 Task: Create a "Favorites" album and add top-rated photos from various events.
Action: Mouse moved to (477, 214)
Screenshot: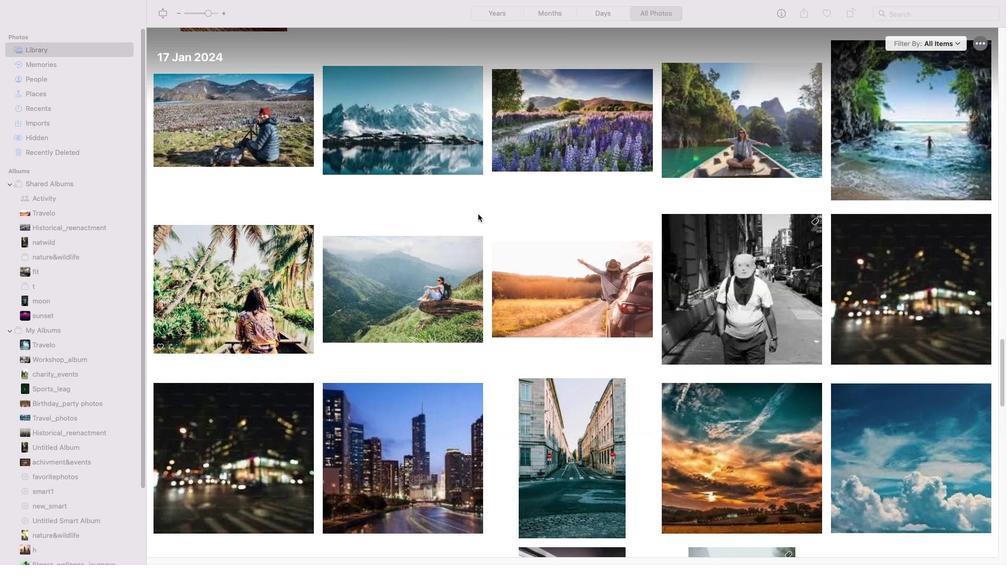 
Action: Mouse pressed left at (477, 214)
Screenshot: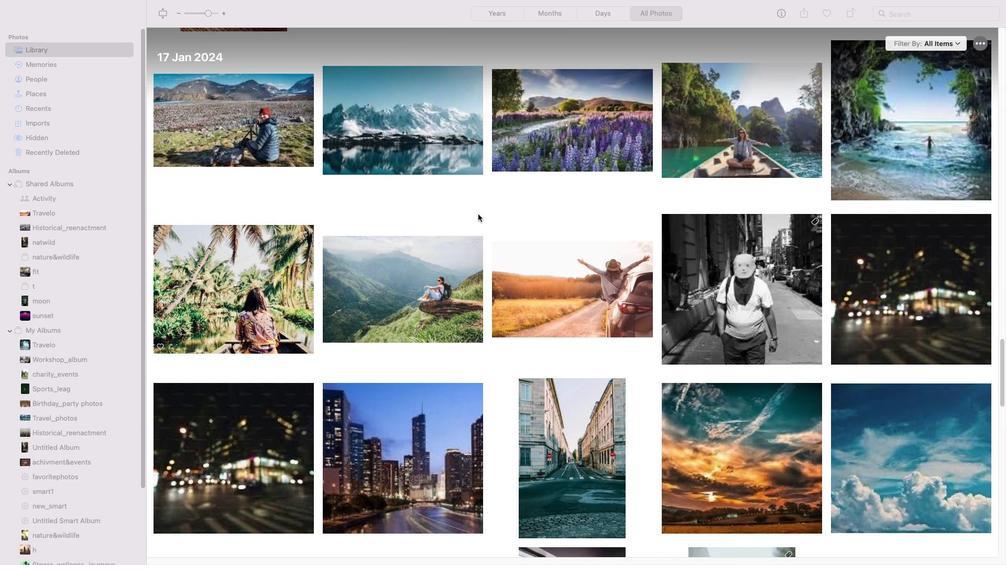 
Action: Mouse moved to (492, 227)
Screenshot: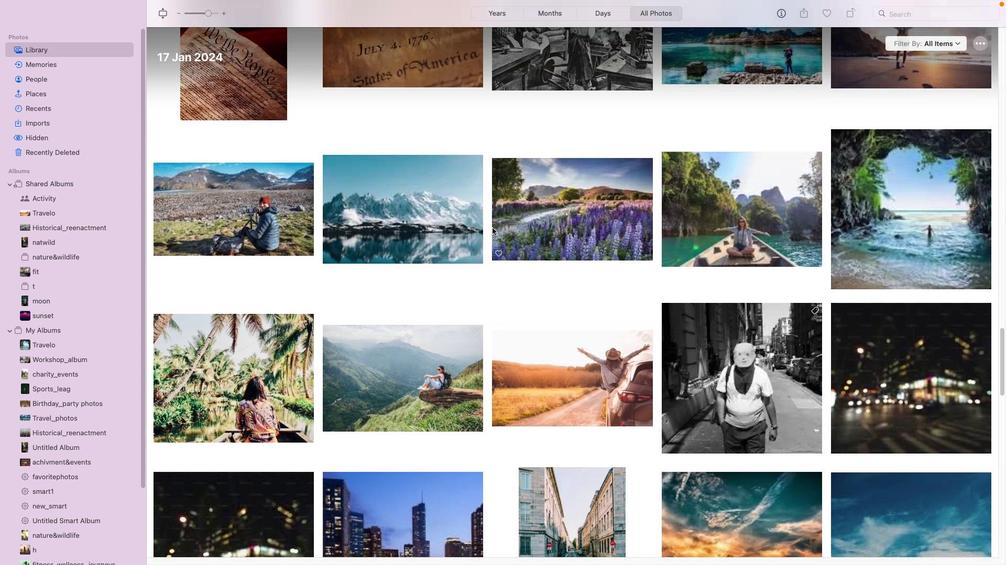 
Action: Mouse scrolled (492, 227) with delta (0, 0)
Screenshot: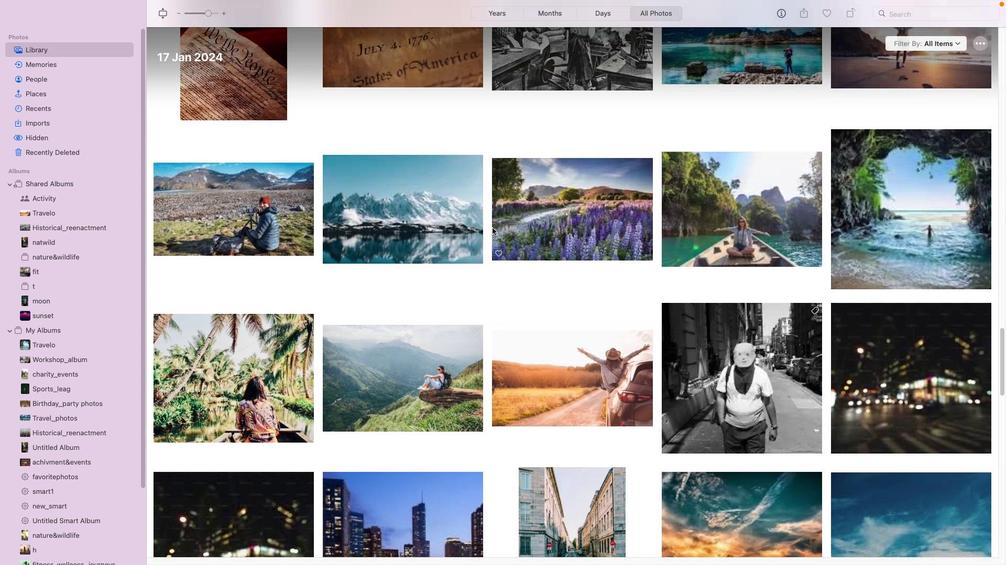 
Action: Mouse scrolled (492, 227) with delta (0, 0)
Screenshot: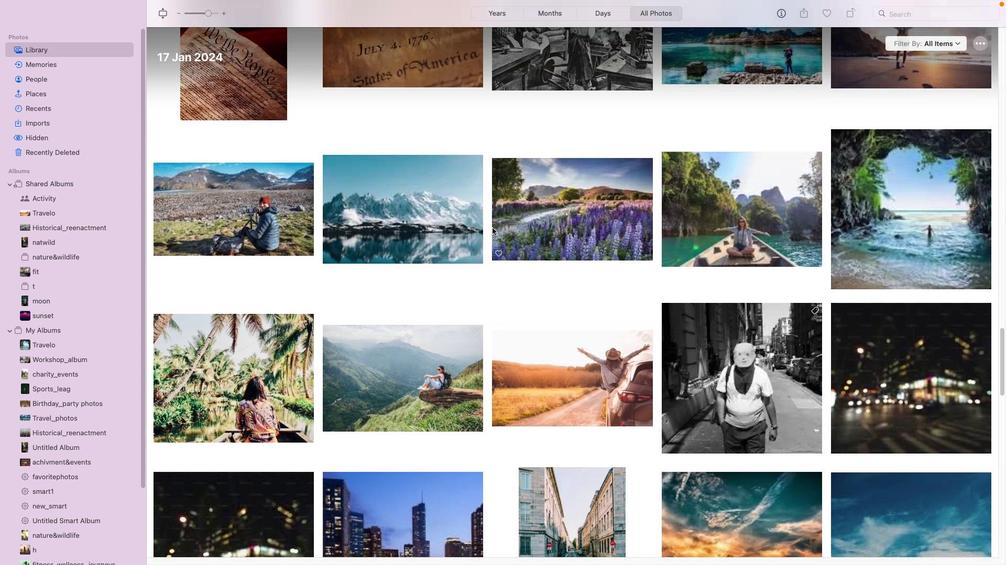 
Action: Mouse moved to (492, 227)
Screenshot: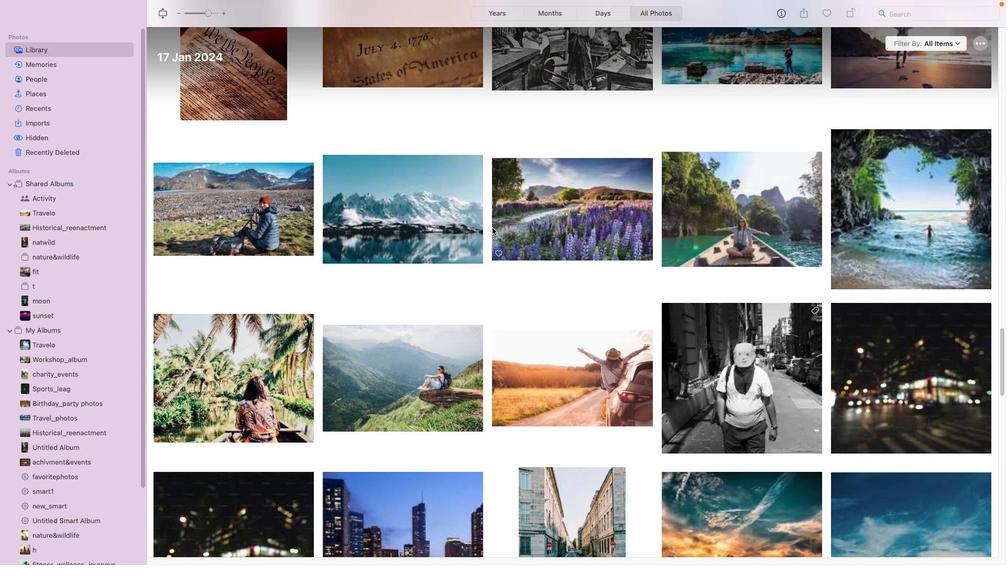 
Action: Mouse scrolled (492, 227) with delta (0, 1)
Screenshot: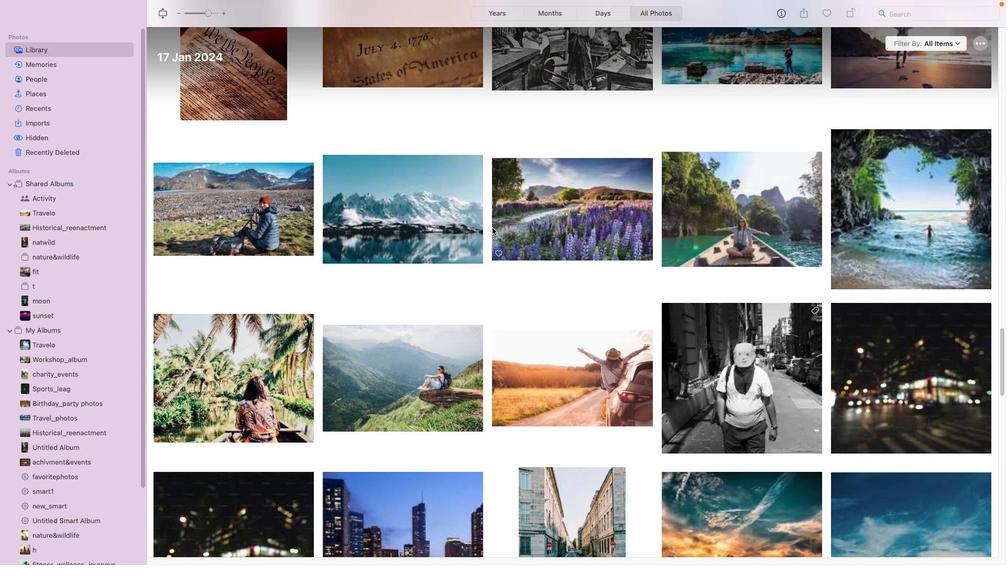 
Action: Mouse moved to (492, 228)
Screenshot: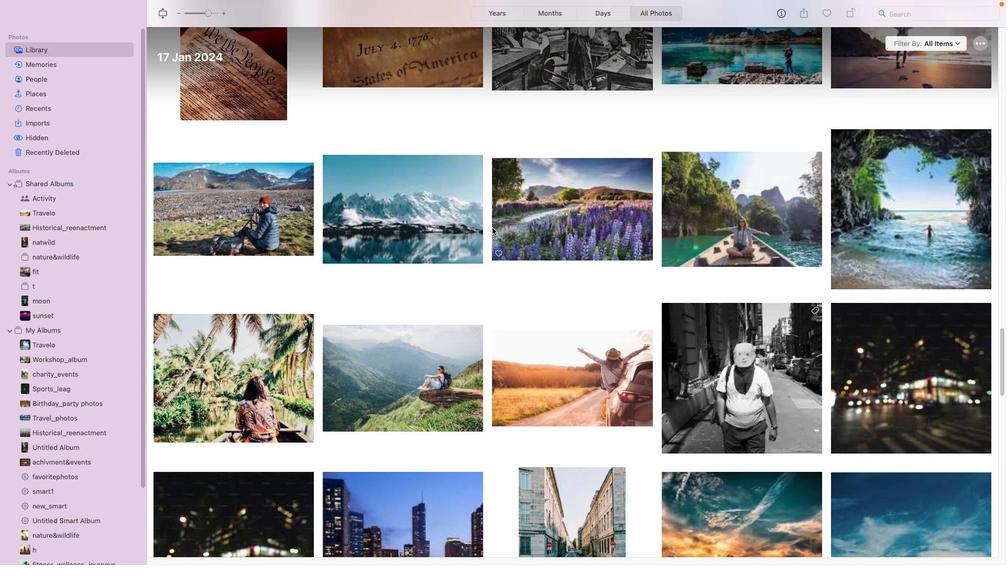 
Action: Mouse scrolled (492, 228) with delta (0, 2)
Screenshot: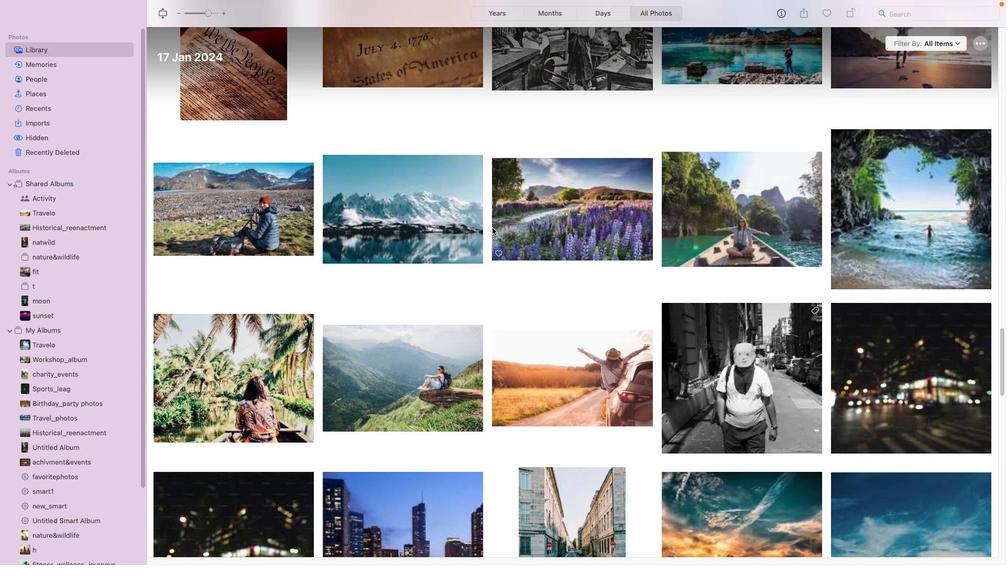 
Action: Mouse moved to (492, 228)
Screenshot: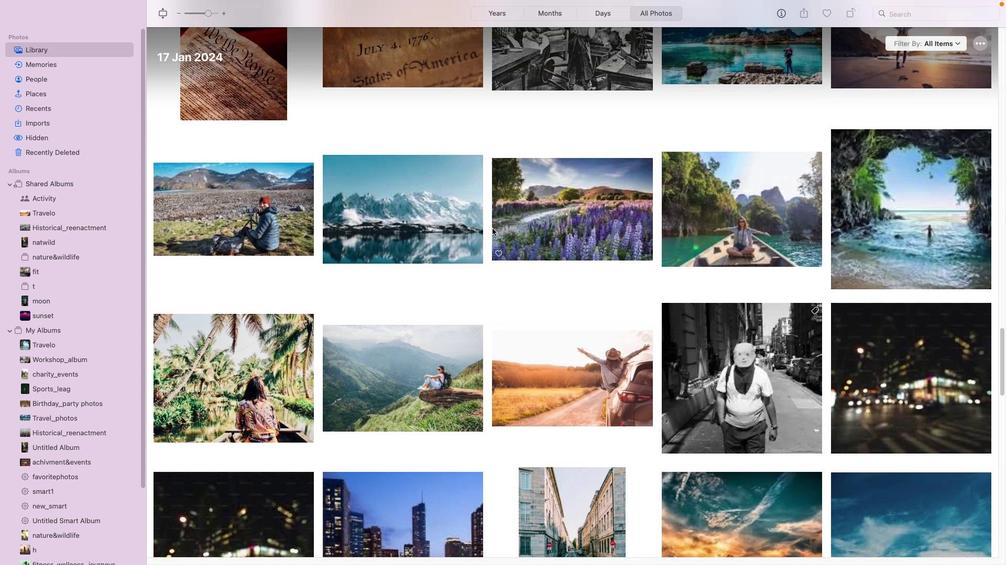 
Action: Mouse scrolled (492, 228) with delta (0, 3)
Screenshot: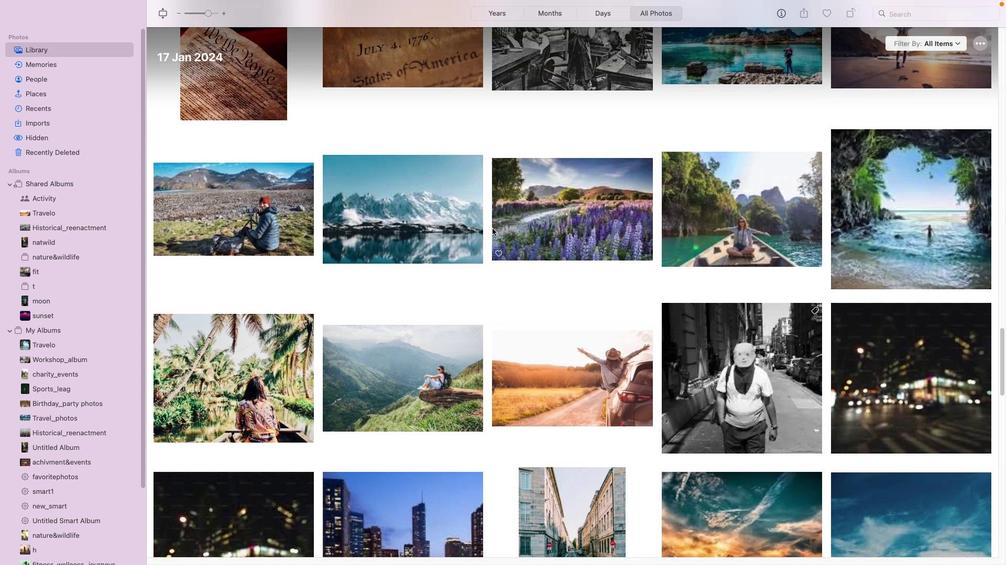 
Action: Mouse moved to (264, 214)
Screenshot: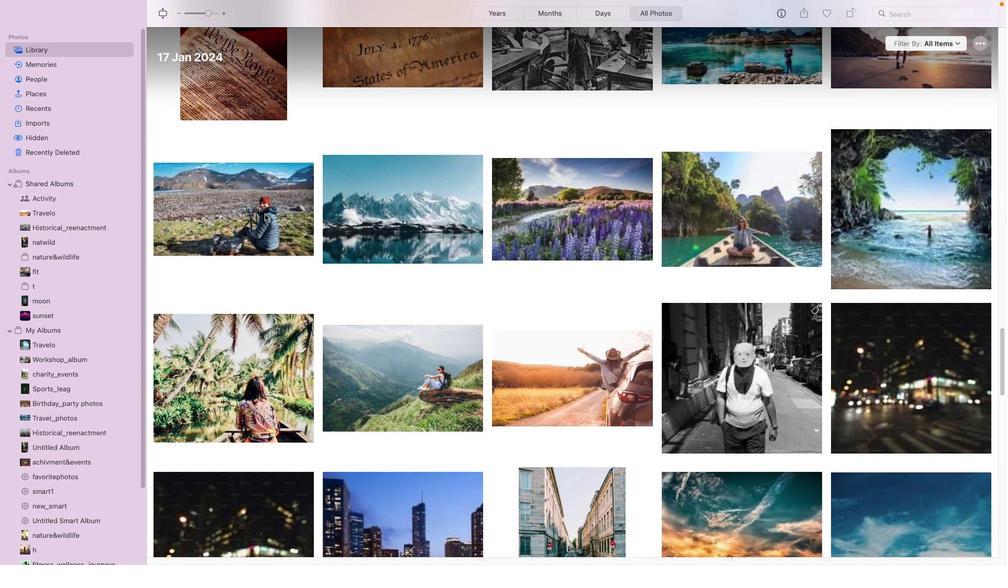 
Action: Key pressed Key.shift_r
Screenshot: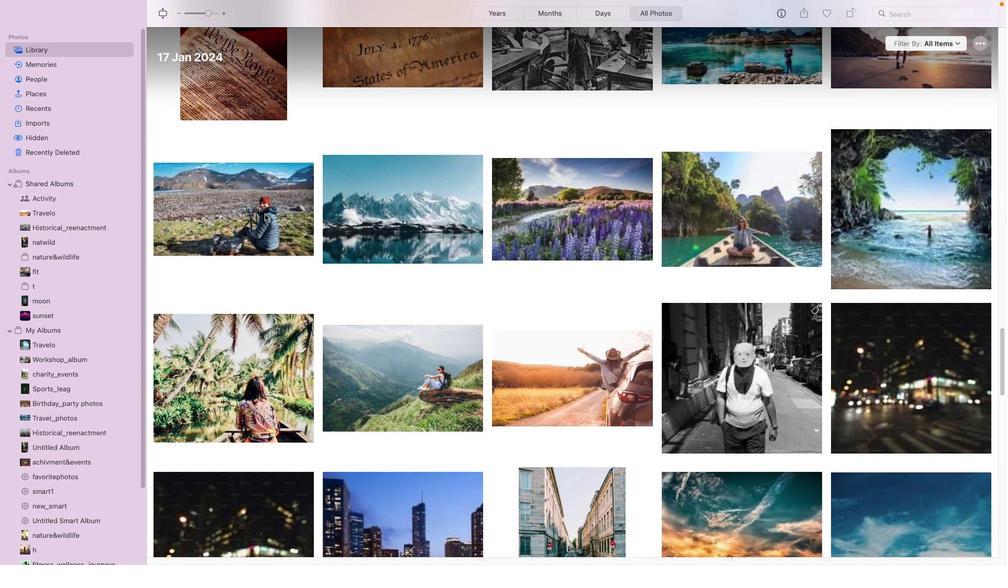 
Action: Mouse pressed left at (264, 214)
Screenshot: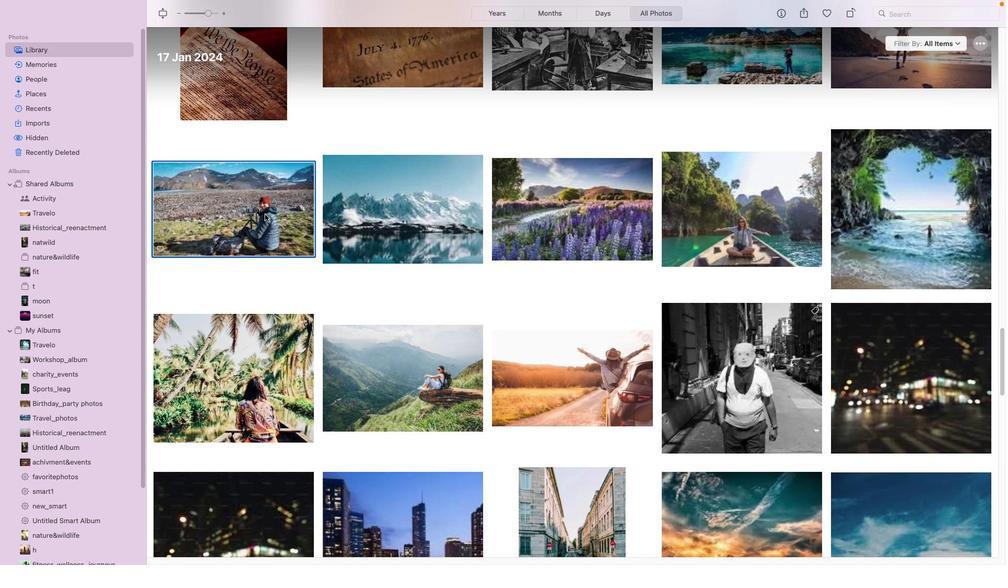 
Action: Mouse moved to (562, 250)
Screenshot: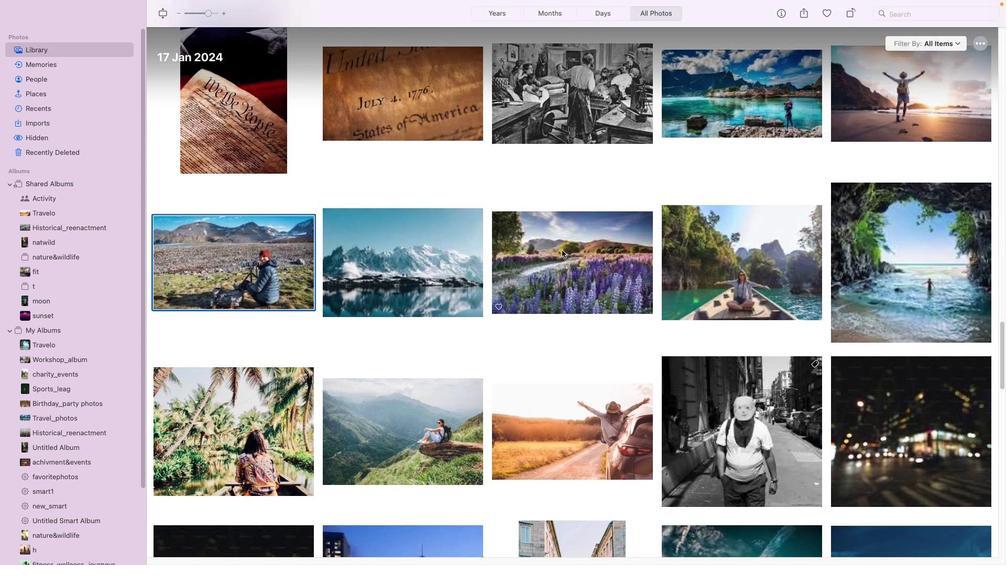 
Action: Mouse scrolled (562, 250) with delta (0, 0)
Screenshot: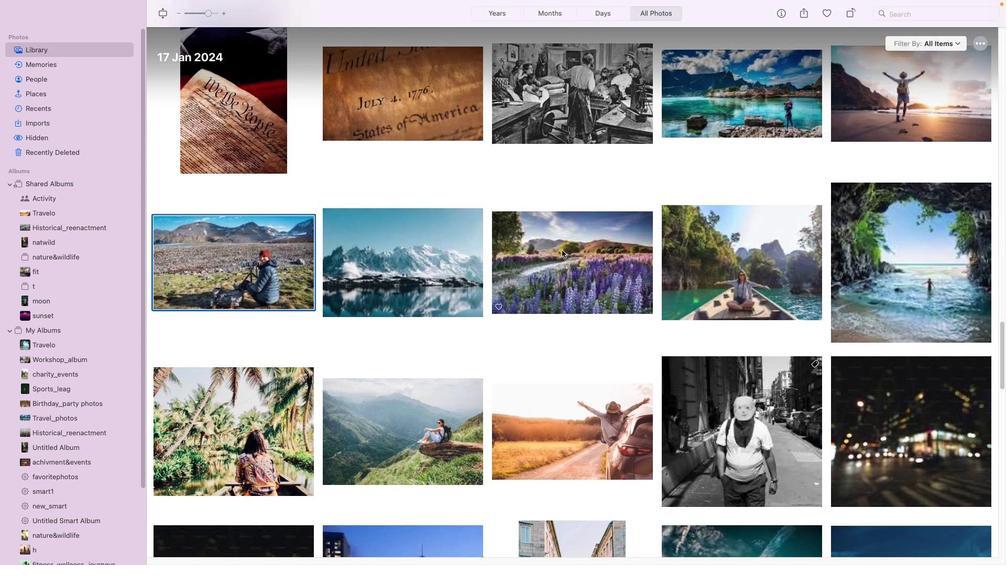 
Action: Mouse moved to (562, 250)
Screenshot: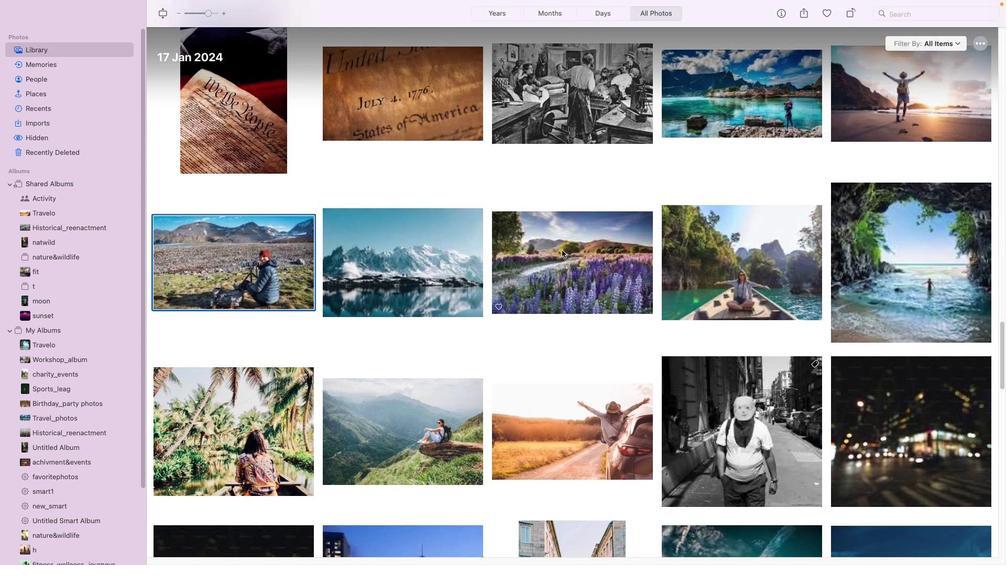 
Action: Mouse scrolled (562, 250) with delta (0, 0)
Screenshot: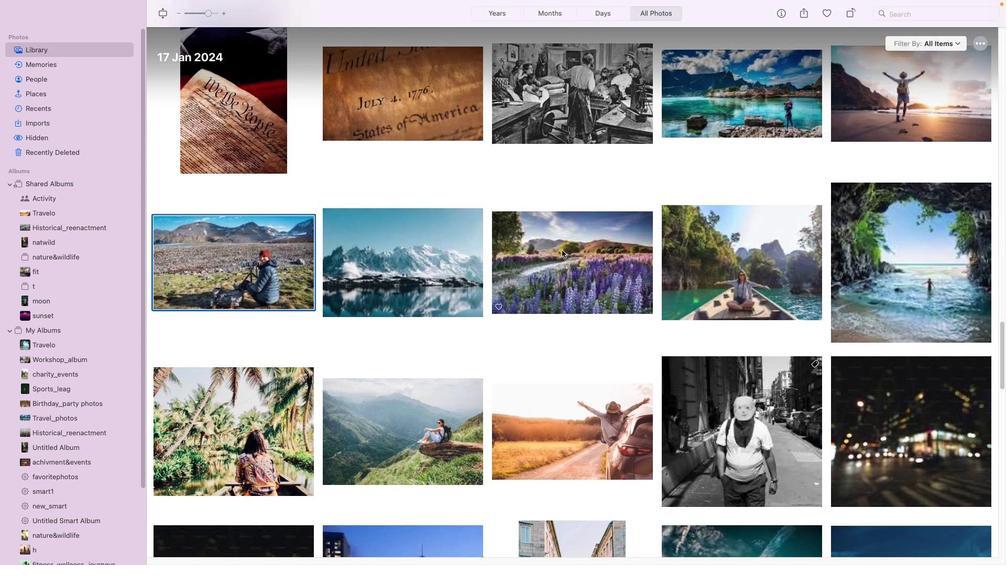 
Action: Mouse moved to (562, 251)
Screenshot: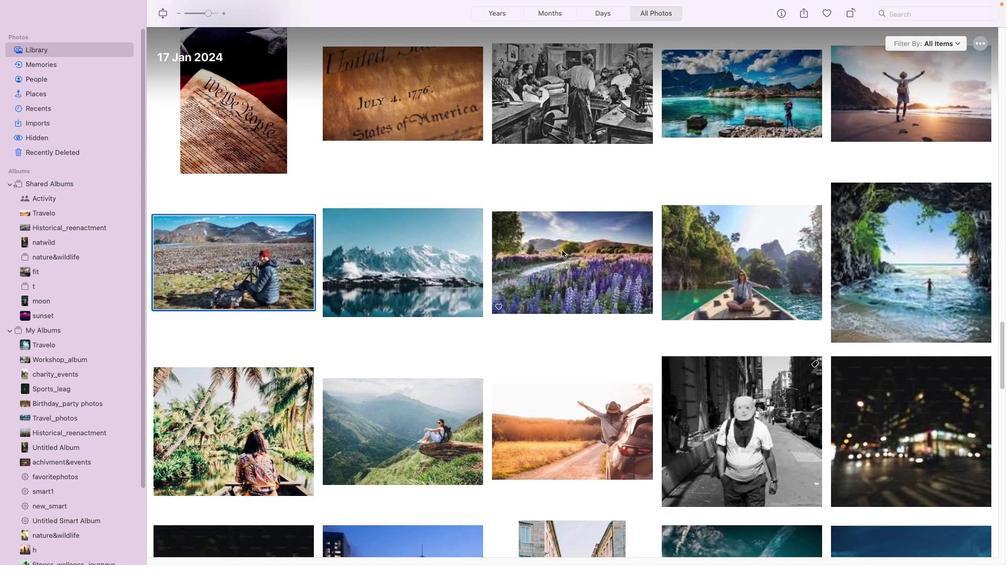 
Action: Mouse scrolled (562, 251) with delta (0, 1)
Screenshot: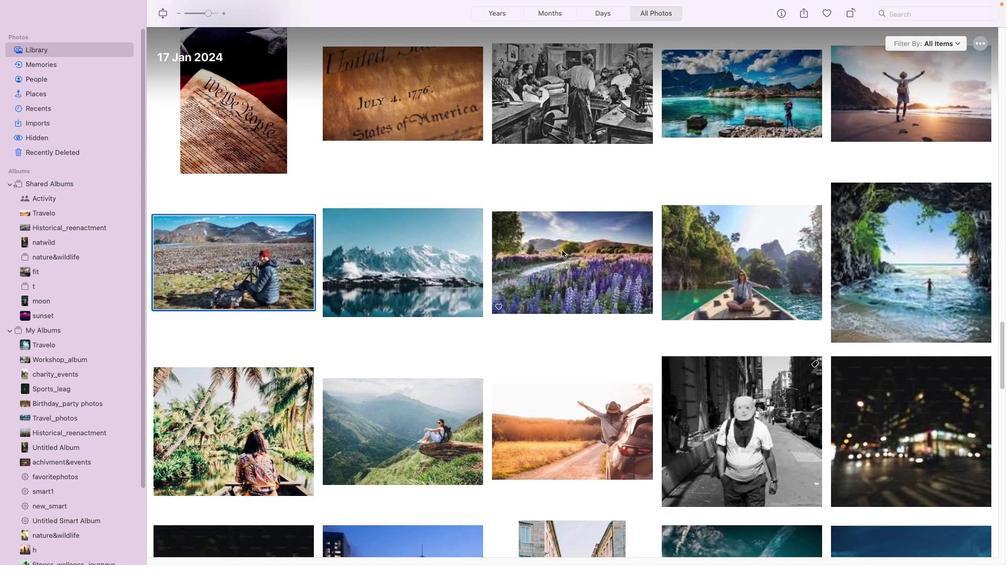 
Action: Mouse moved to (562, 251)
Screenshot: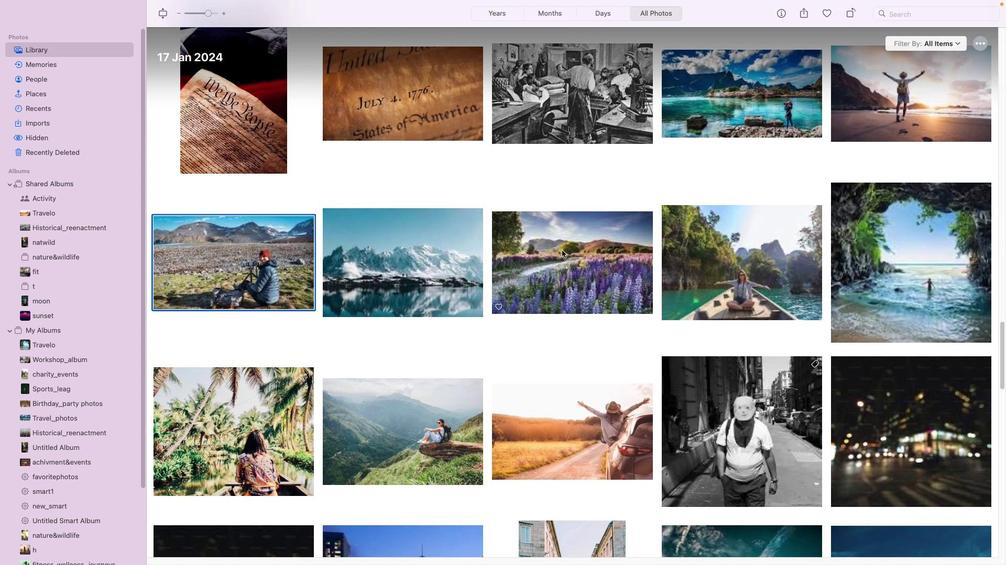 
Action: Mouse scrolled (562, 251) with delta (0, 2)
Screenshot: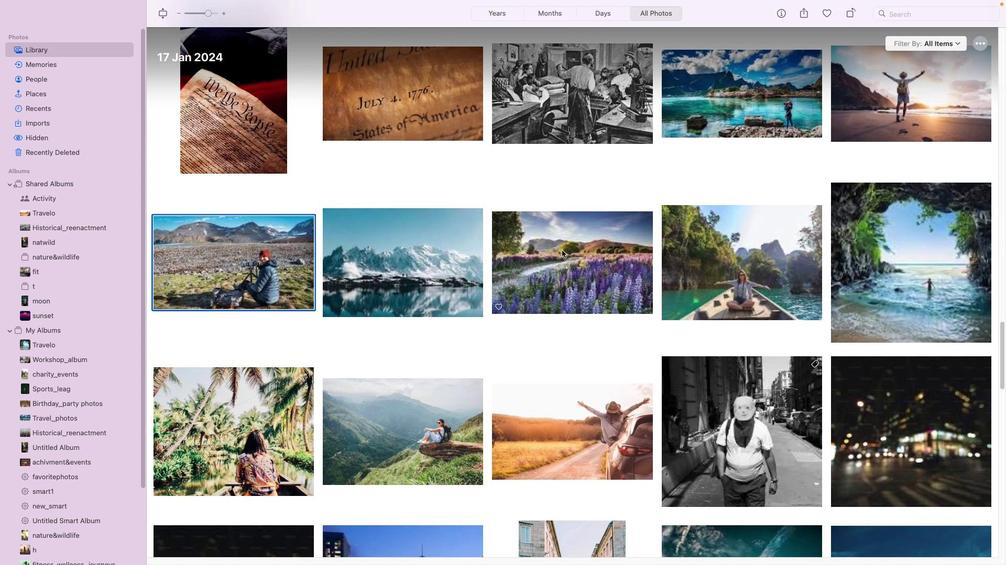 
Action: Mouse moved to (561, 251)
Screenshot: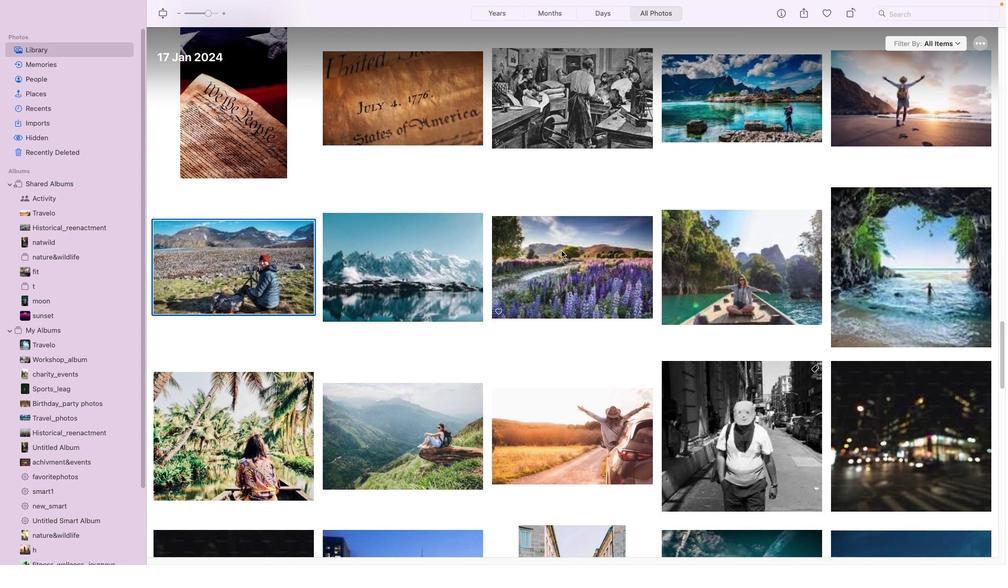 
Action: Mouse scrolled (561, 251) with delta (0, 0)
Screenshot: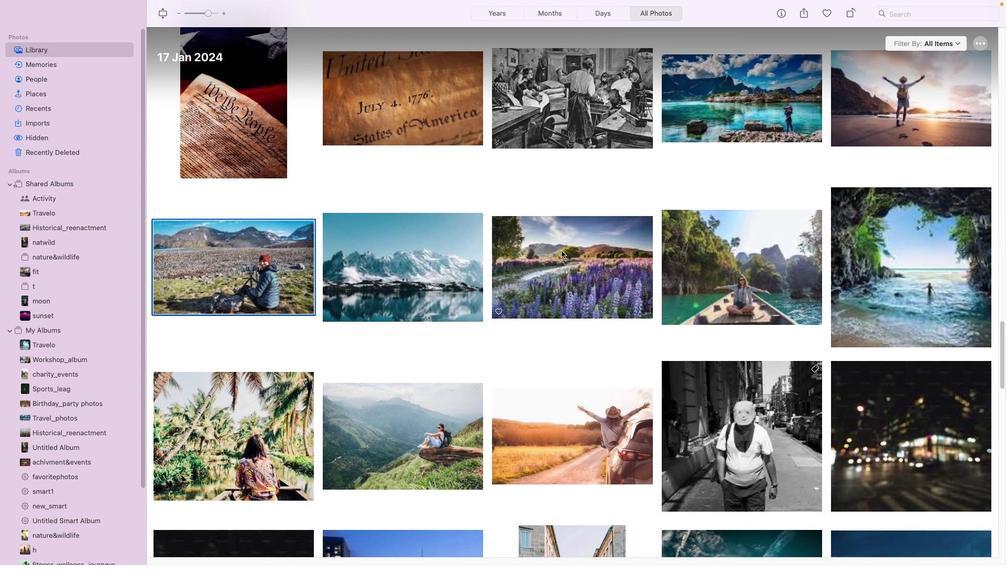 
Action: Mouse scrolled (561, 251) with delta (0, 0)
Screenshot: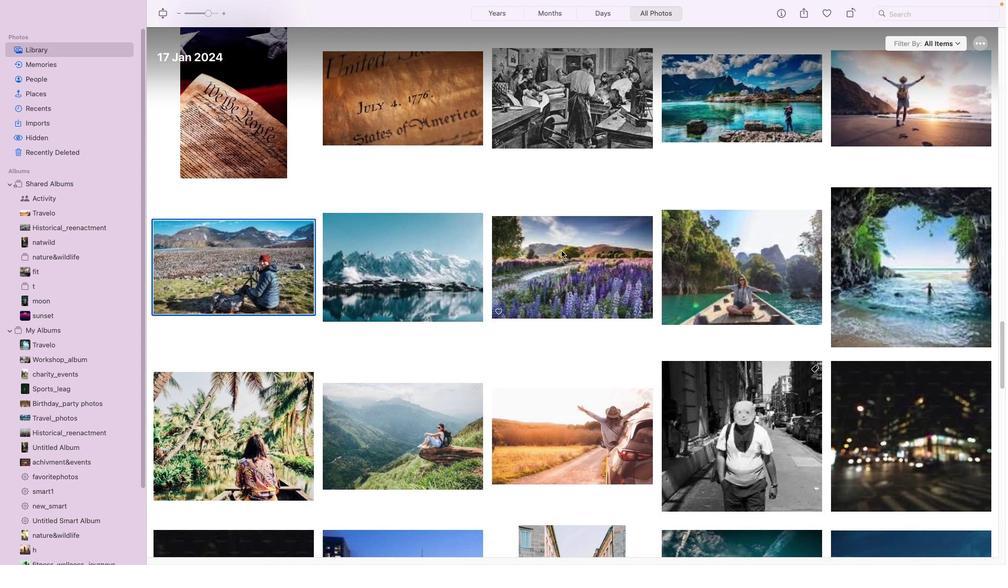 
Action: Mouse moved to (678, 295)
Screenshot: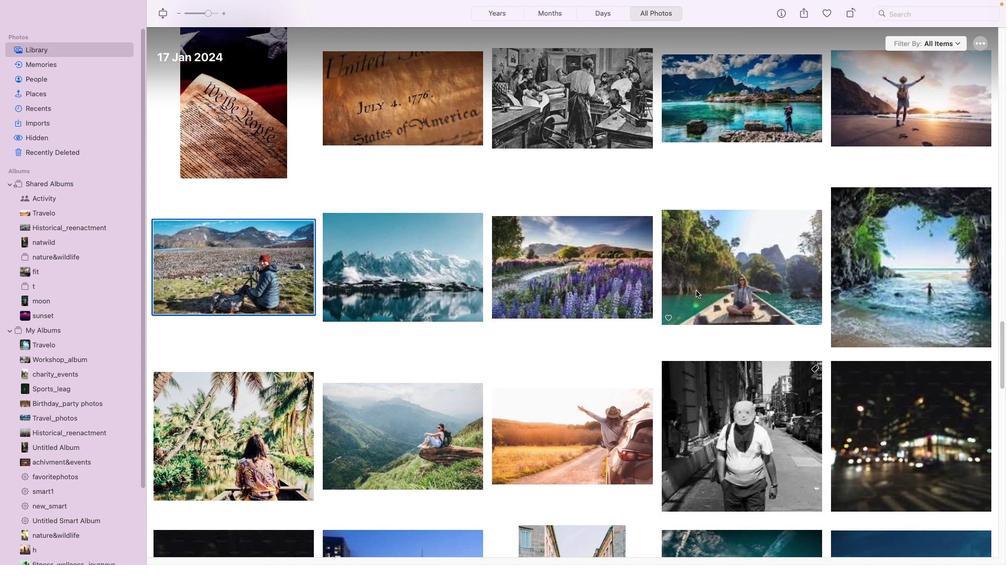 
Action: Key pressed Key.shift_r
Screenshot: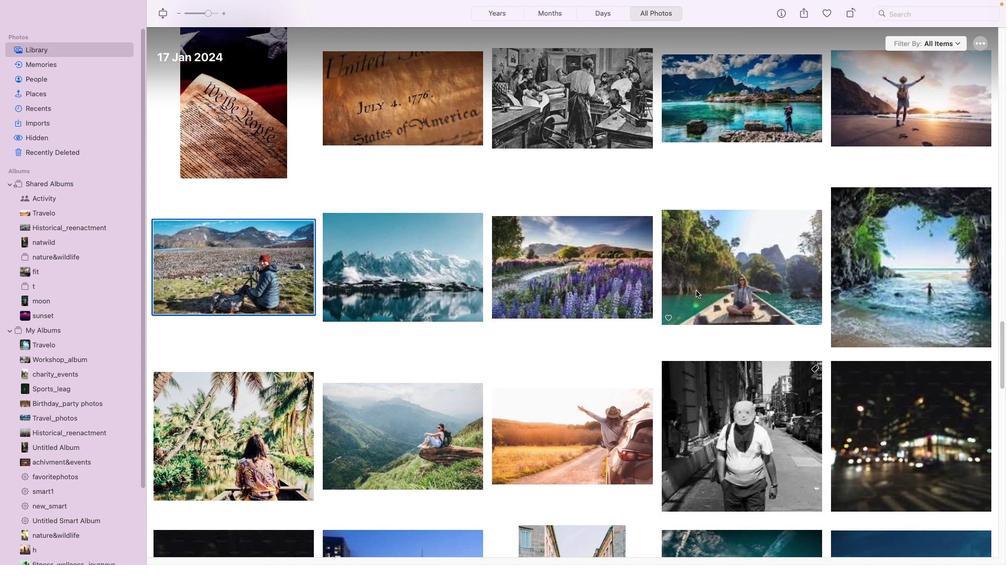 
Action: Mouse moved to (710, 288)
Screenshot: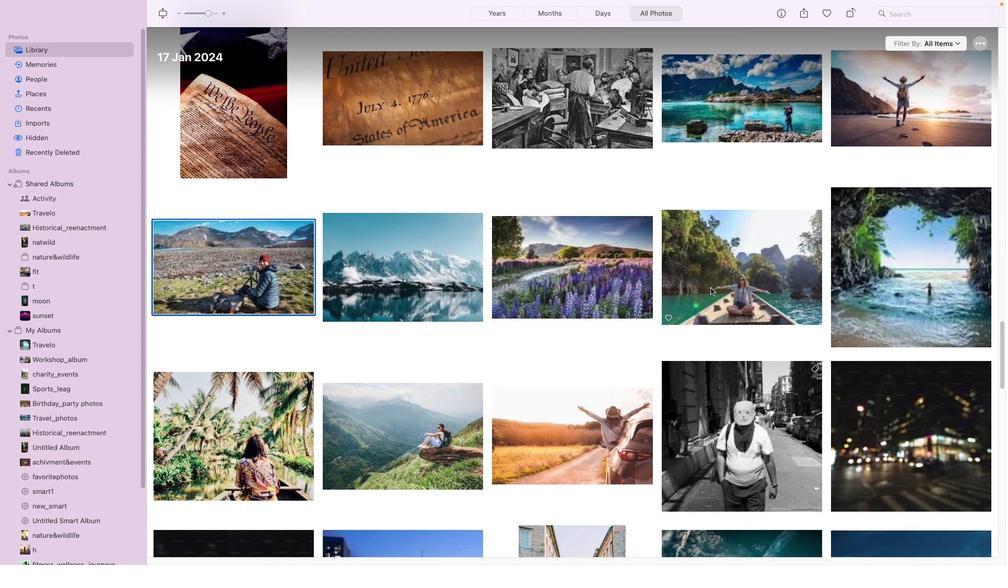 
Action: Mouse pressed left at (710, 288)
Screenshot: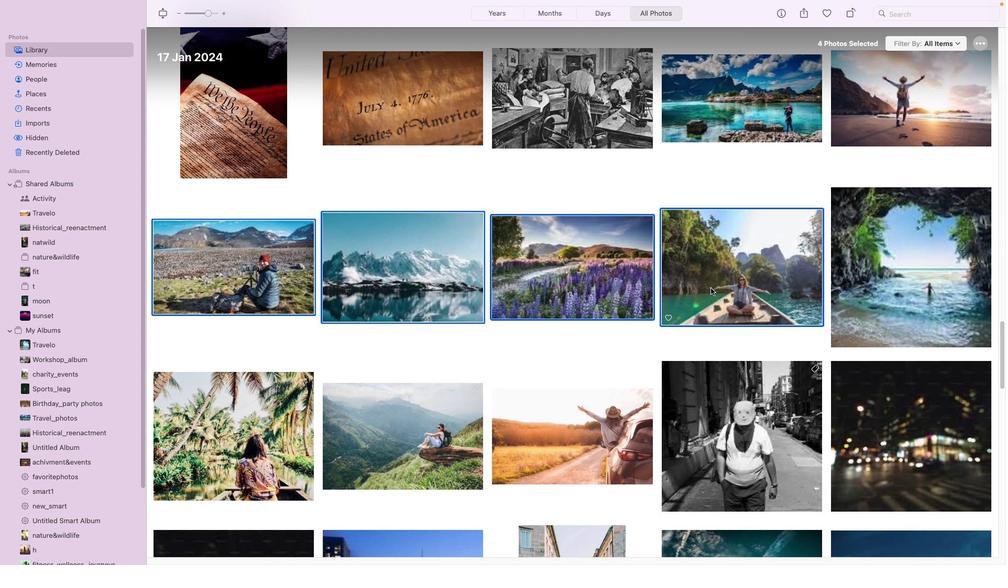 
Action: Mouse moved to (556, 279)
Screenshot: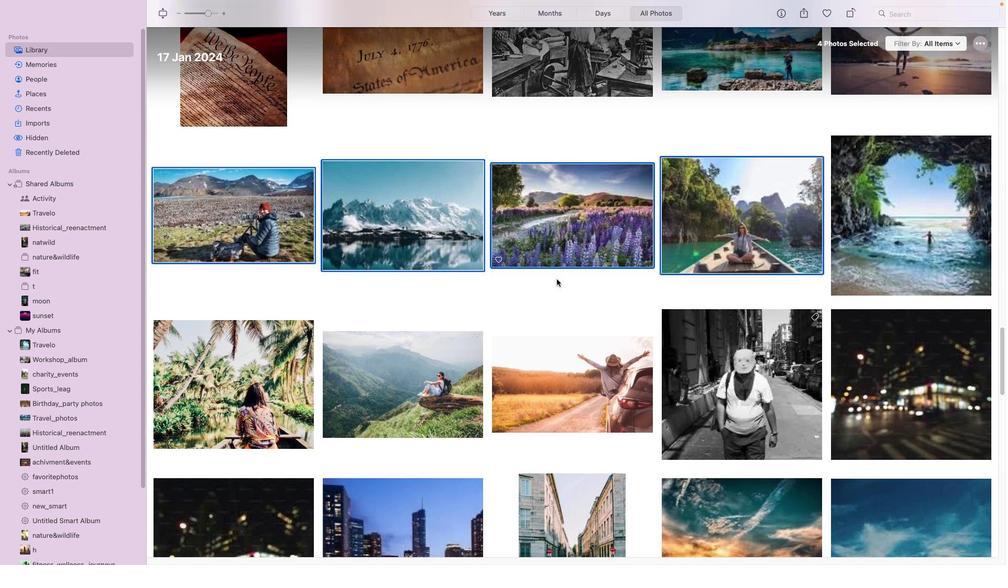 
Action: Mouse scrolled (556, 279) with delta (0, 0)
Screenshot: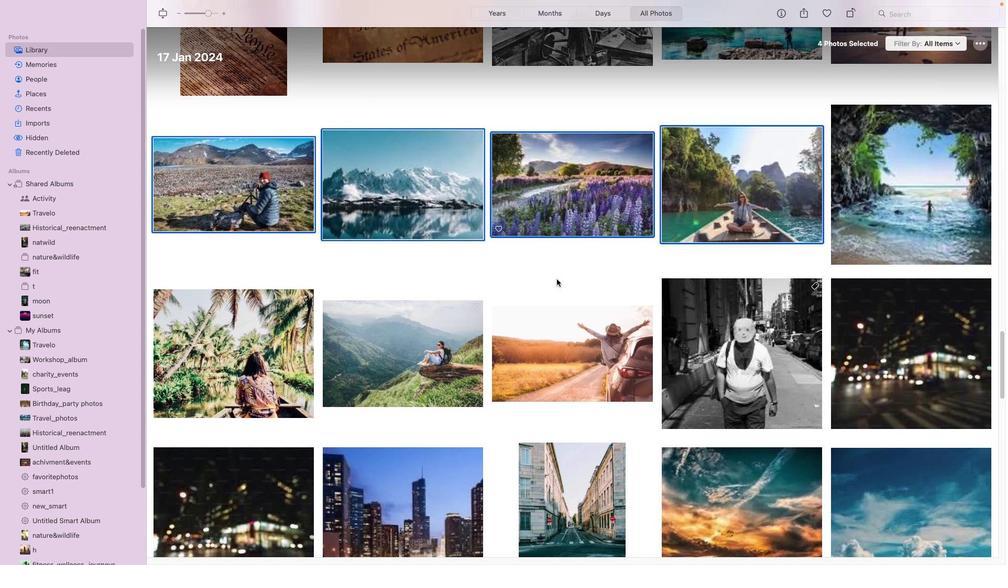 
Action: Mouse scrolled (556, 279) with delta (0, 0)
Screenshot: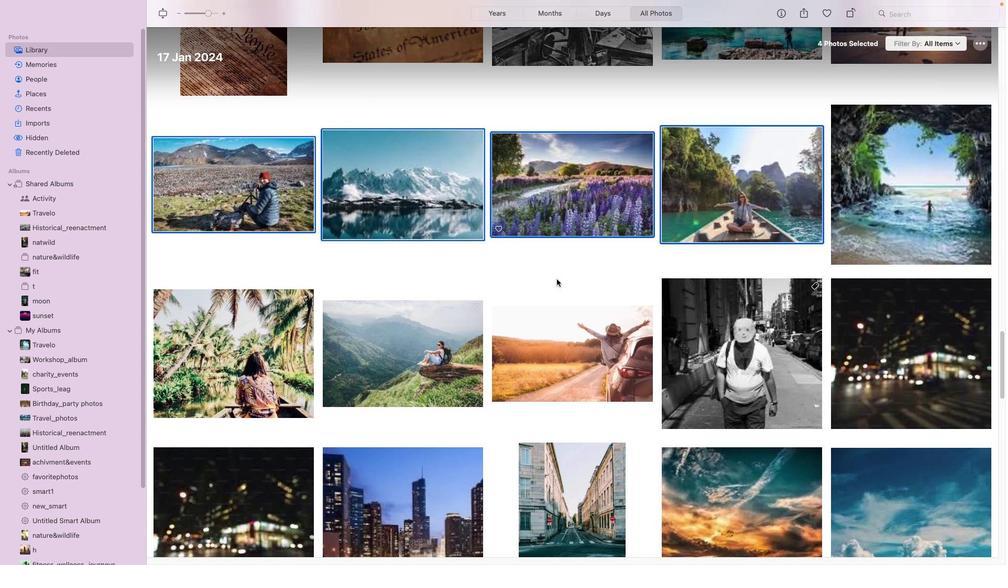 
Action: Mouse scrolled (556, 279) with delta (0, -1)
Screenshot: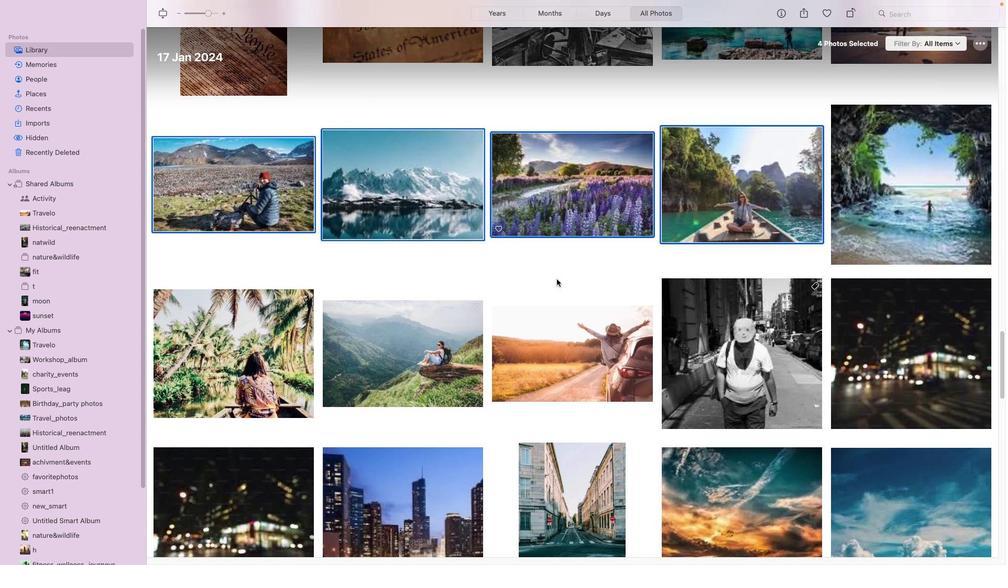
Action: Mouse scrolled (556, 279) with delta (0, -2)
Screenshot: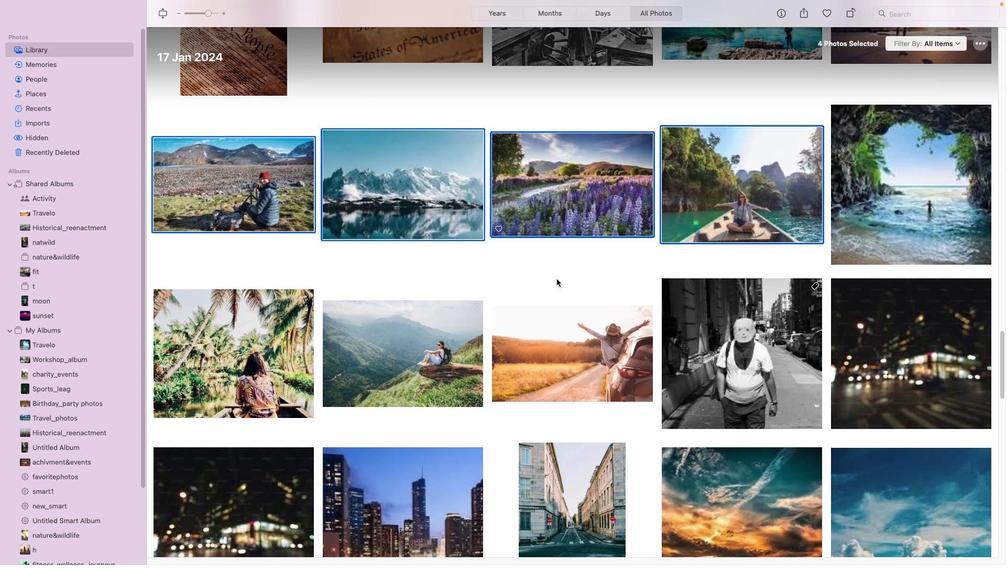 
Action: Mouse scrolled (556, 279) with delta (0, -2)
Screenshot: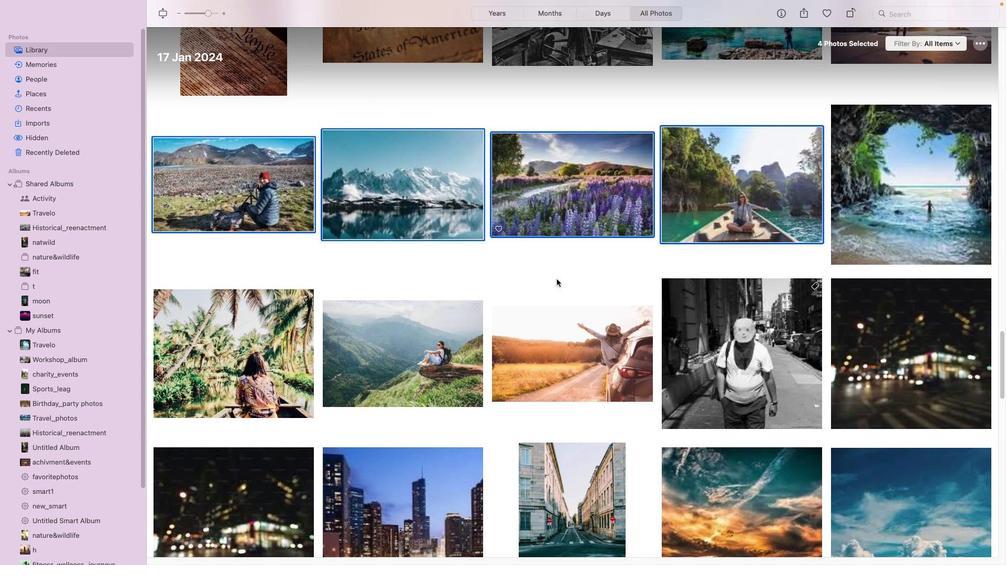 
Action: Mouse scrolled (556, 279) with delta (0, 0)
Screenshot: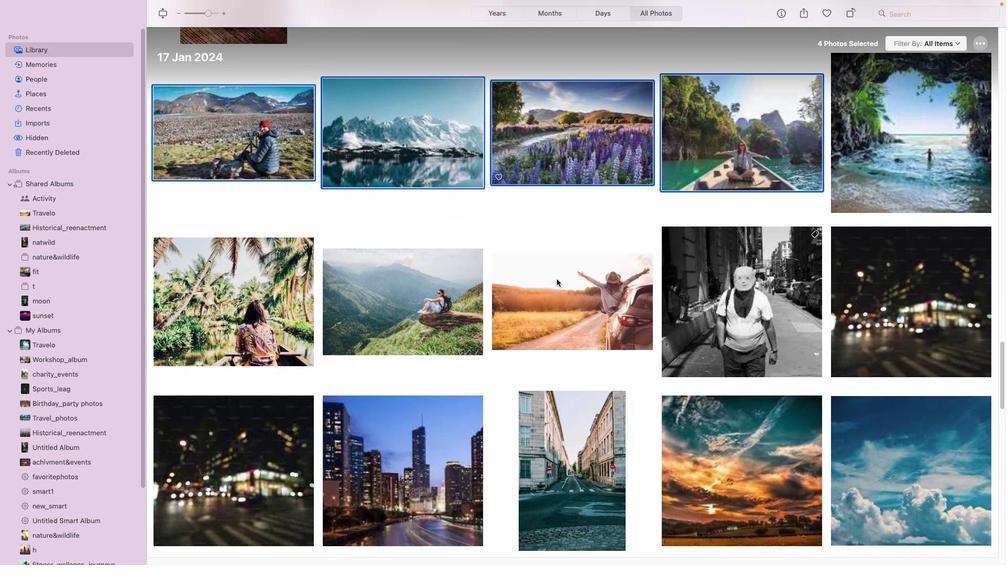 
Action: Mouse scrolled (556, 279) with delta (0, 0)
Screenshot: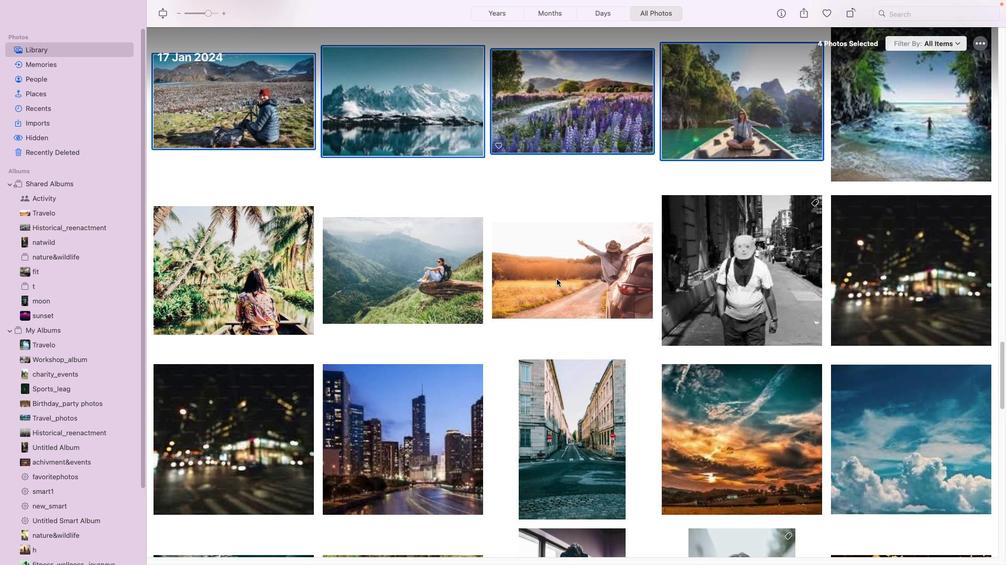 
Action: Mouse scrolled (556, 279) with delta (0, -1)
Screenshot: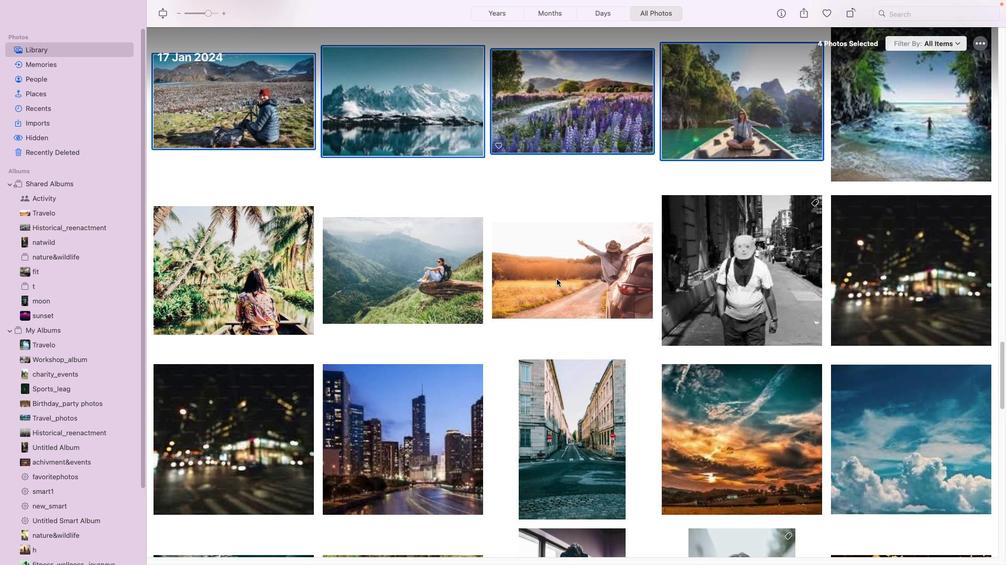 
Action: Mouse scrolled (556, 279) with delta (0, -2)
Screenshot: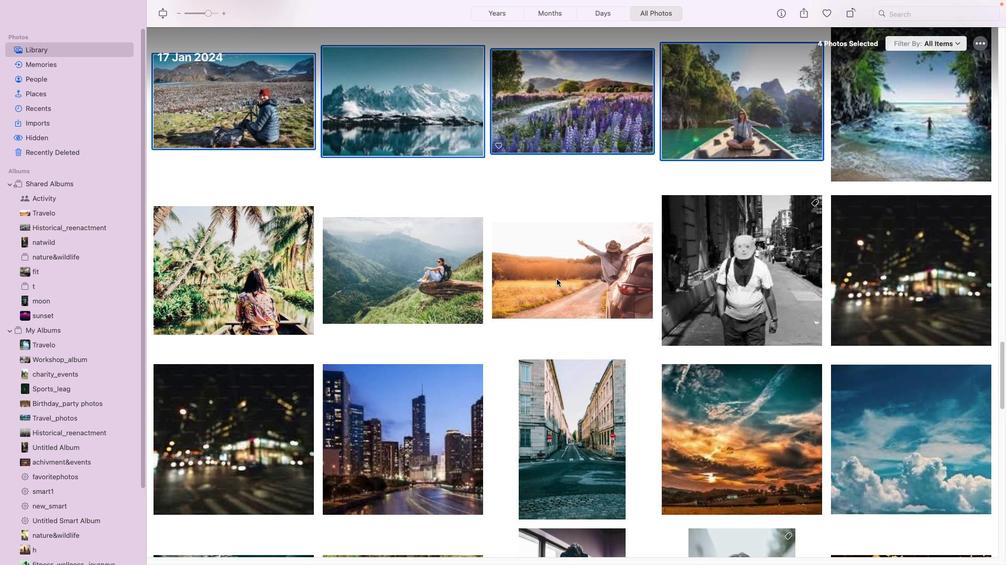 
Action: Mouse scrolled (556, 279) with delta (0, -2)
Screenshot: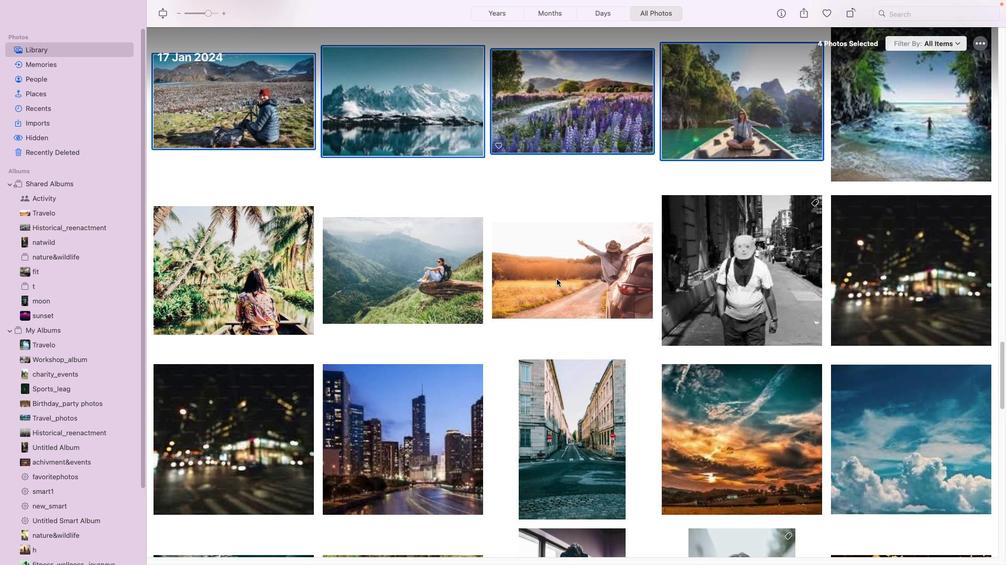 
Action: Mouse moved to (556, 278)
Screenshot: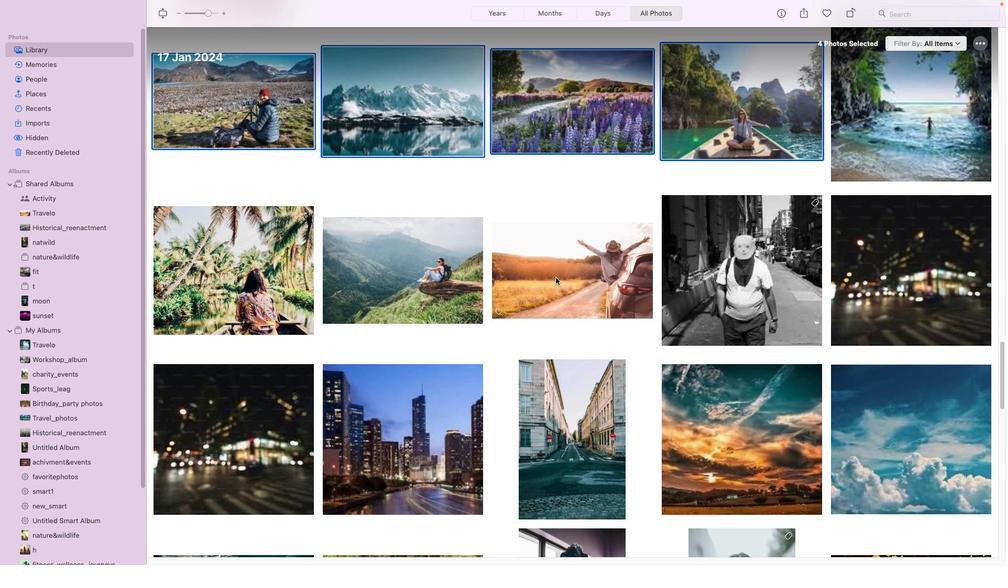 
Action: Mouse scrolled (556, 278) with delta (0, 0)
Screenshot: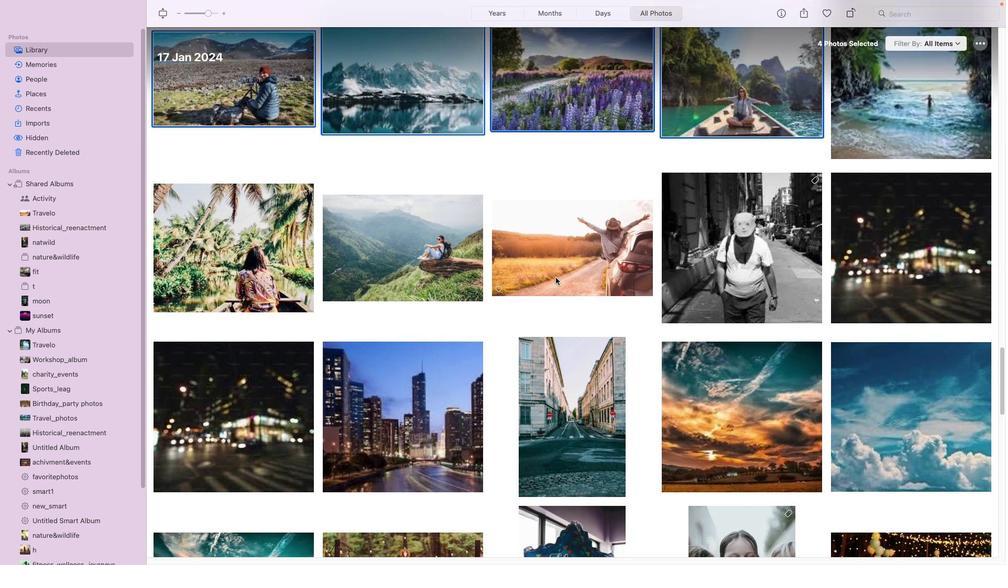 
Action: Mouse scrolled (556, 278) with delta (0, 0)
Screenshot: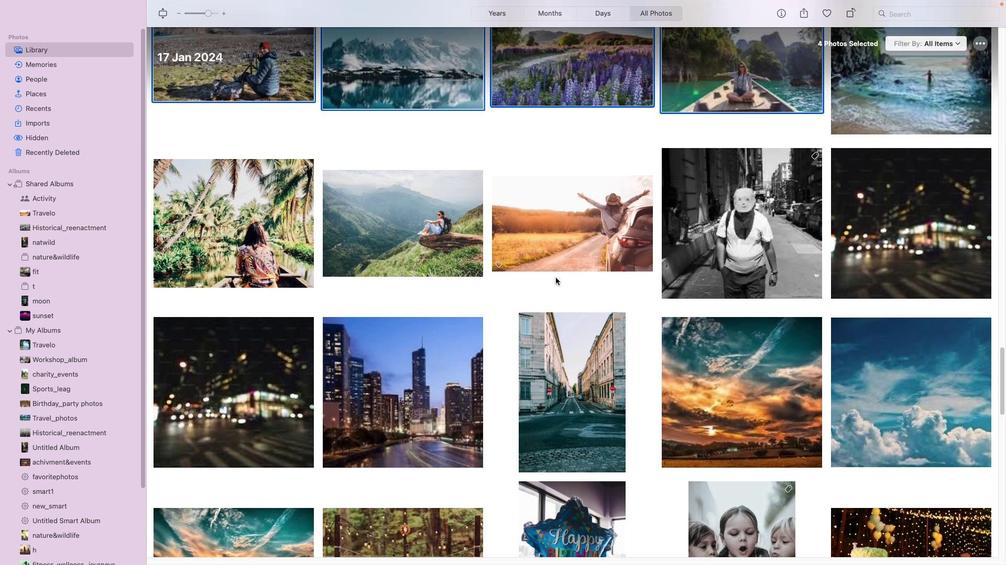 
Action: Mouse scrolled (556, 278) with delta (0, -1)
Screenshot: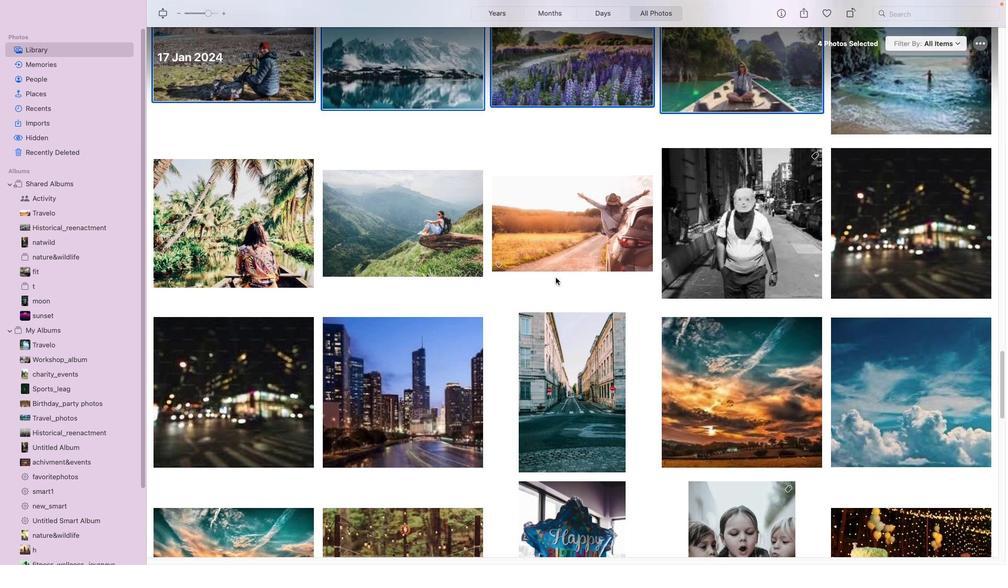 
Action: Mouse scrolled (556, 278) with delta (0, -2)
Screenshot: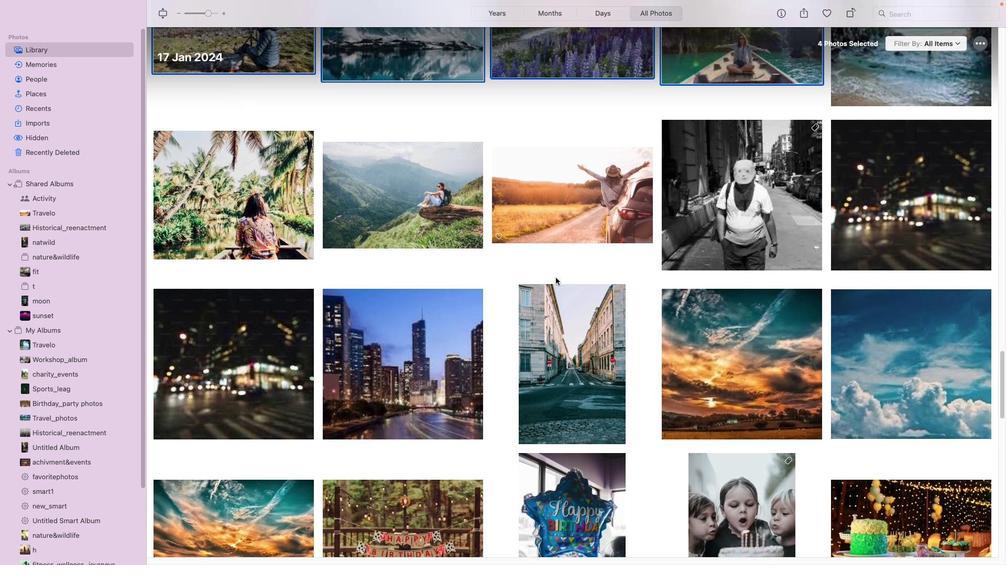 
Action: Mouse scrolled (556, 278) with delta (0, -2)
Screenshot: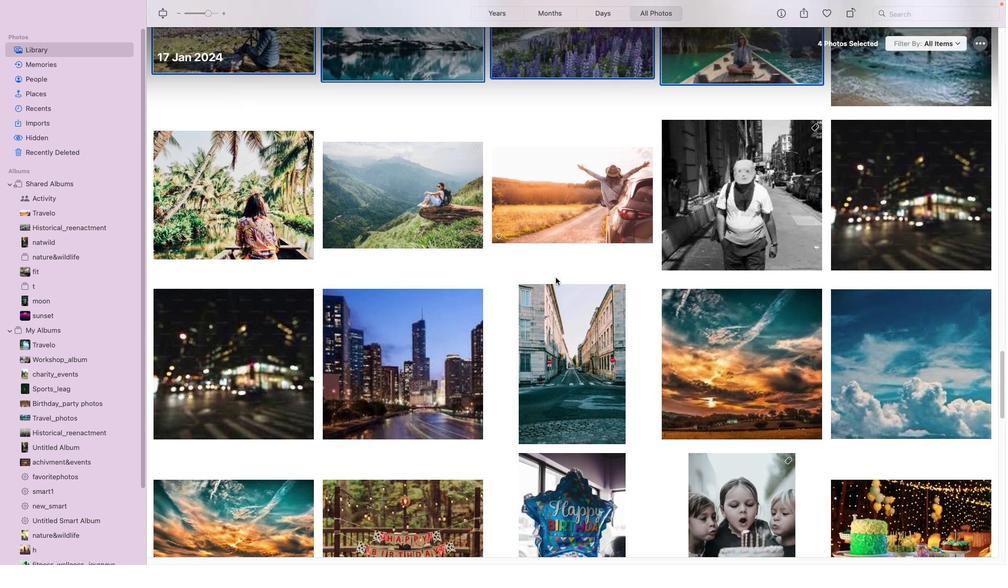 
Action: Mouse moved to (556, 277)
Screenshot: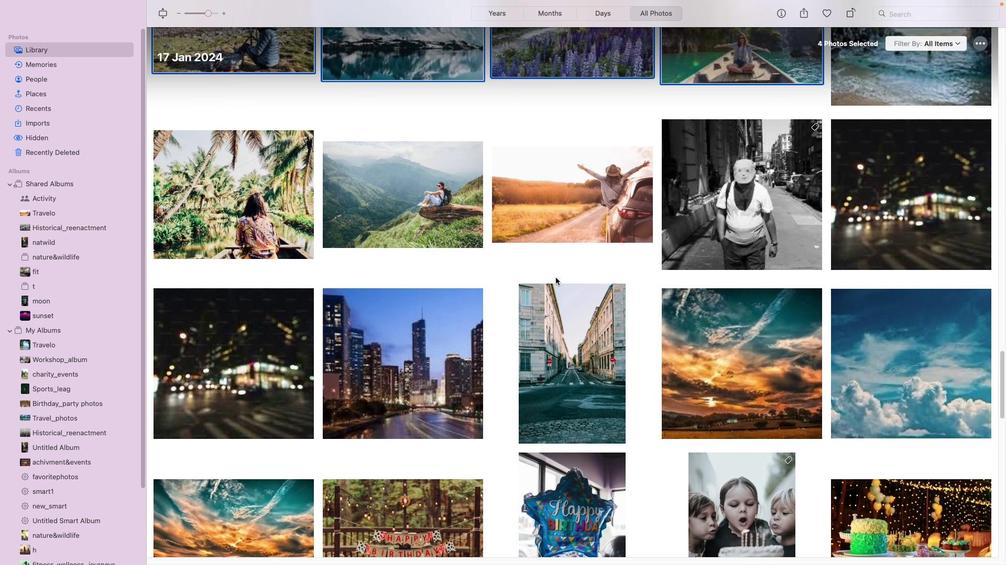 
Action: Mouse scrolled (556, 277) with delta (0, 0)
Screenshot: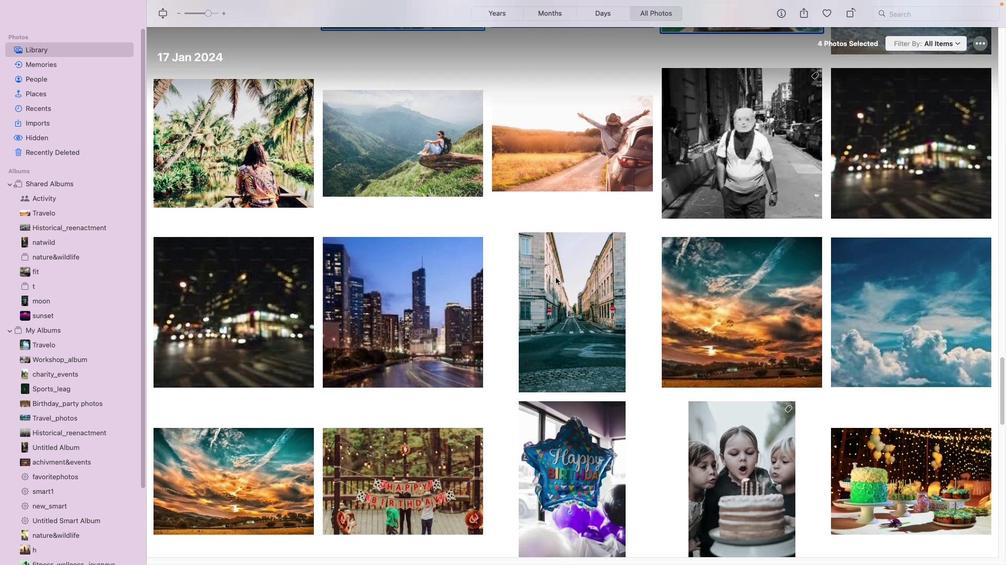 
Action: Mouse scrolled (556, 277) with delta (0, 0)
Screenshot: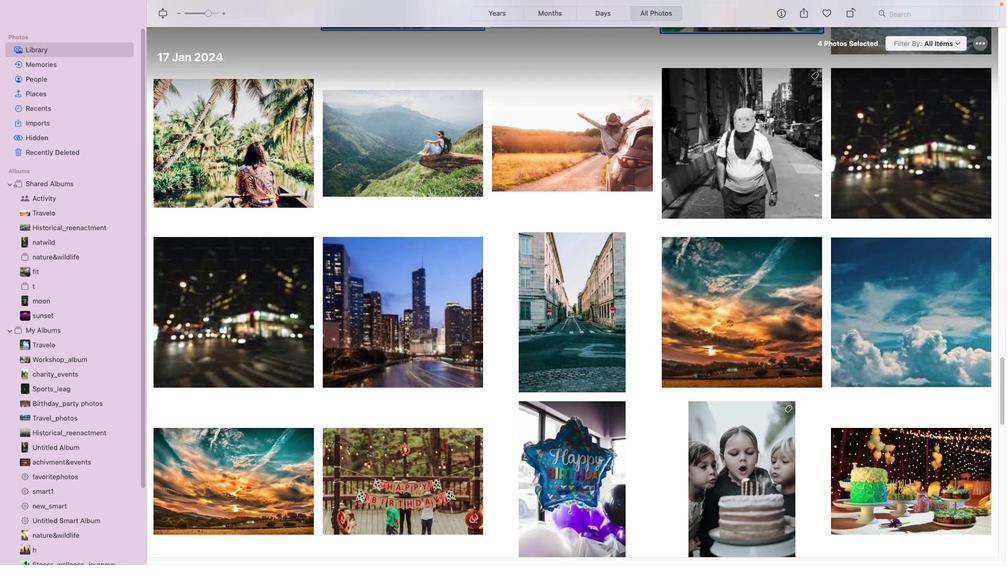 
Action: Mouse scrolled (556, 277) with delta (0, -1)
Screenshot: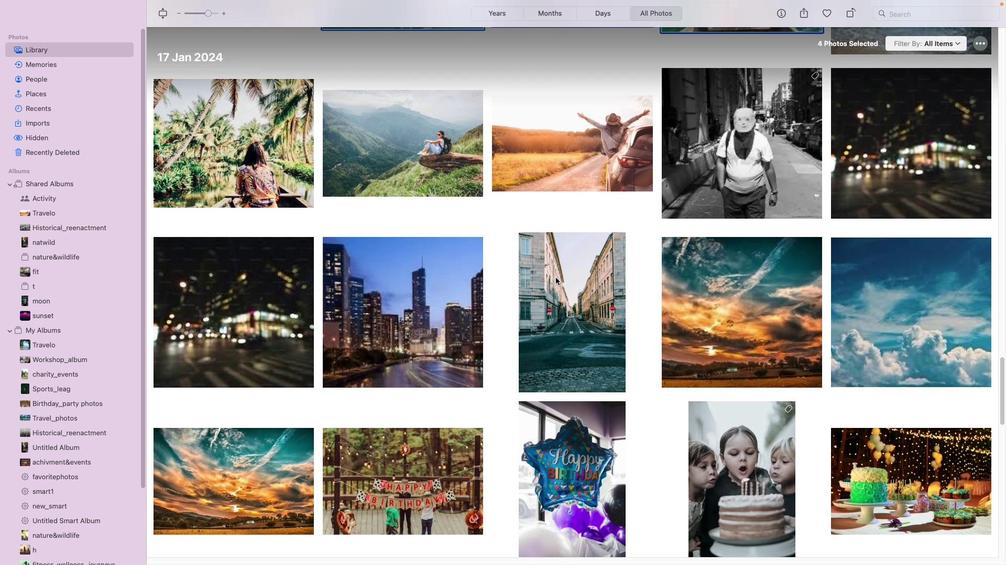 
Action: Mouse scrolled (556, 277) with delta (0, -2)
Screenshot: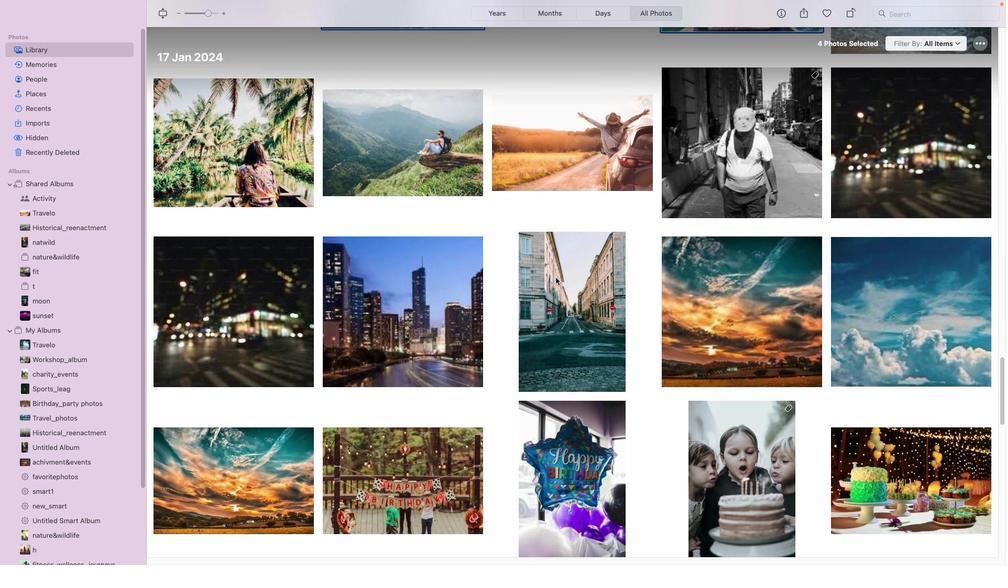 
Action: Mouse scrolled (556, 277) with delta (0, 0)
Screenshot: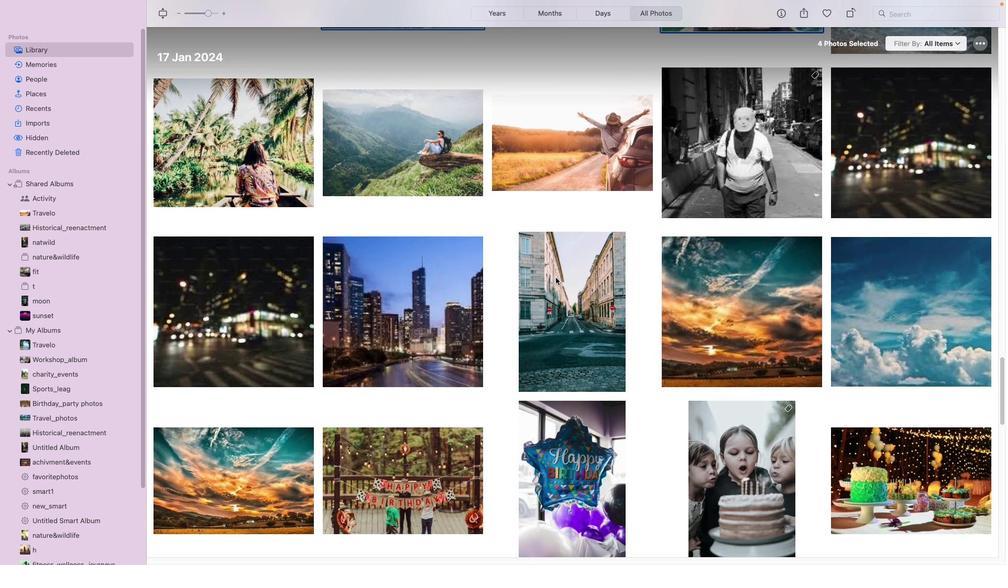 
Action: Mouse moved to (530, 345)
Screenshot: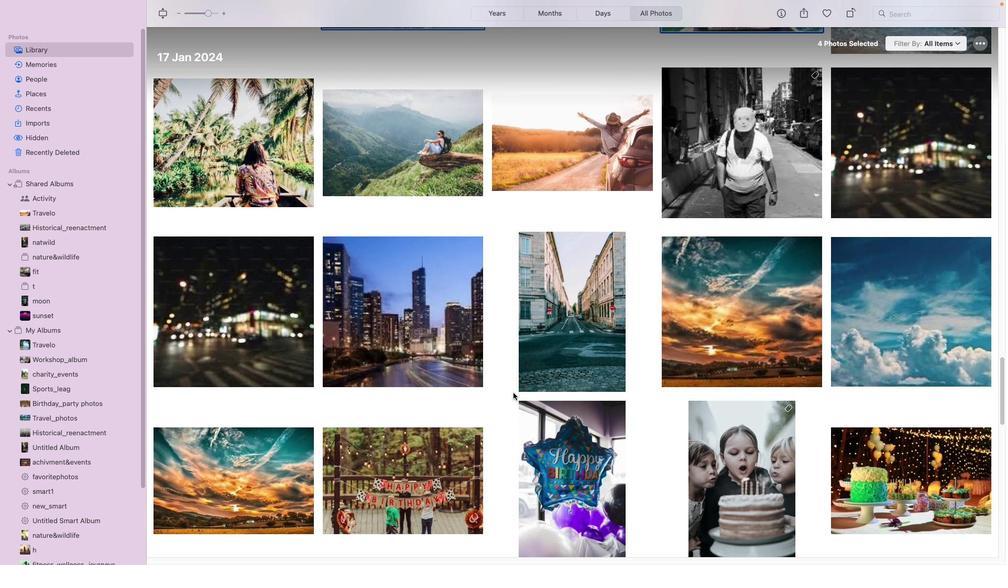 
Action: Key pressed Key.shift_r
Screenshot: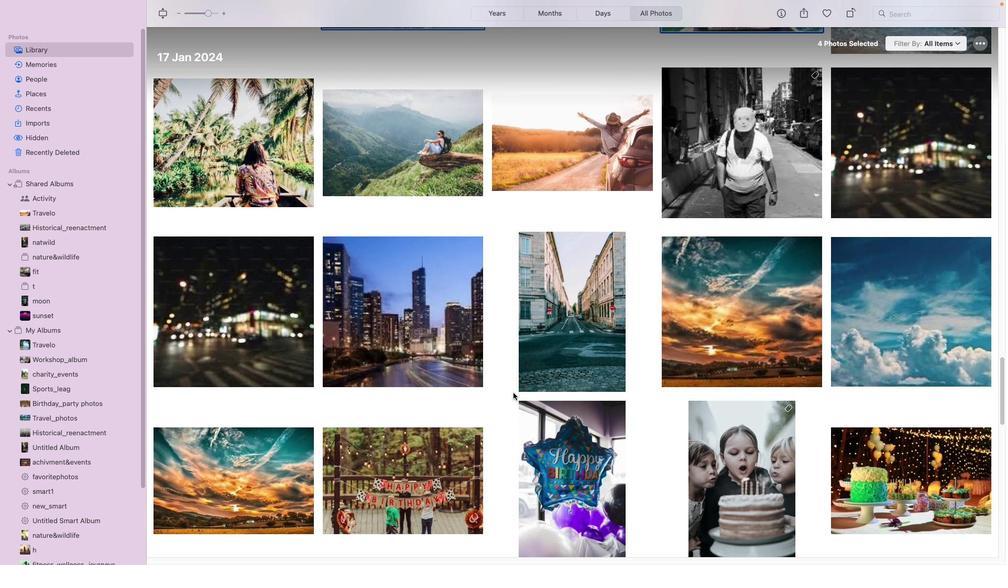 
Action: Mouse moved to (448, 464)
Screenshot: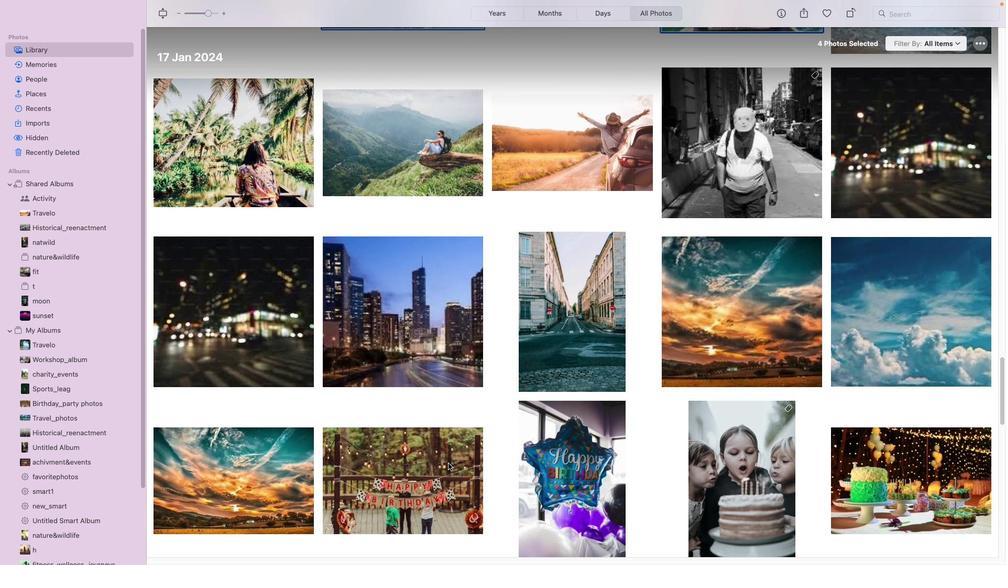 
Action: Mouse pressed left at (448, 464)
Screenshot: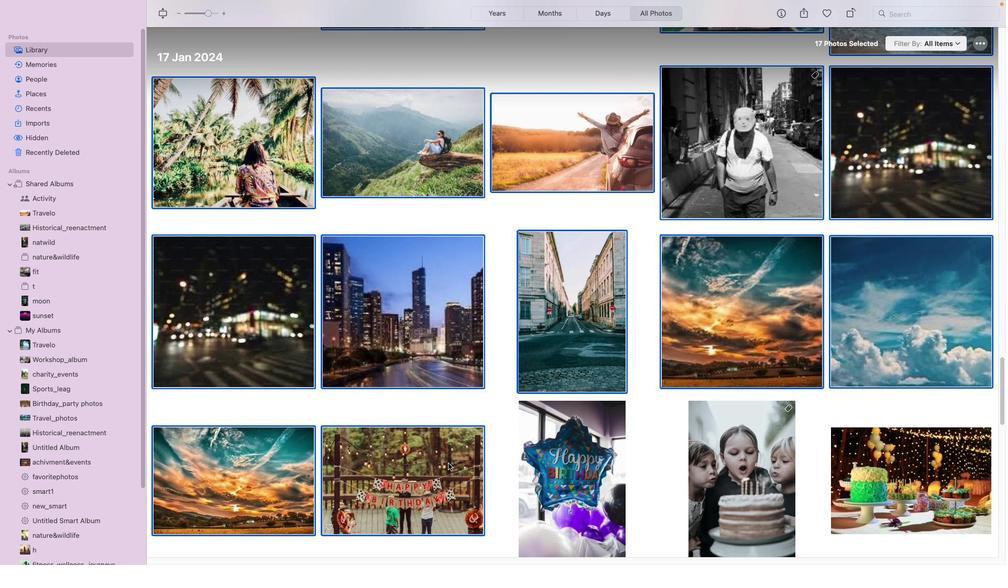 
Action: Mouse moved to (507, 425)
Screenshot: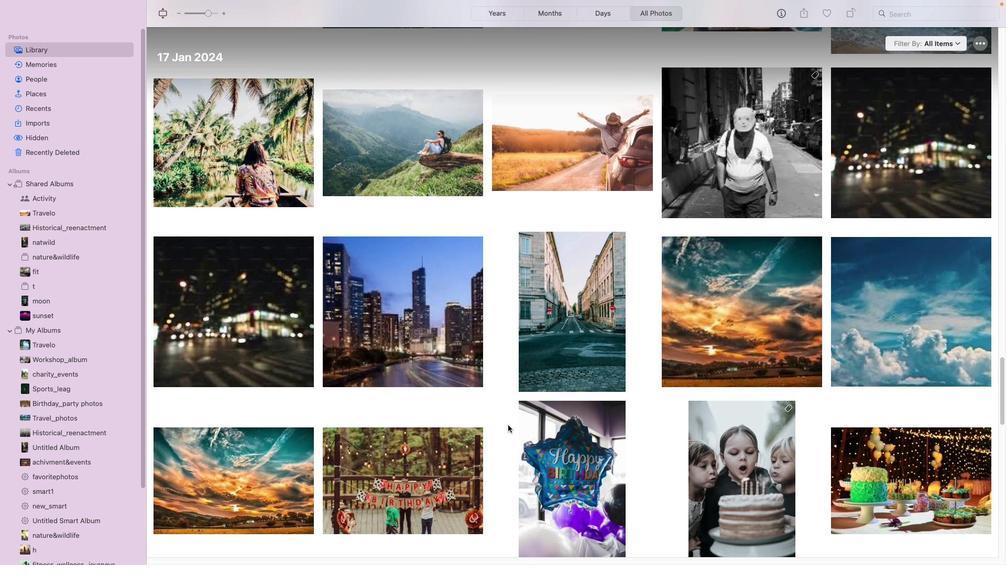 
Action: Mouse pressed left at (507, 425)
Screenshot: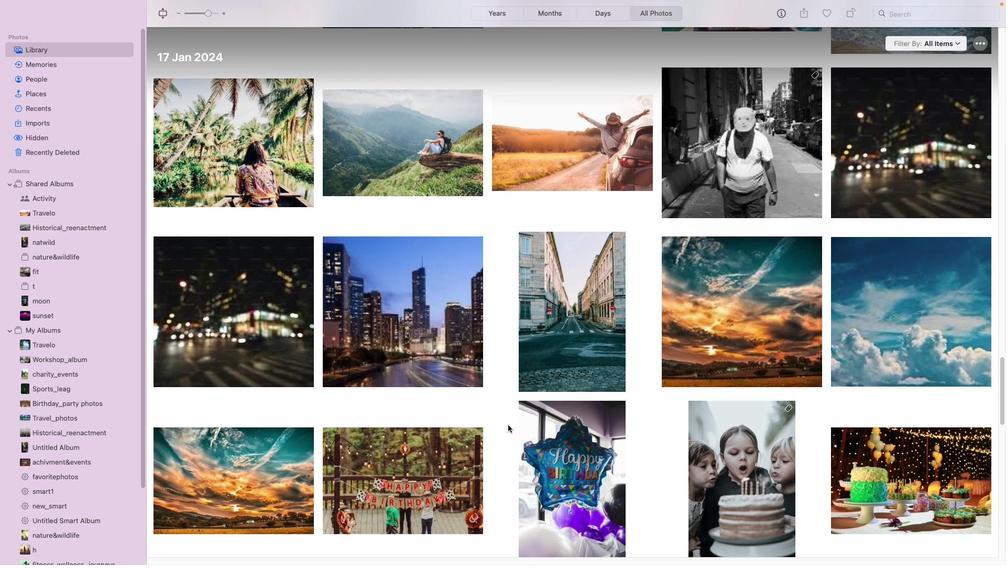 
Action: Mouse moved to (508, 425)
Screenshot: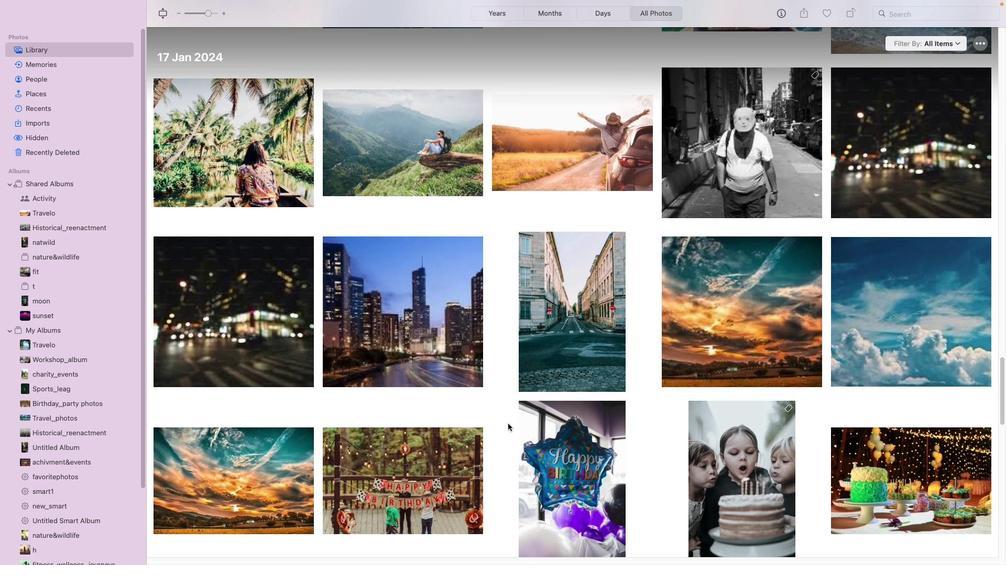 
Action: Key pressed Key.shift_r
Screenshot: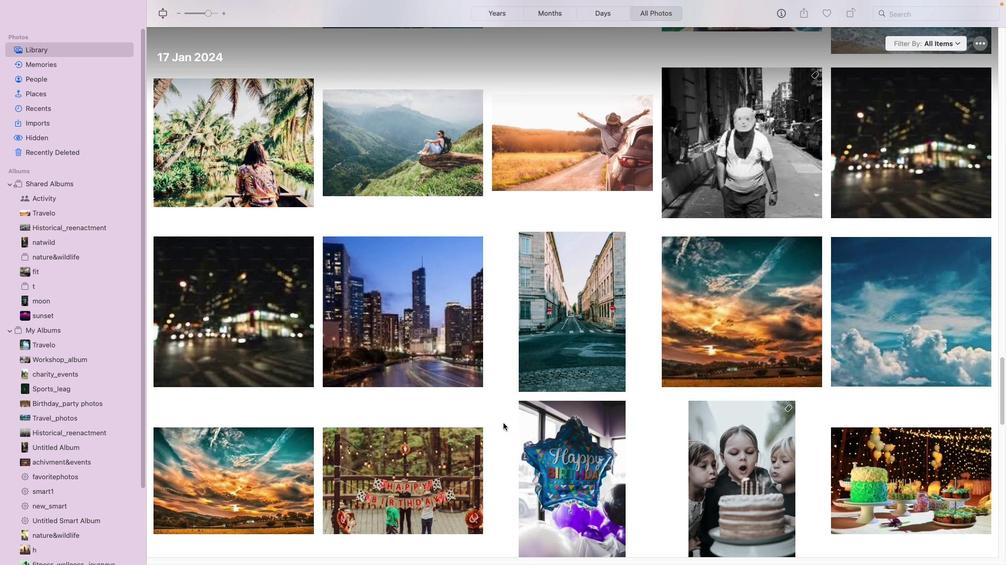 
Action: Mouse moved to (444, 445)
Screenshot: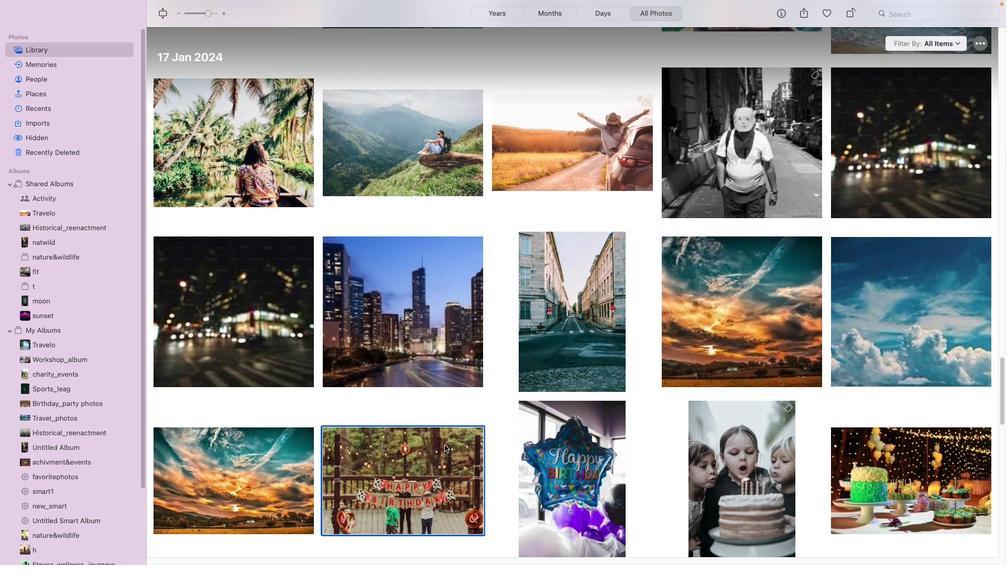 
Action: Mouse pressed left at (444, 445)
Screenshot: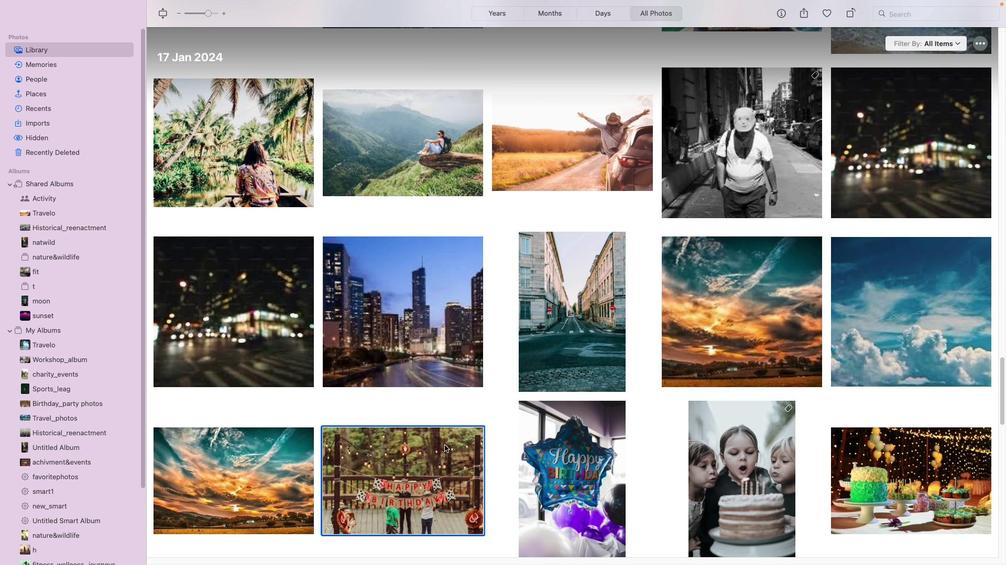 
Action: Mouse moved to (724, 292)
Screenshot: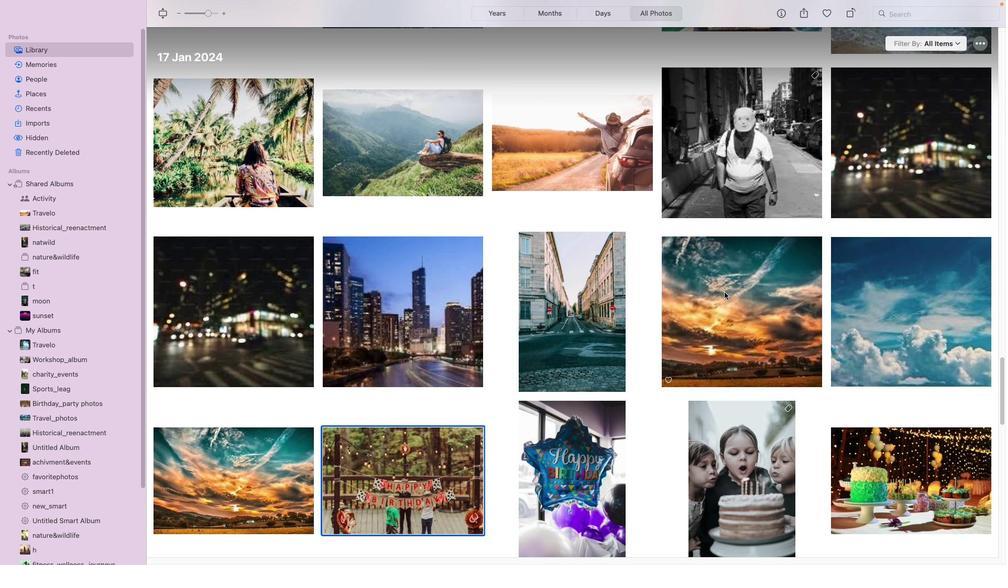 
Action: Key pressed Key.shift_r
Screenshot: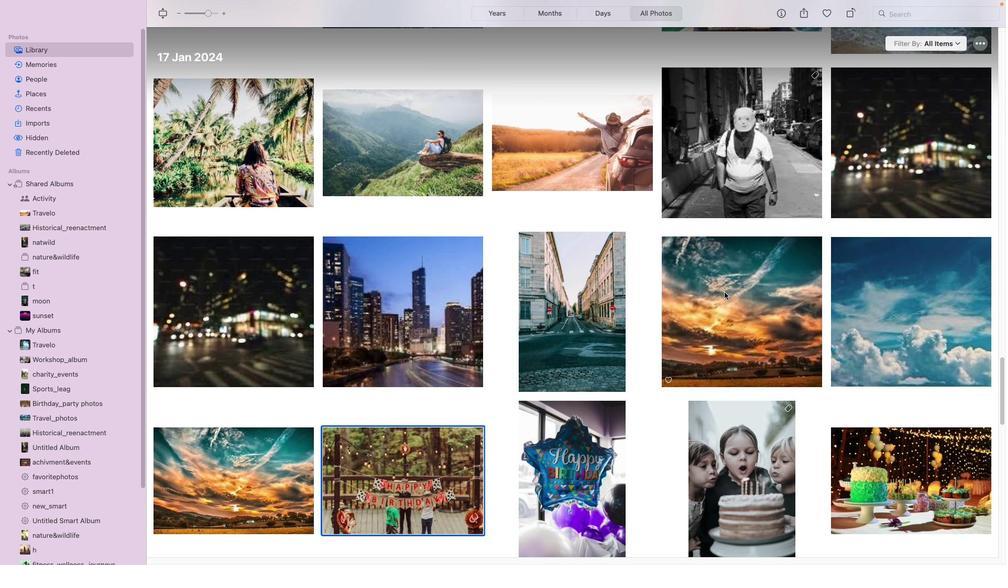 
Action: Mouse pressed left at (724, 292)
Screenshot: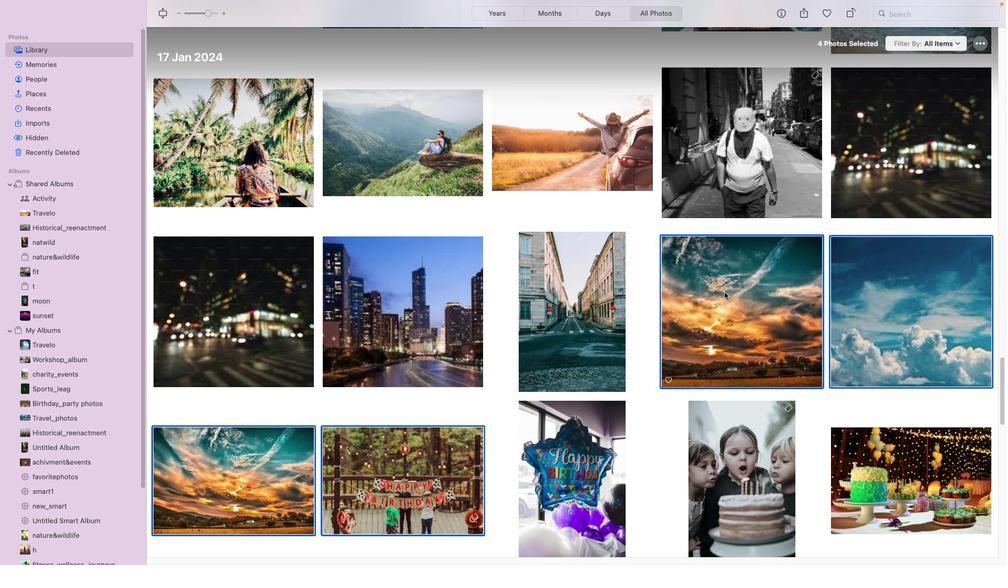 
Action: Mouse moved to (724, 292)
Screenshot: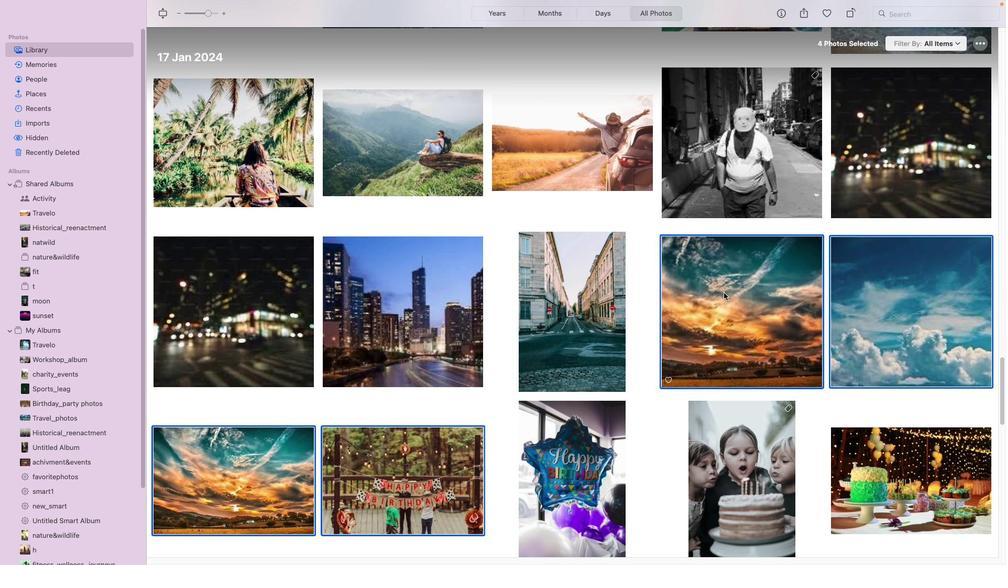 
Action: Key pressed Key.shift_r
Screenshot: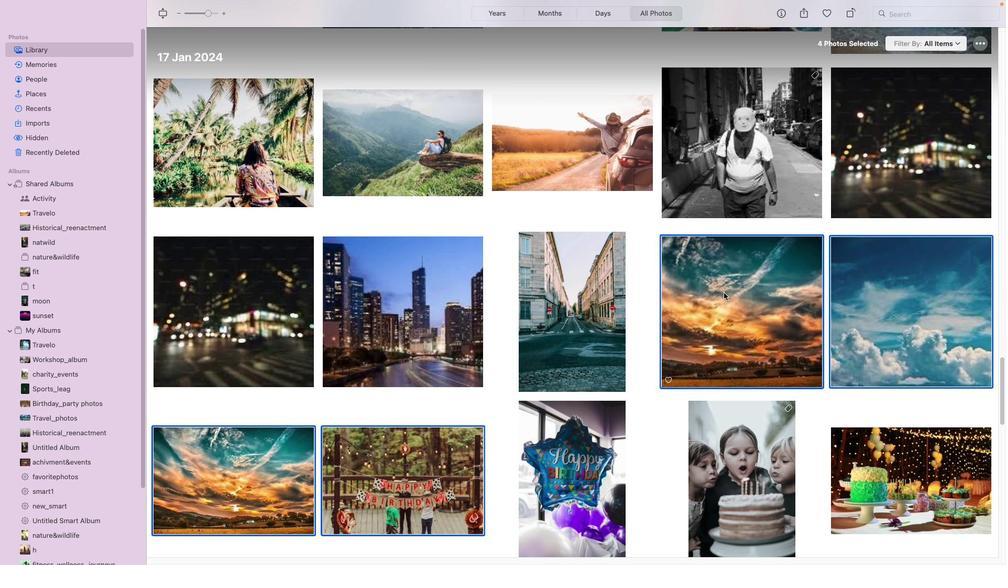 
Action: Mouse moved to (724, 292)
Screenshot: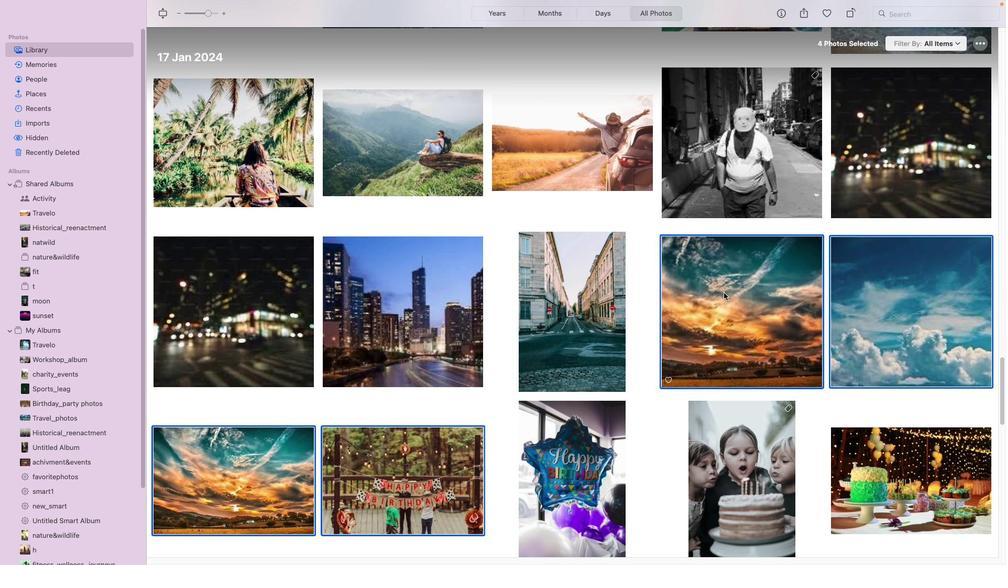 
Action: Mouse pressed left at (724, 292)
Screenshot: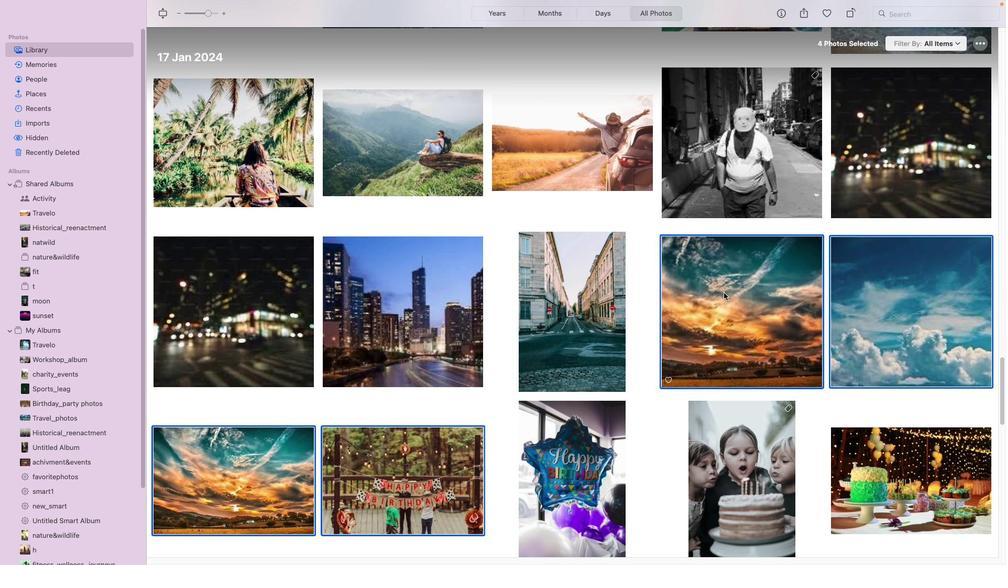 
Action: Mouse moved to (504, 445)
Screenshot: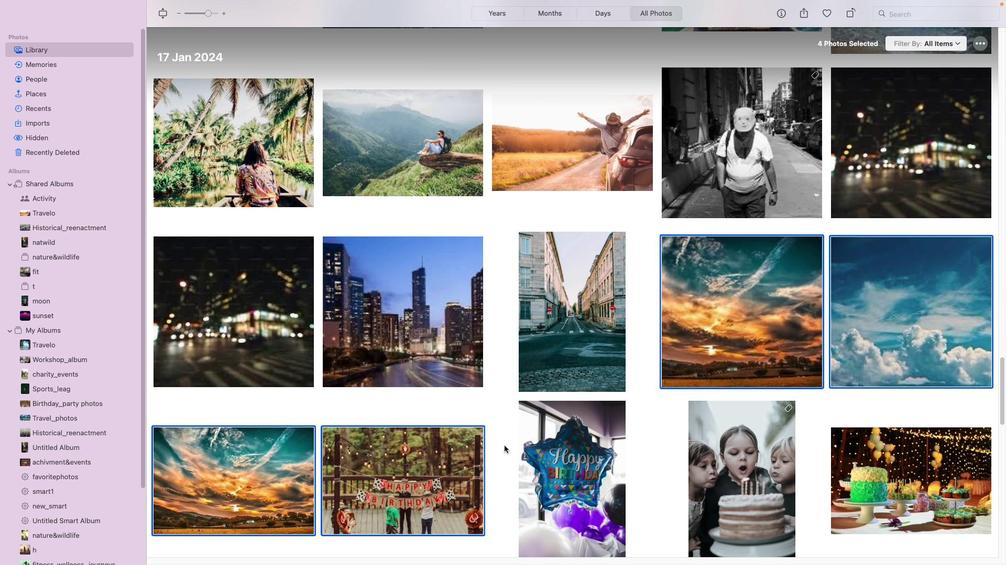 
Action: Mouse scrolled (504, 445) with delta (0, 0)
Screenshot: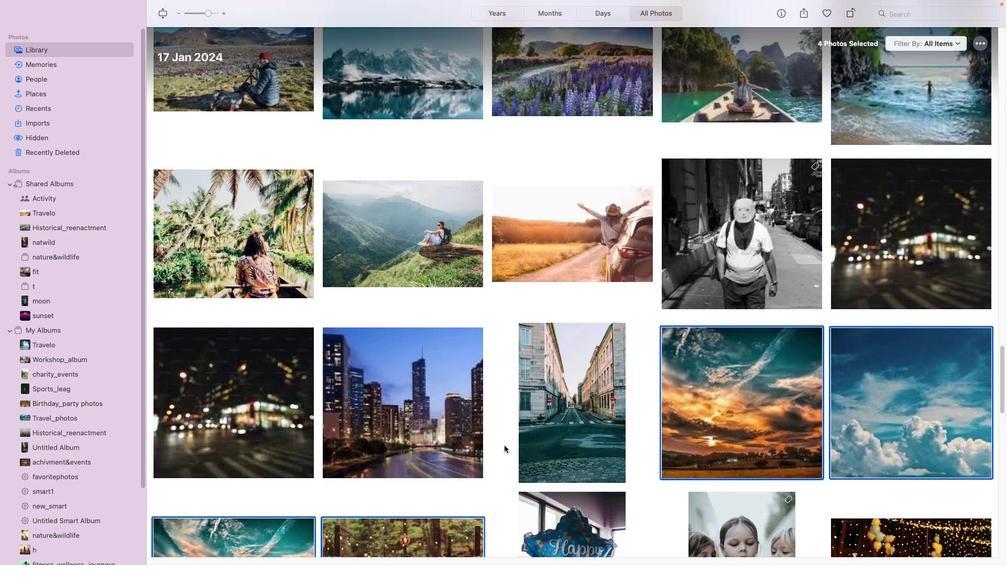 
Action: Mouse scrolled (504, 445) with delta (0, 0)
Screenshot: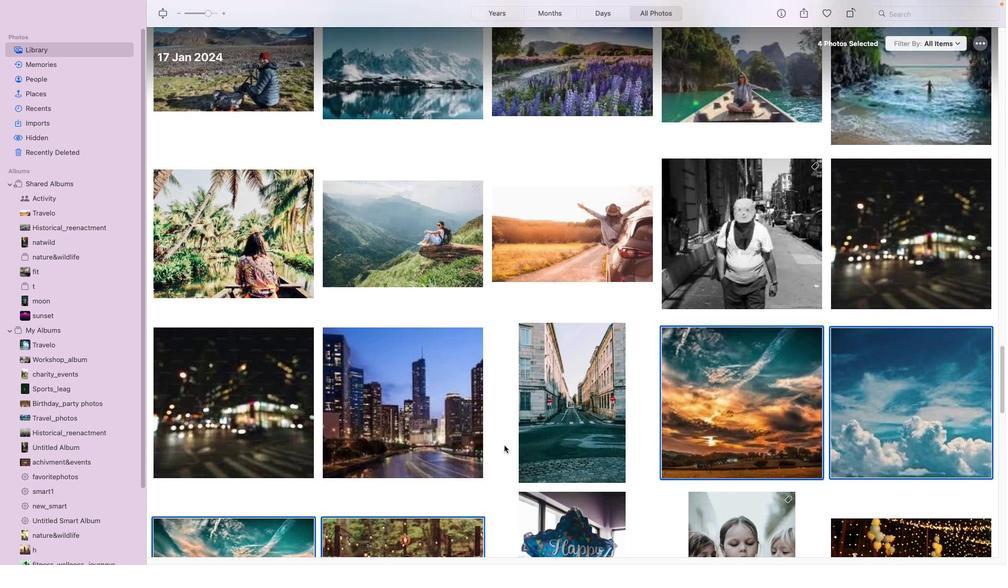 
Action: Mouse scrolled (504, 445) with delta (0, 2)
Screenshot: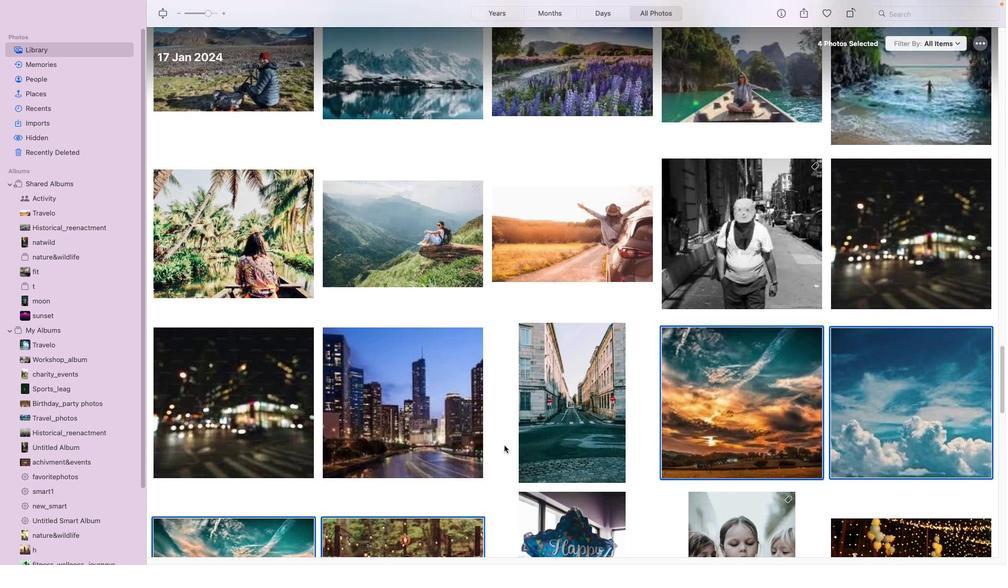 
Action: Mouse scrolled (504, 445) with delta (0, 2)
Screenshot: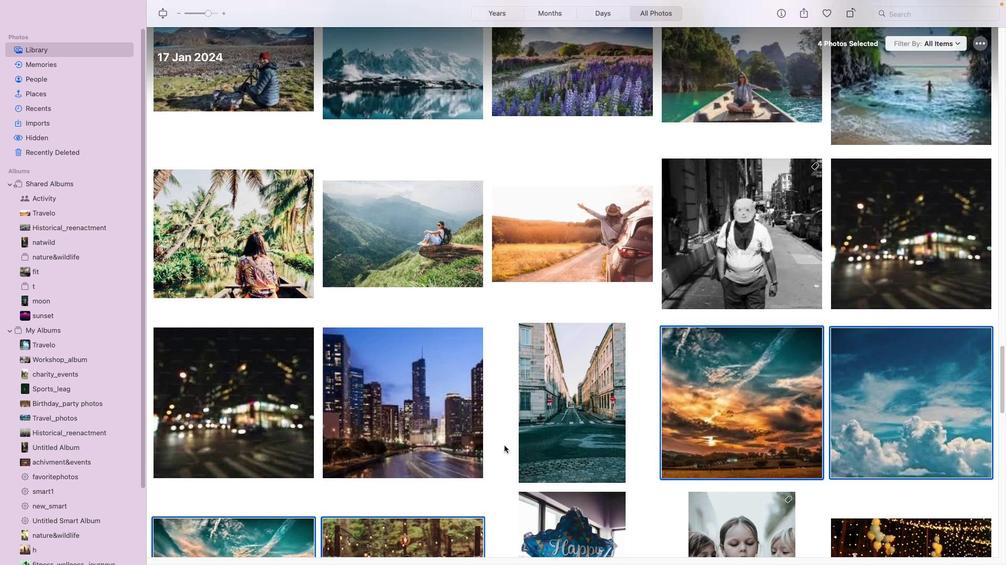 
Action: Mouse scrolled (504, 445) with delta (0, 3)
Screenshot: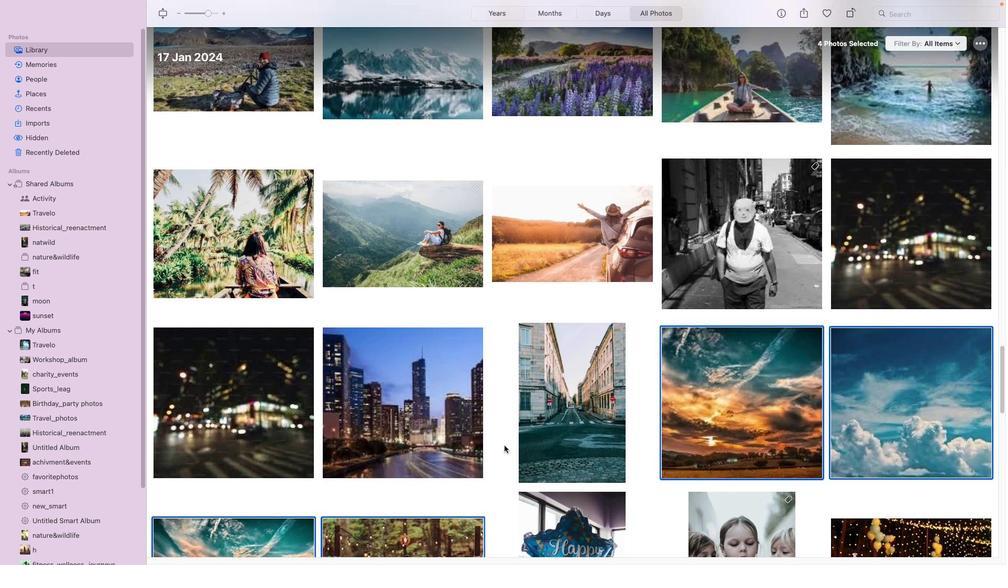 
Action: Mouse moved to (504, 445)
Screenshot: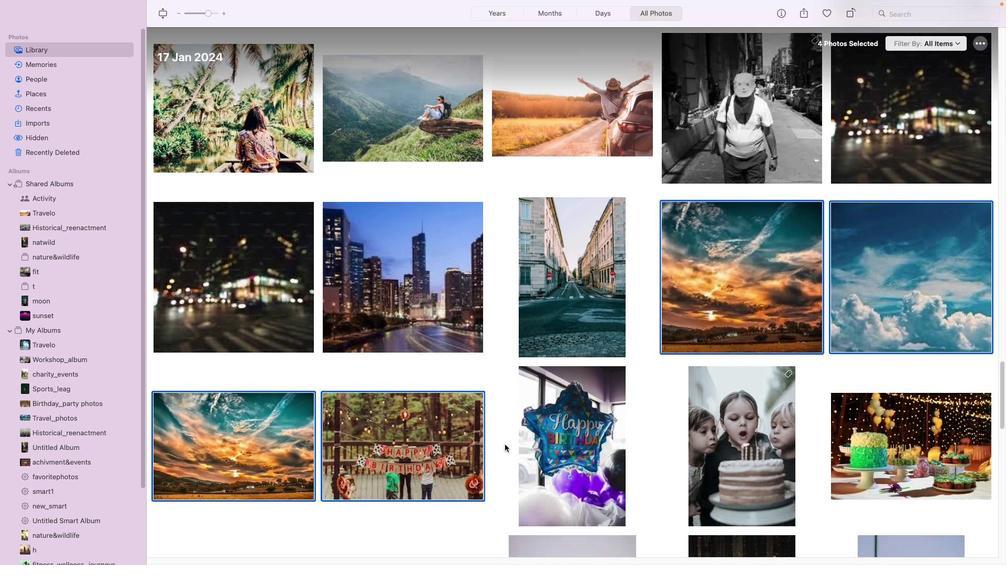 
Action: Mouse scrolled (504, 445) with delta (0, 0)
Screenshot: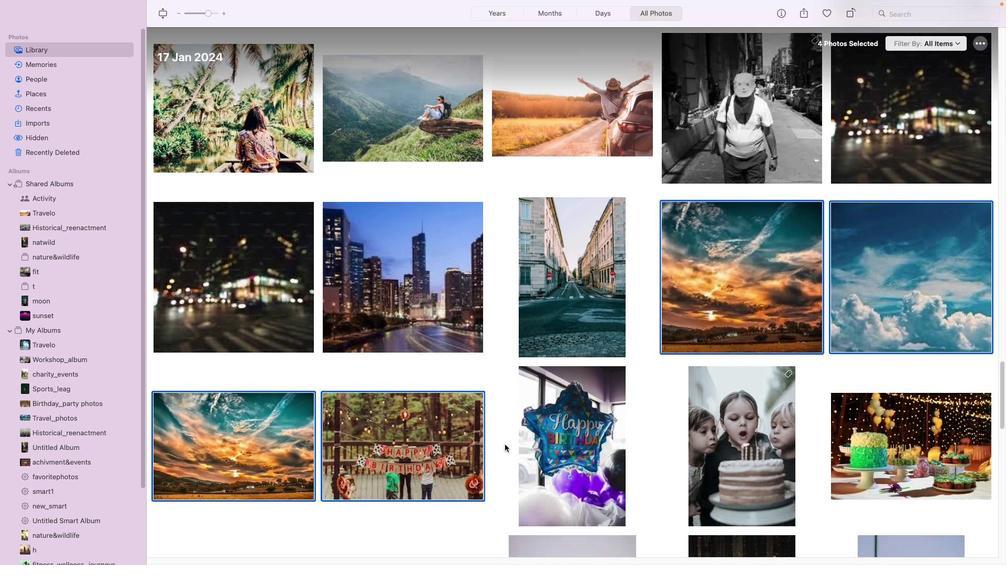 
Action: Mouse scrolled (504, 445) with delta (0, 0)
Screenshot: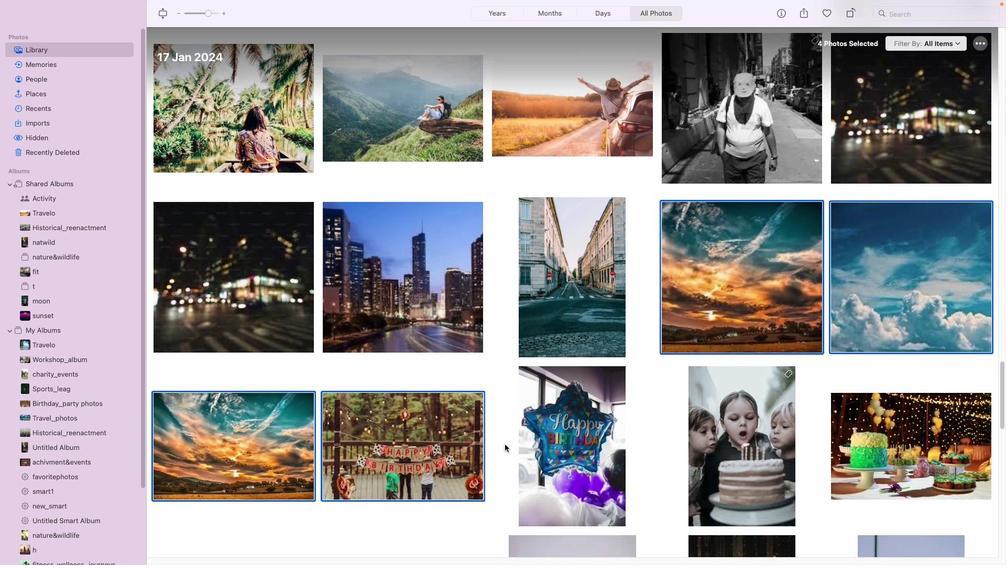 
Action: Mouse scrolled (504, 445) with delta (0, -1)
Screenshot: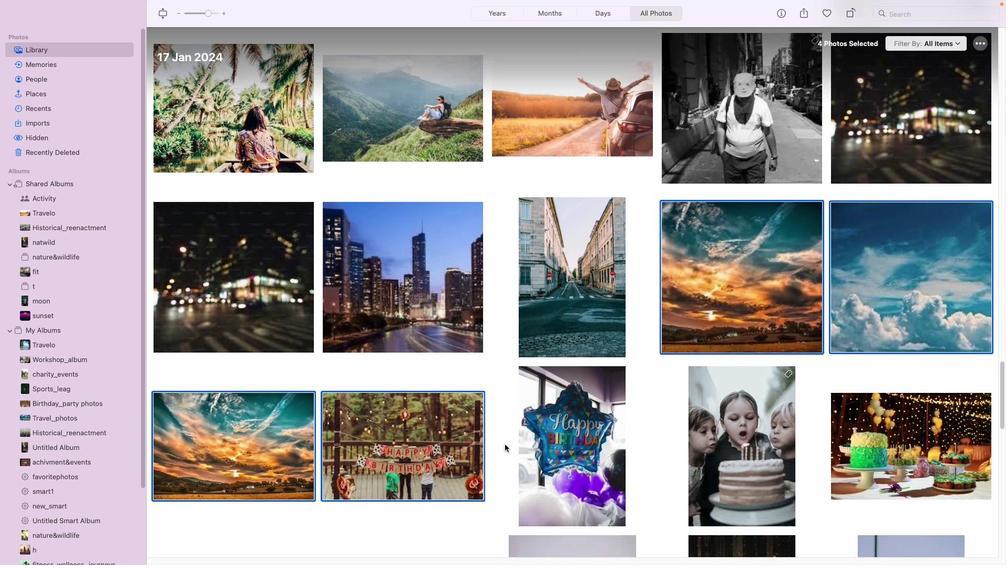 
Action: Mouse moved to (505, 445)
Screenshot: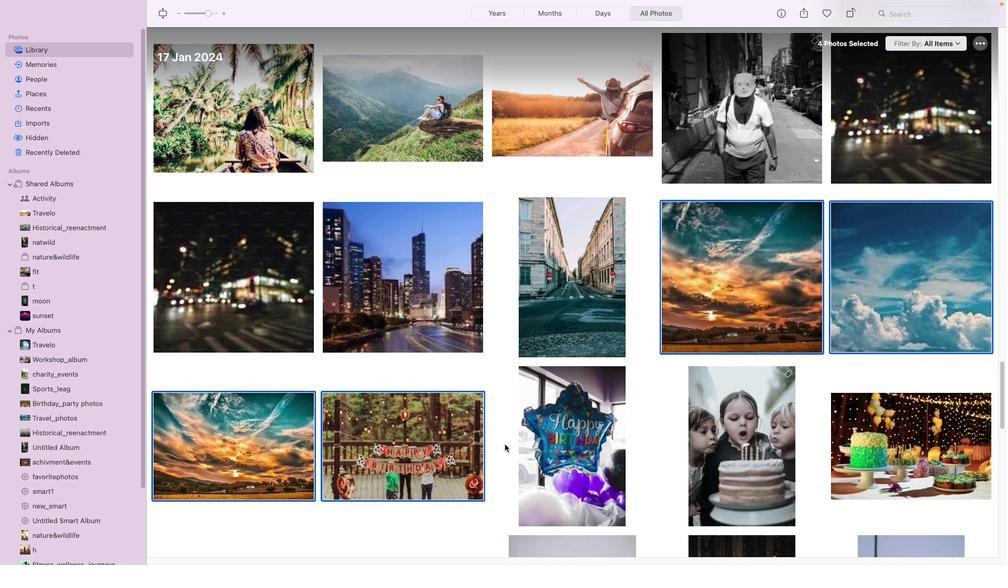 
Action: Mouse scrolled (505, 445) with delta (0, -2)
Screenshot: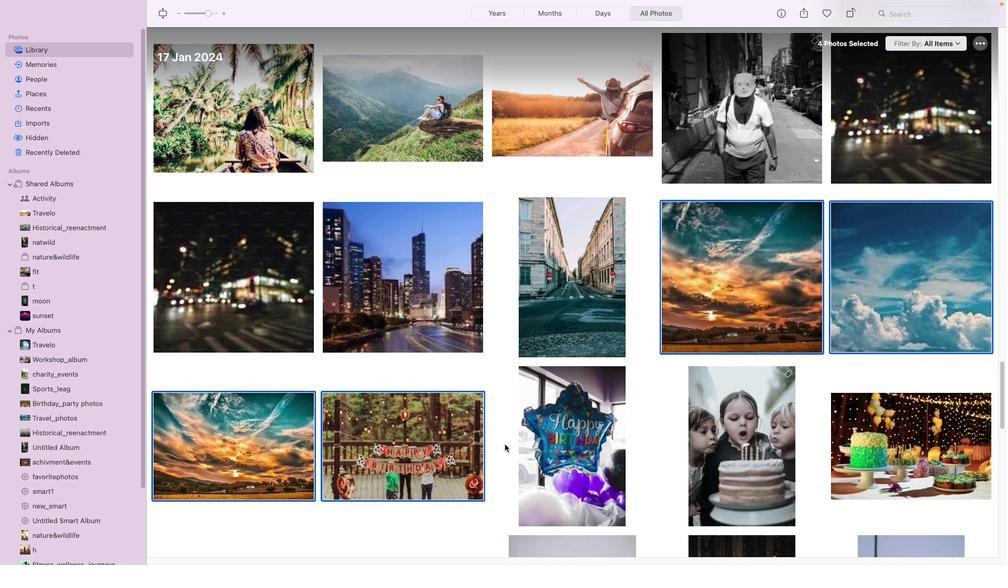 
Action: Mouse scrolled (505, 445) with delta (0, -3)
Screenshot: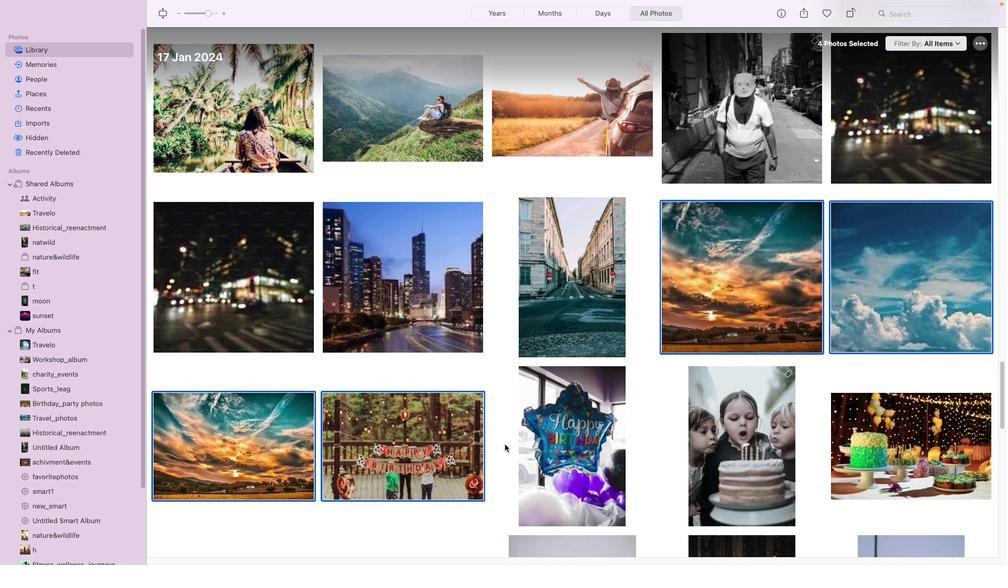 
Action: Mouse scrolled (505, 445) with delta (0, -3)
Screenshot: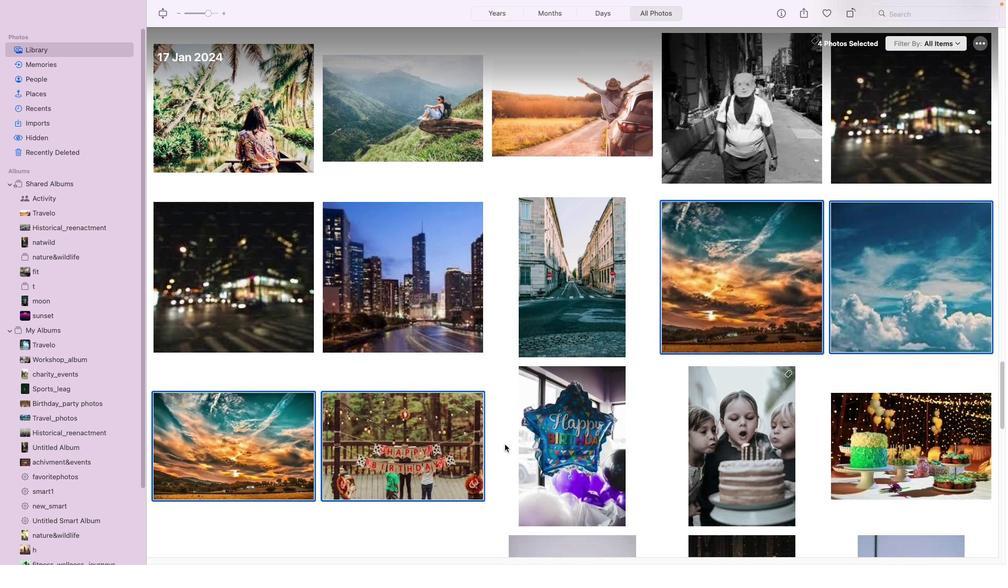 
Action: Mouse moved to (501, 476)
Screenshot: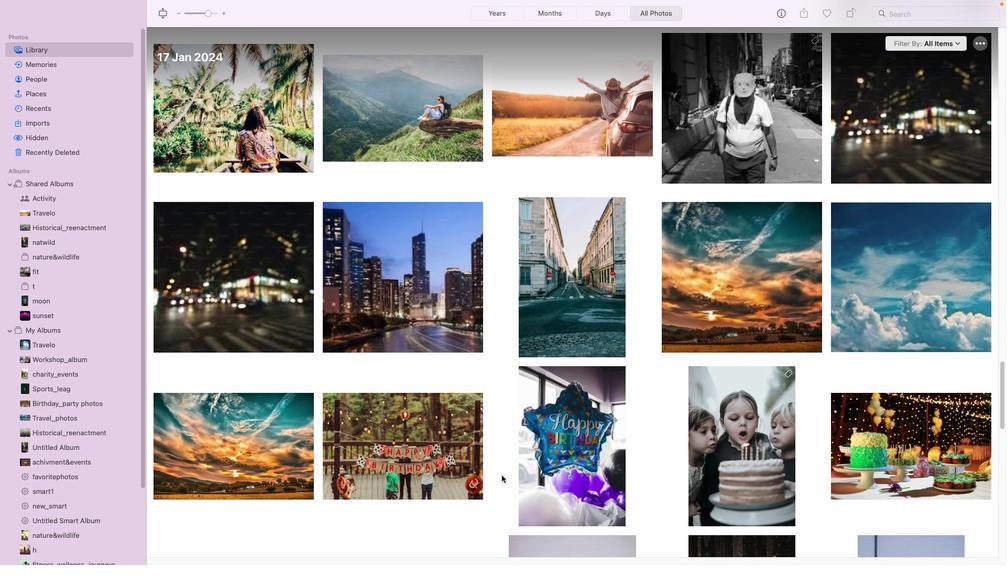 
Action: Mouse pressed left at (501, 476)
Screenshot: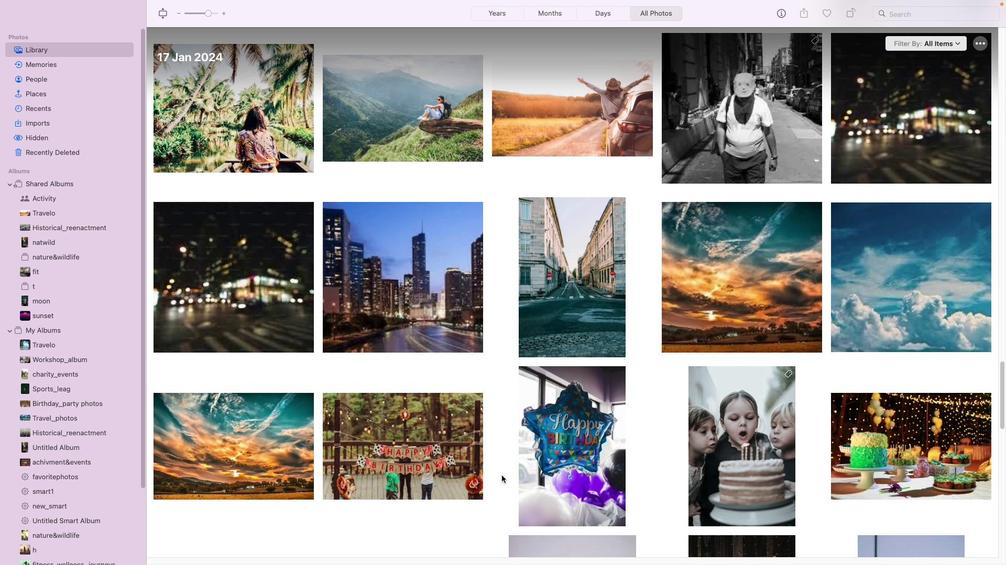 
Action: Mouse moved to (444, 467)
Screenshot: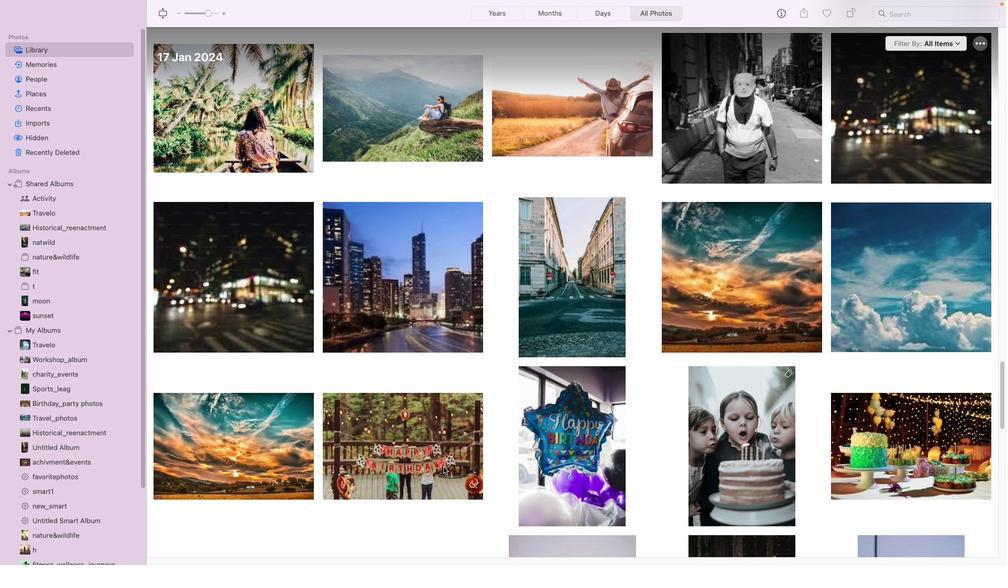 
Action: Key pressed Key.shift_r
Screenshot: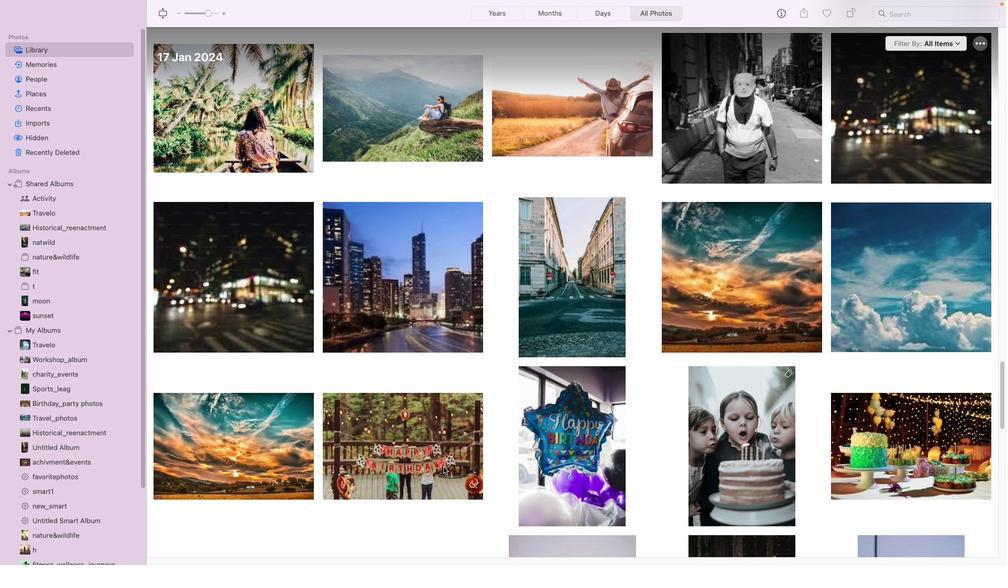 
Action: Mouse moved to (443, 467)
Screenshot: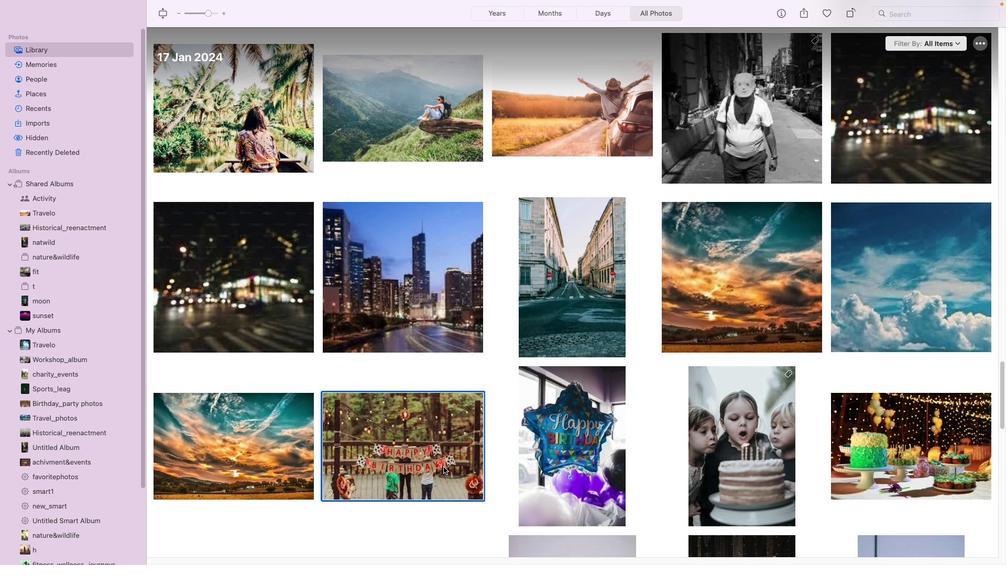
Action: Mouse pressed left at (443, 467)
Screenshot: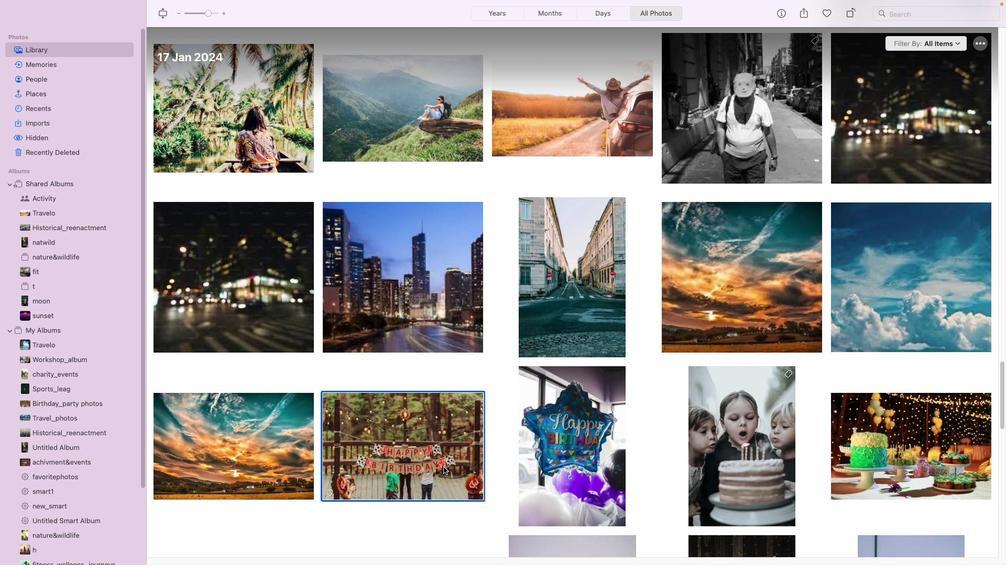 
Action: Mouse moved to (454, 400)
Screenshot: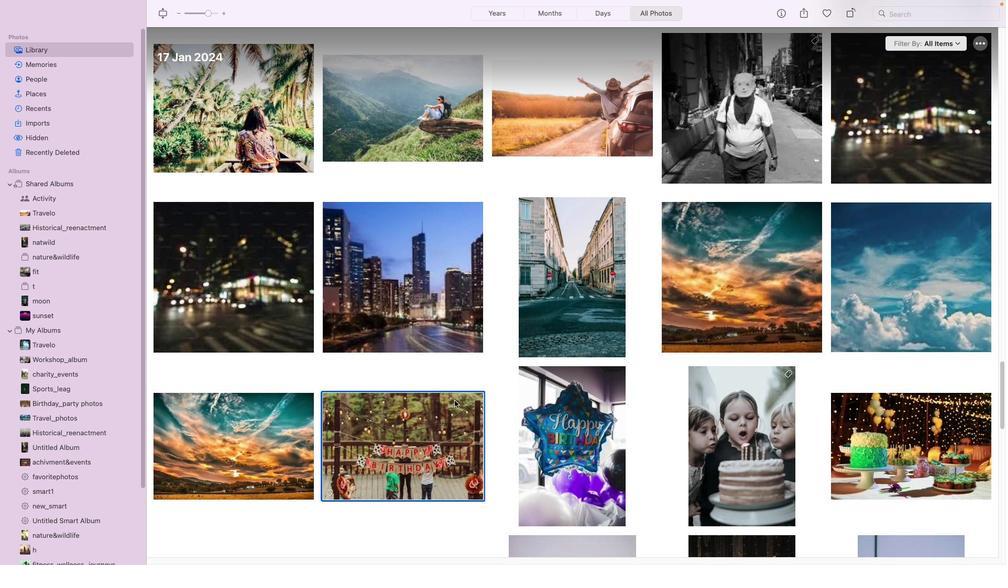 
Action: Mouse scrolled (454, 400) with delta (0, 0)
Screenshot: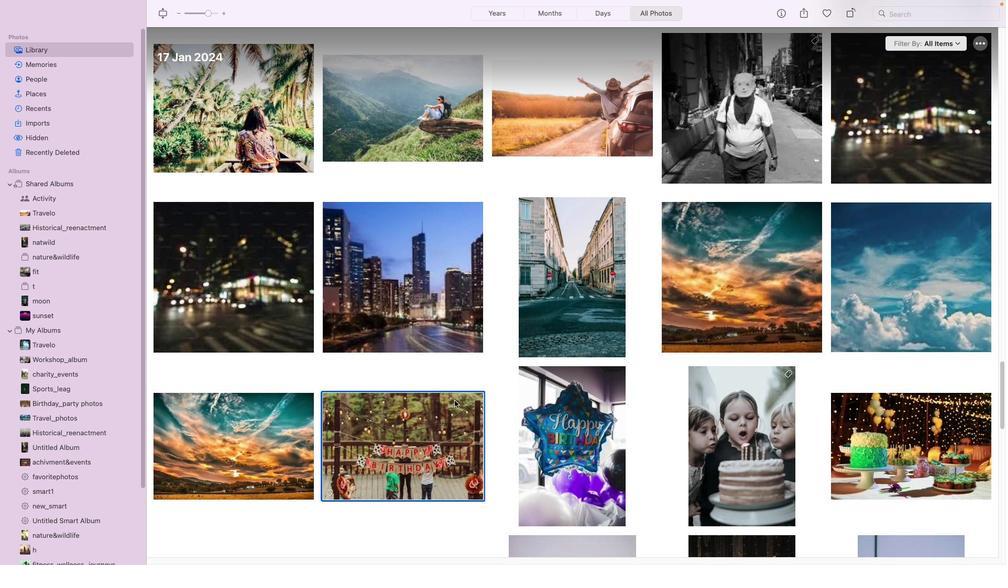 
Action: Mouse scrolled (454, 400) with delta (0, 0)
Screenshot: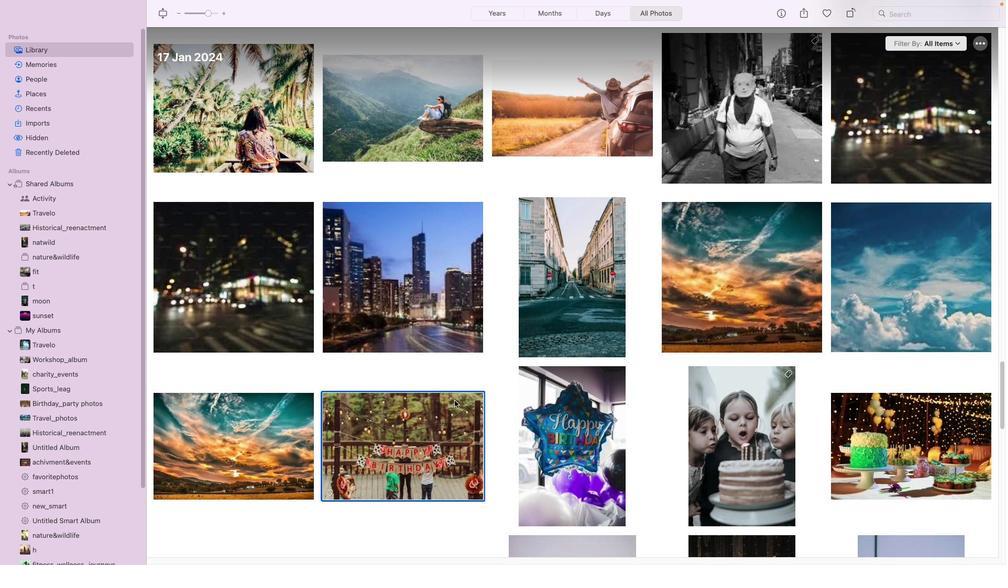
Action: Mouse scrolled (454, 400) with delta (0, 2)
Screenshot: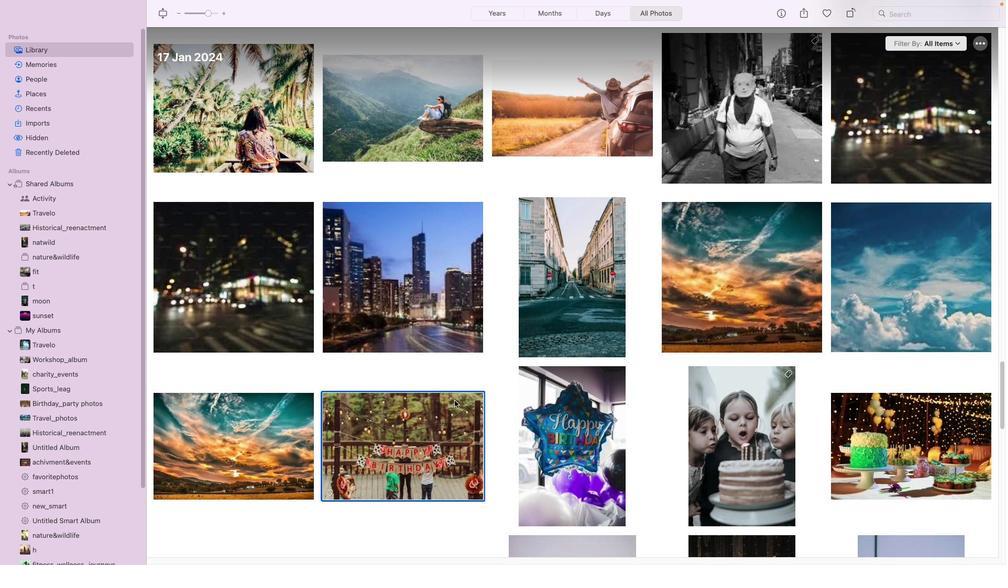 
Action: Mouse scrolled (454, 400) with delta (0, 2)
Screenshot: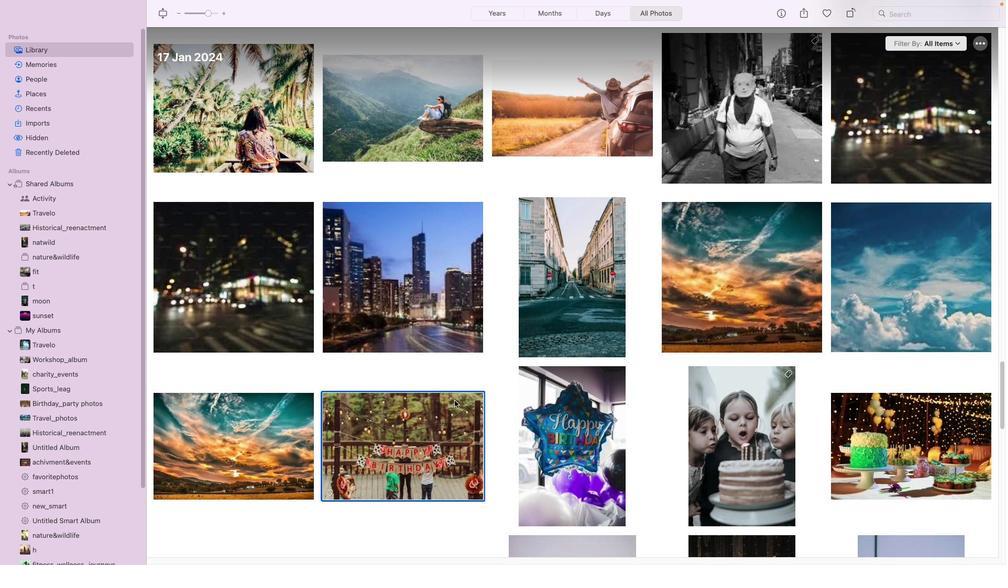 
Action: Mouse scrolled (454, 400) with delta (0, 3)
Screenshot: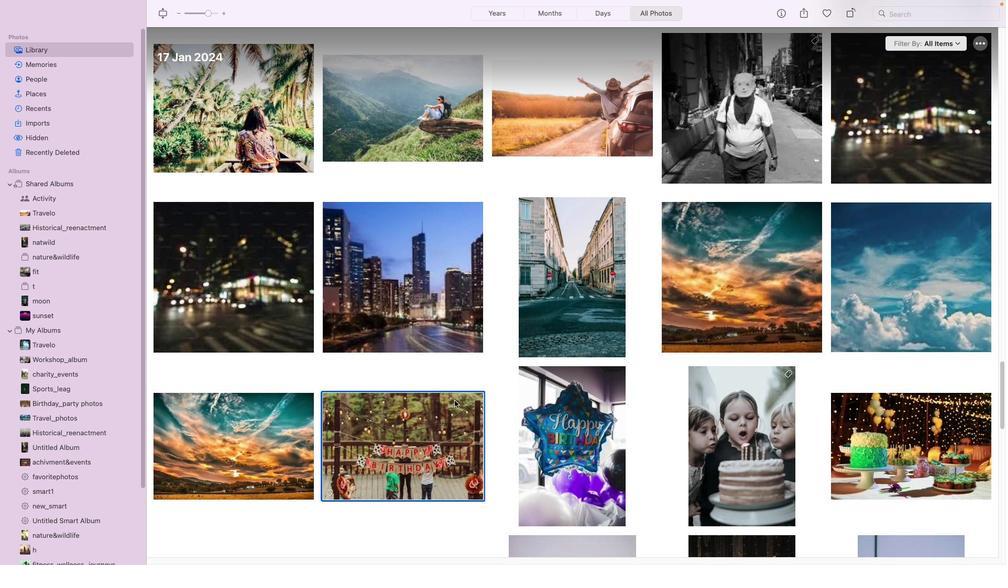 
Action: Mouse scrolled (454, 400) with delta (0, 3)
Screenshot: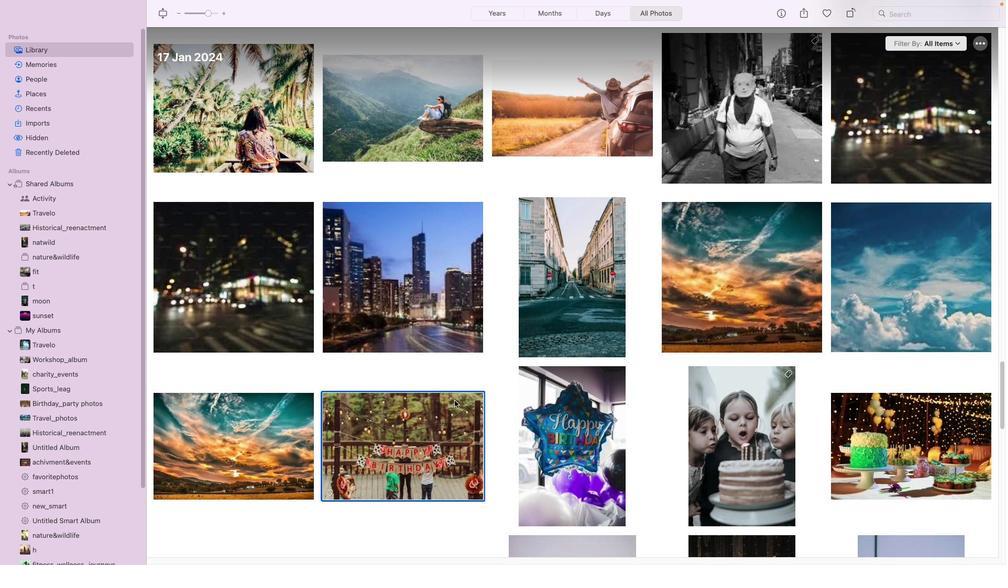 
Action: Mouse moved to (450, 384)
Screenshot: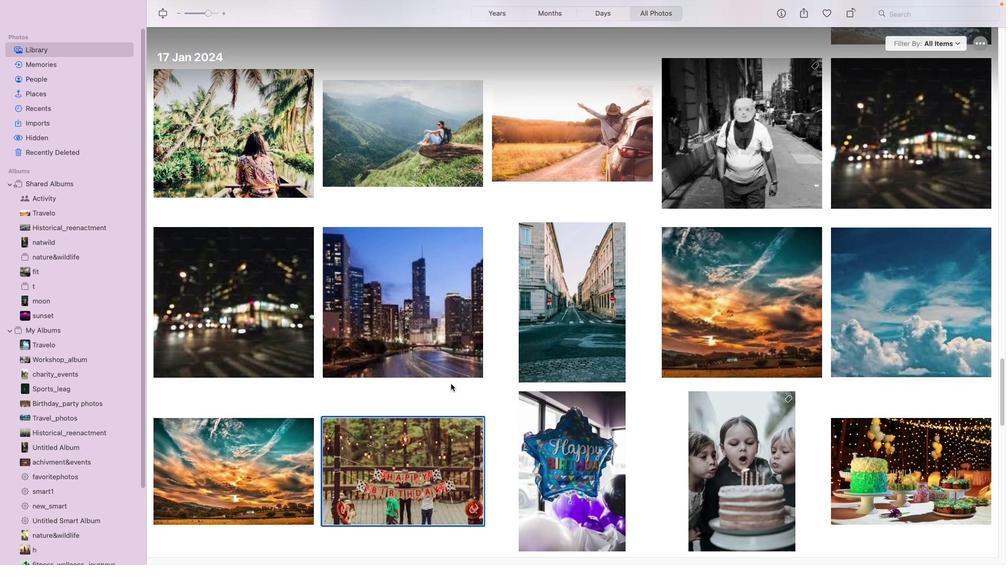 
Action: Mouse scrolled (450, 384) with delta (0, 0)
Screenshot: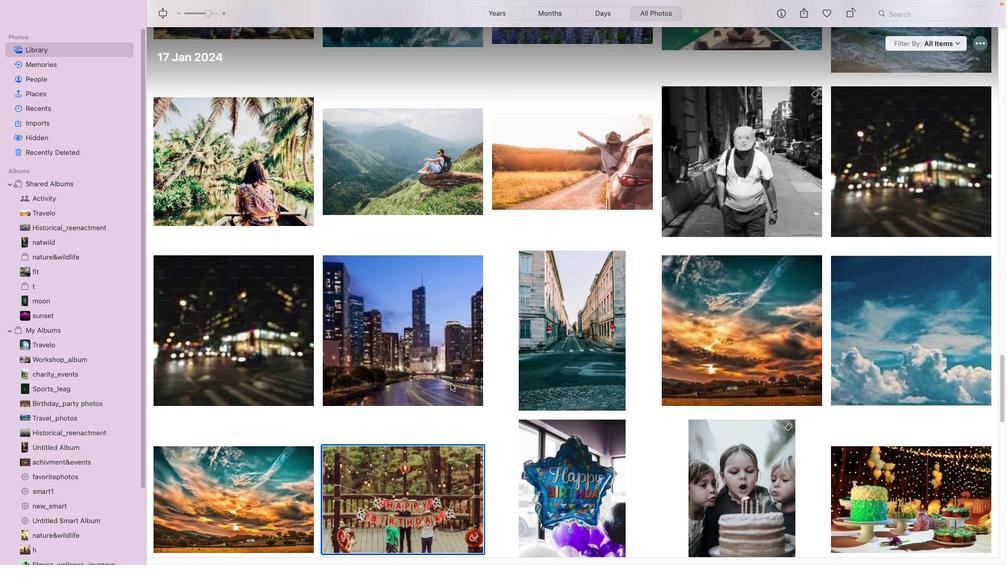 
Action: Mouse scrolled (450, 384) with delta (0, 0)
Screenshot: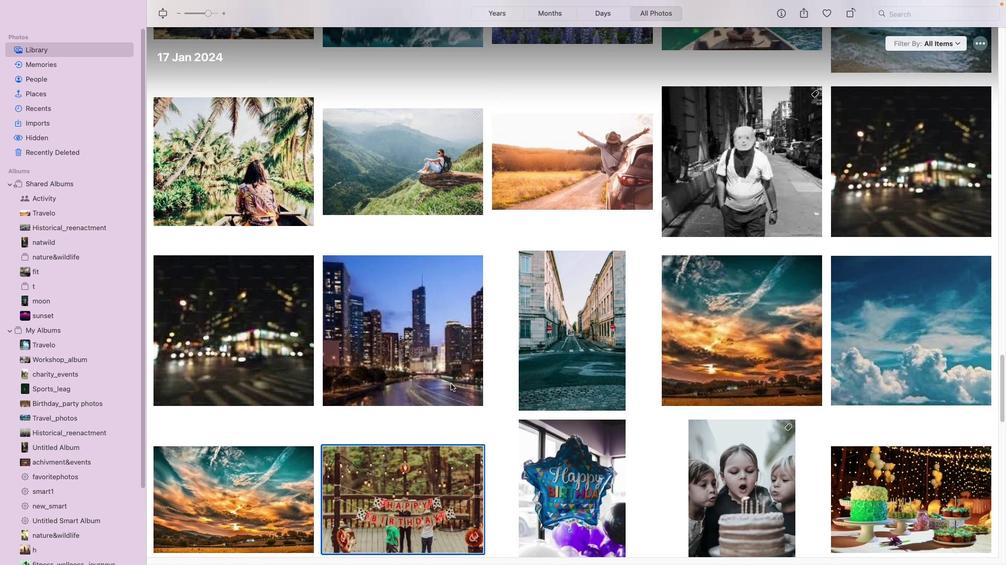 
Action: Mouse scrolled (450, 384) with delta (0, 1)
Screenshot: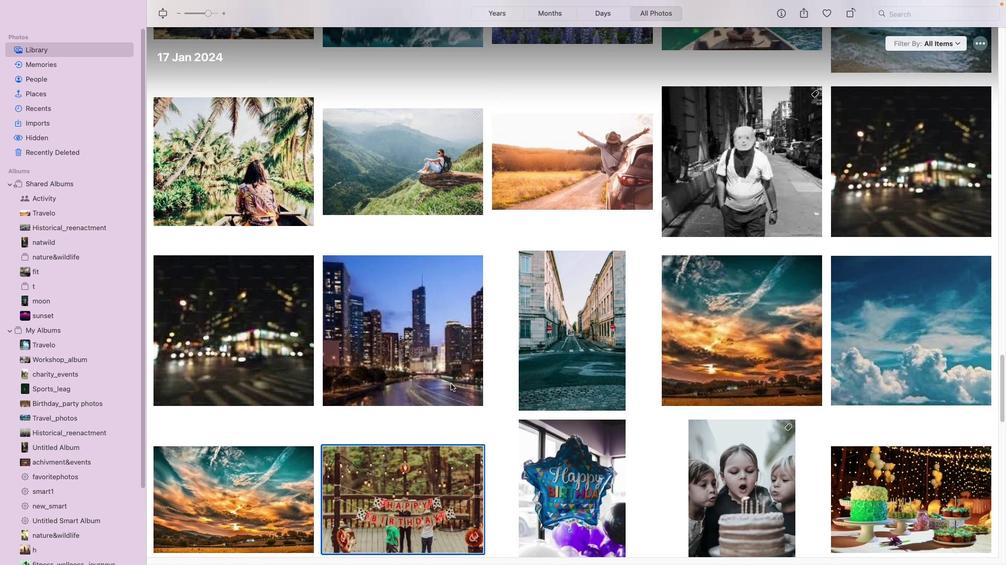 
Action: Mouse scrolled (450, 384) with delta (0, 2)
Screenshot: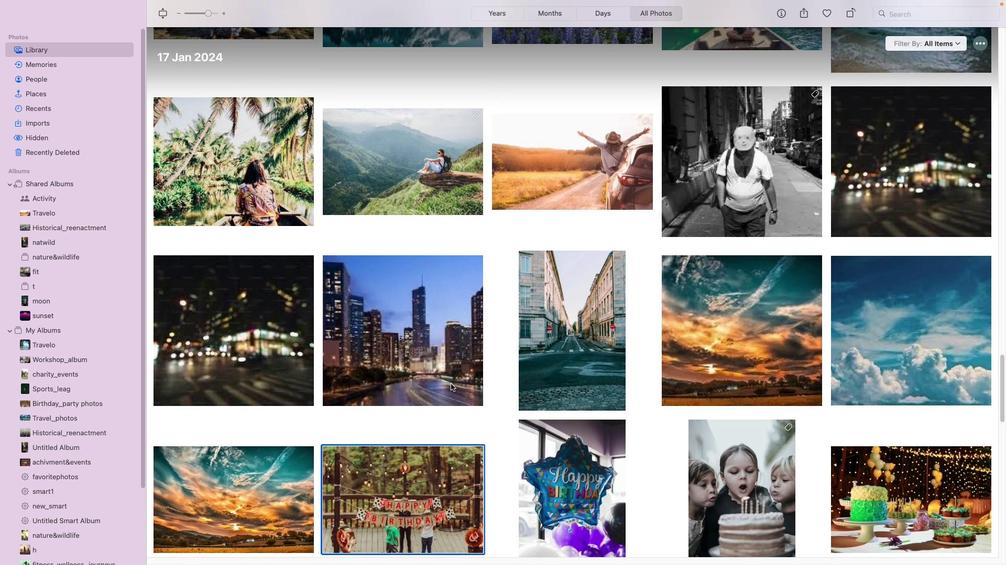 
Action: Mouse moved to (450, 385)
Screenshot: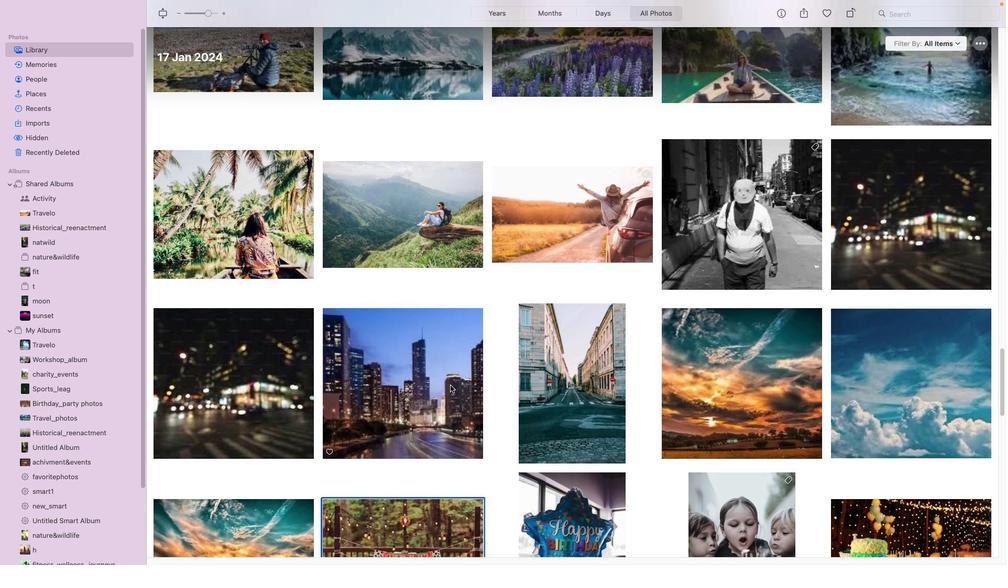 
Action: Mouse scrolled (450, 385) with delta (0, 0)
Screenshot: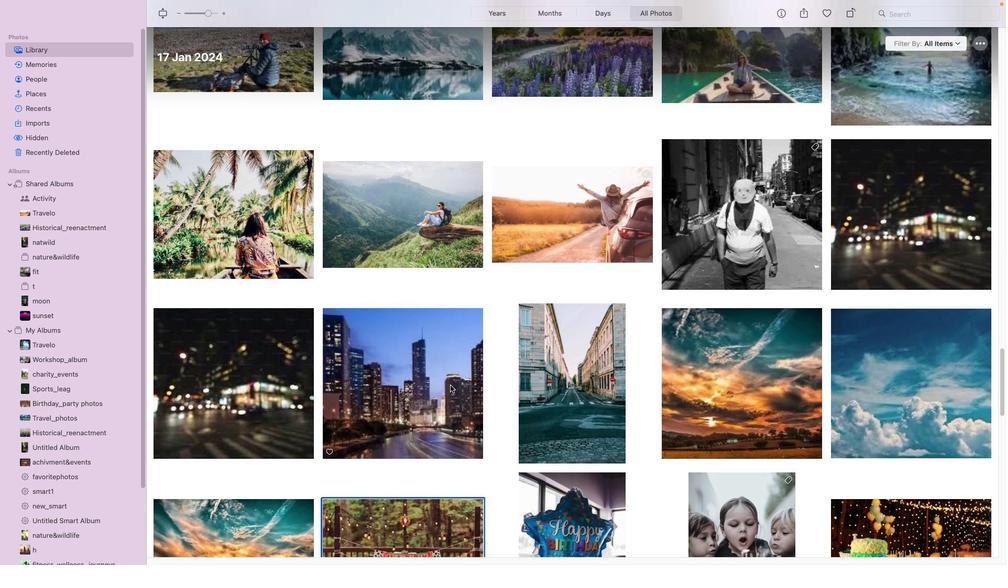 
Action: Mouse moved to (450, 385)
Screenshot: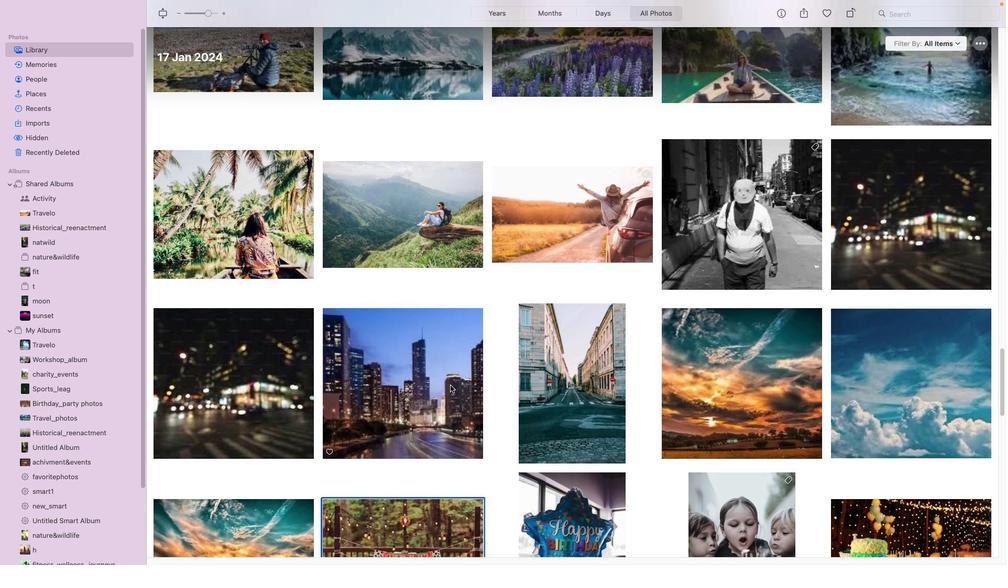 
Action: Mouse scrolled (450, 385) with delta (0, 0)
Screenshot: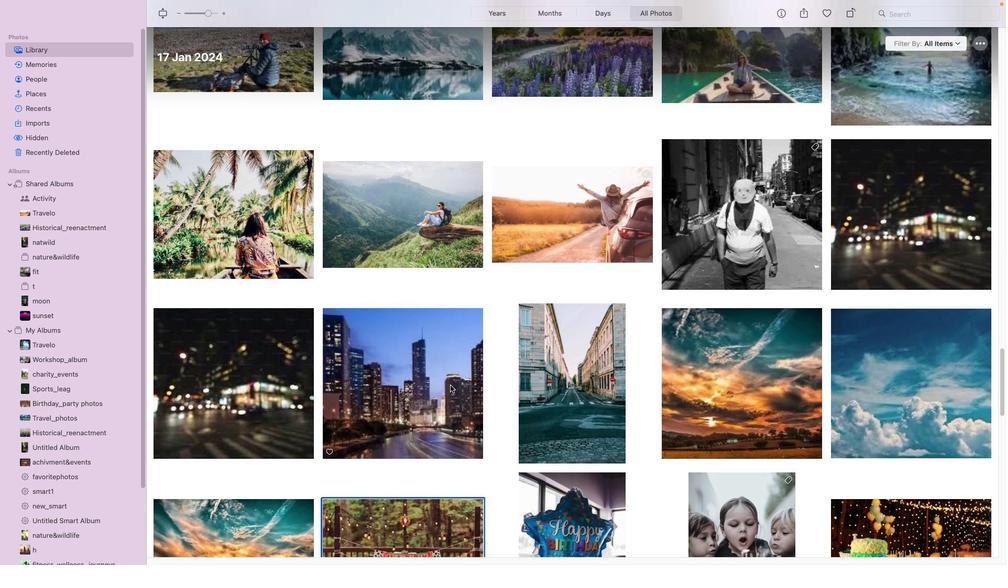
Action: Mouse moved to (450, 385)
Screenshot: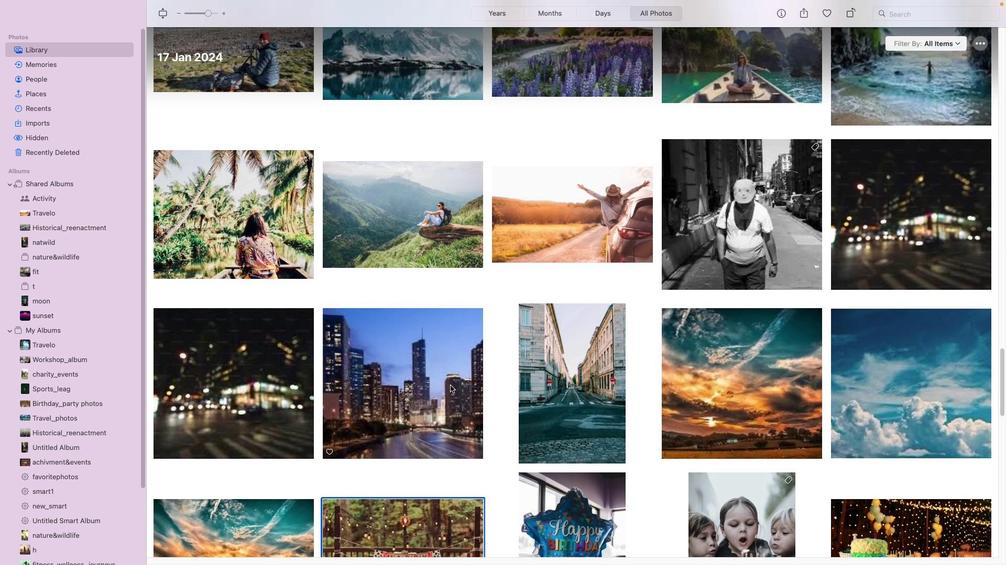 
Action: Mouse scrolled (450, 385) with delta (0, 1)
Screenshot: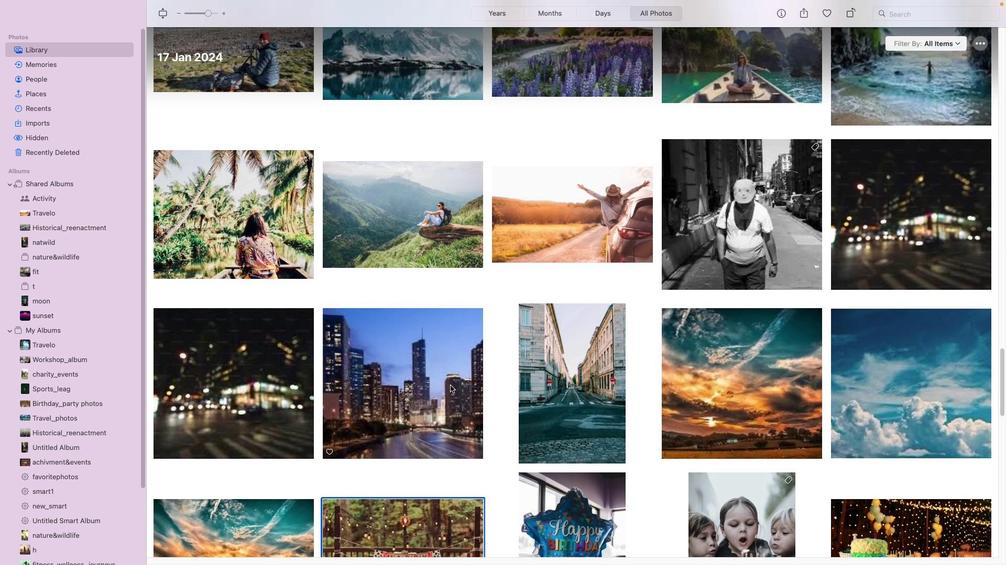 
Action: Mouse moved to (450, 385)
Screenshot: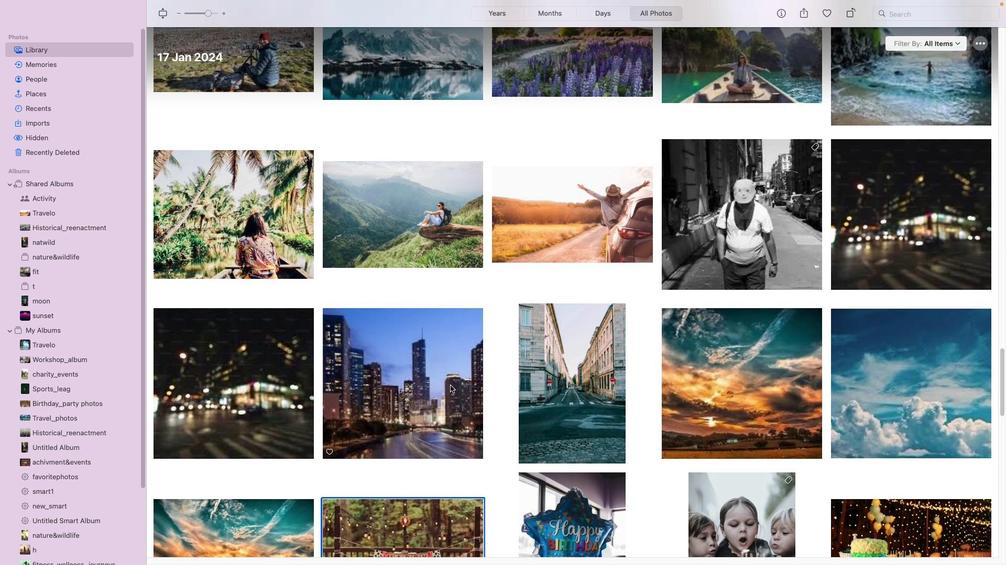 
Action: Mouse scrolled (450, 385) with delta (0, 2)
Screenshot: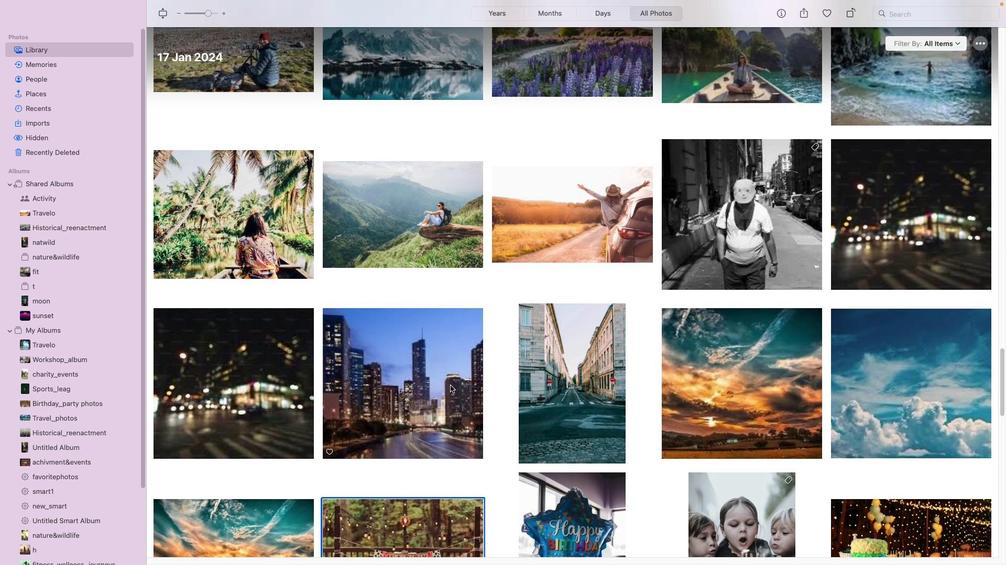 
Action: Mouse moved to (450, 386)
Screenshot: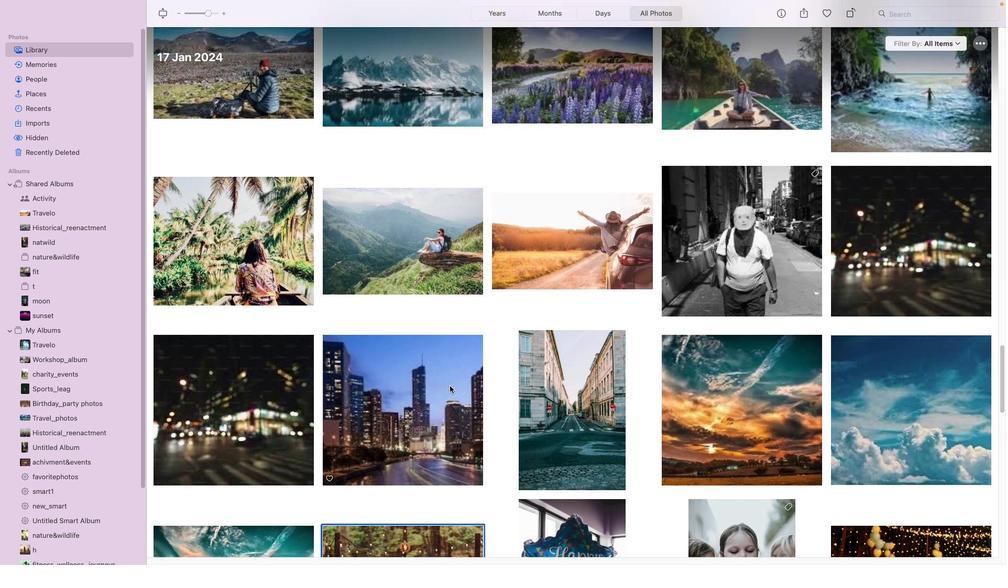 
Action: Mouse scrolled (450, 386) with delta (0, 0)
Screenshot: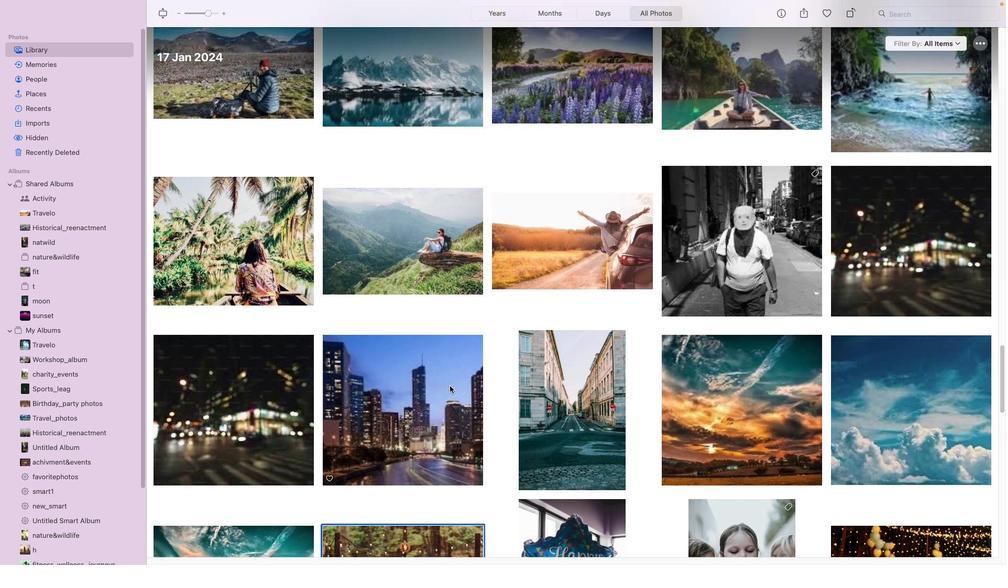 
Action: Mouse scrolled (450, 386) with delta (0, 0)
Screenshot: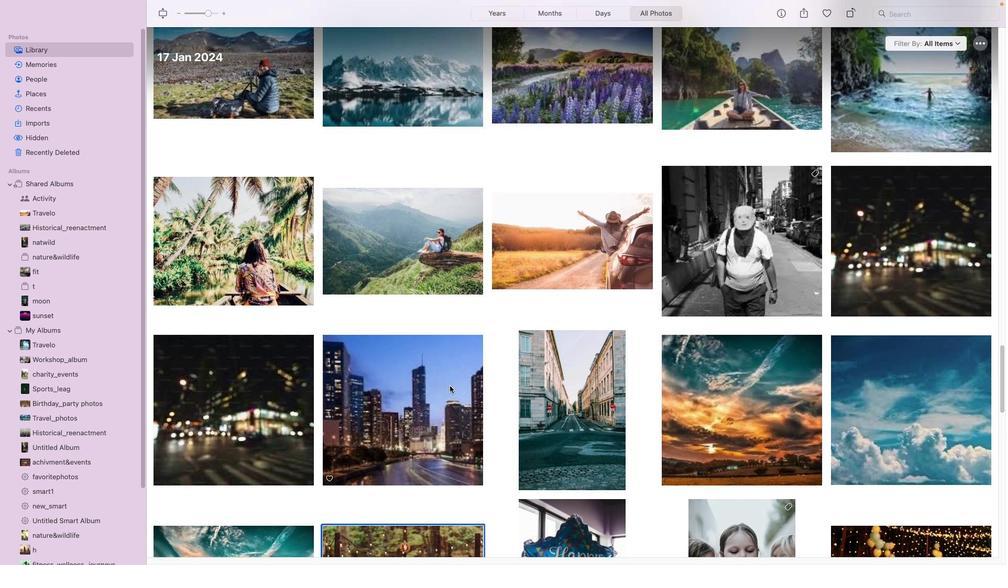 
Action: Mouse scrolled (450, 386) with delta (0, 1)
Screenshot: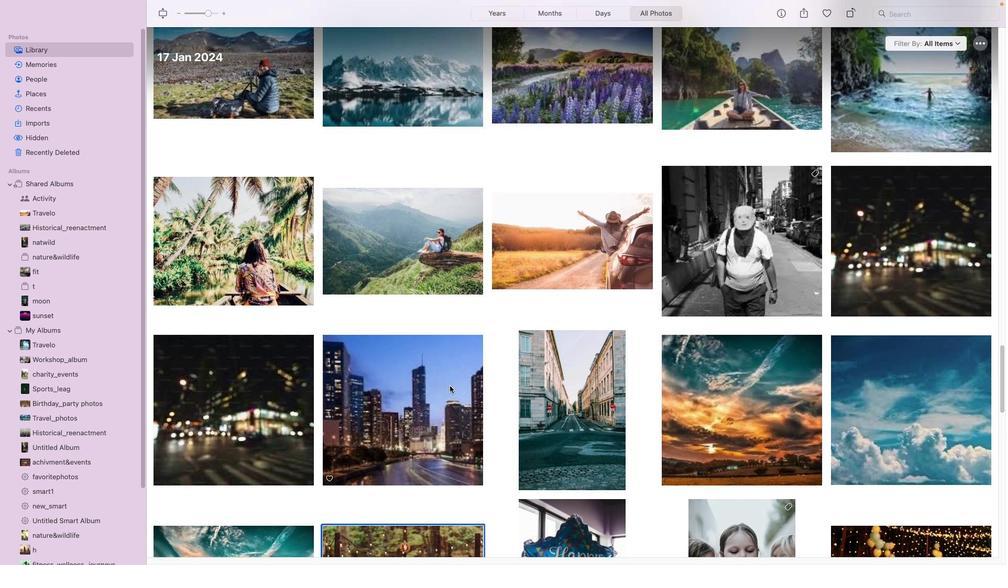 
Action: Mouse moved to (450, 386)
Screenshot: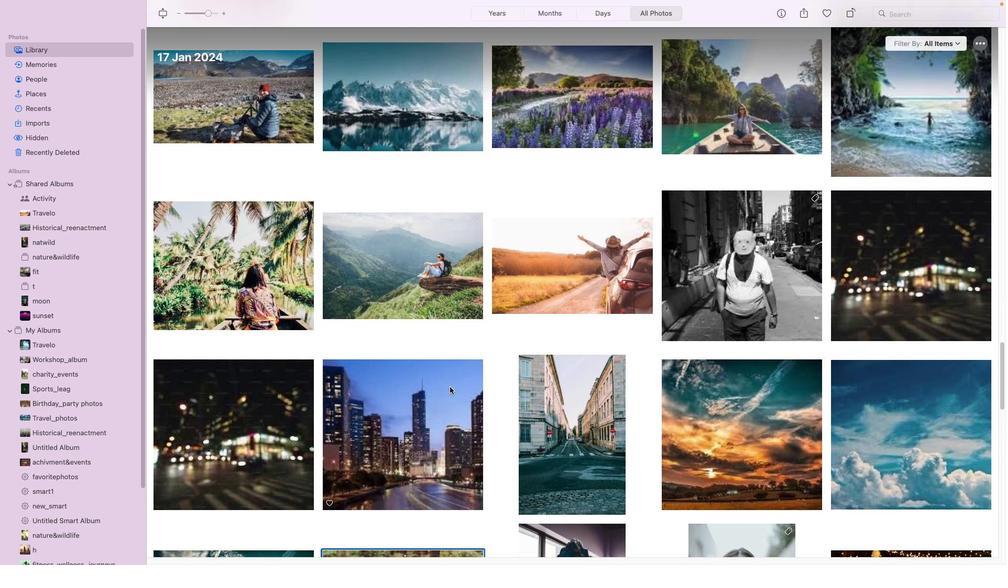 
Action: Mouse scrolled (450, 386) with delta (0, 0)
Screenshot: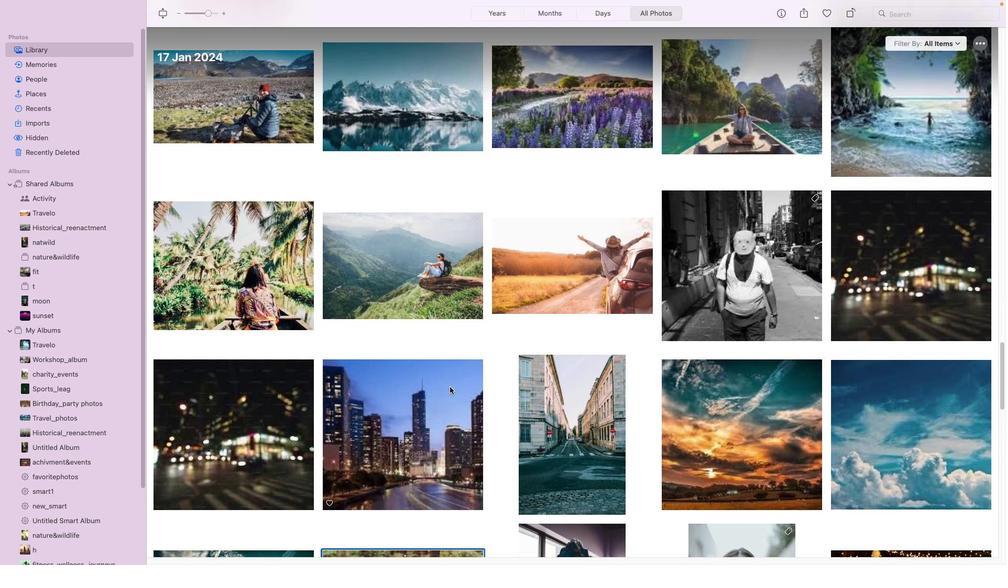 
Action: Mouse scrolled (450, 386) with delta (0, 0)
Screenshot: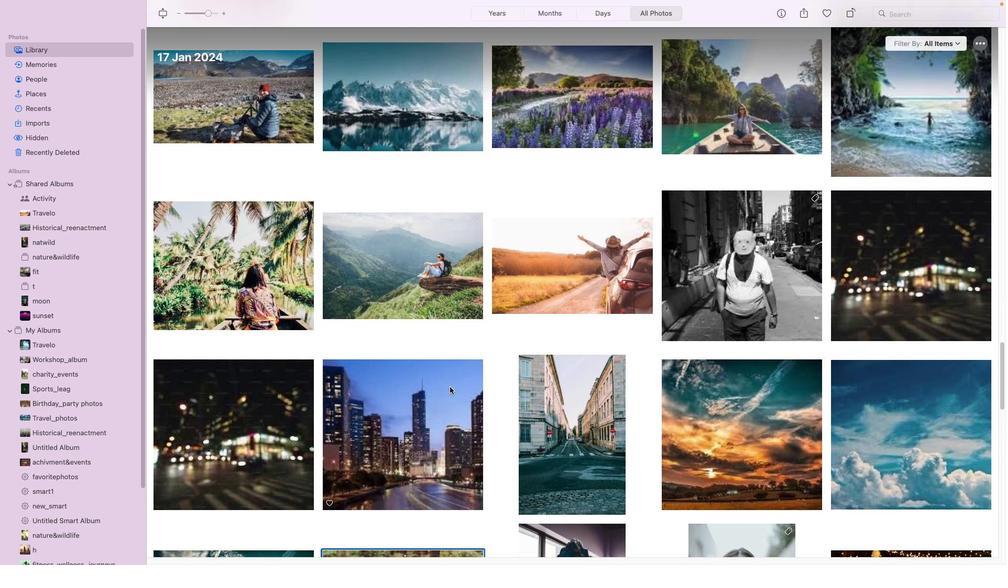 
Action: Mouse moved to (450, 386)
Screenshot: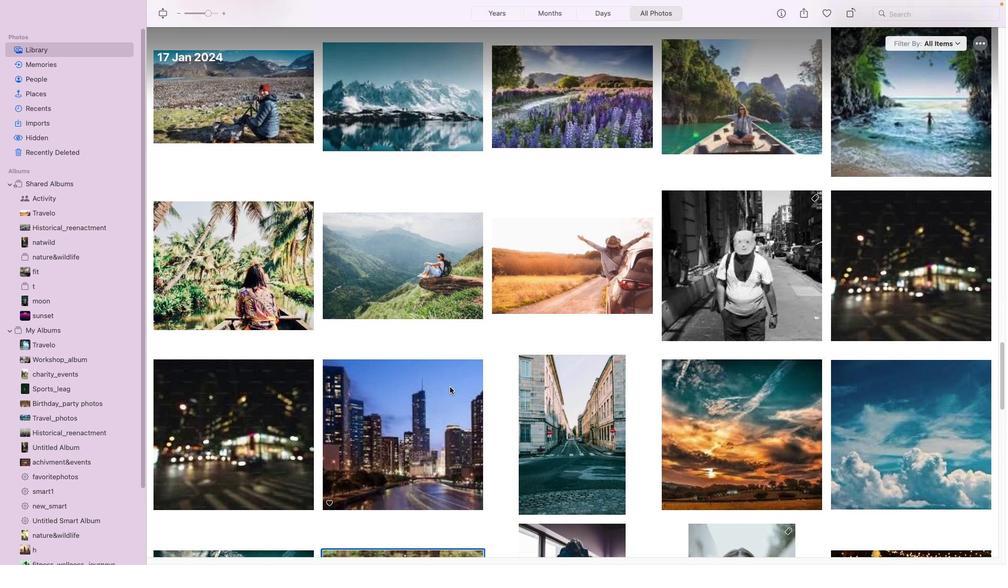 
Action: Mouse scrolled (450, 386) with delta (0, 1)
Screenshot: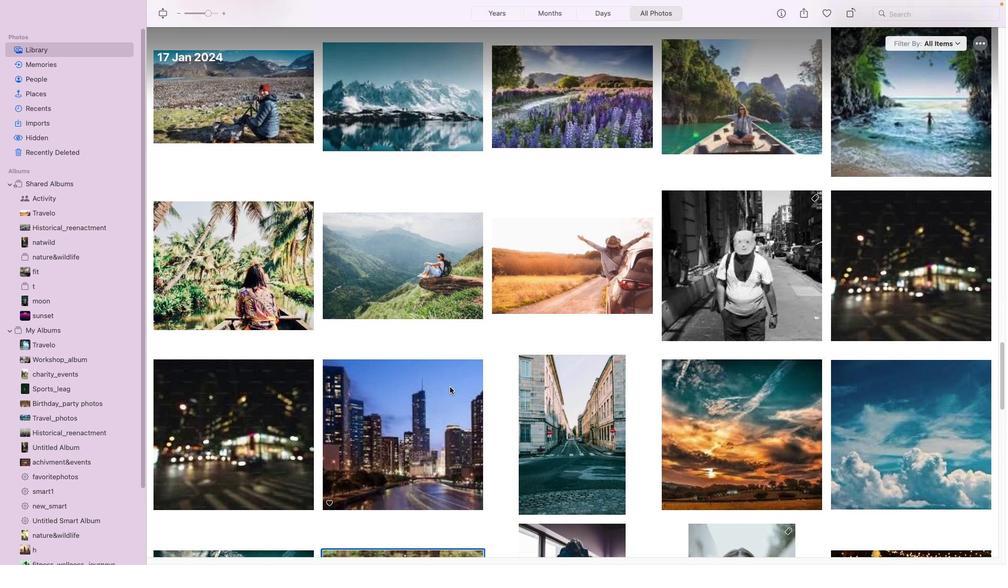 
Action: Mouse moved to (449, 387)
Screenshot: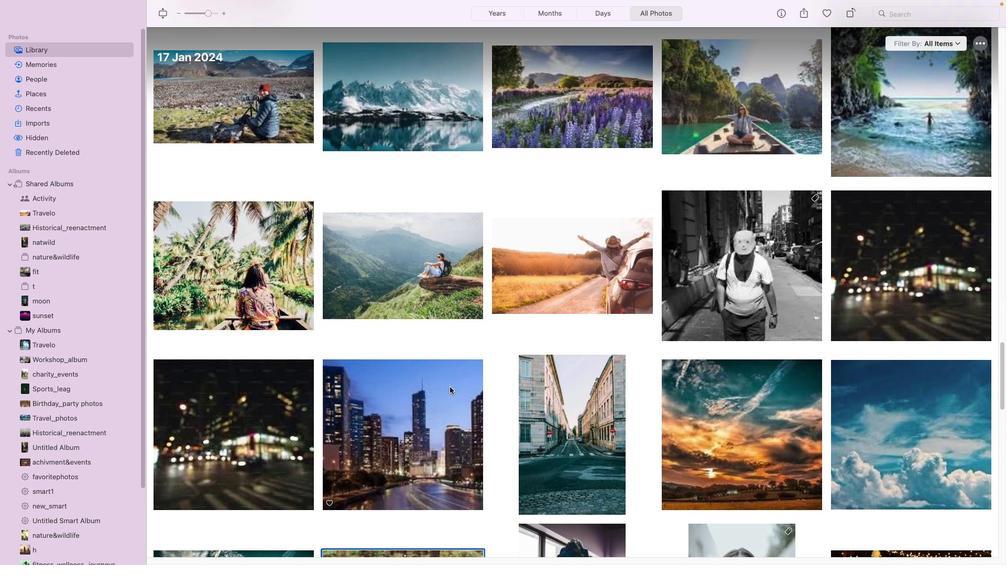 
Action: Mouse scrolled (449, 387) with delta (0, 0)
Screenshot: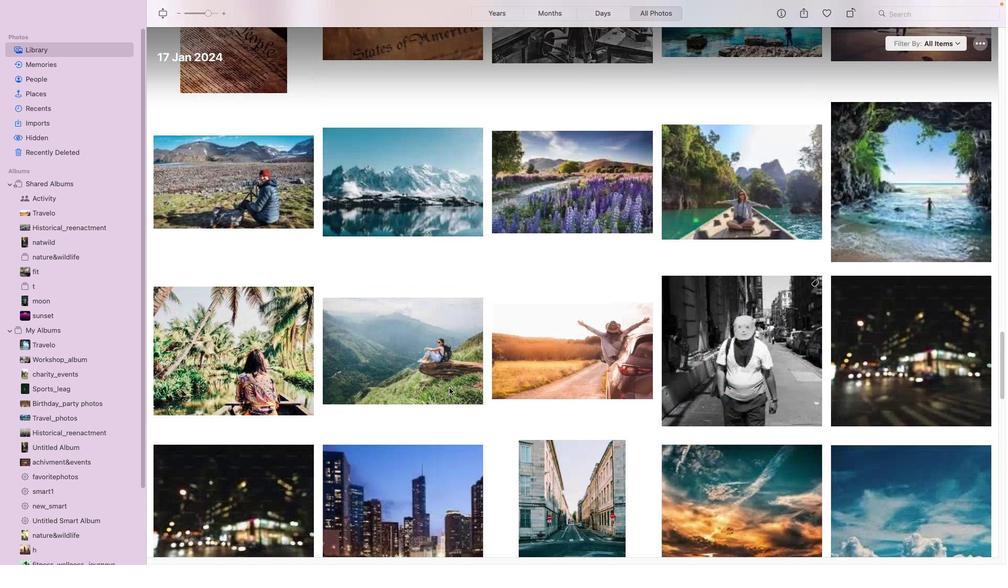 
Action: Mouse moved to (449, 388)
Screenshot: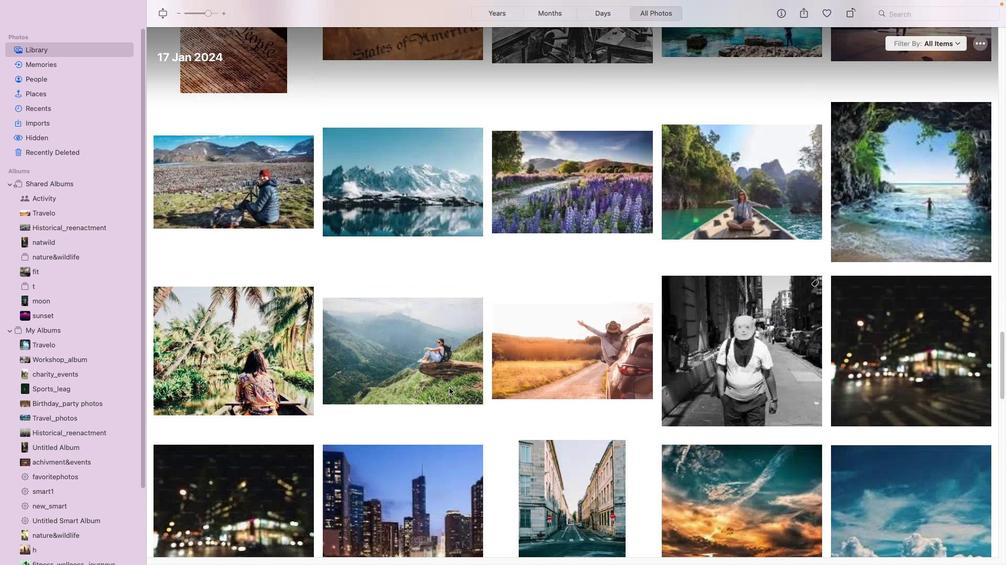 
Action: Mouse scrolled (449, 388) with delta (0, 0)
Screenshot: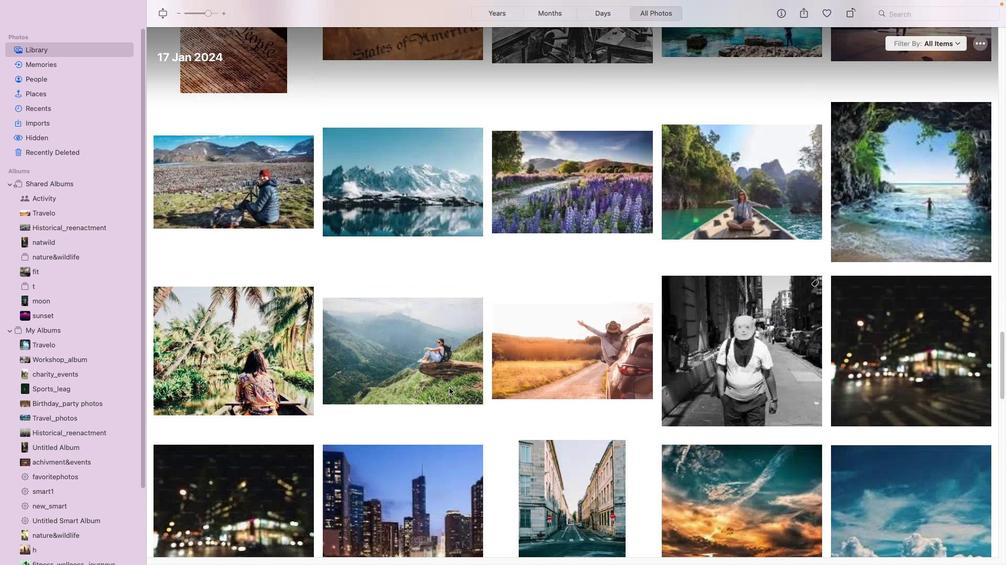 
Action: Mouse moved to (449, 388)
Screenshot: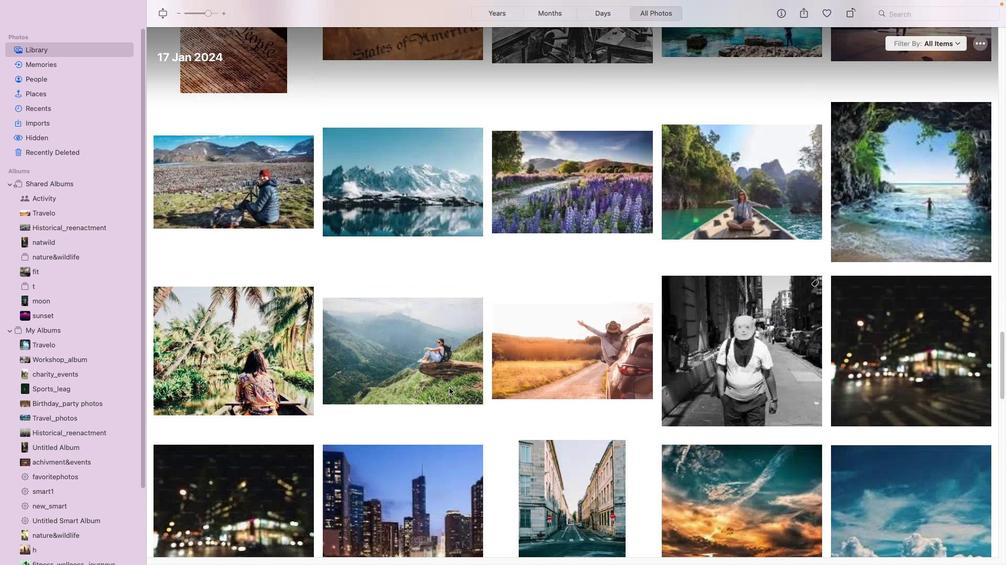 
Action: Mouse scrolled (449, 388) with delta (0, 1)
Screenshot: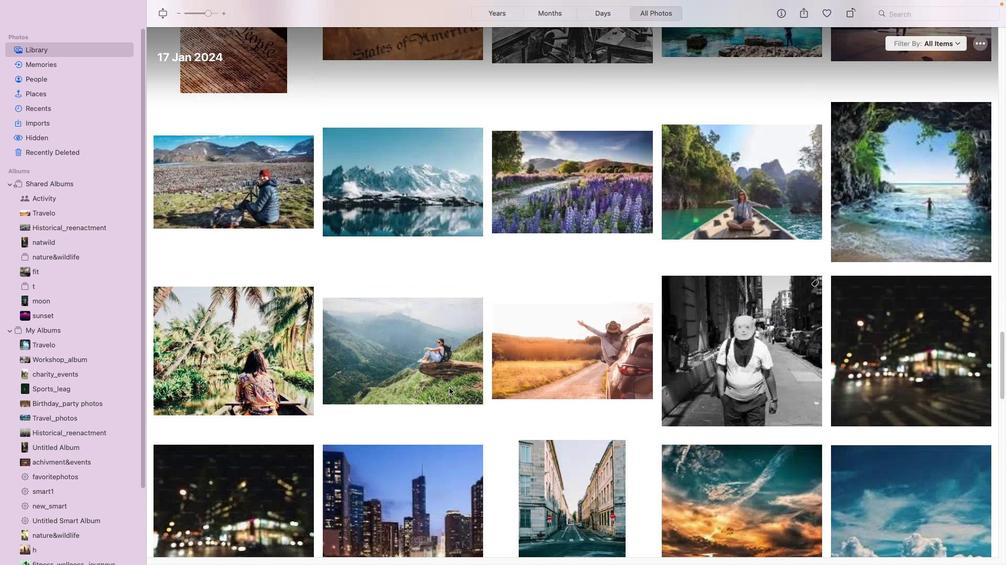 
Action: Mouse moved to (449, 388)
Screenshot: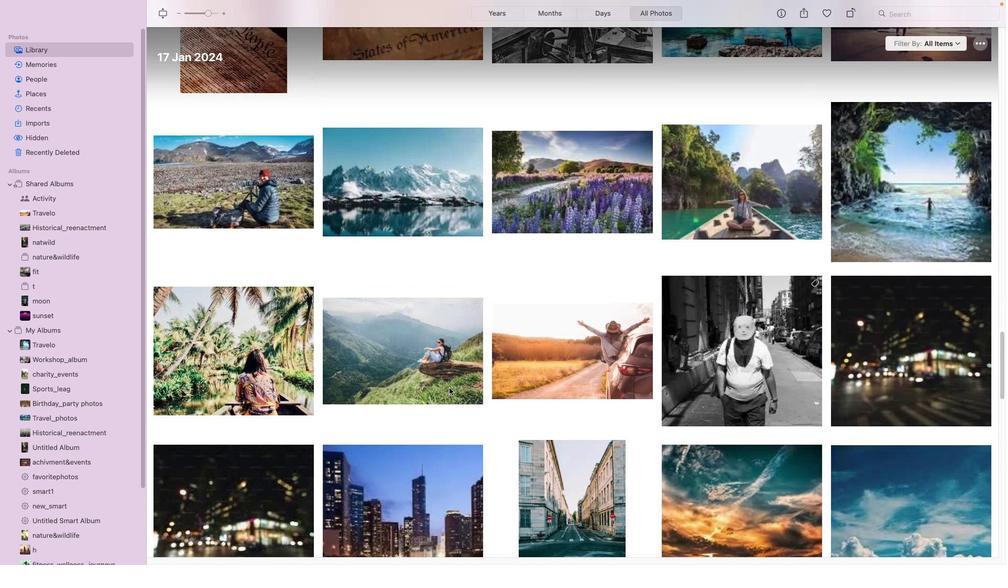 
Action: Mouse scrolled (449, 388) with delta (0, 2)
Screenshot: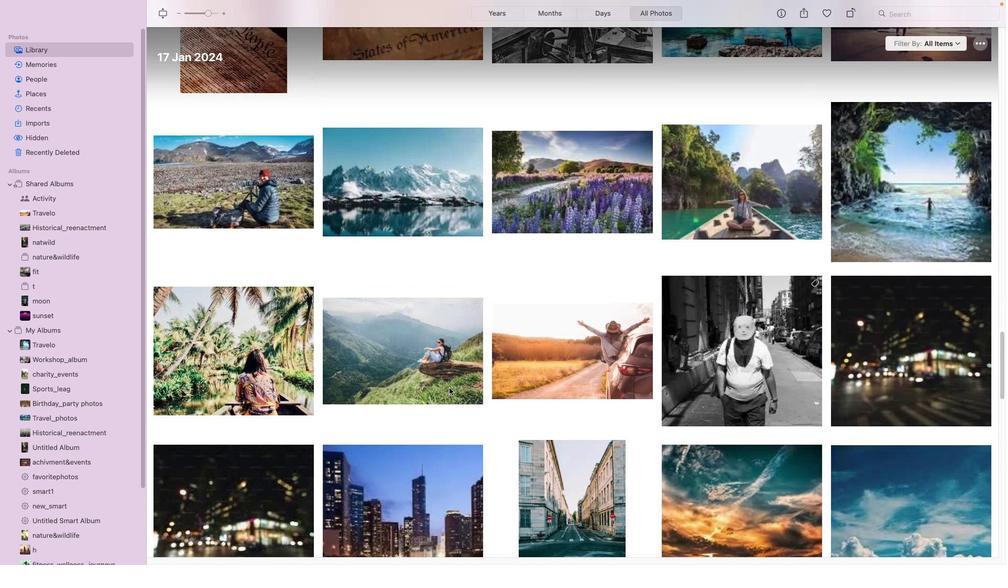 
Action: Mouse scrolled (449, 388) with delta (0, 3)
Screenshot: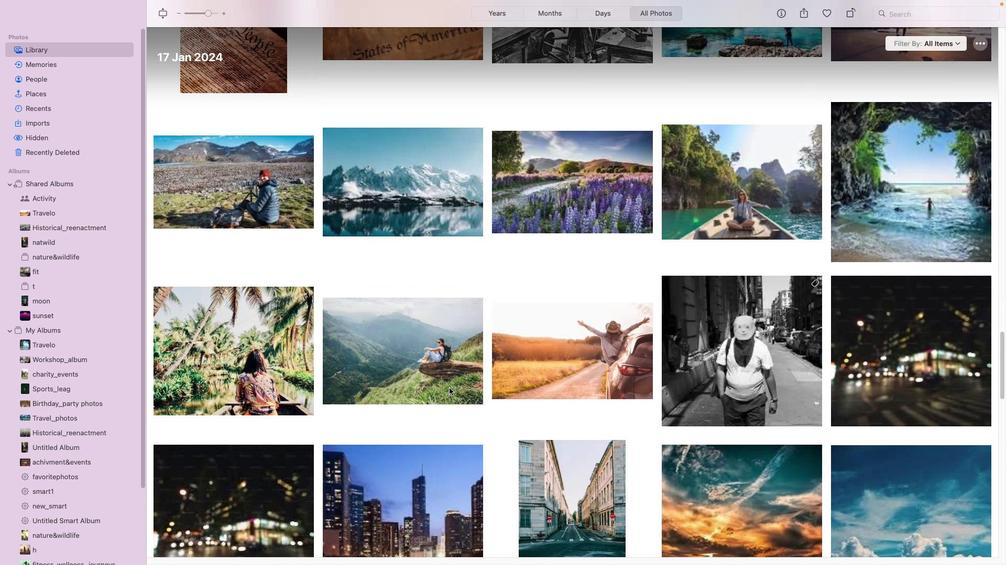 
Action: Mouse moved to (442, 401)
Screenshot: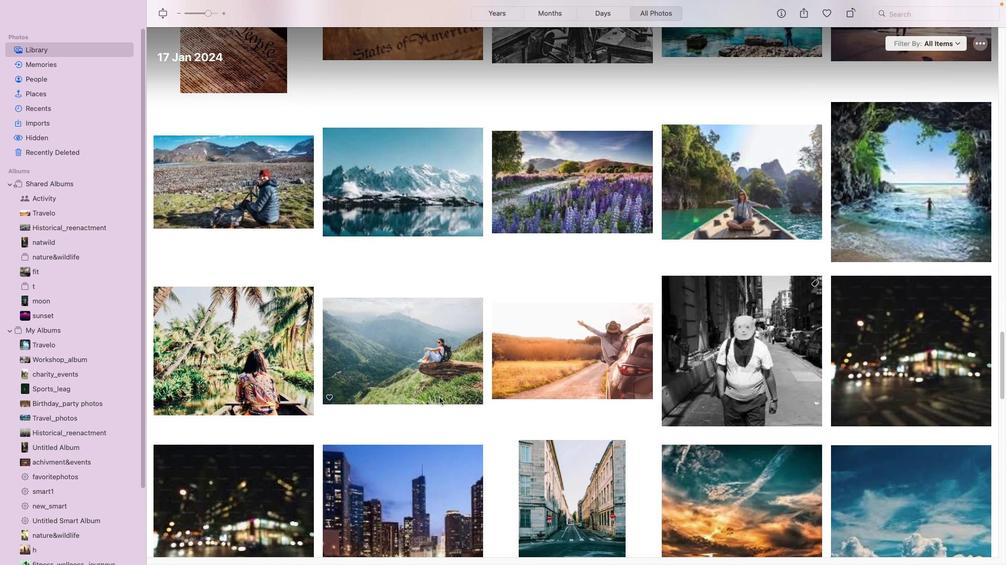 
Action: Key pressed Key.shift_r
Screenshot: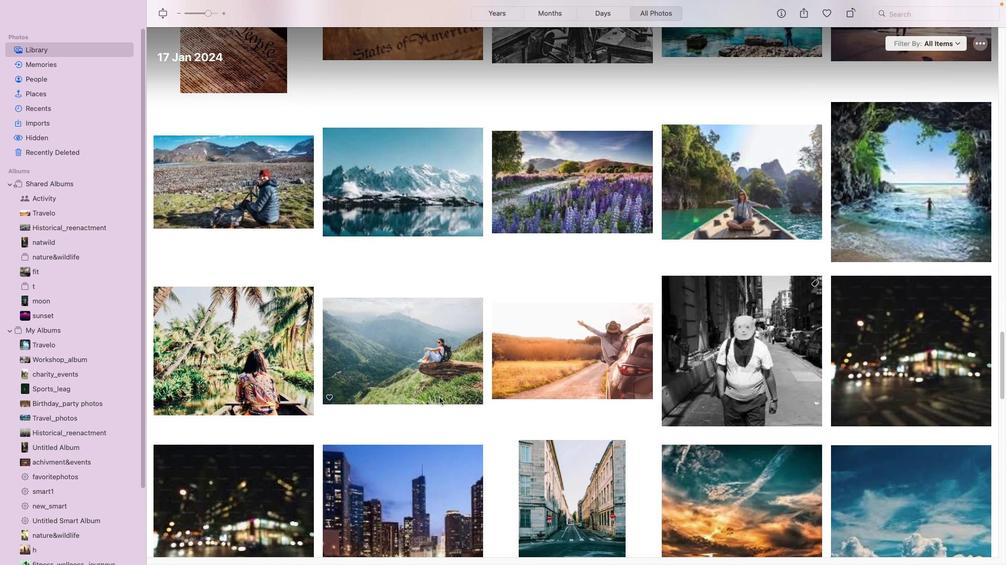 
Action: Mouse moved to (439, 397)
Screenshot: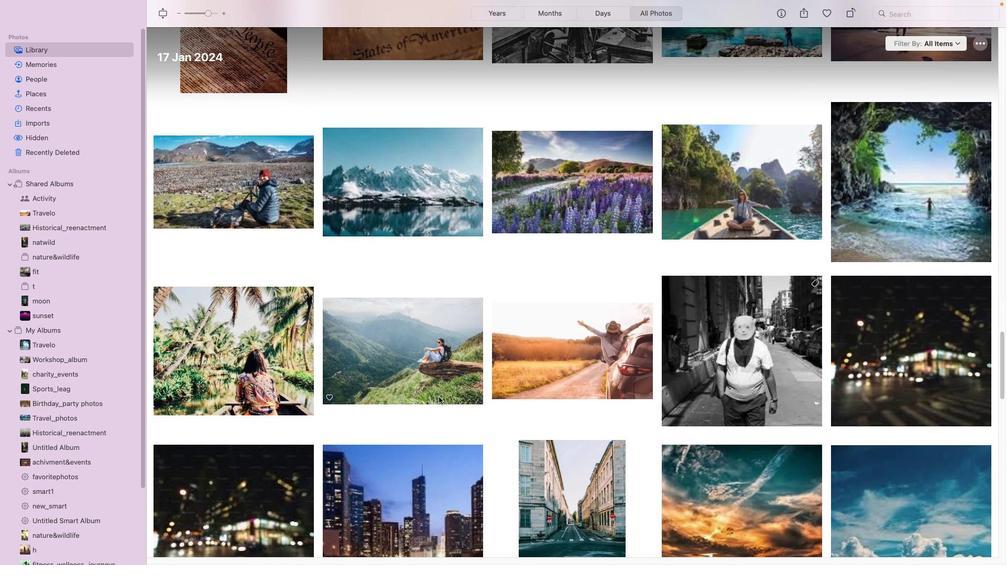 
Action: Mouse pressed left at (439, 397)
Screenshot: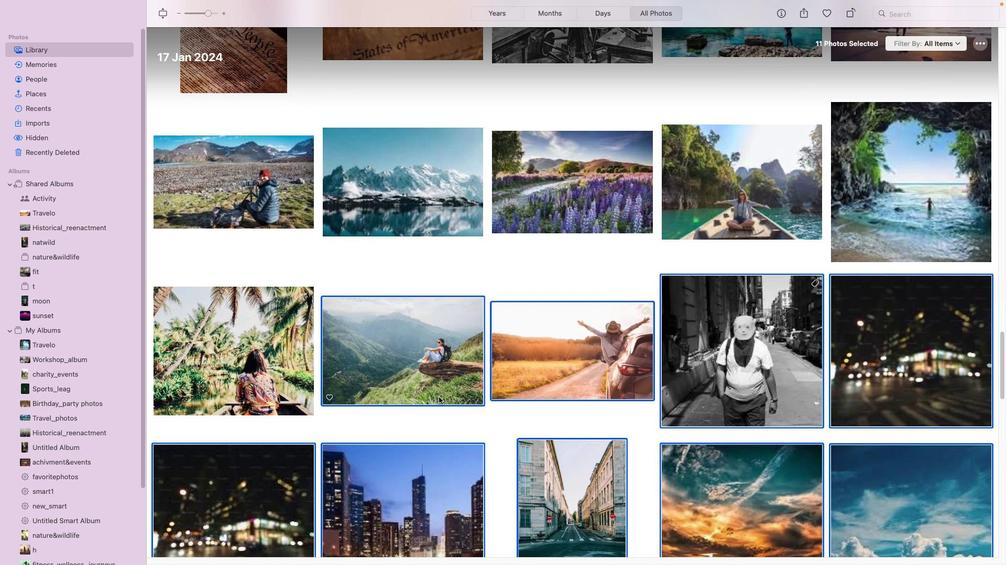 
Action: Mouse moved to (469, 414)
Screenshot: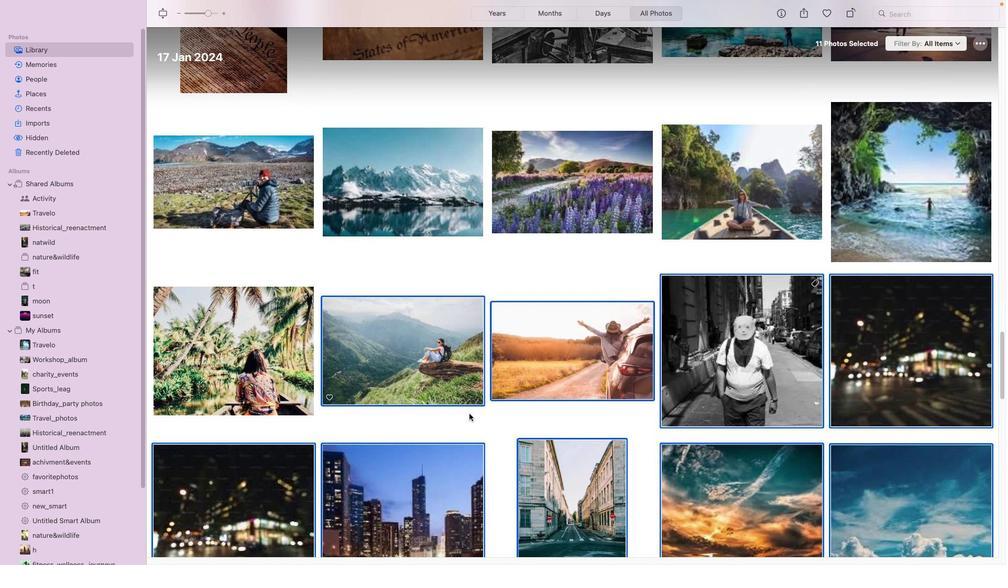 
Action: Mouse pressed left at (469, 414)
Screenshot: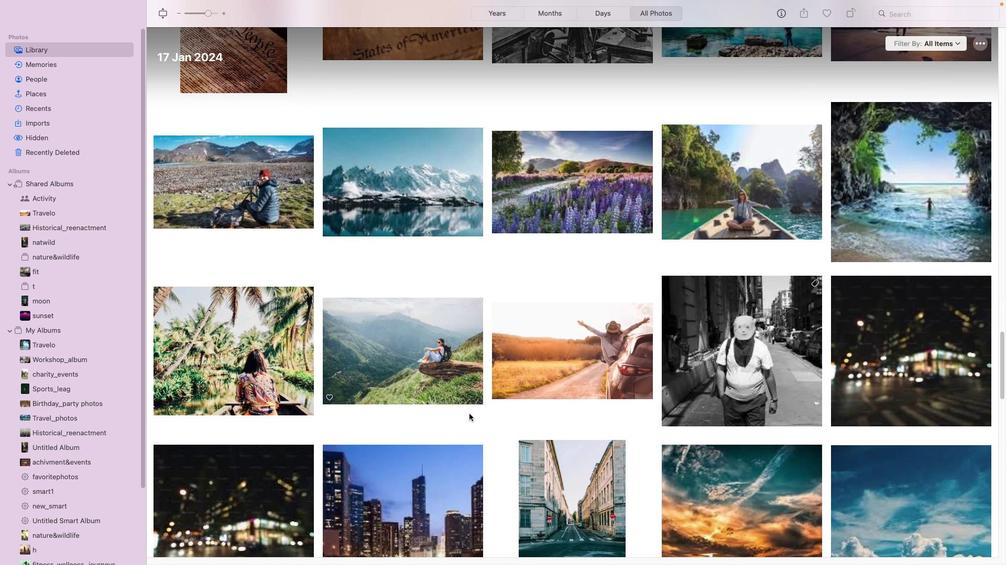 
Action: Mouse moved to (455, 395)
Screenshot: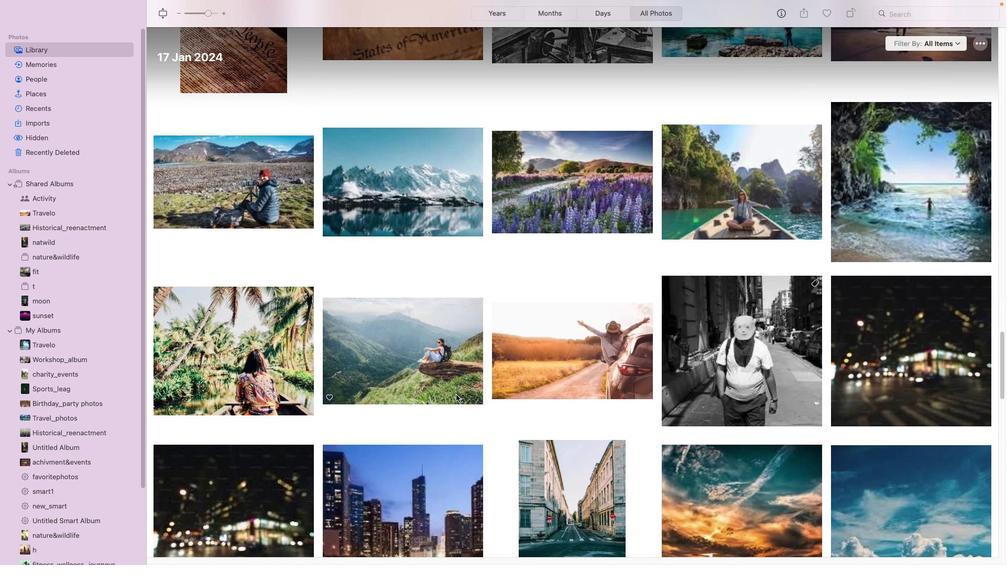 
Action: Mouse pressed left at (455, 395)
Screenshot: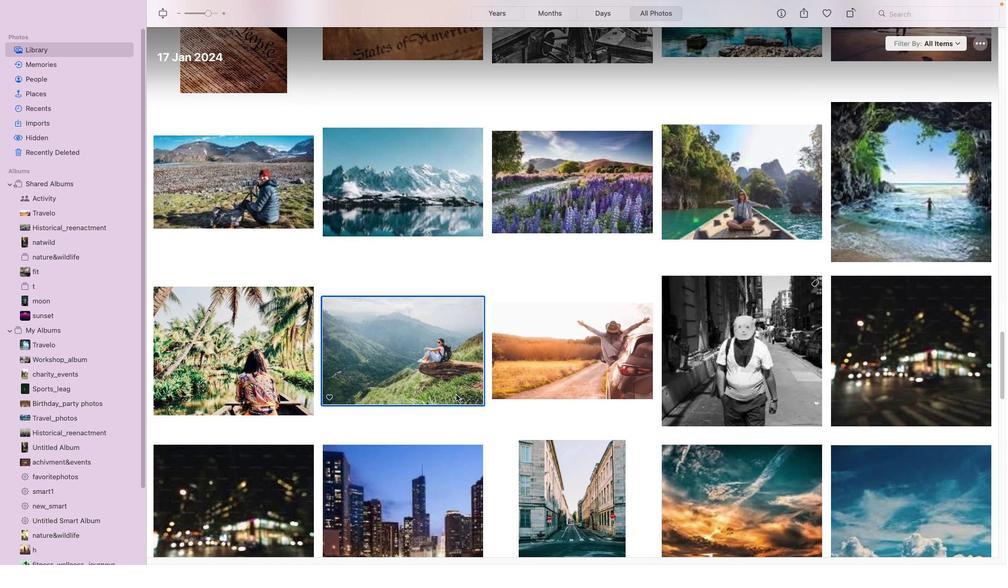 
Action: Mouse moved to (303, 357)
Screenshot: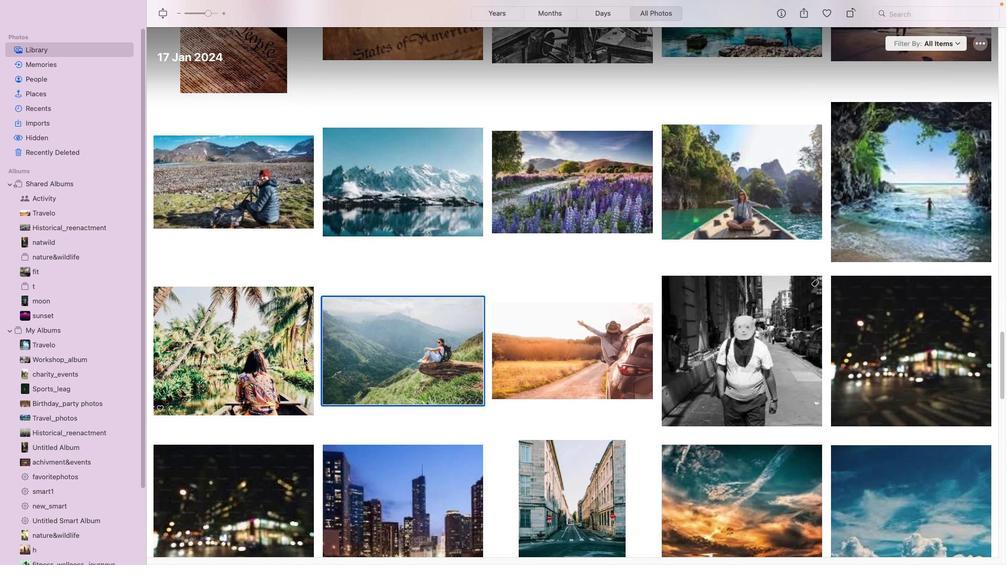 
Action: Key pressed Key.shift_r
Screenshot: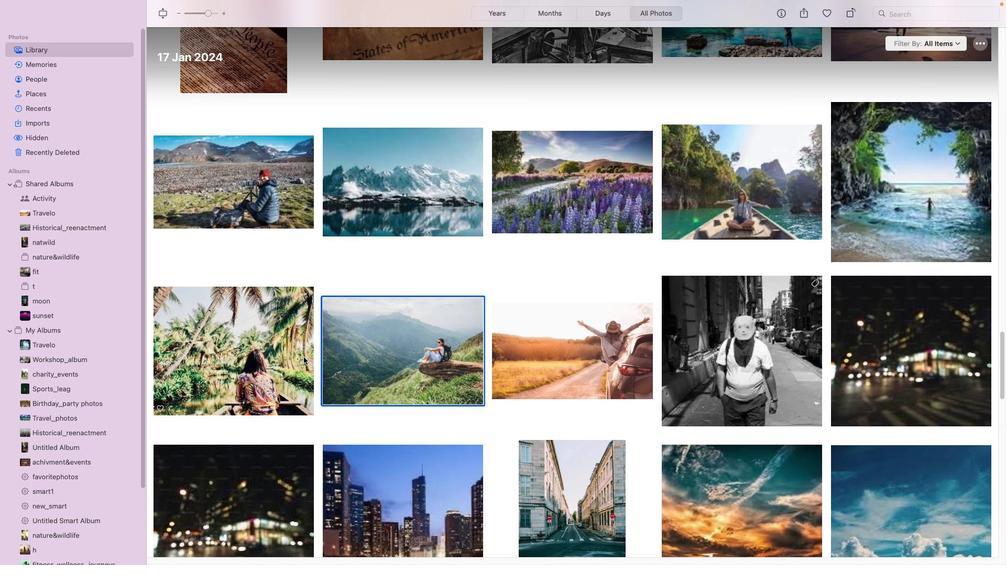 
Action: Mouse pressed left at (303, 357)
Screenshot: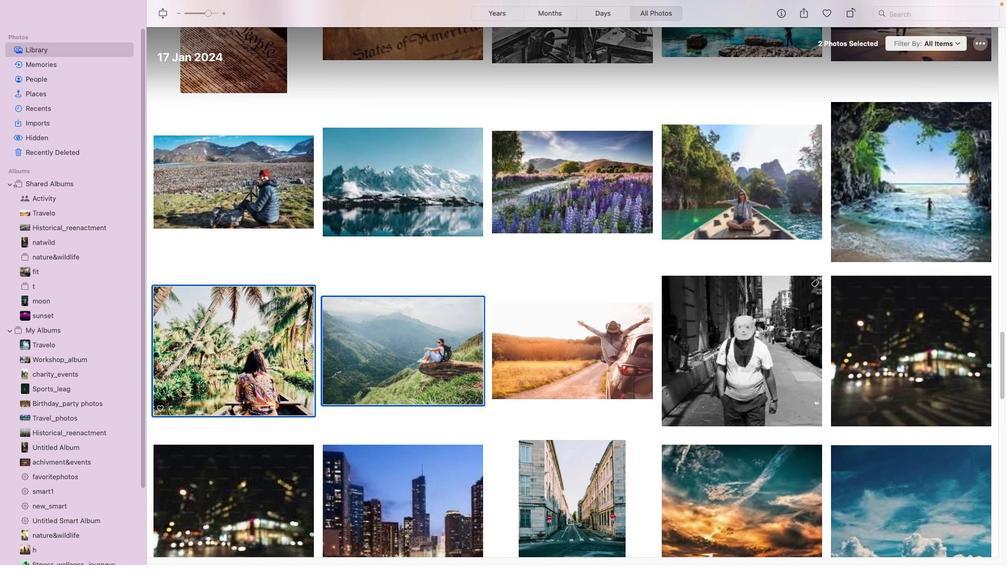 
Action: Mouse moved to (559, 314)
Screenshot: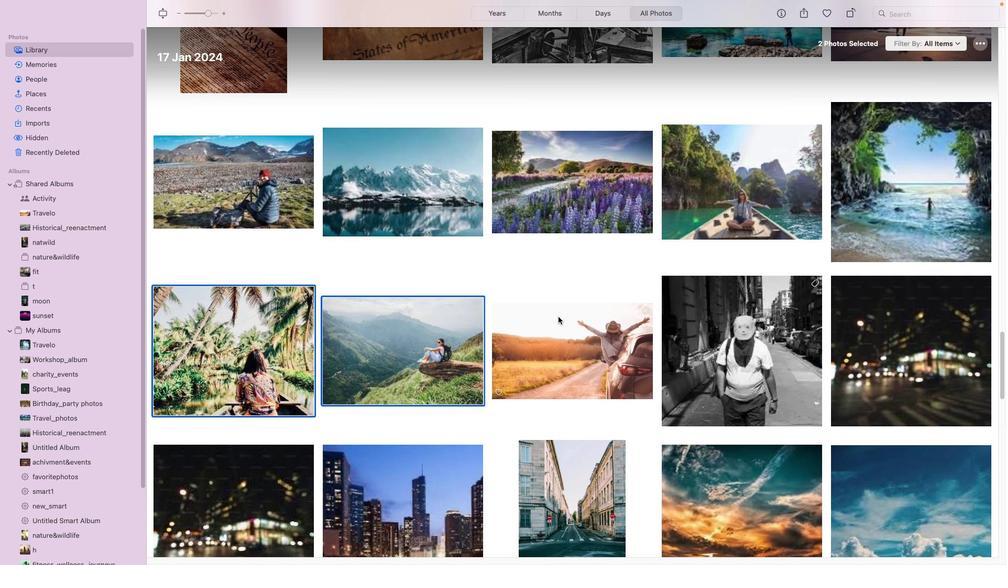 
Action: Key pressed Key.shift_r
Screenshot: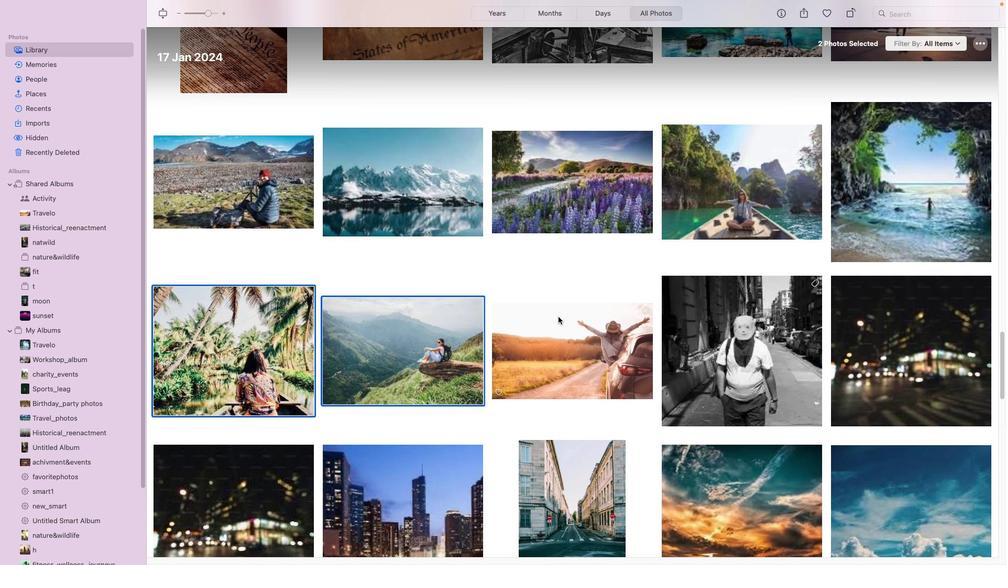 
Action: Mouse moved to (556, 339)
Screenshot: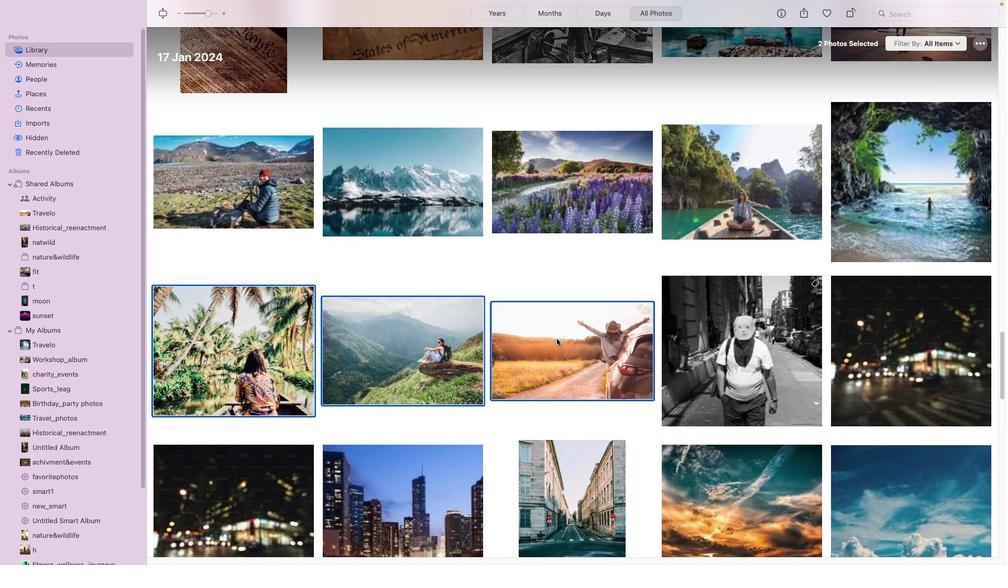 
Action: Mouse pressed left at (556, 339)
Screenshot: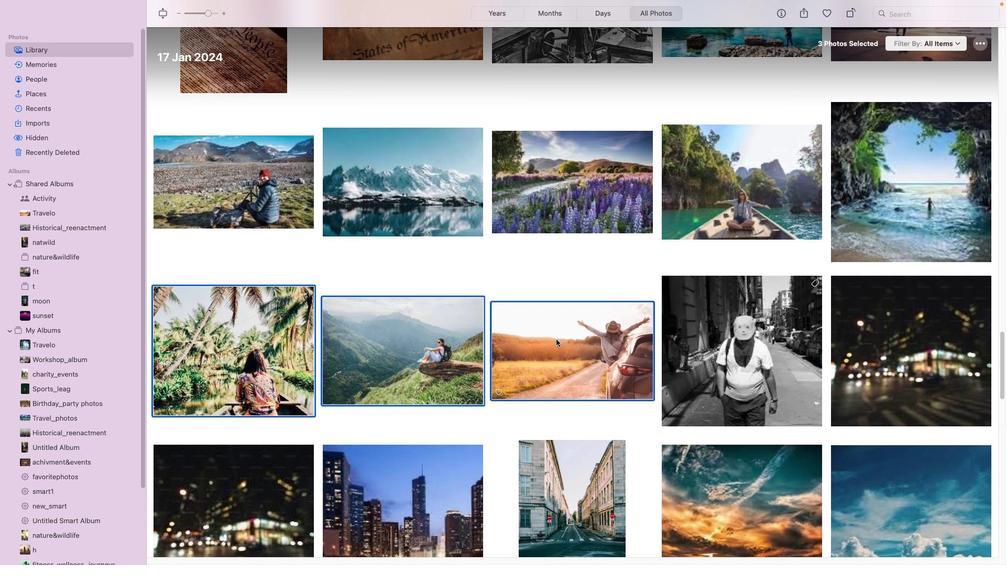 
Action: Mouse moved to (581, 269)
Screenshot: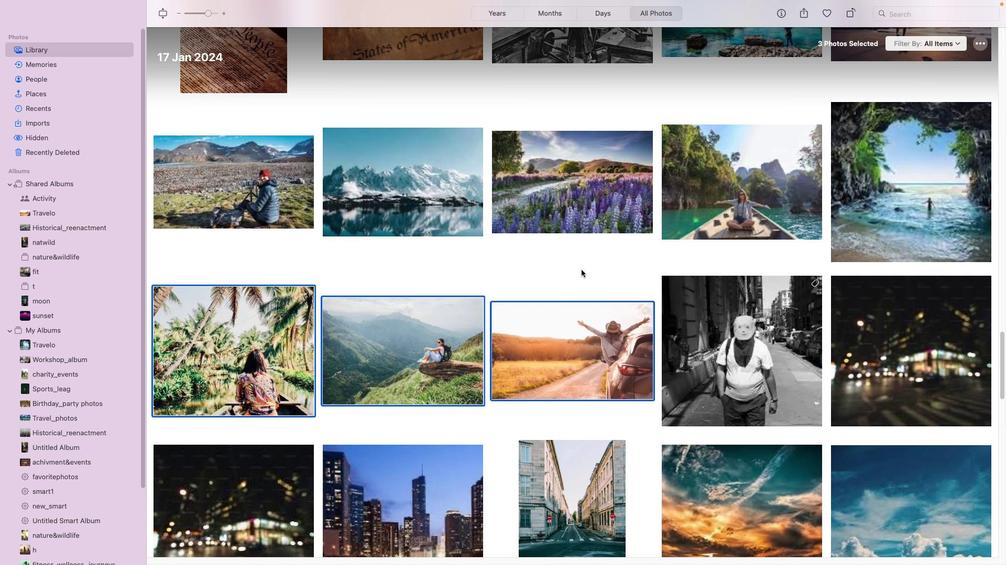 
Action: Mouse scrolled (581, 269) with delta (0, 0)
Screenshot: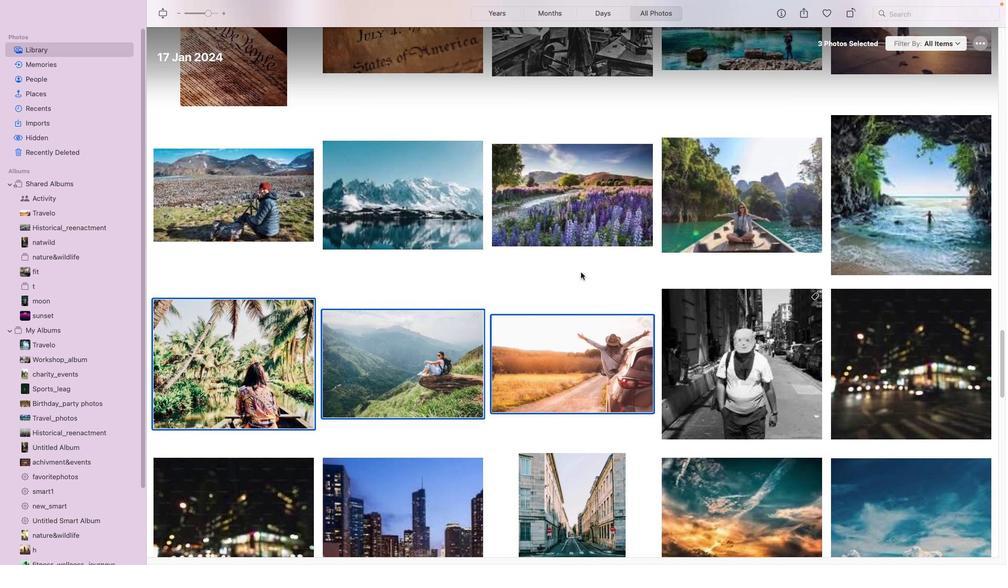 
Action: Mouse moved to (581, 270)
Screenshot: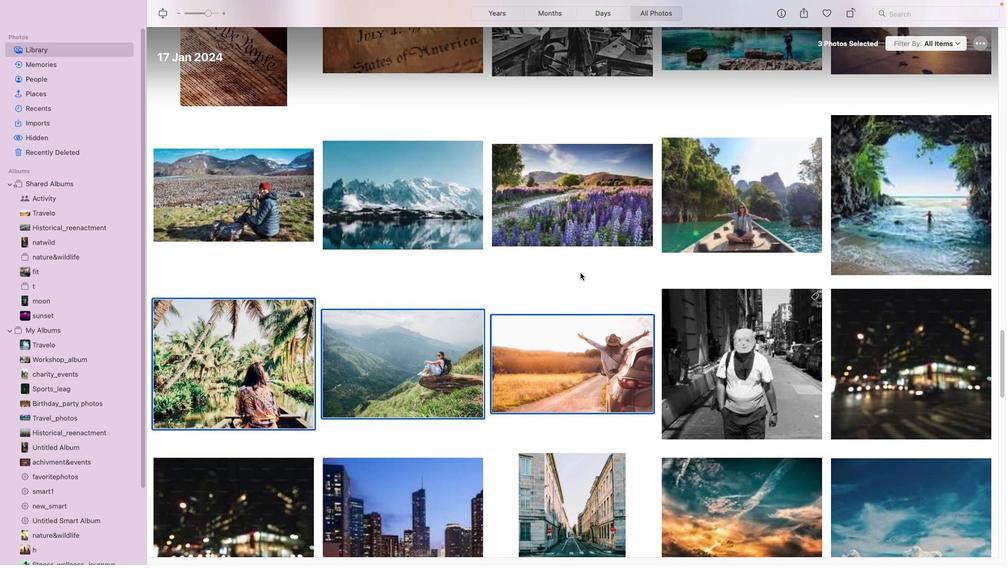 
Action: Mouse scrolled (581, 270) with delta (0, 0)
Screenshot: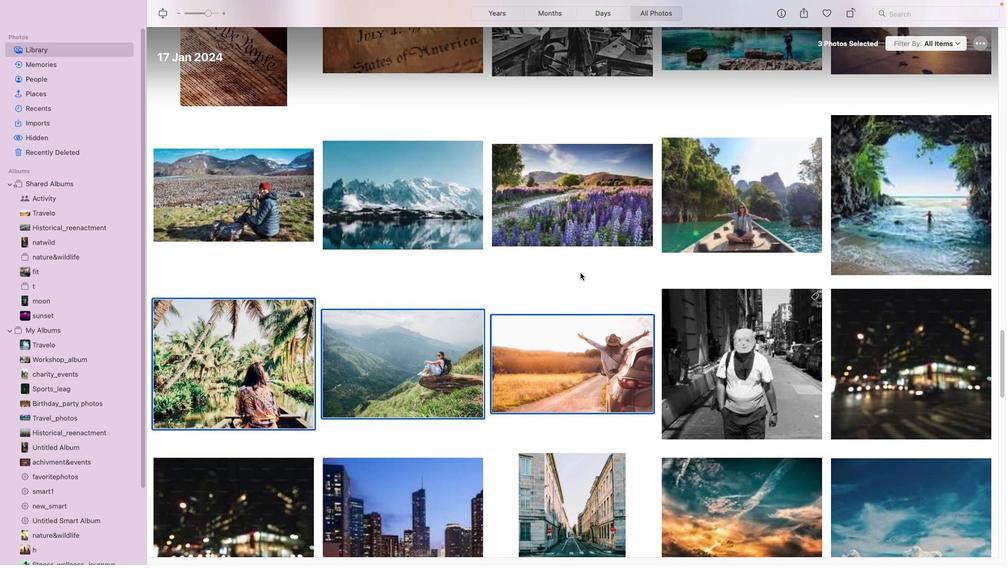 
Action: Mouse moved to (580, 273)
Screenshot: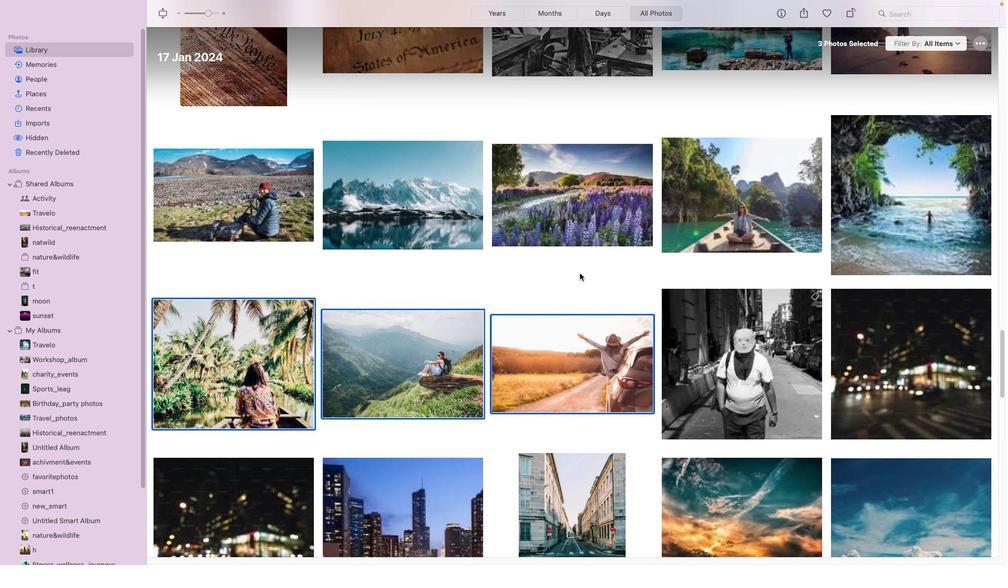 
Action: Mouse scrolled (580, 273) with delta (0, 0)
Screenshot: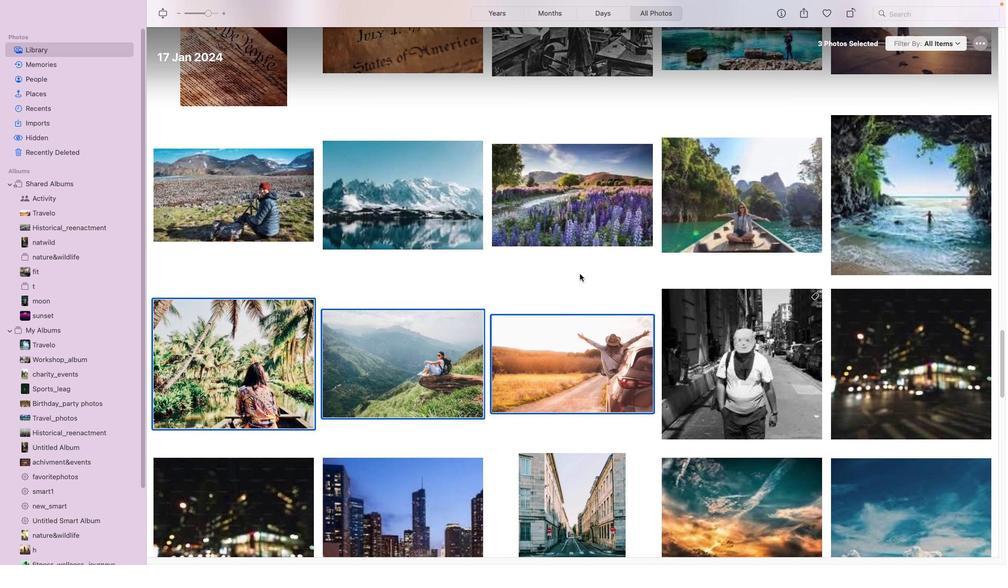 
Action: Mouse moved to (579, 274)
Screenshot: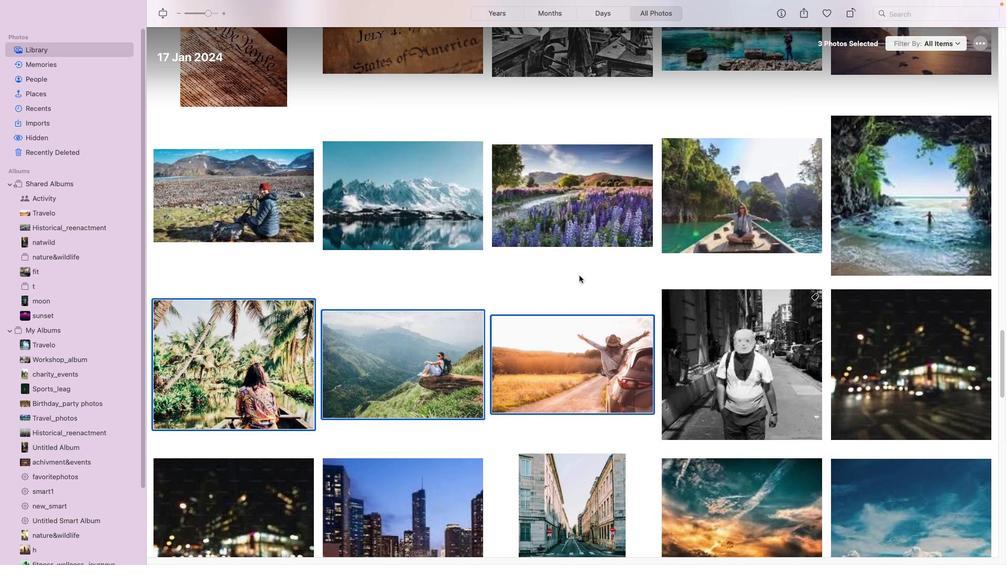 
Action: Mouse scrolled (579, 274) with delta (0, 0)
Screenshot: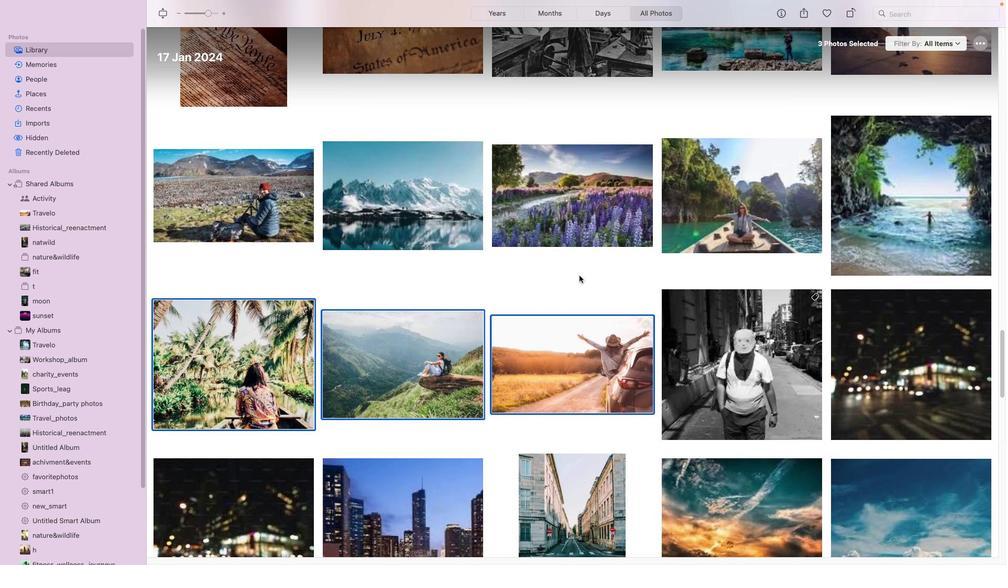
Action: Mouse moved to (579, 276)
Screenshot: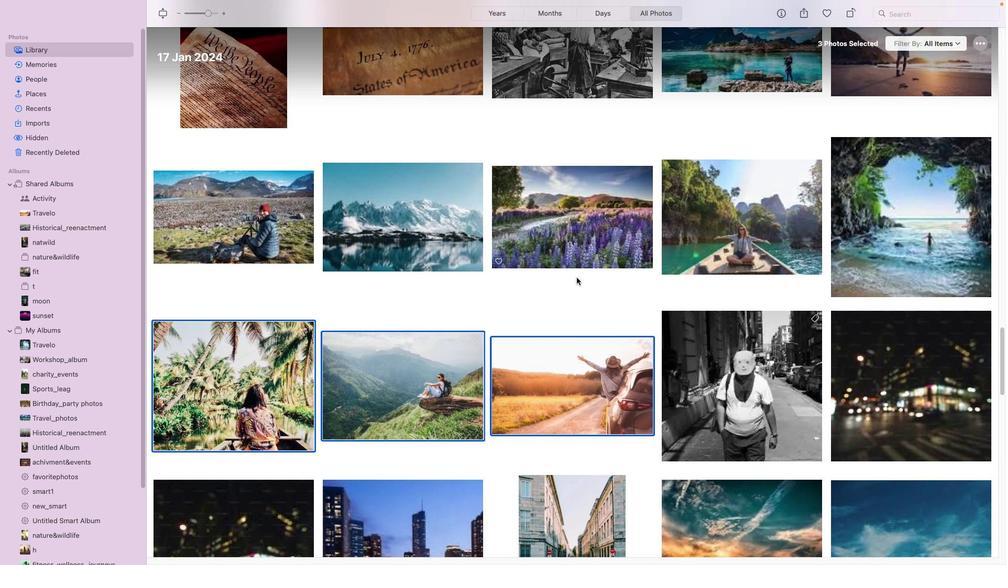 
Action: Mouse scrolled (579, 276) with delta (0, 0)
Screenshot: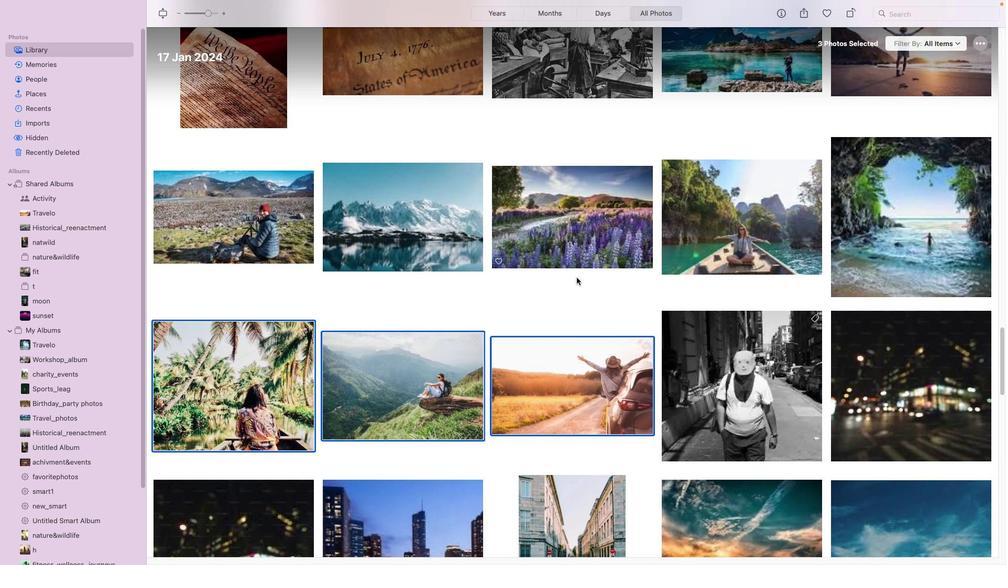 
Action: Mouse moved to (578, 276)
Screenshot: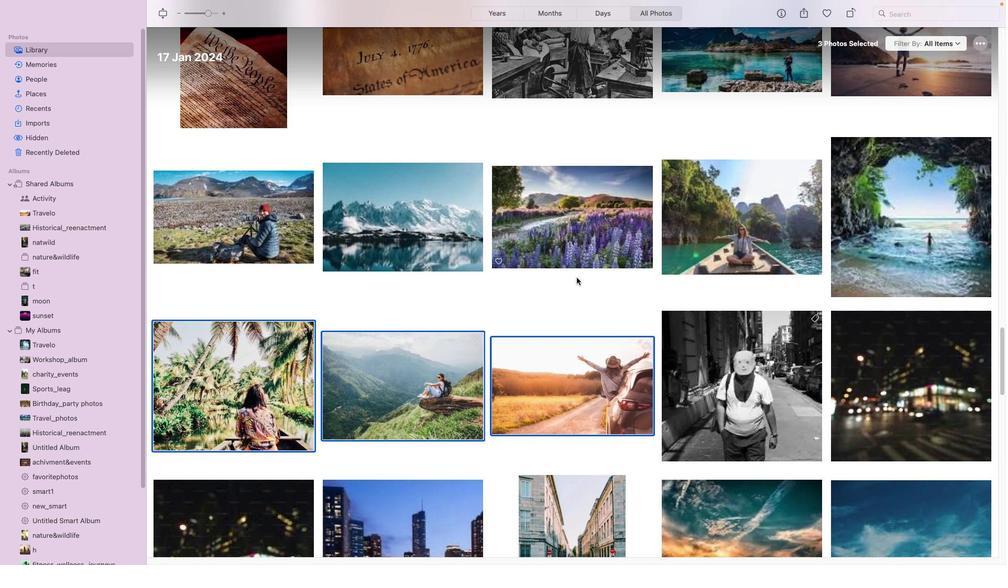 
Action: Mouse scrolled (578, 276) with delta (0, 0)
Screenshot: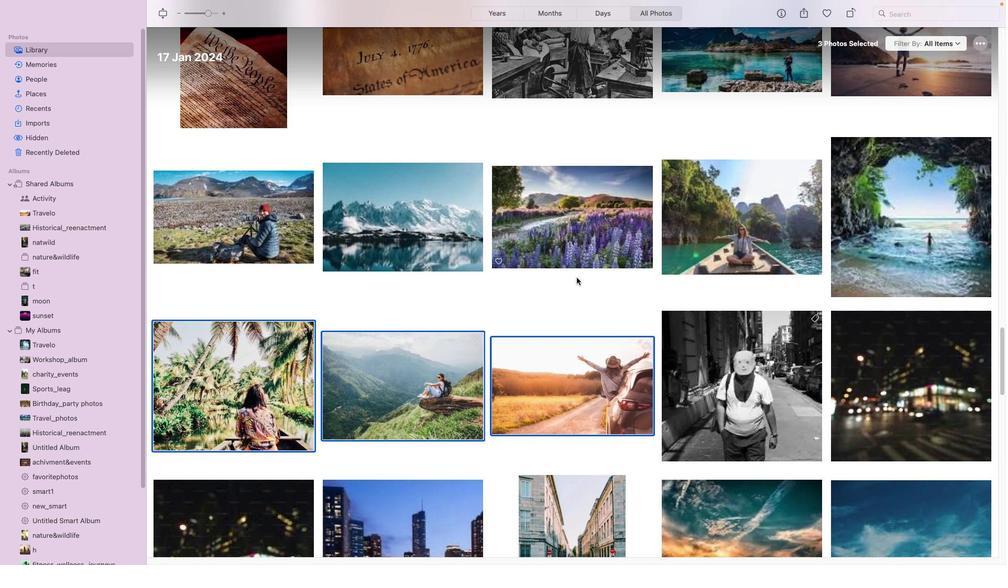 
Action: Mouse moved to (578, 277)
Screenshot: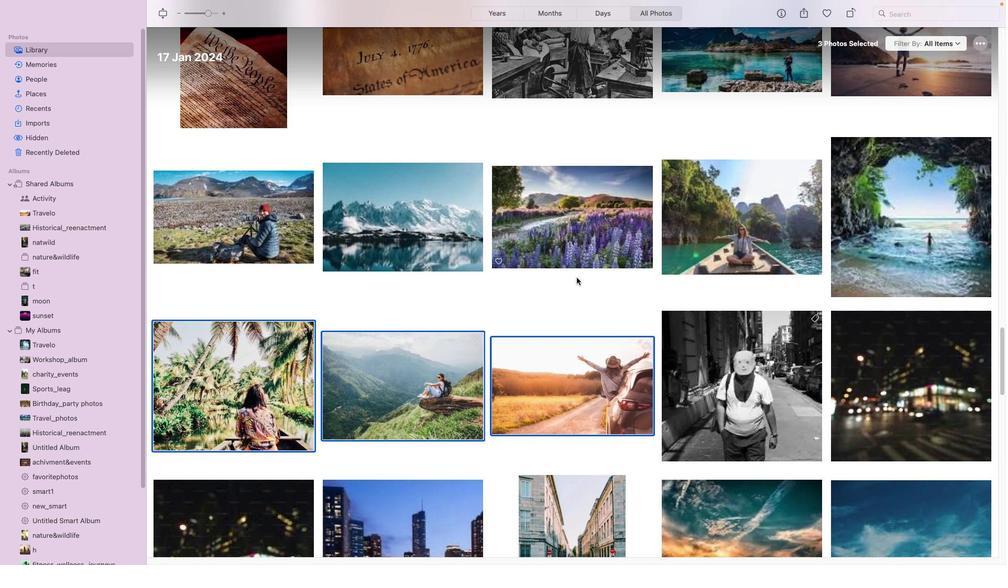
Action: Mouse scrolled (578, 277) with delta (0, 1)
Screenshot: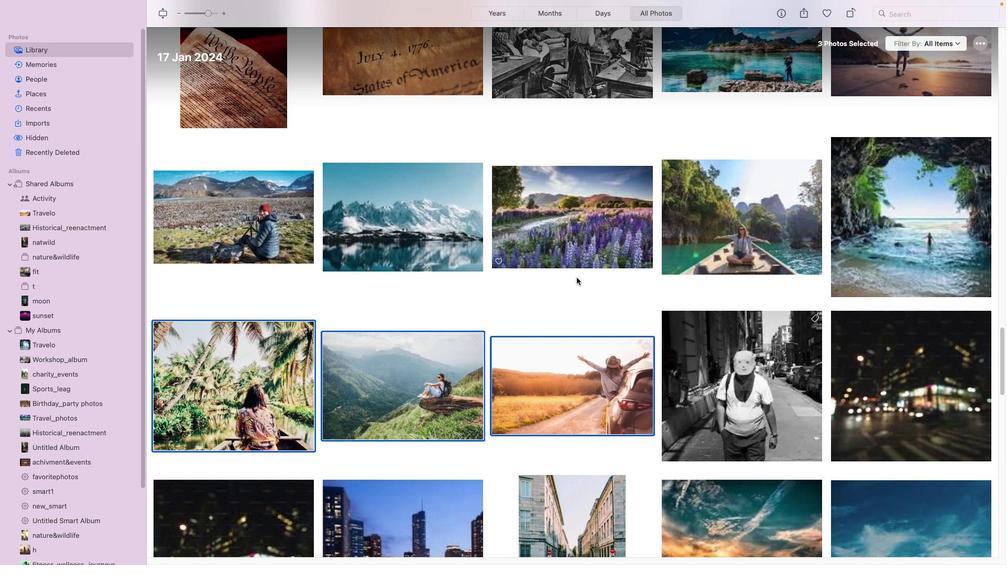 
Action: Mouse moved to (594, 241)
Screenshot: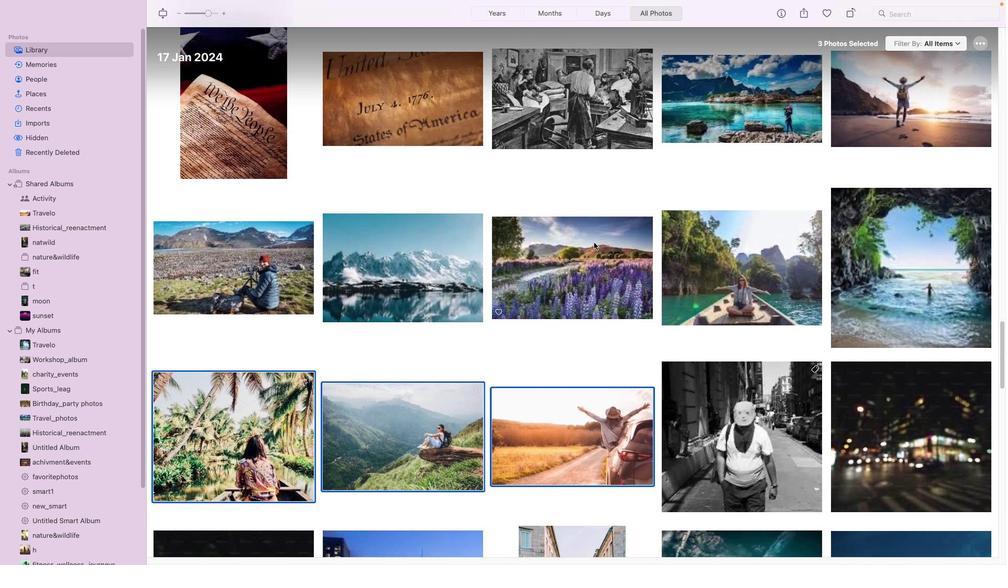 
Action: Mouse scrolled (594, 241) with delta (0, 0)
Screenshot: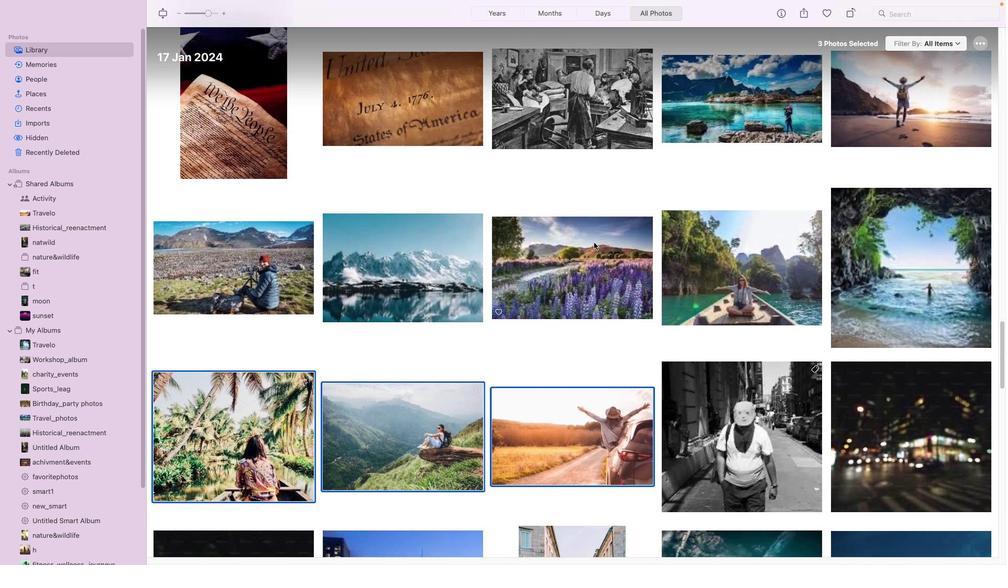 
Action: Mouse moved to (594, 241)
Screenshot: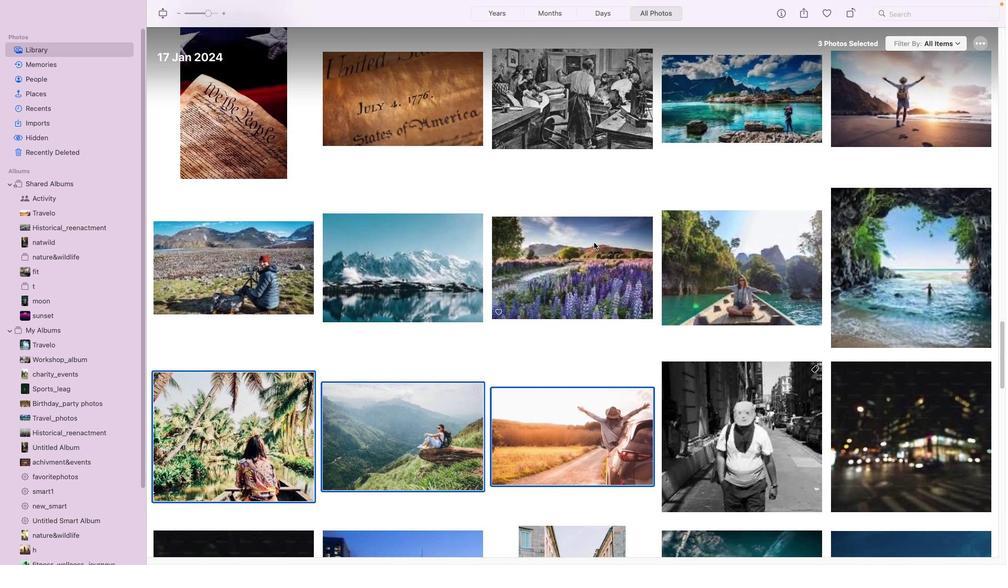 
Action: Mouse scrolled (594, 241) with delta (0, 0)
Screenshot: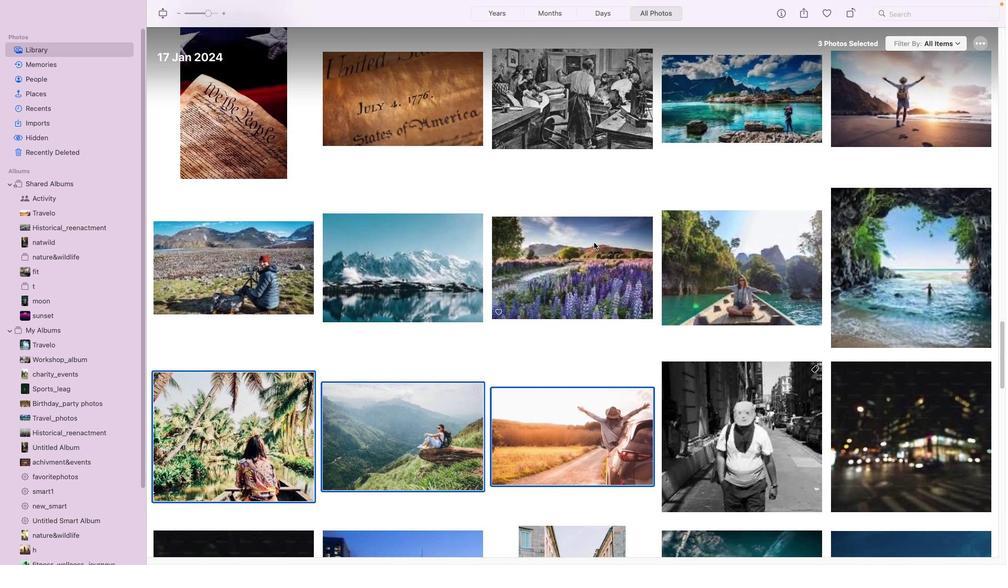 
Action: Mouse moved to (594, 242)
Screenshot: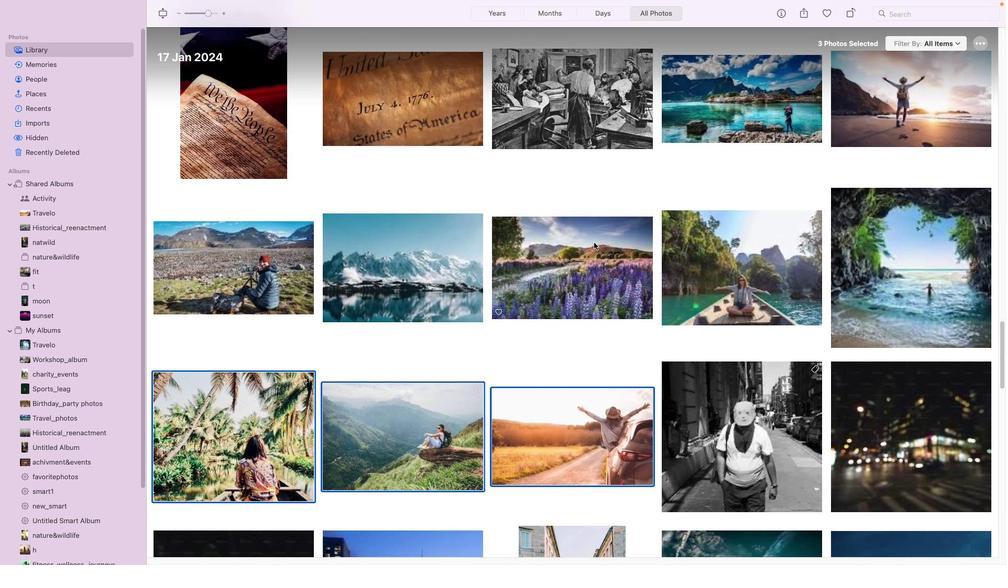 
Action: Mouse scrolled (594, 242) with delta (0, 1)
Screenshot: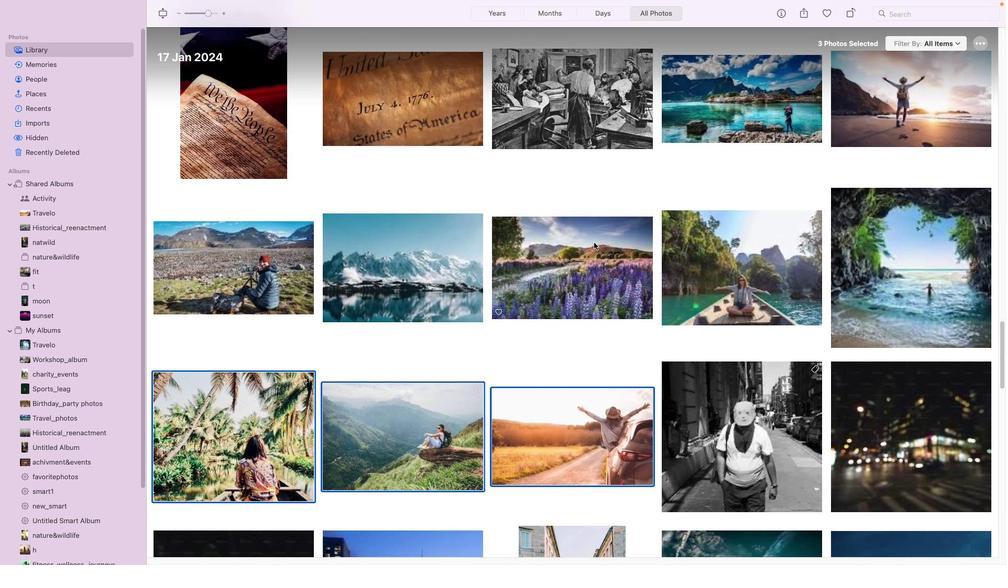 
Action: Mouse moved to (594, 242)
Screenshot: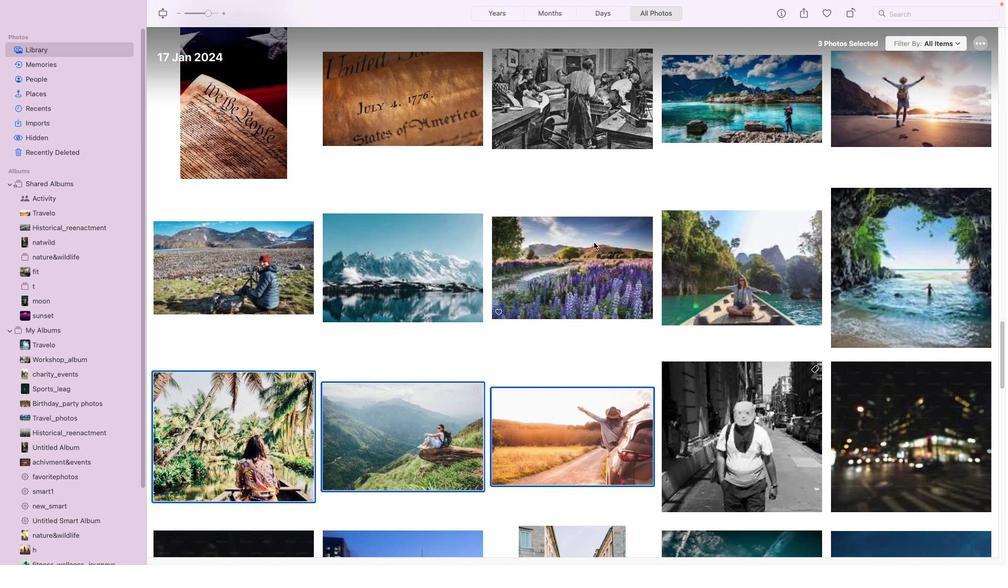 
Action: Mouse scrolled (594, 242) with delta (0, 2)
Screenshot: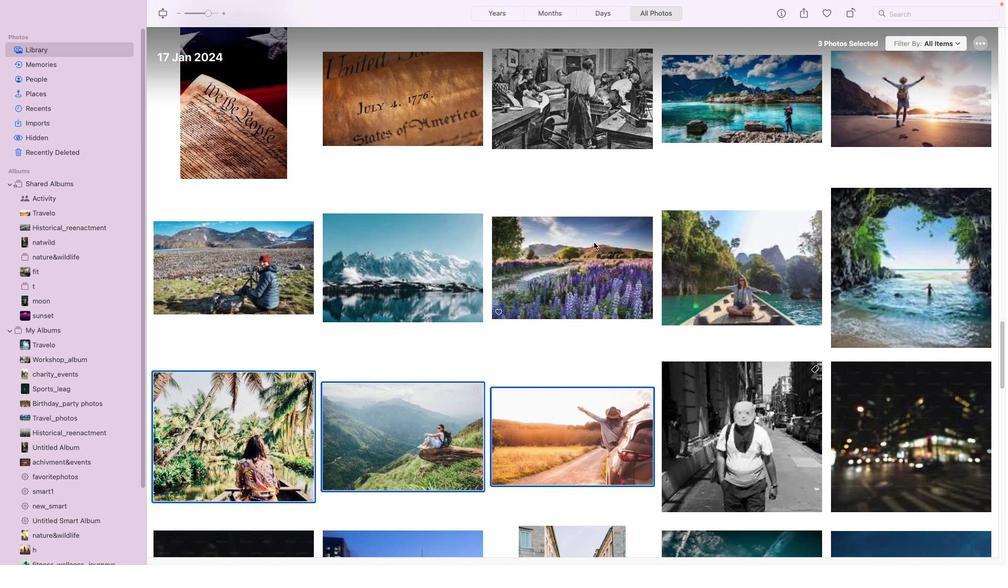 
Action: Mouse moved to (593, 243)
Screenshot: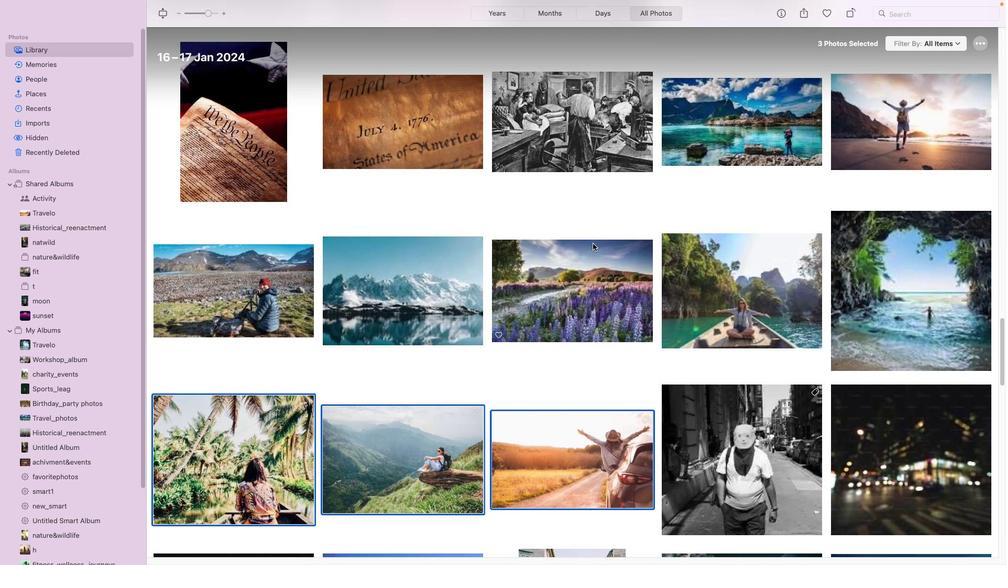 
Action: Mouse scrolled (593, 243) with delta (0, 0)
Screenshot: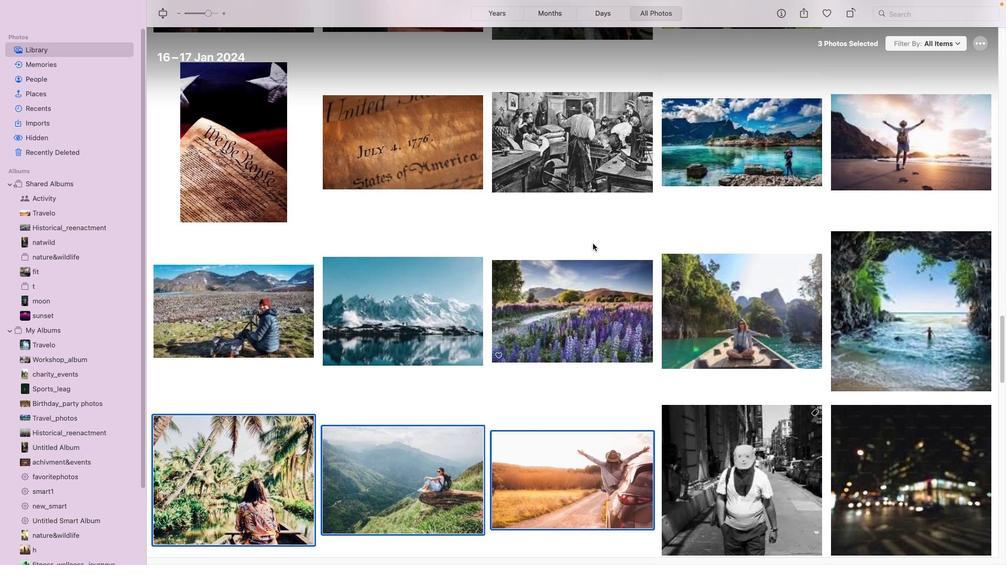 
Action: Mouse moved to (593, 243)
Screenshot: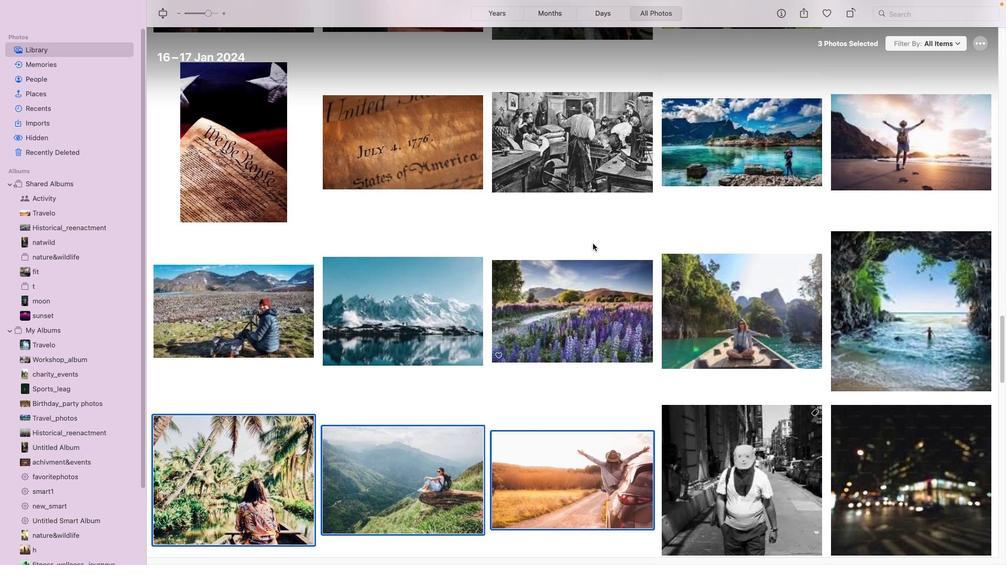 
Action: Mouse scrolled (593, 243) with delta (0, 0)
Screenshot: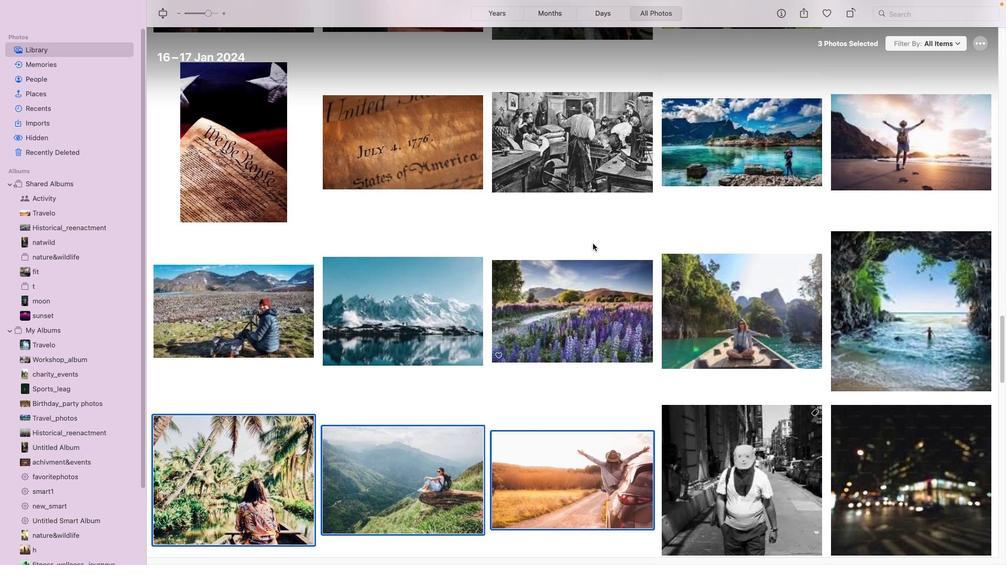 
Action: Mouse scrolled (593, 243) with delta (0, 1)
Screenshot: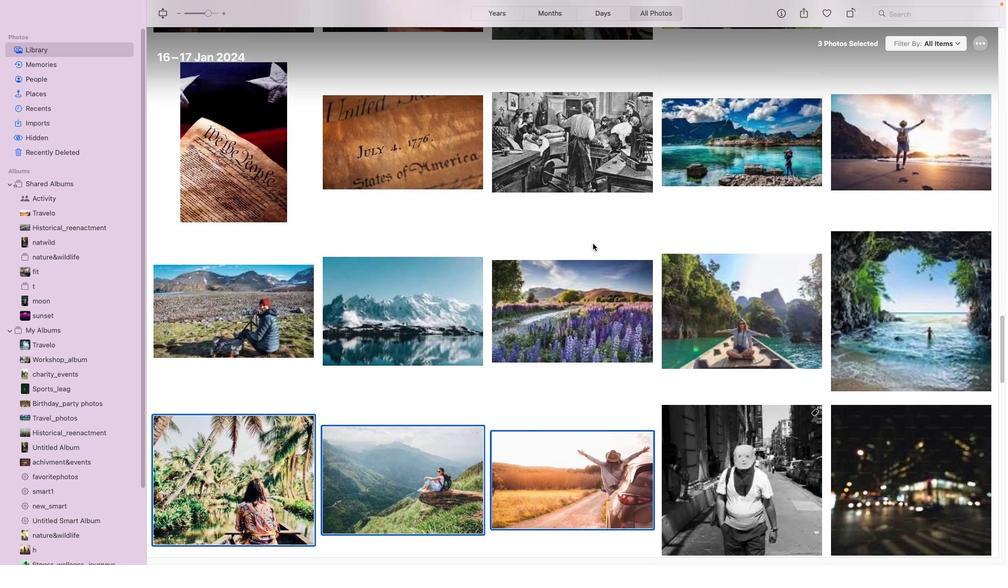 
Action: Mouse moved to (593, 243)
Screenshot: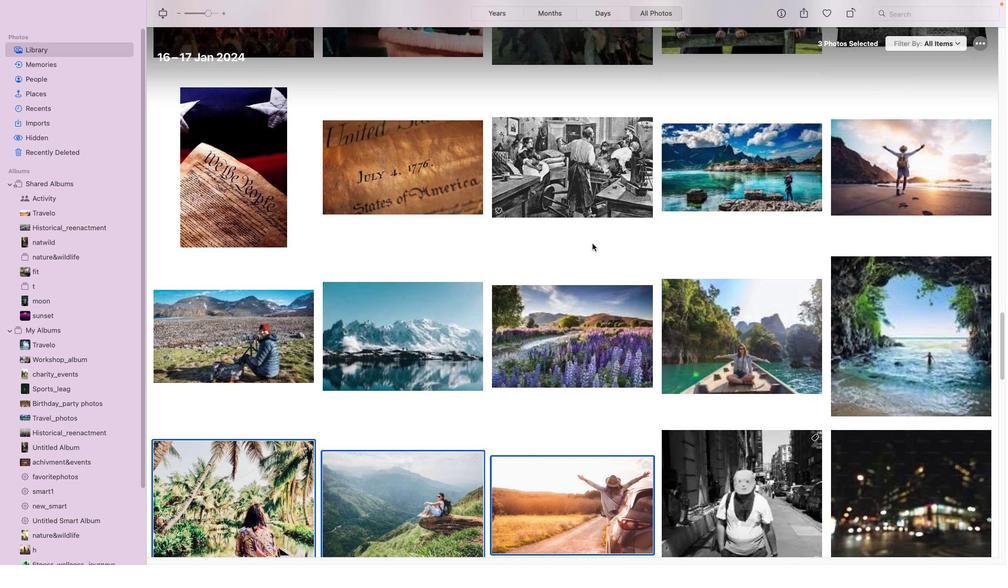 
Action: Mouse scrolled (593, 243) with delta (0, 1)
Screenshot: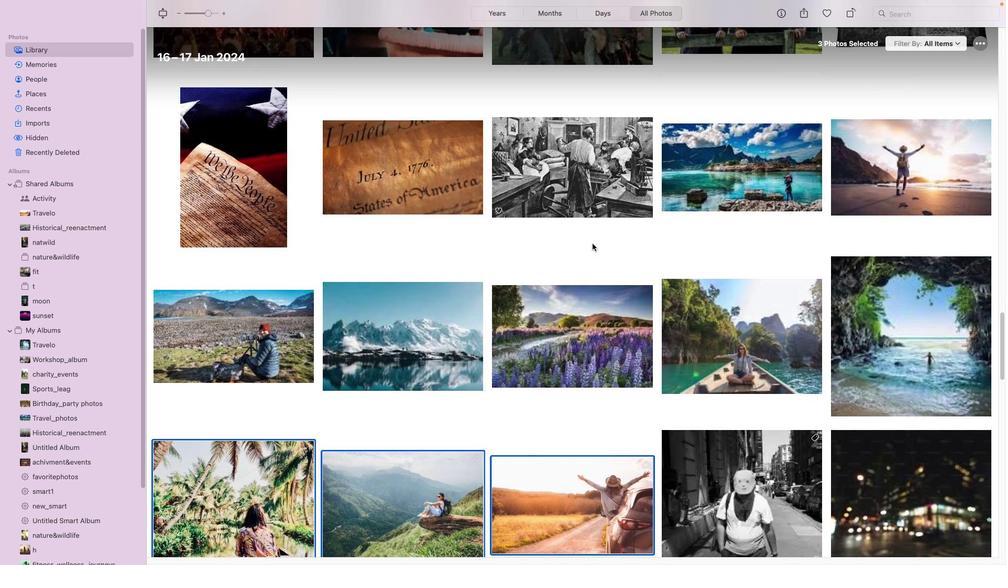 
Action: Mouse moved to (592, 244)
Screenshot: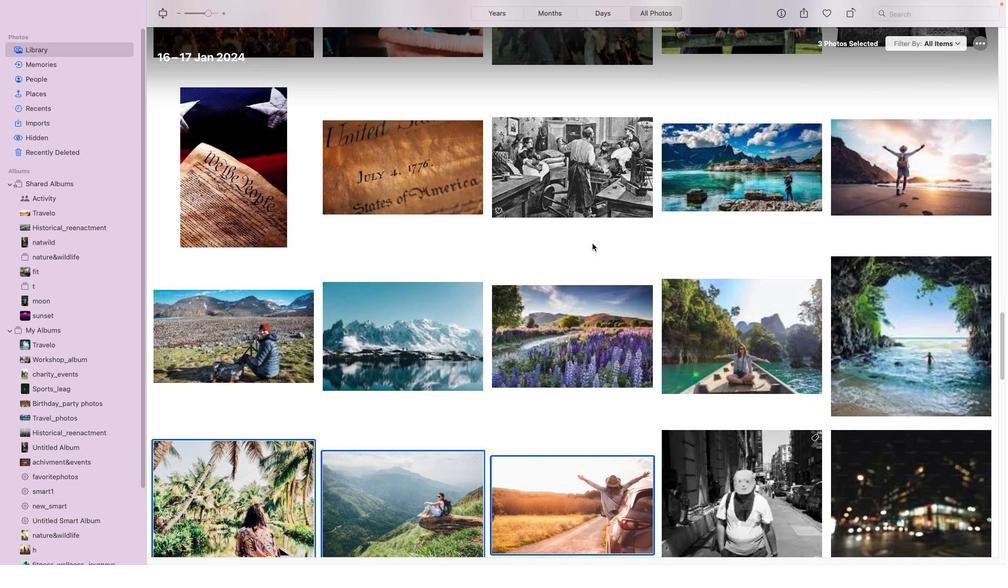 
Action: Mouse scrolled (592, 244) with delta (0, 2)
Screenshot: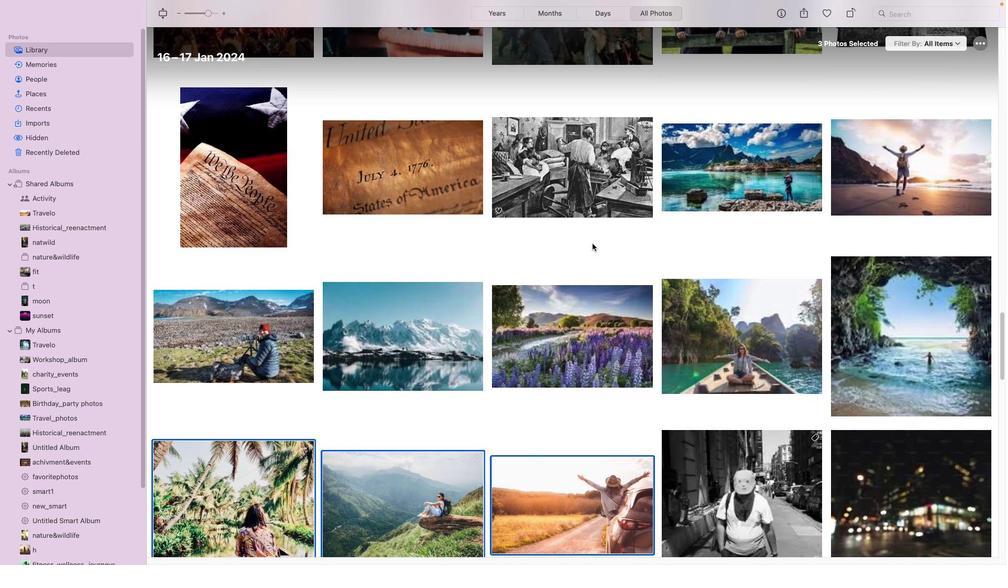 
Action: Mouse moved to (592, 244)
Screenshot: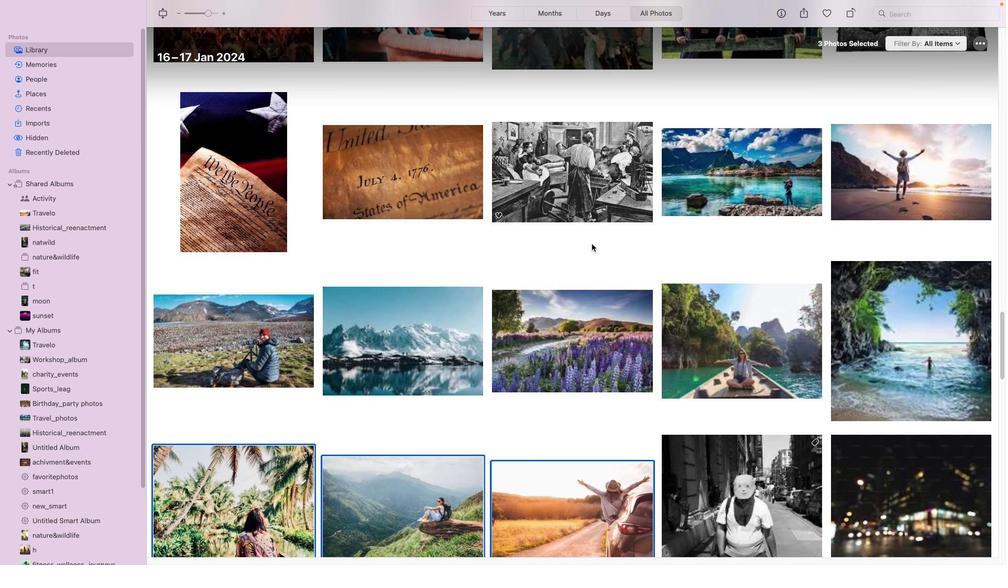 
Action: Mouse scrolled (592, 244) with delta (0, 0)
Screenshot: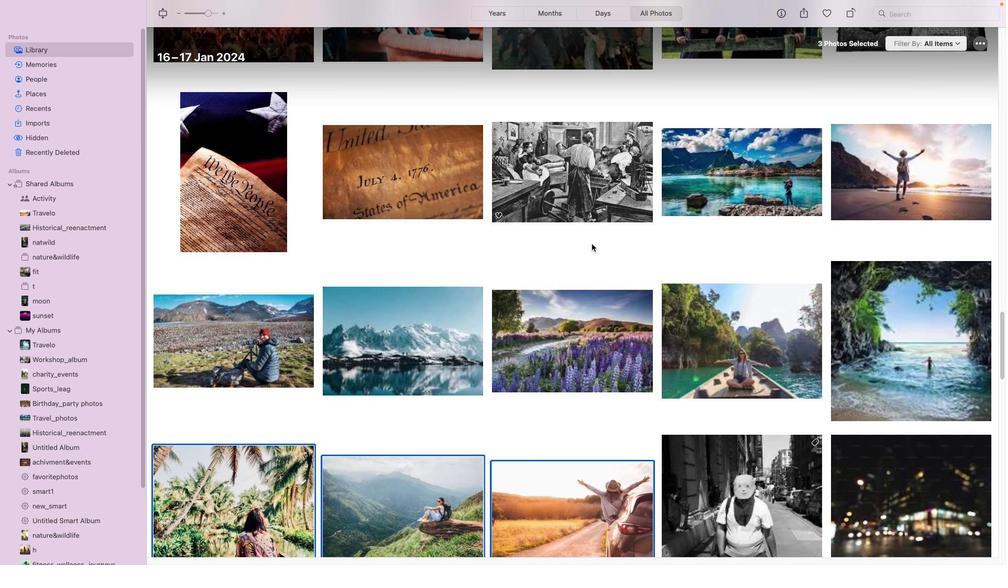 
Action: Mouse scrolled (592, 244) with delta (0, 0)
Screenshot: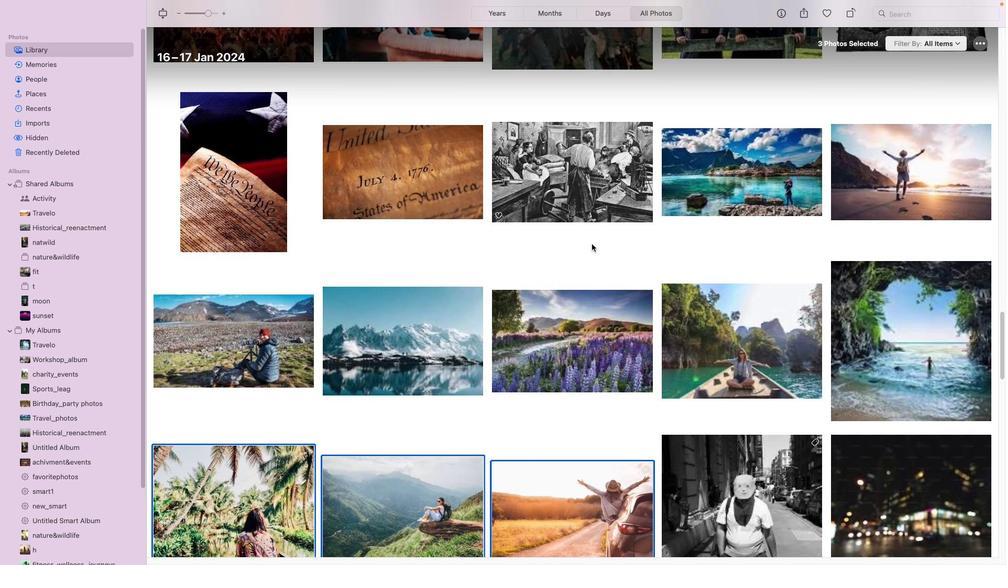 
Action: Mouse moved to (824, 200)
Screenshot: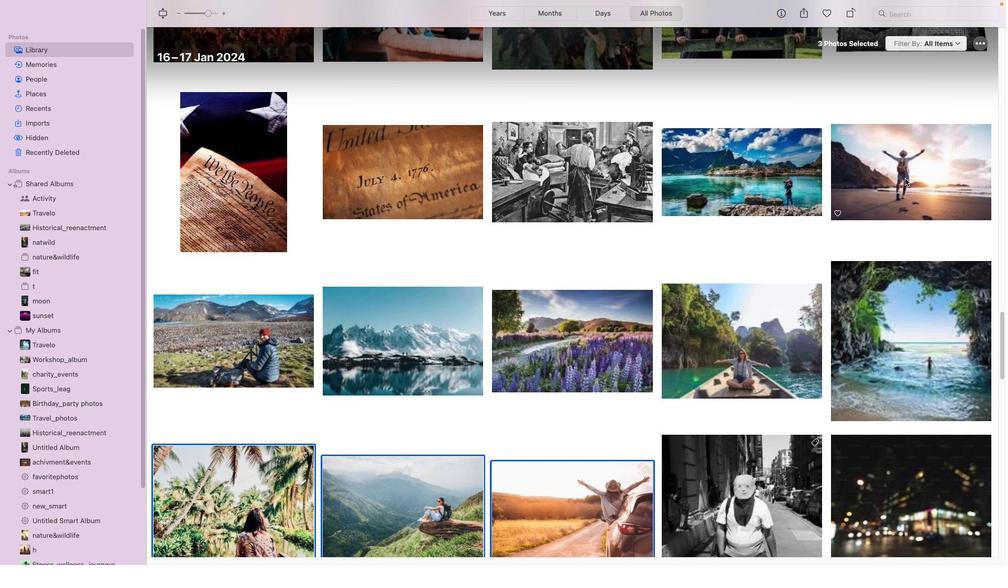 
Action: Key pressed Key.shift_r
Screenshot: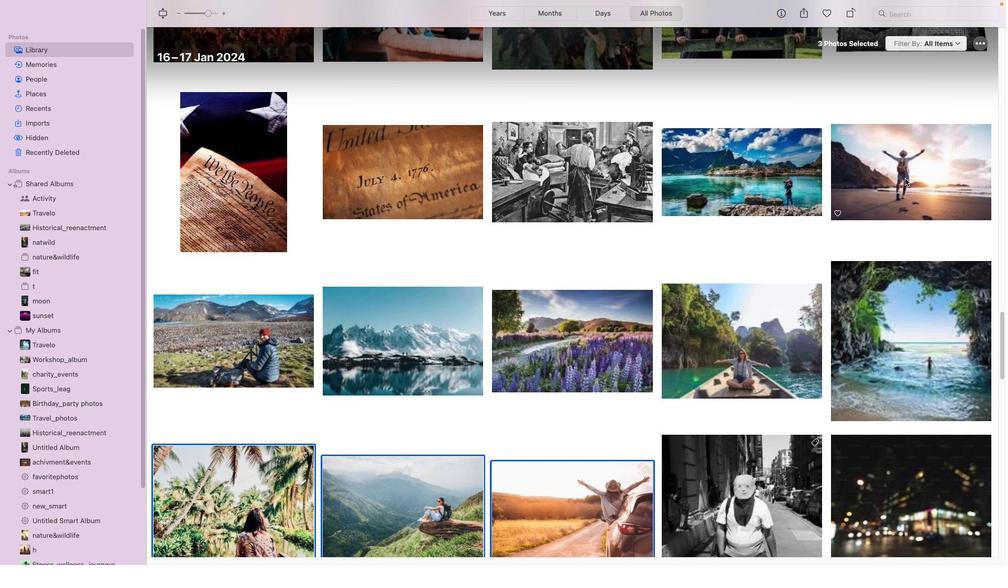 
Action: Mouse moved to (926, 164)
Screenshot: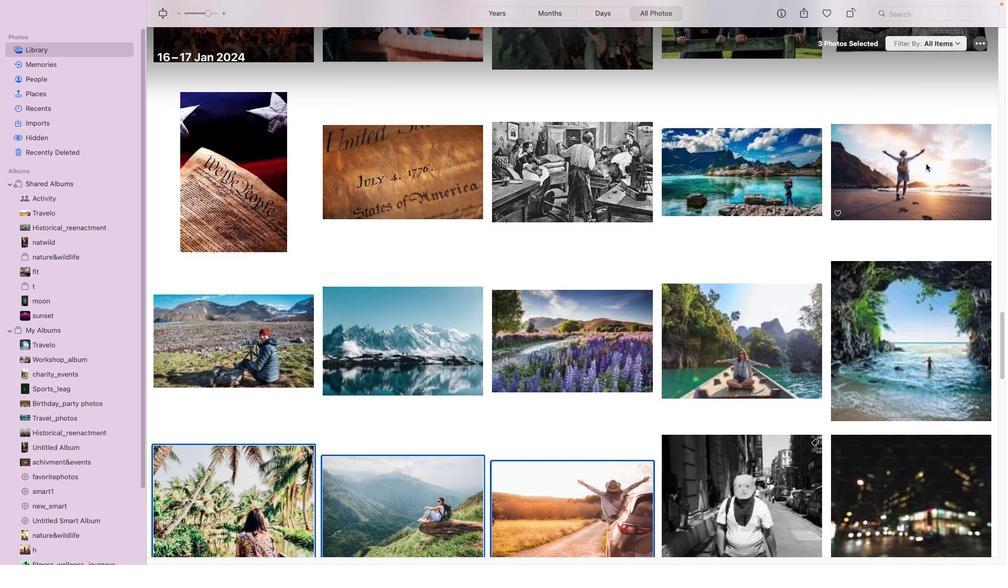 
Action: Mouse pressed left at (926, 164)
Screenshot: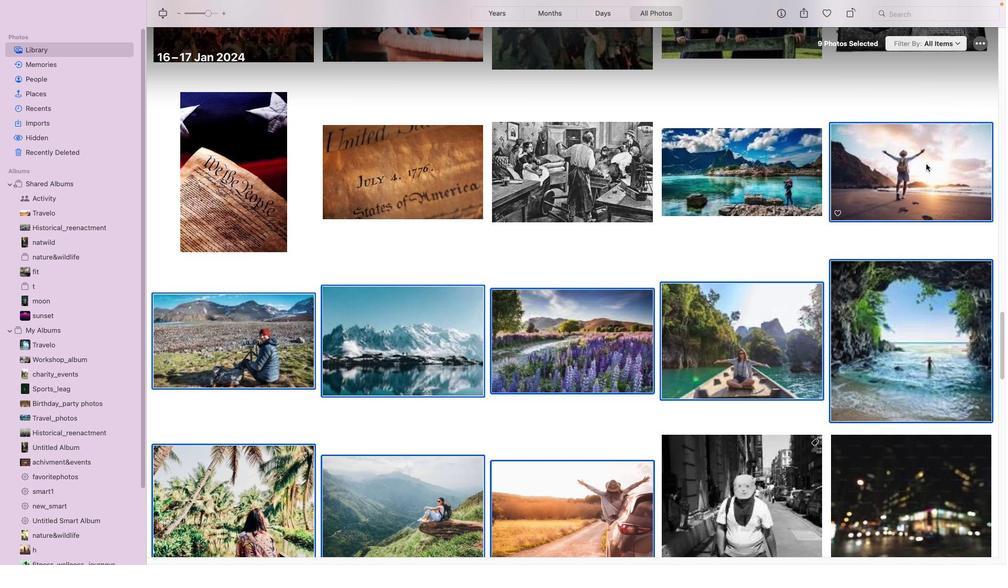 
Action: Mouse moved to (621, 439)
Screenshot: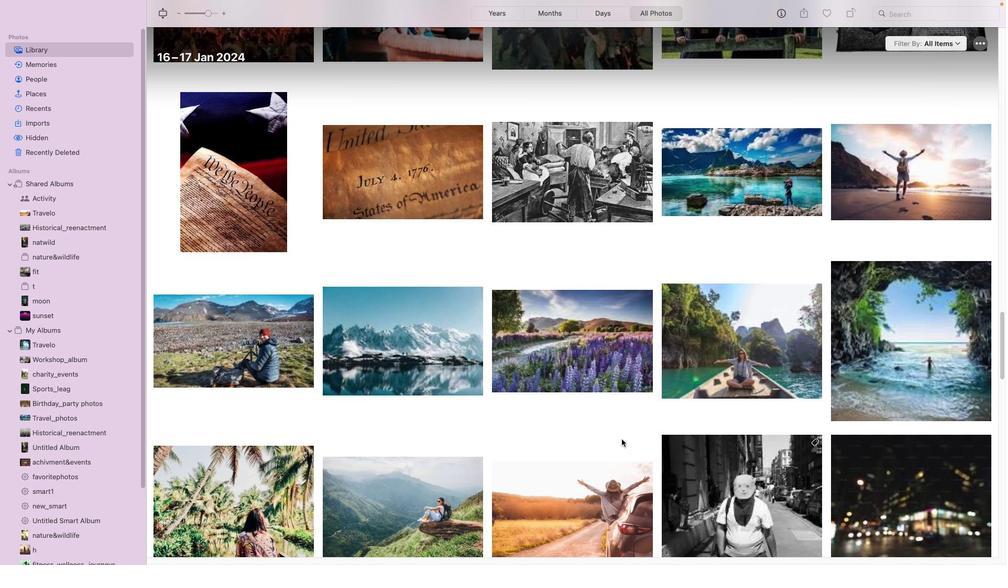 
Action: Mouse pressed left at (621, 439)
Screenshot: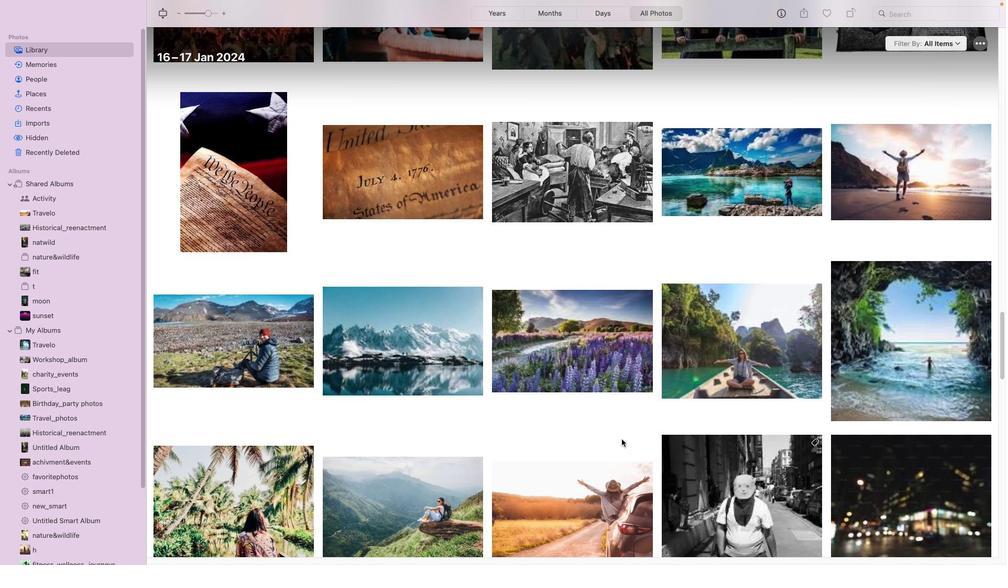 
Action: Mouse moved to (576, 486)
Screenshot: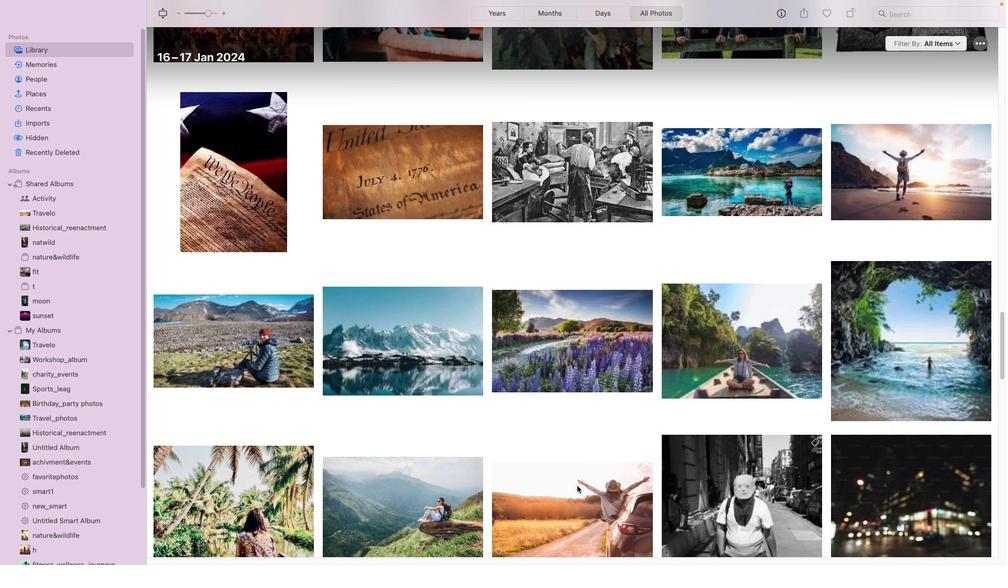 
Action: Key pressed Key.shift_r
Screenshot: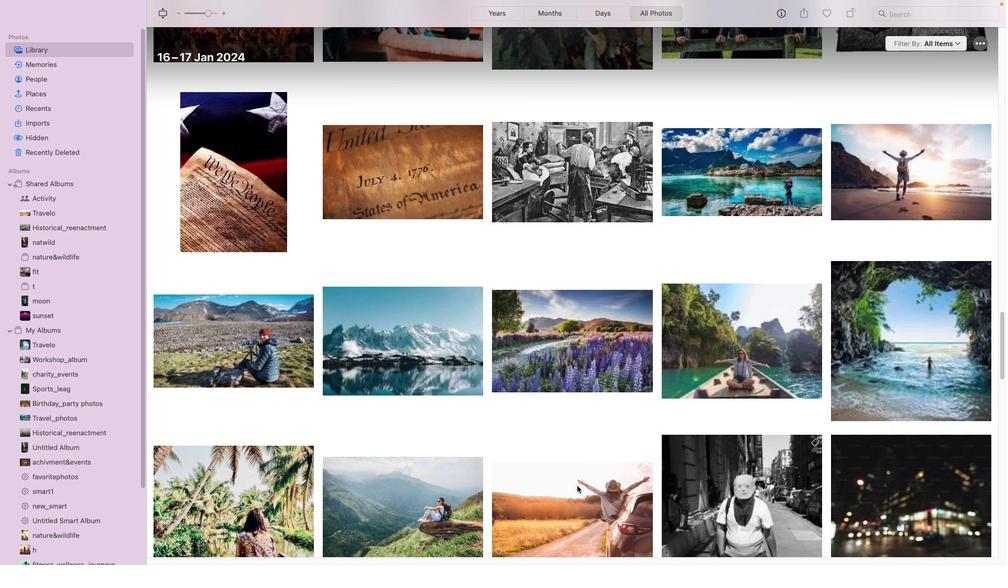 
Action: Mouse pressed left at (576, 486)
Screenshot: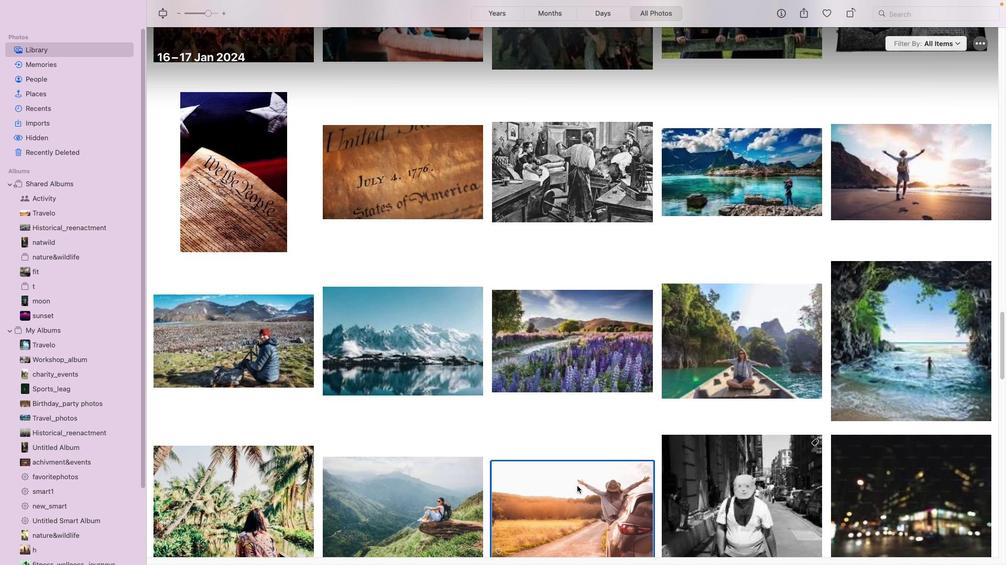 
Action: Mouse moved to (400, 484)
Screenshot: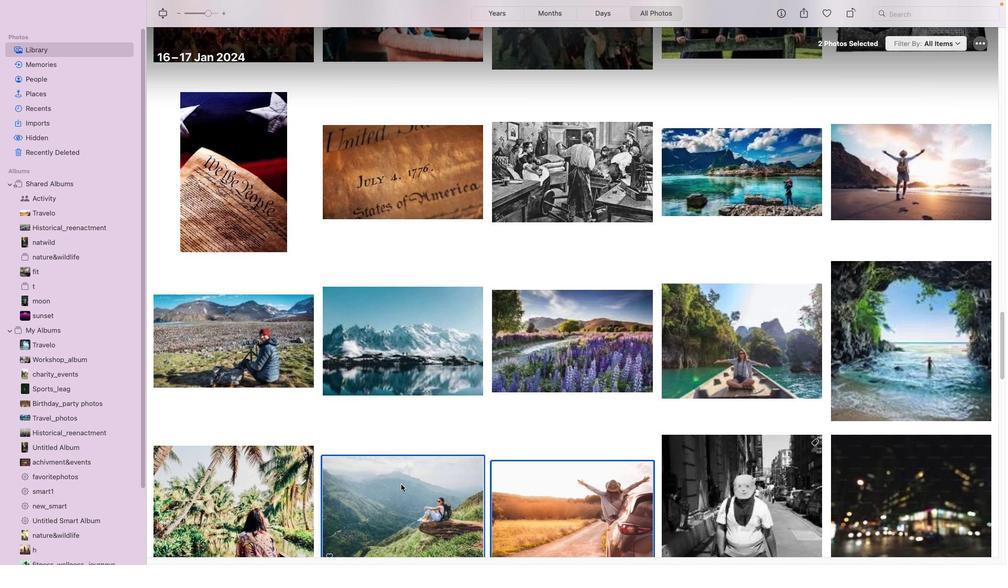 
Action: Mouse pressed left at (400, 484)
Screenshot: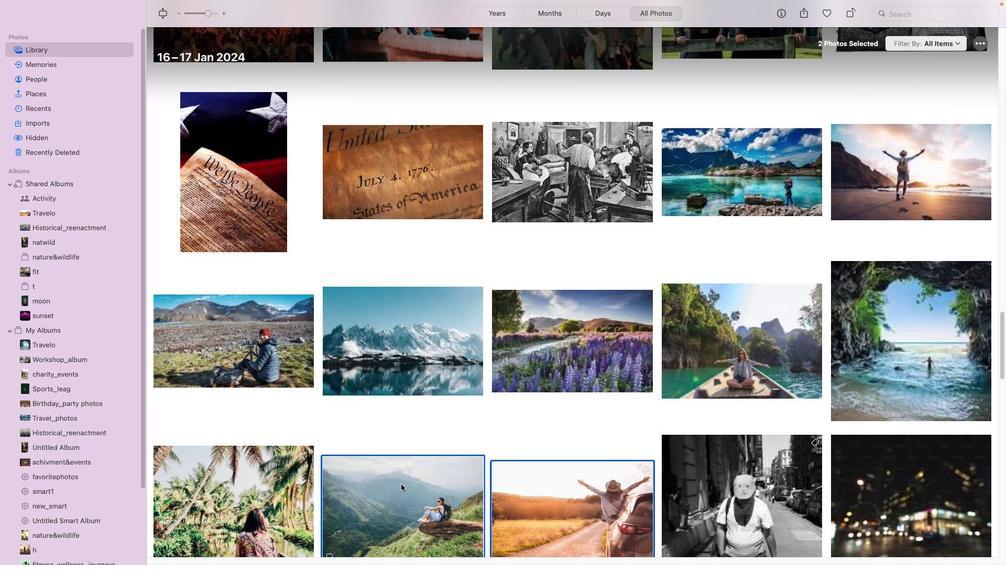 
Action: Mouse moved to (250, 492)
Screenshot: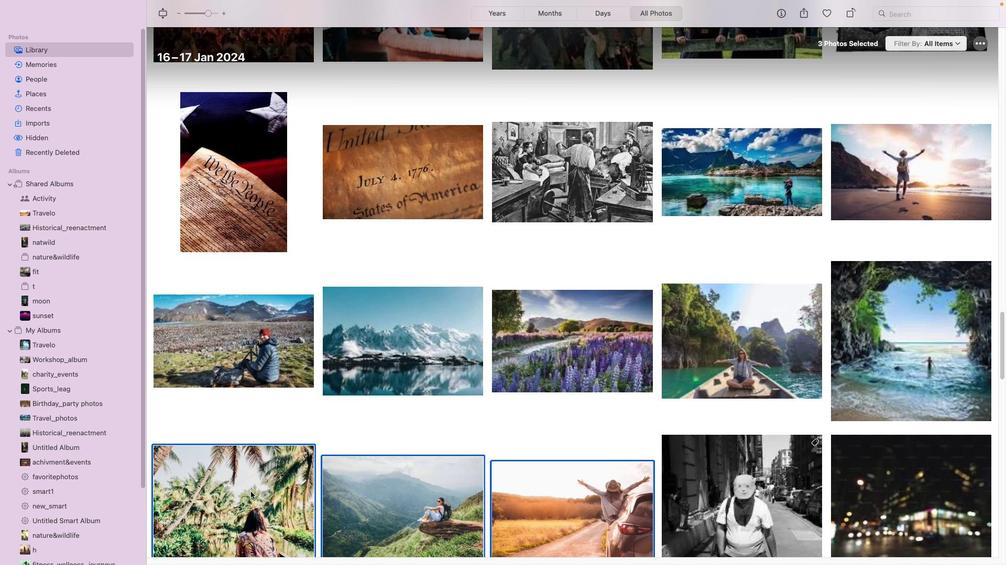 
Action: Mouse pressed left at (250, 492)
Screenshot: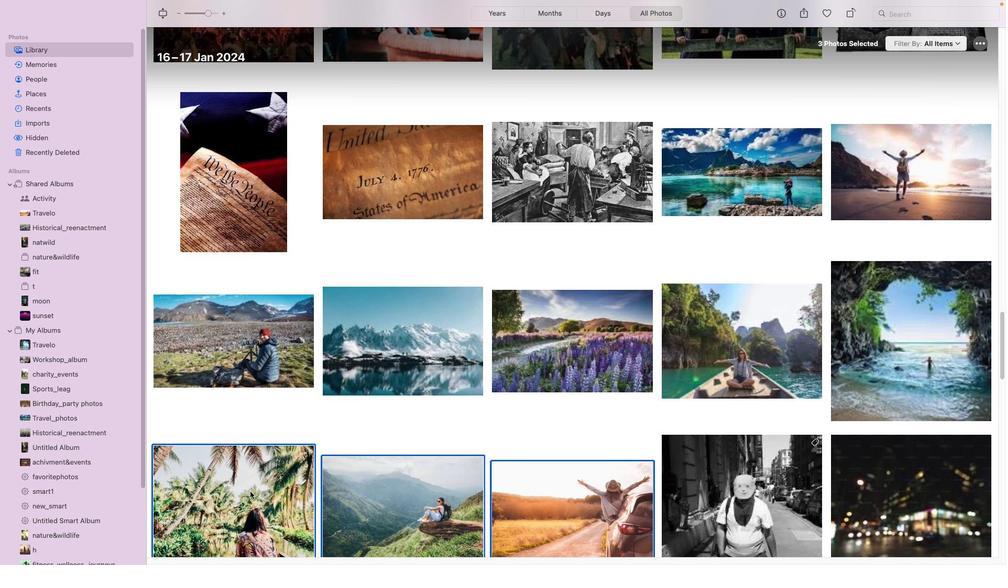 
Action: Mouse moved to (934, 345)
Screenshot: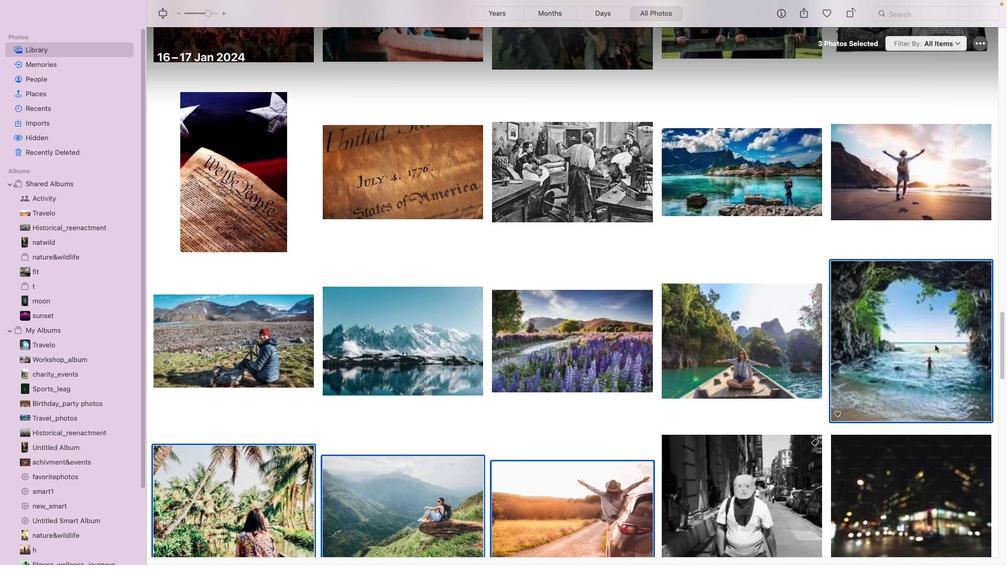 
Action: Mouse pressed left at (934, 345)
Screenshot: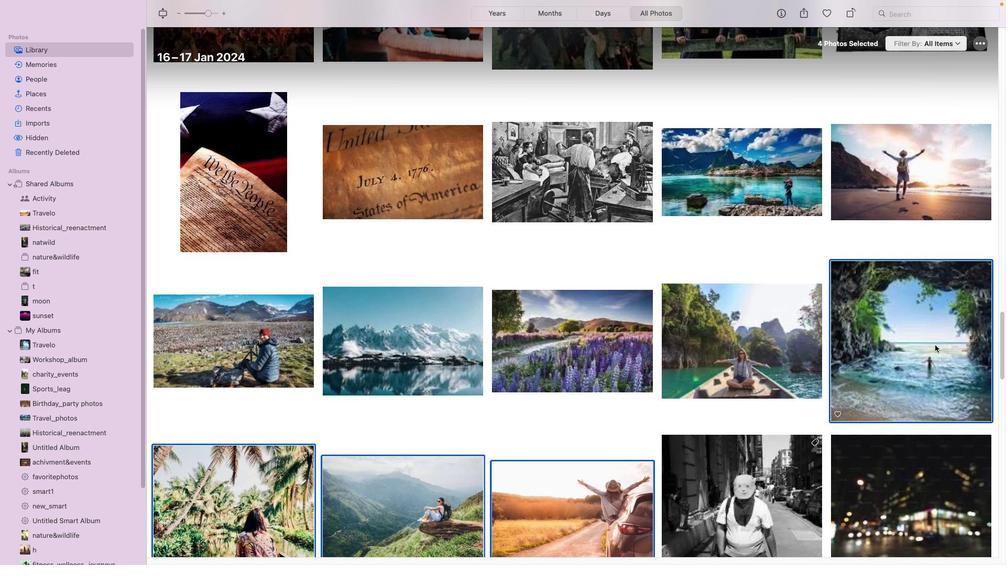 
Action: Mouse moved to (880, 195)
Screenshot: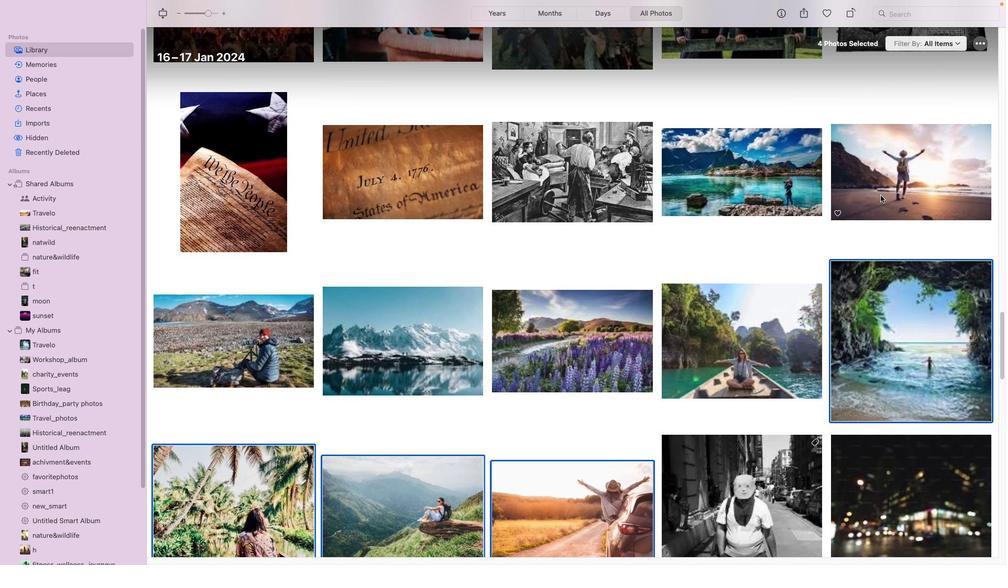 
Action: Mouse pressed left at (880, 195)
Screenshot: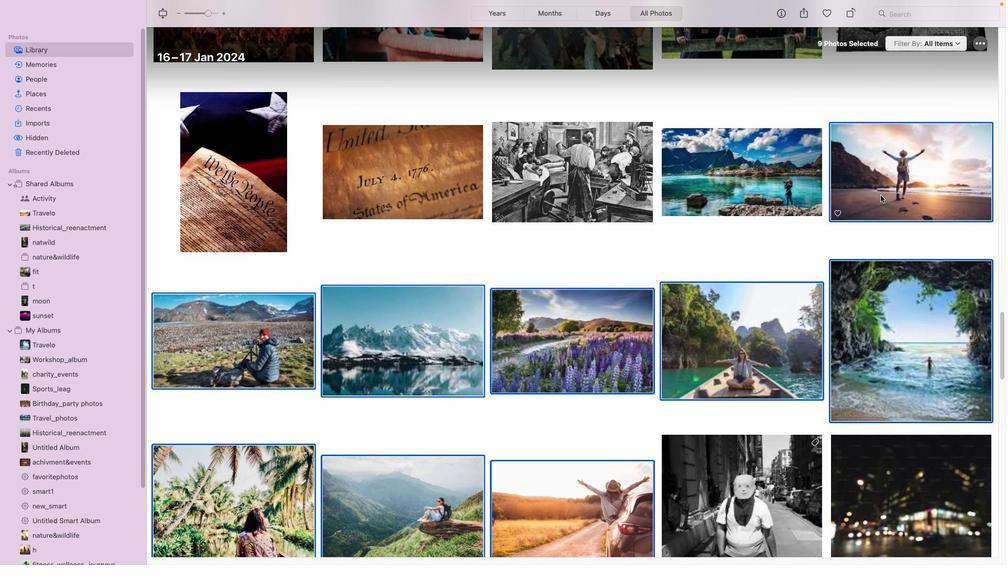 
Action: Mouse moved to (868, 285)
Screenshot: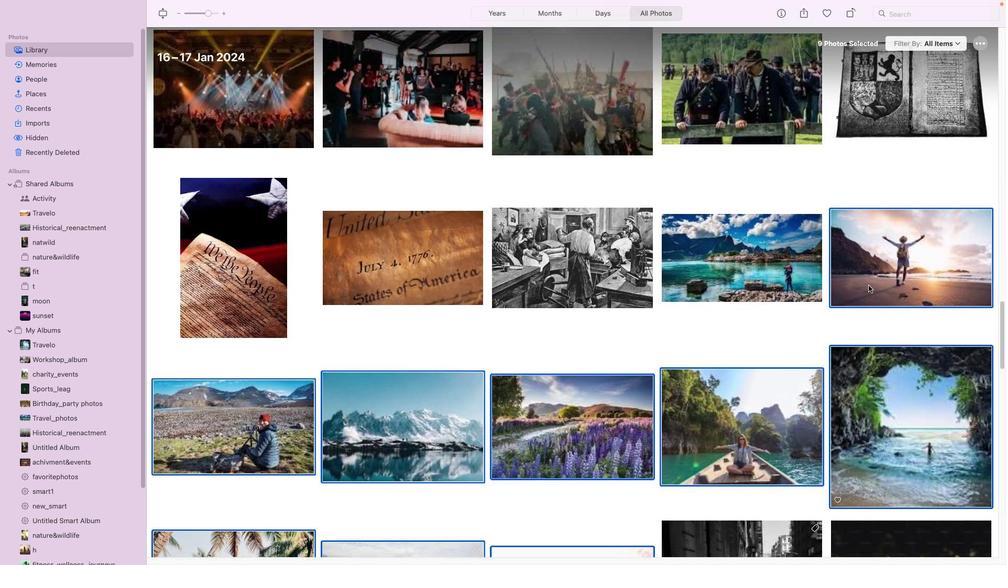 
Action: Mouse scrolled (868, 285) with delta (0, 0)
Screenshot: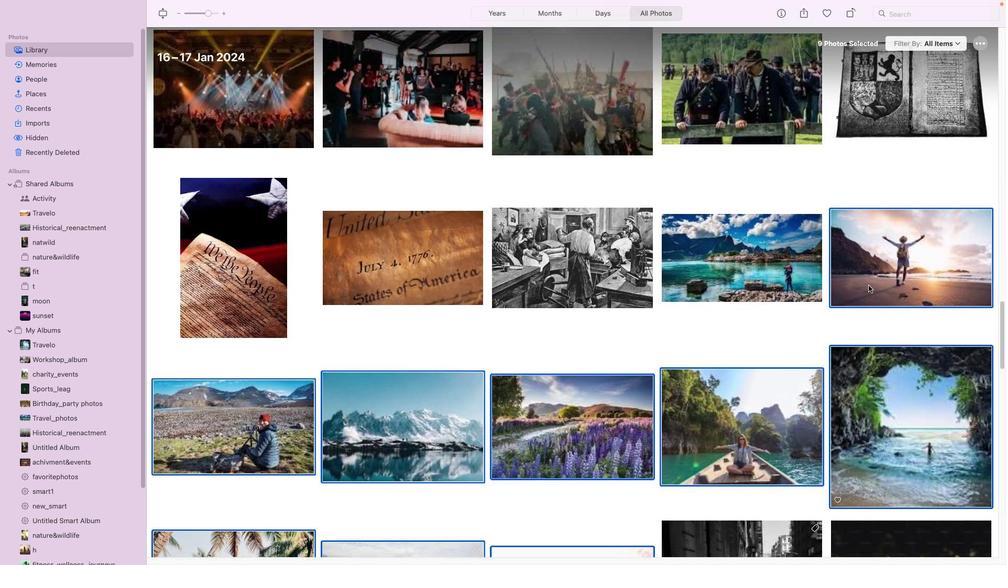 
Action: Mouse moved to (868, 285)
Screenshot: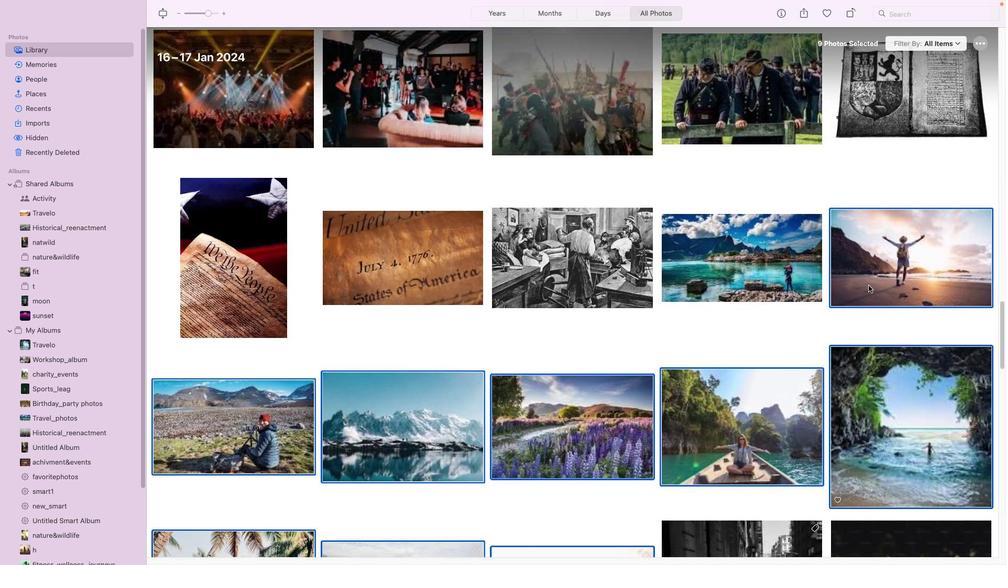 
Action: Mouse scrolled (868, 285) with delta (0, 0)
Screenshot: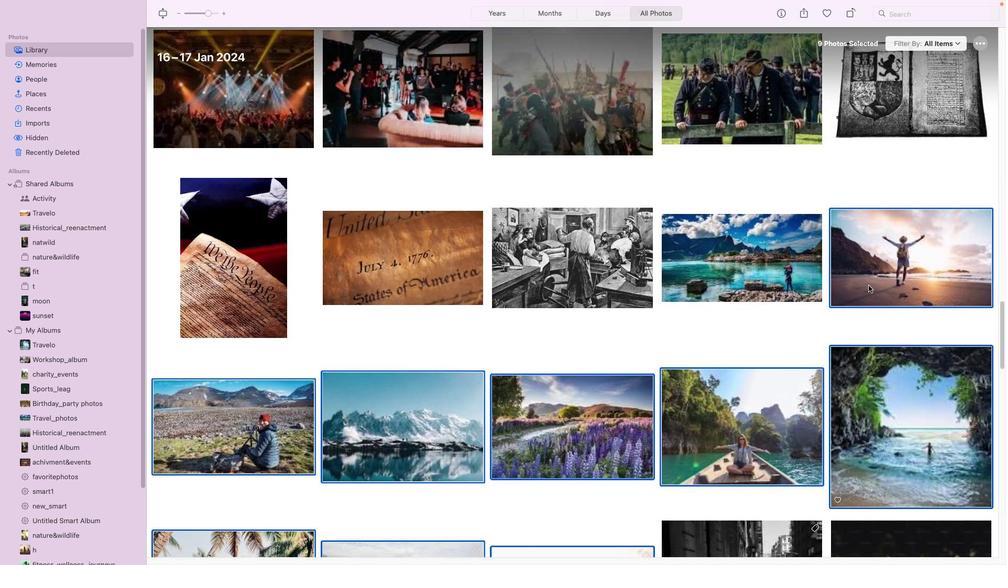 
Action: Mouse moved to (868, 285)
Screenshot: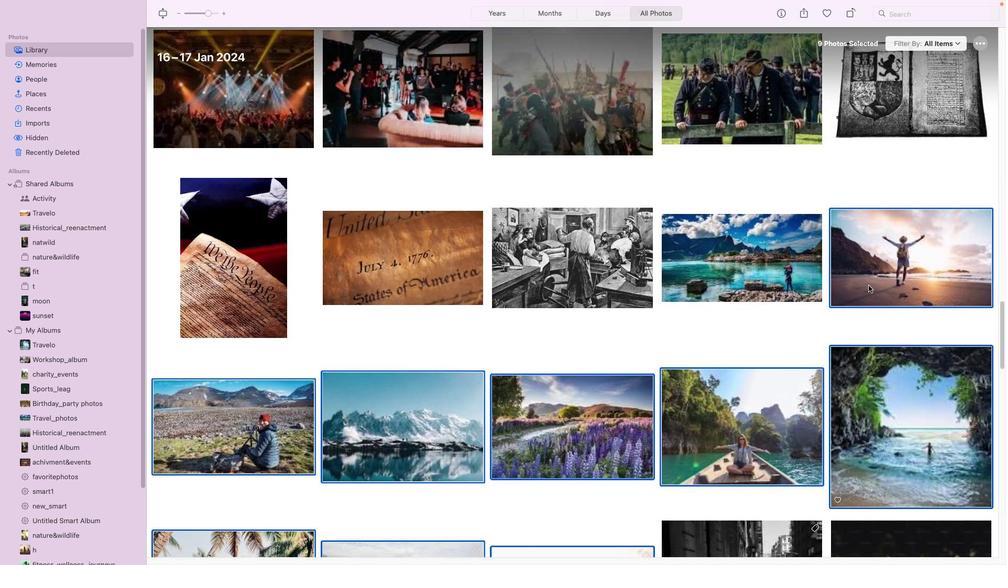 
Action: Mouse scrolled (868, 285) with delta (0, 1)
Screenshot: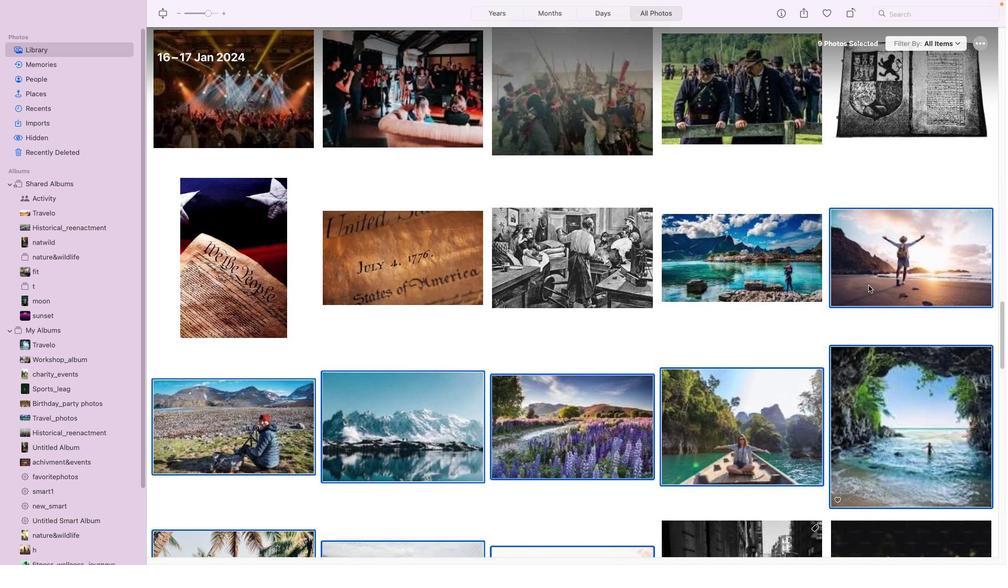 
Action: Mouse scrolled (868, 285) with delta (0, 2)
Screenshot: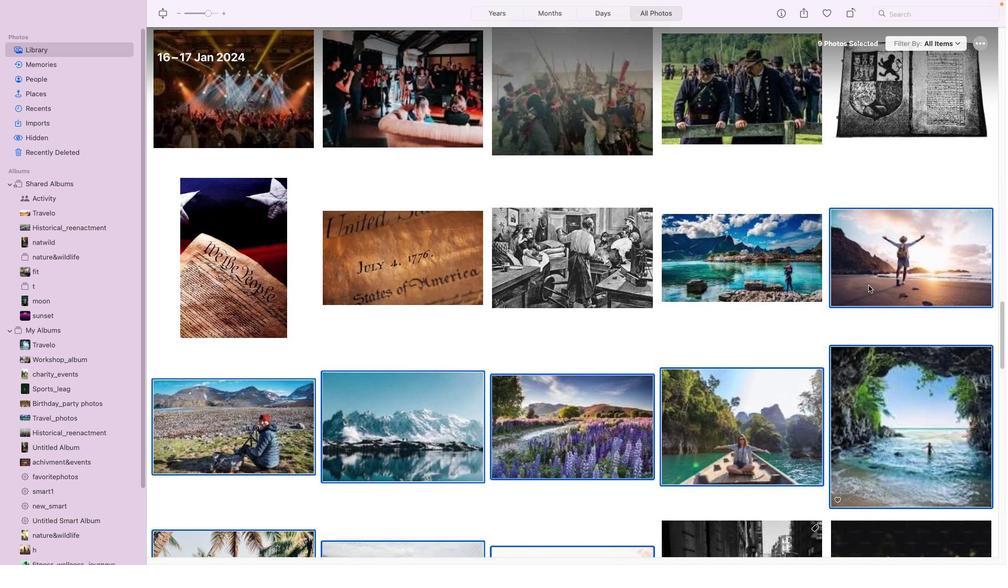 
Action: Mouse scrolled (868, 285) with delta (0, 2)
Screenshot: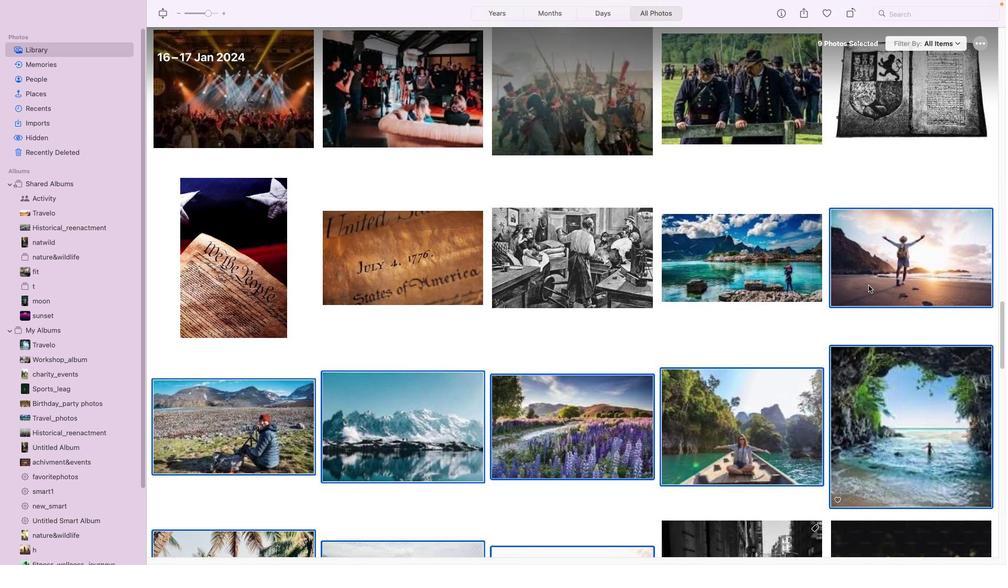 
Action: Mouse scrolled (868, 285) with delta (0, 0)
Screenshot: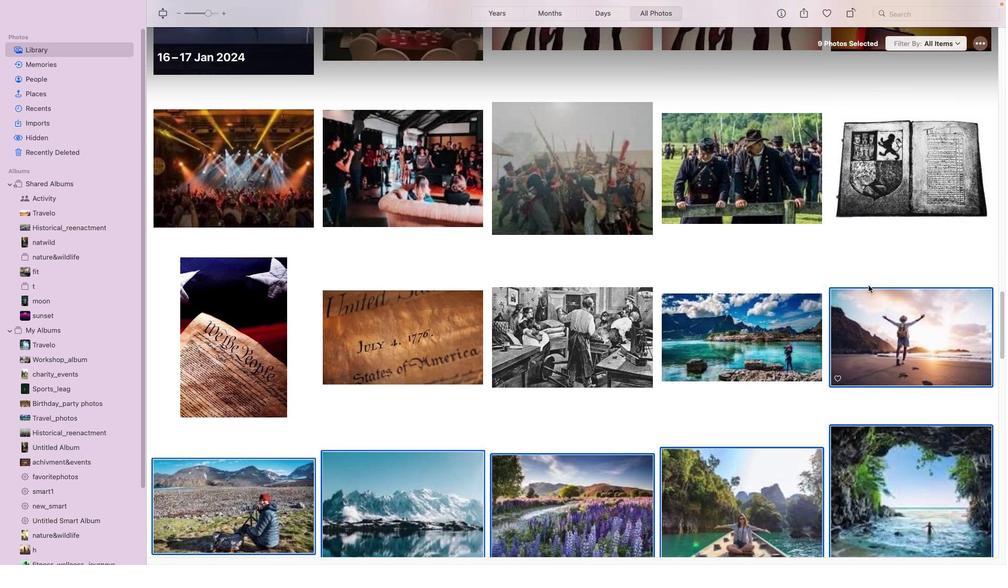 
Action: Mouse scrolled (868, 285) with delta (0, 0)
Screenshot: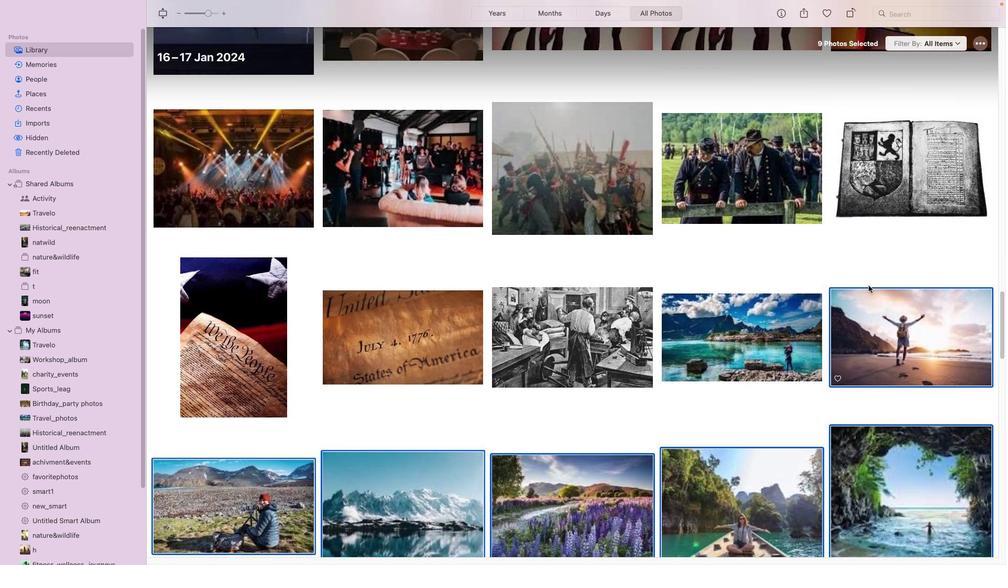 
Action: Mouse scrolled (868, 285) with delta (0, 1)
Screenshot: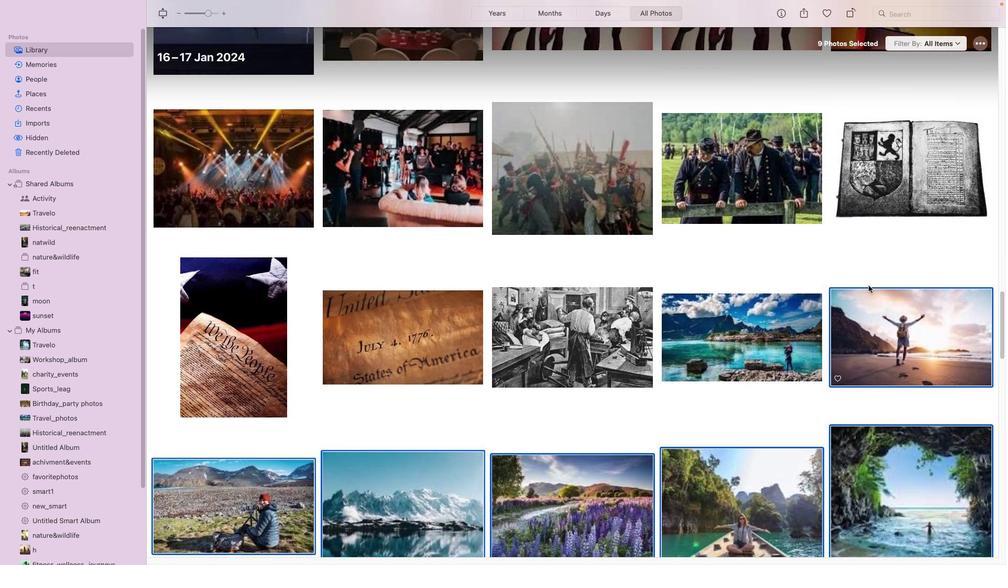 
Action: Mouse moved to (868, 286)
Screenshot: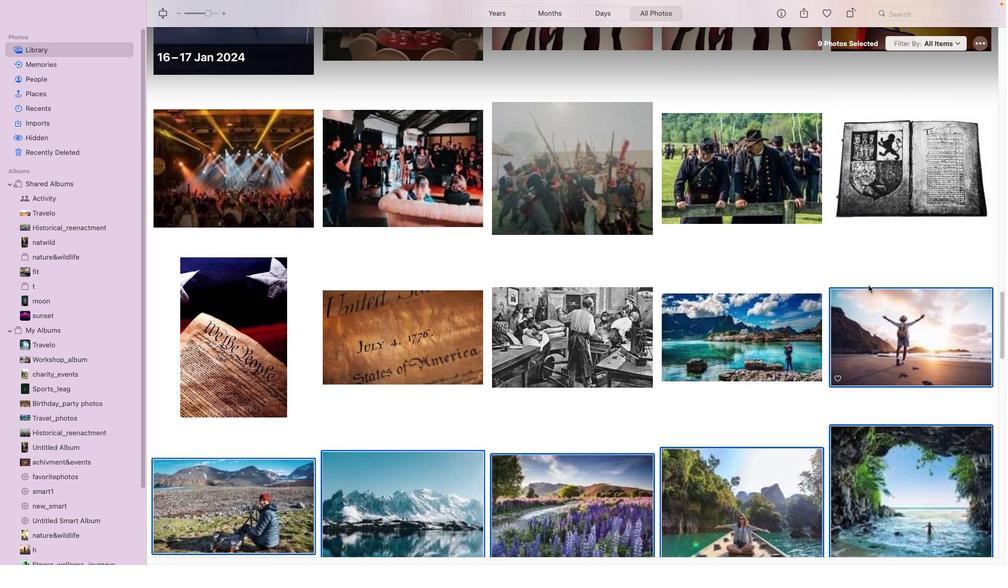 
Action: Mouse scrolled (868, 286) with delta (0, 2)
Screenshot: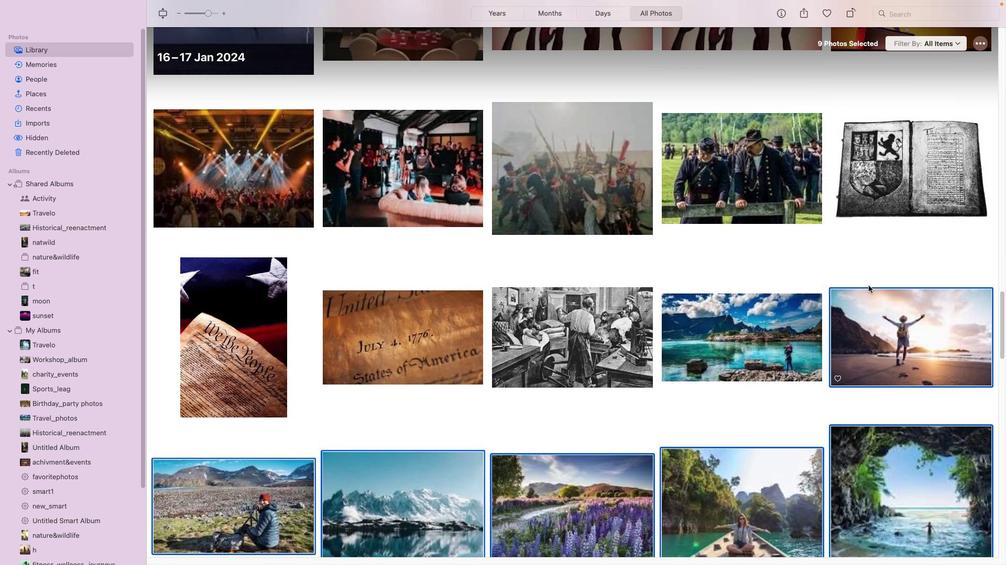 
Action: Mouse scrolled (868, 286) with delta (0, 2)
Screenshot: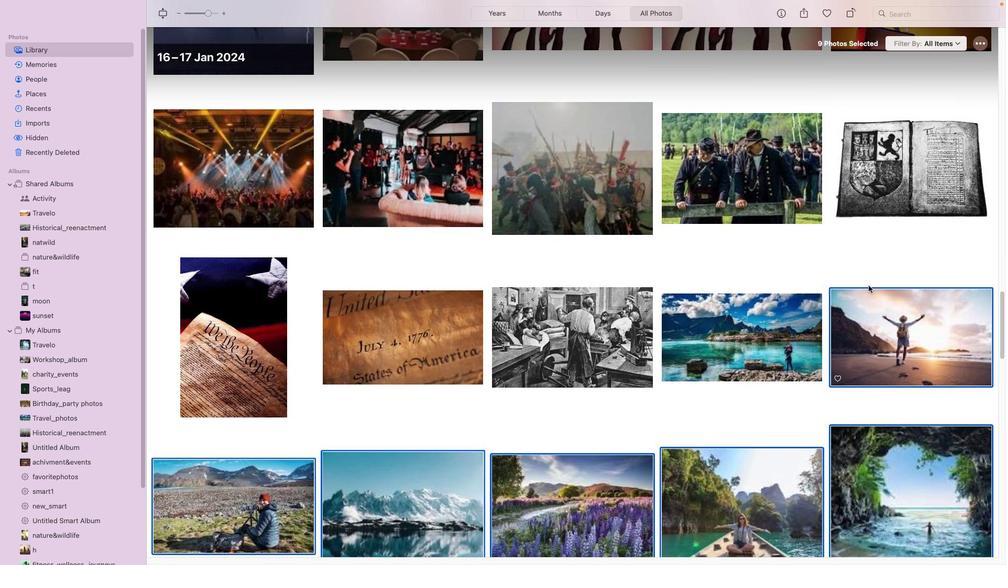 
Action: Mouse moved to (868, 286)
Screenshot: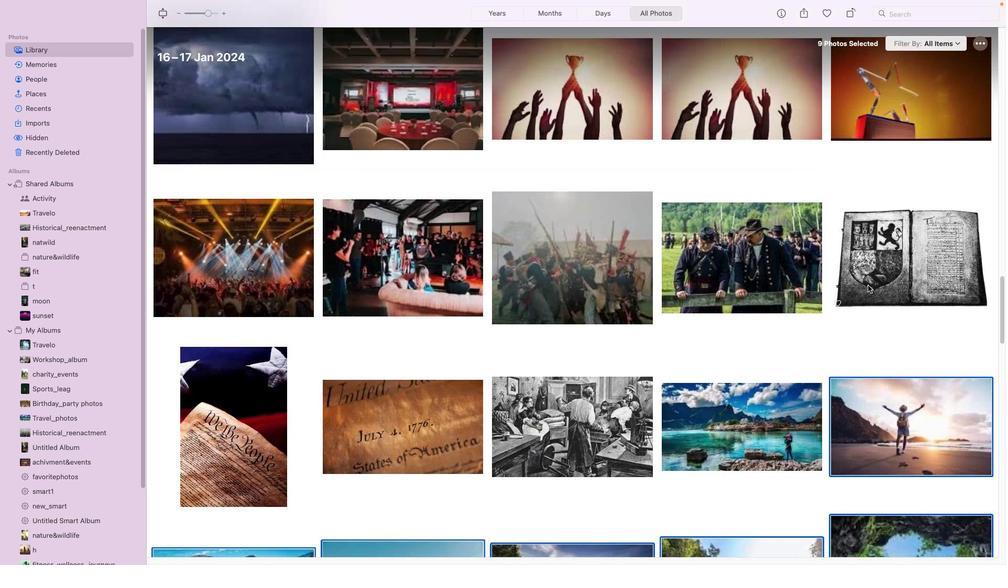 
Action: Mouse scrolled (868, 286) with delta (0, 0)
Screenshot: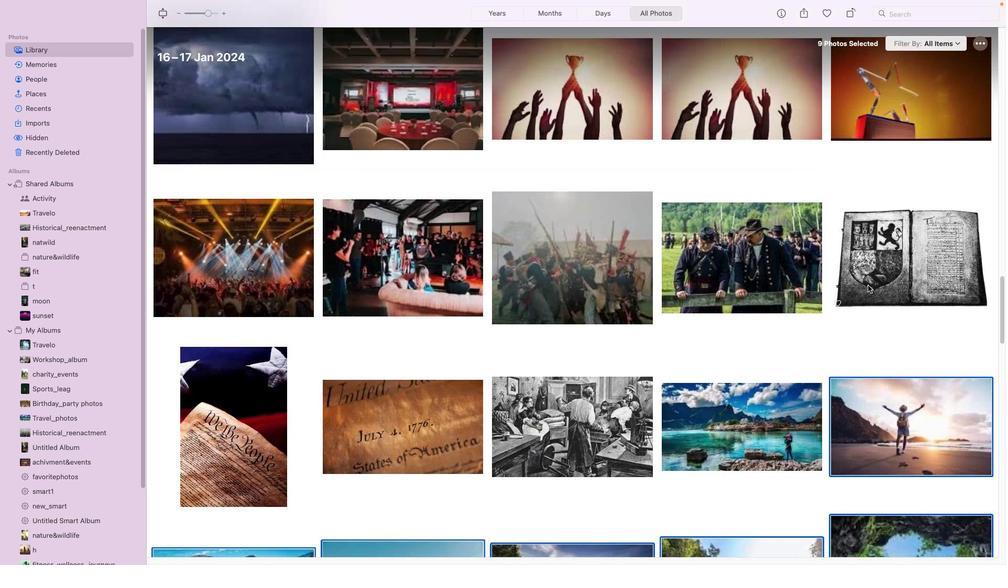 
Action: Mouse moved to (868, 286)
Screenshot: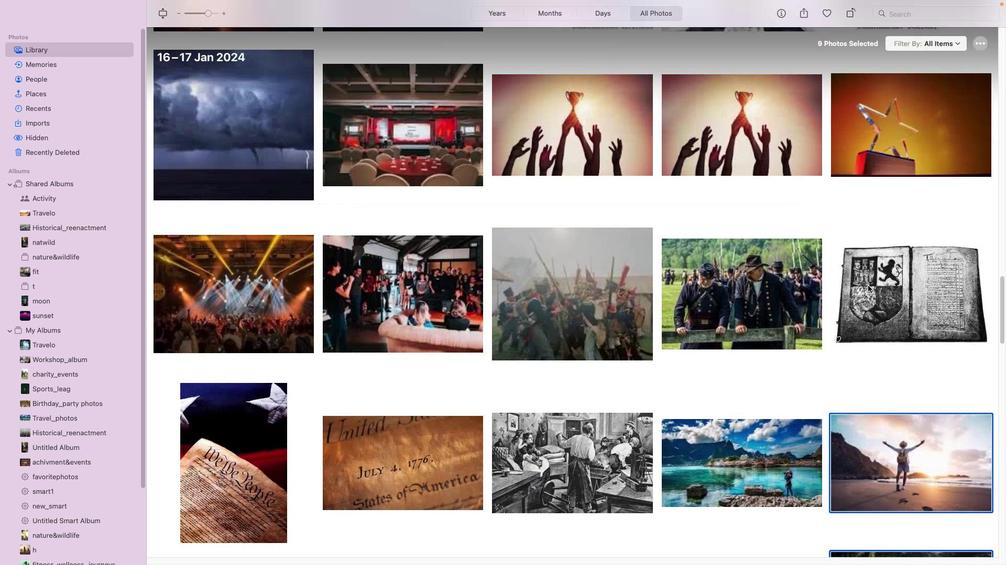 
Action: Mouse scrolled (868, 286) with delta (0, 0)
Screenshot: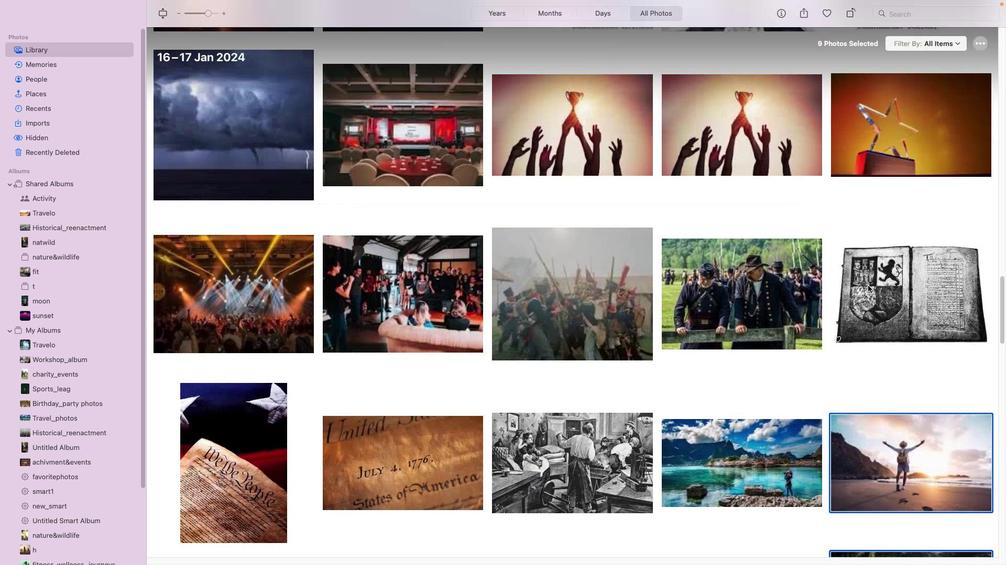 
Action: Mouse scrolled (868, 286) with delta (0, 1)
Screenshot: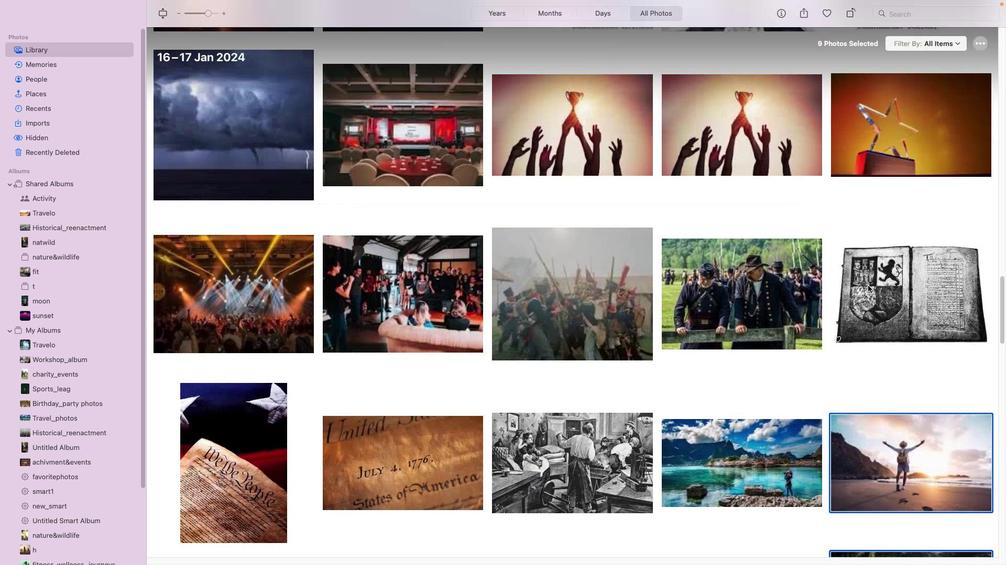 
Action: Mouse moved to (867, 286)
Screenshot: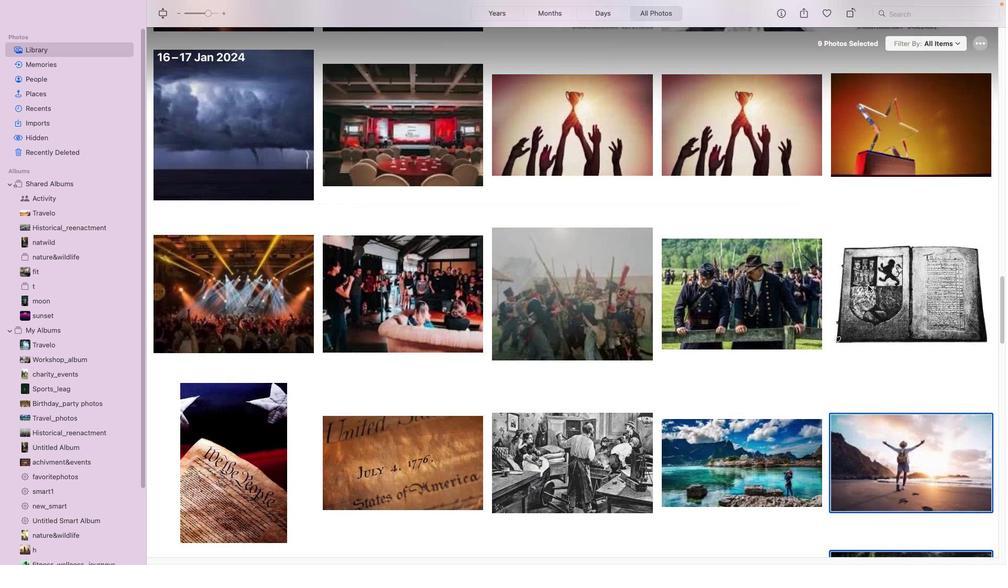 
Action: Mouse scrolled (867, 286) with delta (0, 2)
Screenshot: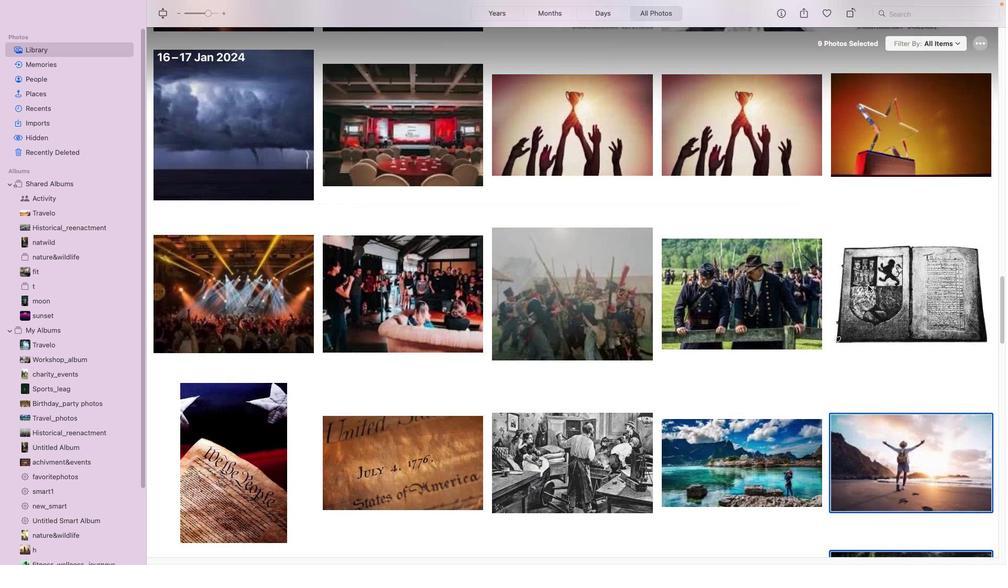 
Action: Mouse moved to (867, 286)
Screenshot: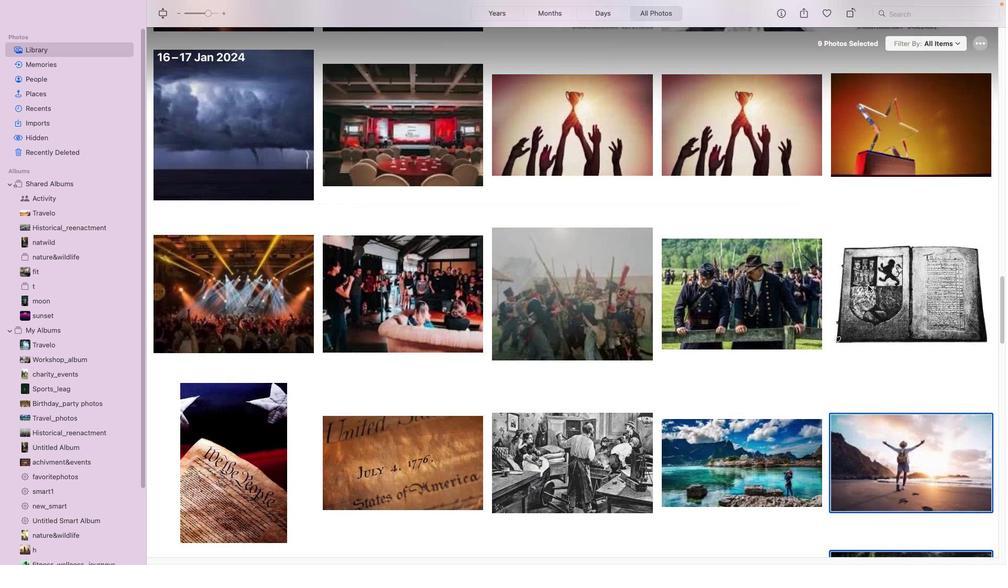 
Action: Mouse scrolled (867, 286) with delta (0, 3)
Screenshot: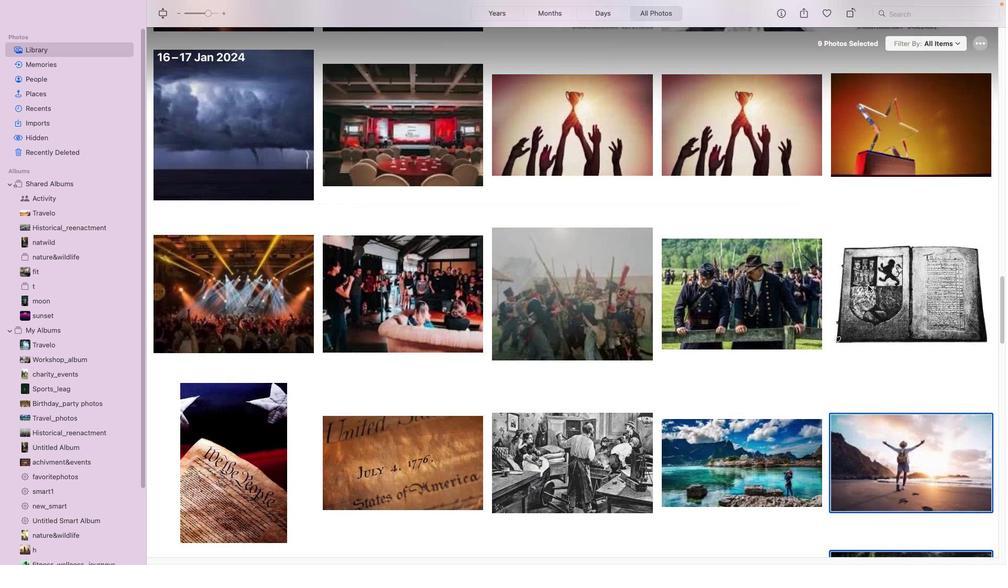 
Action: Mouse scrolled (867, 286) with delta (0, 3)
Screenshot: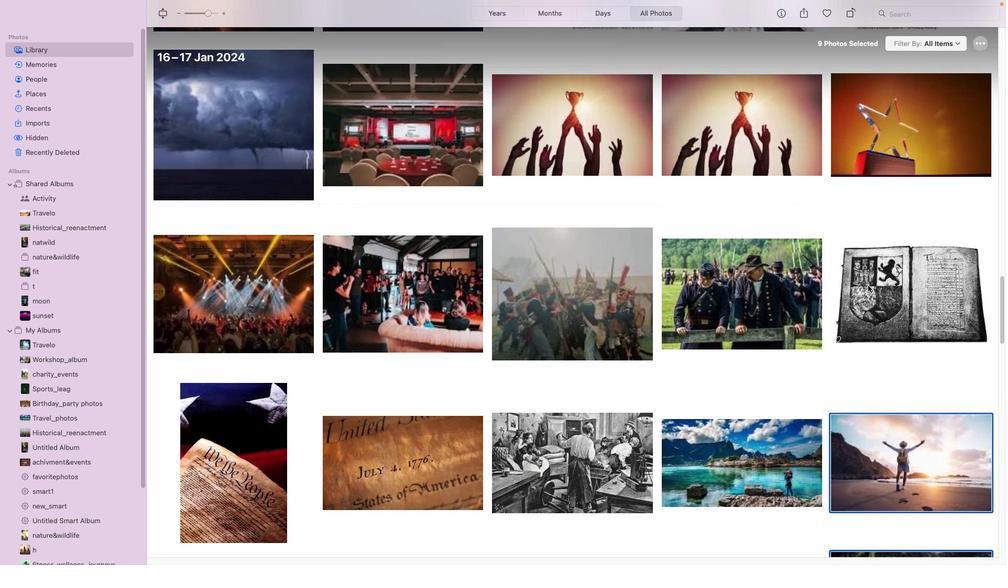 
Action: Mouse moved to (126, 327)
Screenshot: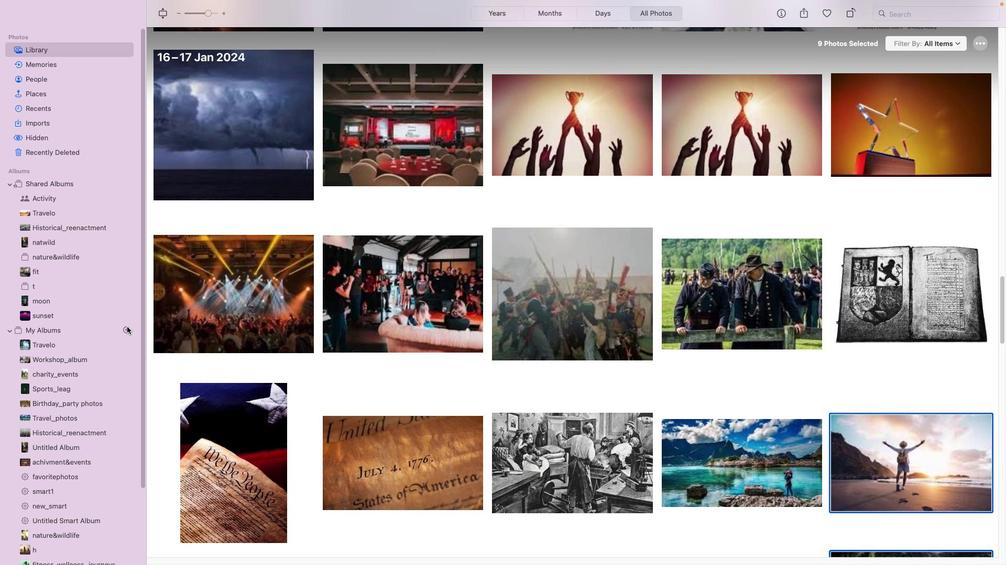 
Action: Mouse pressed left at (126, 327)
Screenshot: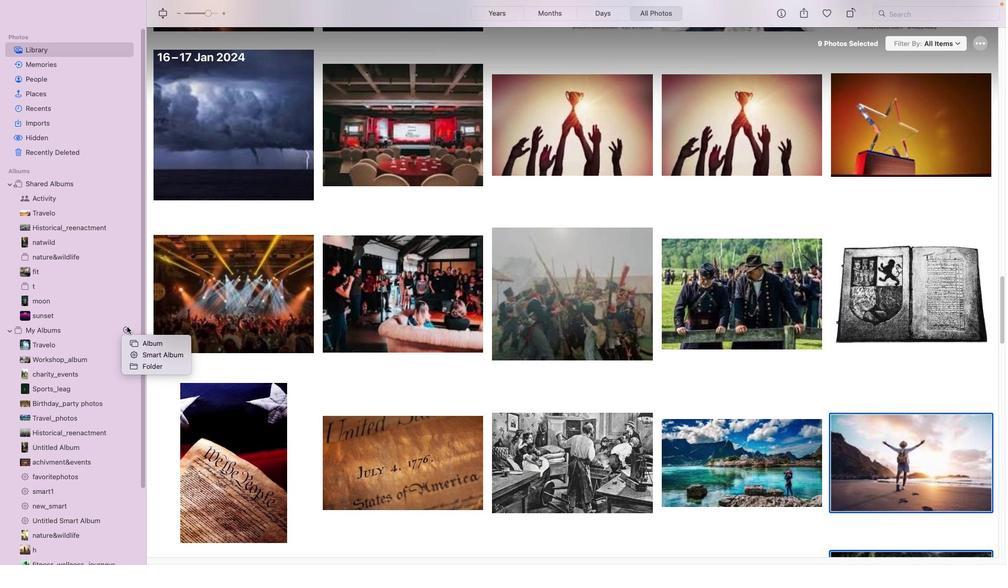 
Action: Mouse moved to (155, 342)
Screenshot: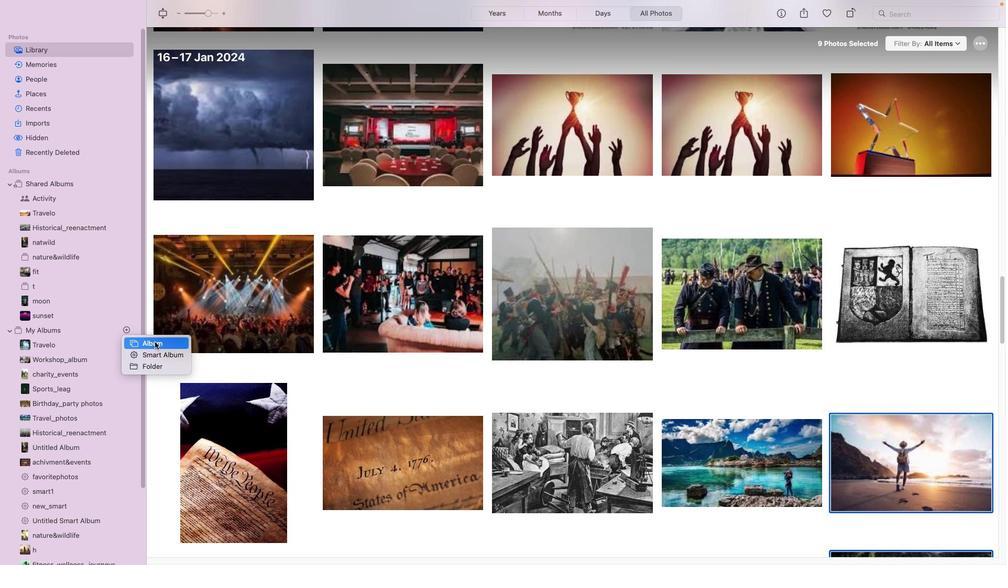 
Action: Mouse pressed left at (155, 342)
Screenshot: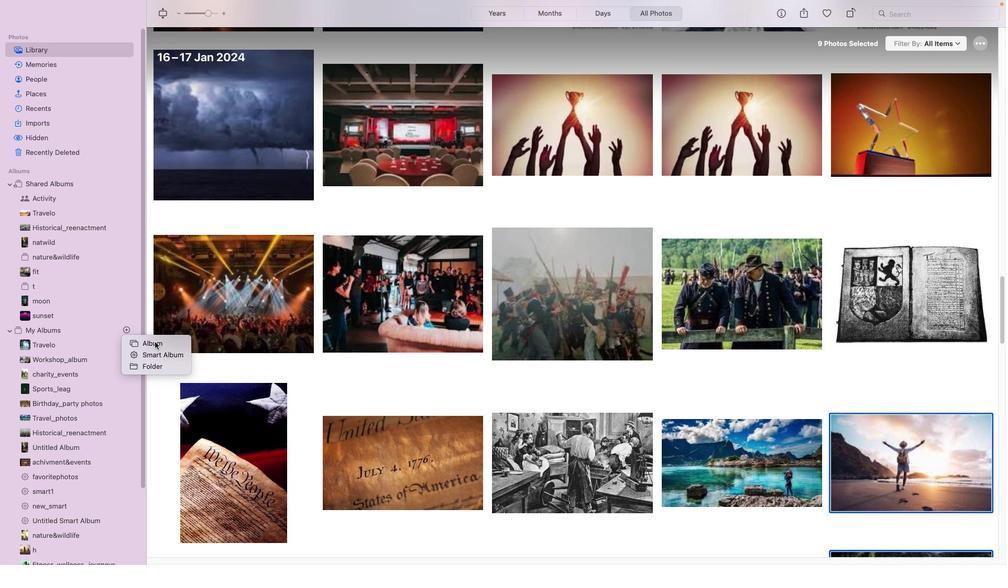 
Action: Mouse moved to (155, 342)
Screenshot: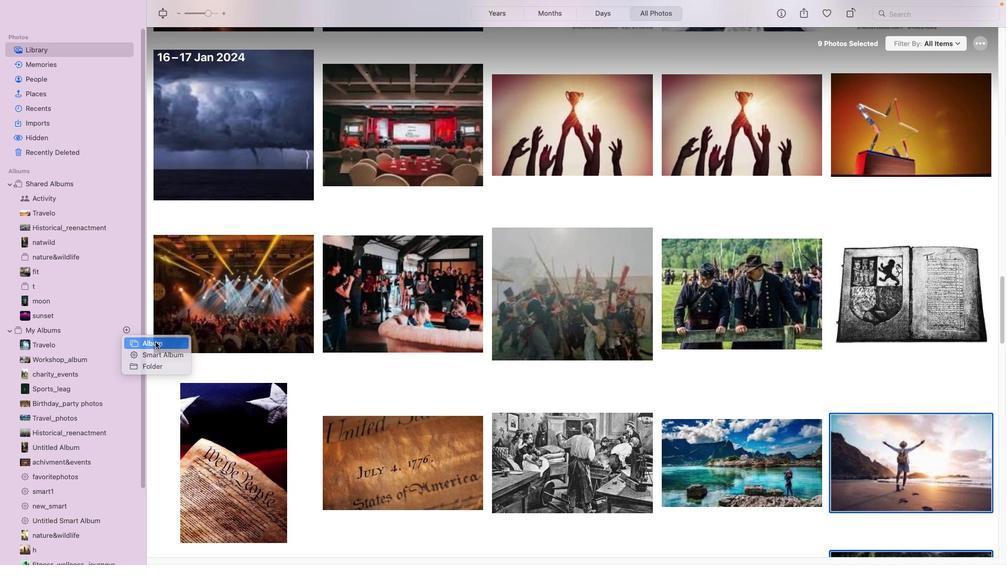 
Action: Key pressed Key.backspaceKey.shift_r'F''a''v''o''r''i''t''e''s'Key.space'a''l''b''u''m'Key.enter
Screenshot: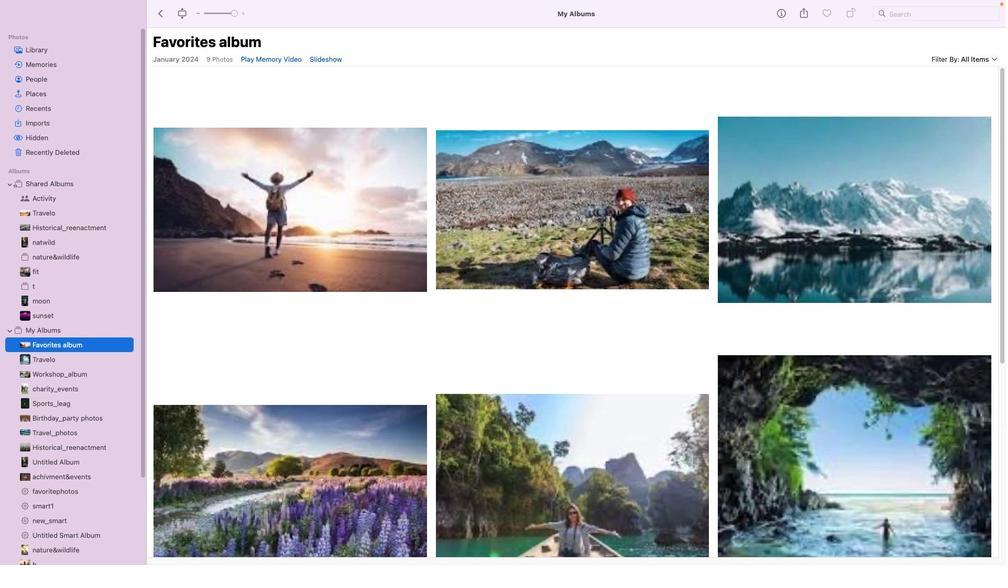 
Action: Mouse moved to (283, 355)
Screenshot: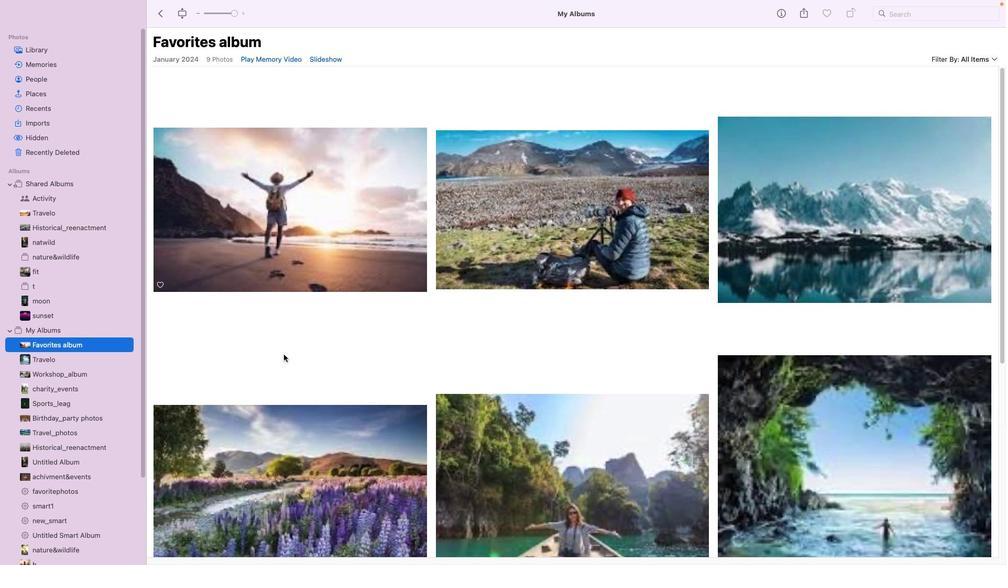 
Action: Mouse pressed left at (283, 355)
Screenshot: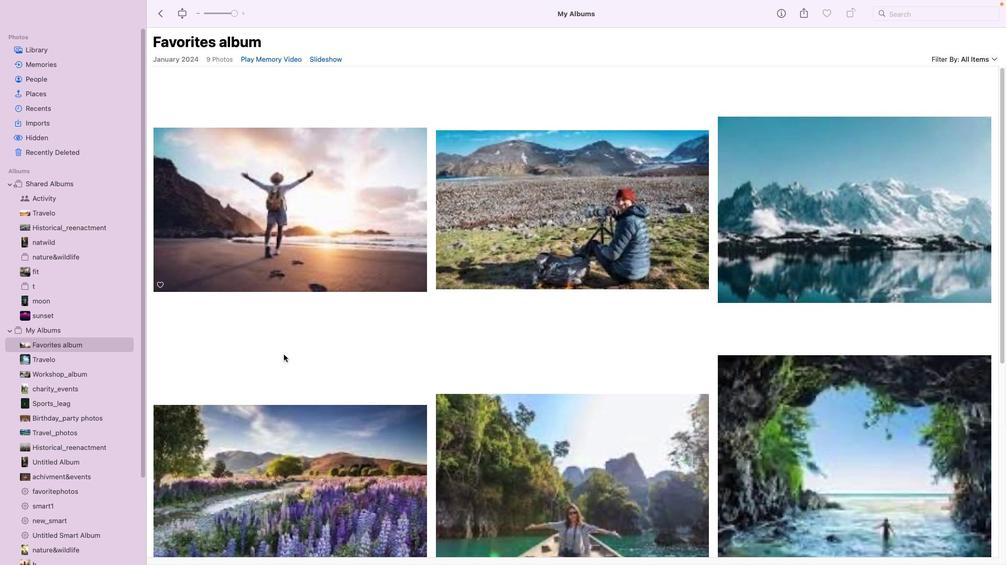 
Action: Mouse moved to (320, 358)
Screenshot: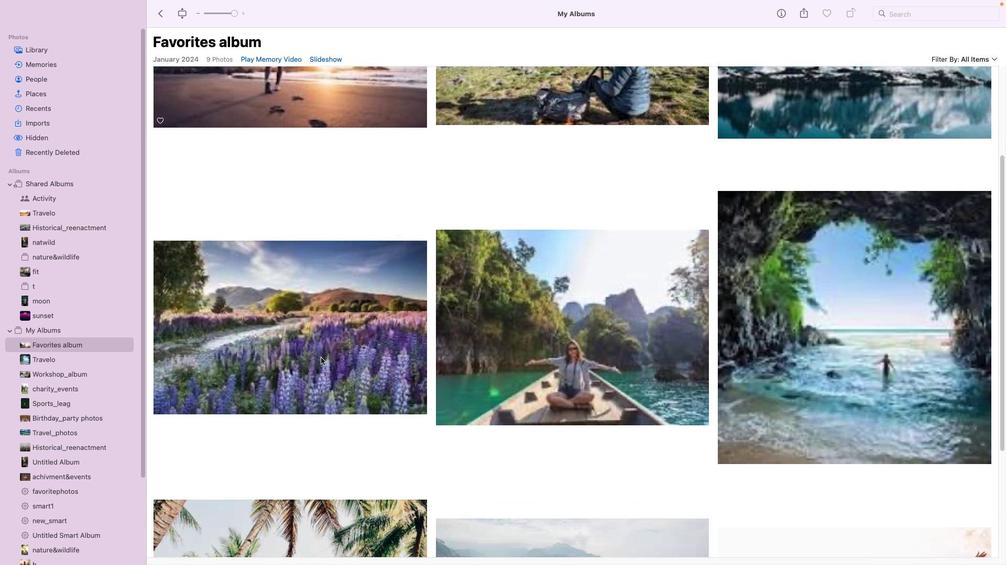 
Action: Mouse scrolled (320, 358) with delta (0, 0)
Screenshot: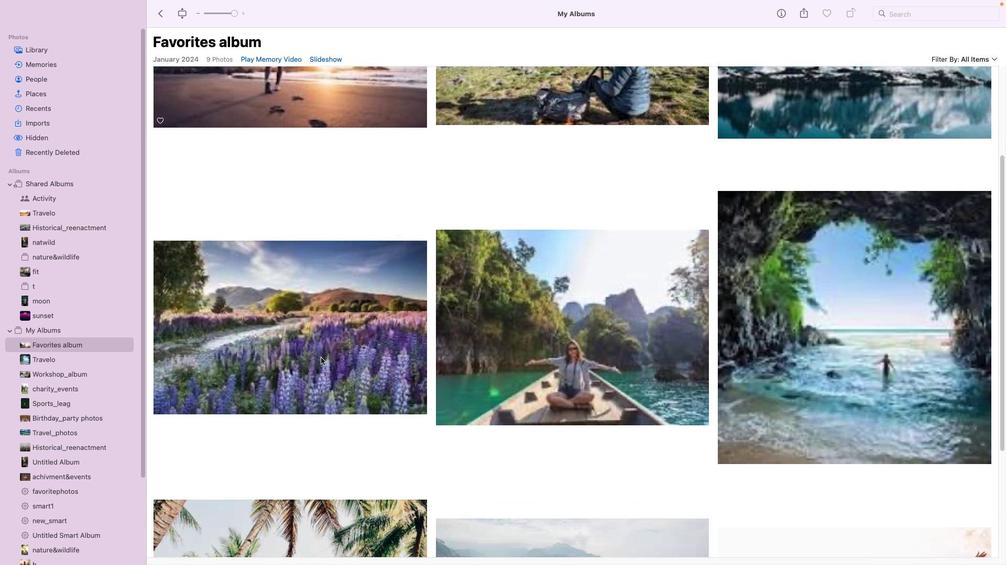 
Action: Mouse scrolled (320, 358) with delta (0, 0)
Screenshot: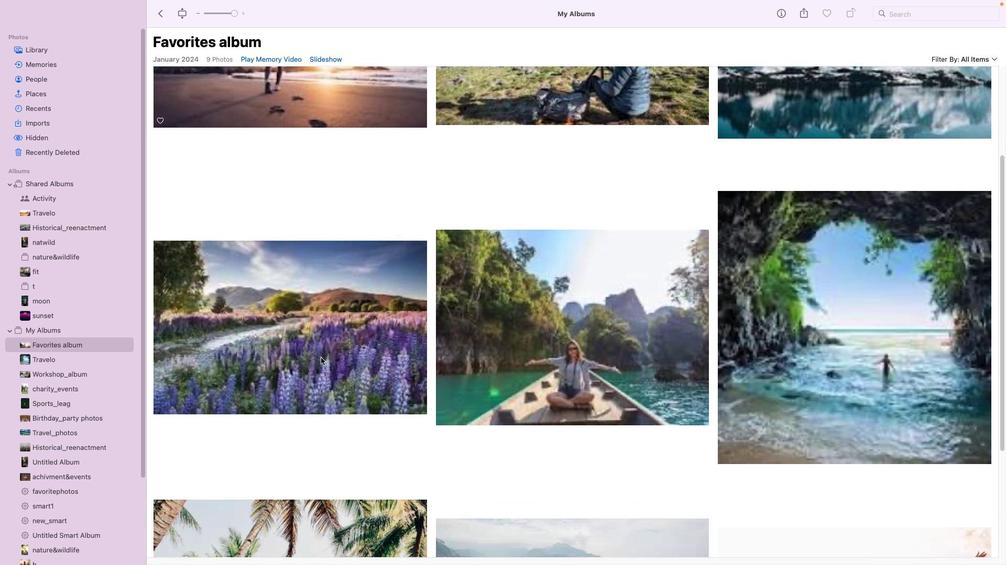 
Action: Mouse scrolled (320, 358) with delta (0, -1)
Screenshot: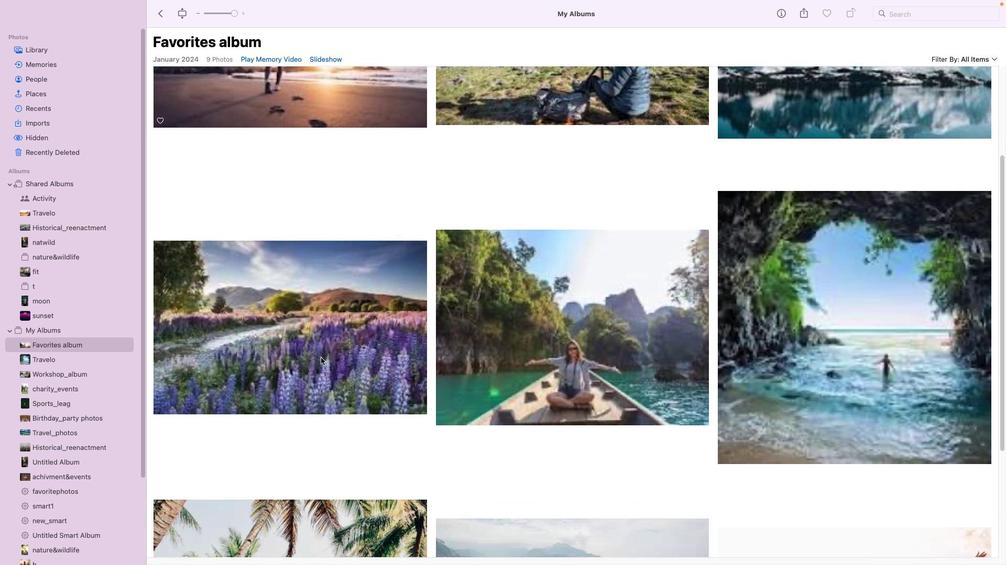 
Action: Mouse scrolled (320, 358) with delta (0, -2)
Screenshot: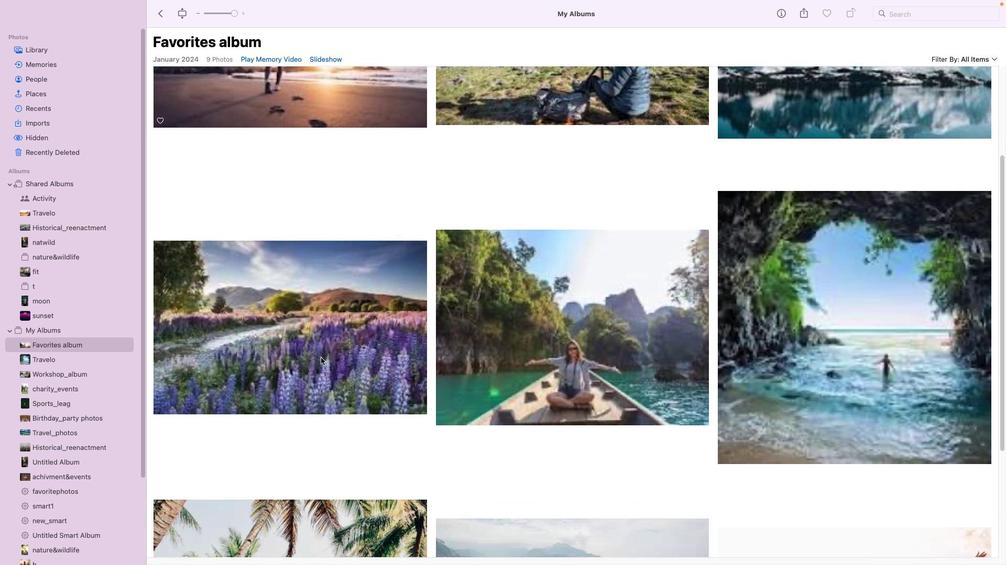 
Action: Mouse scrolled (320, 358) with delta (0, -3)
Screenshot: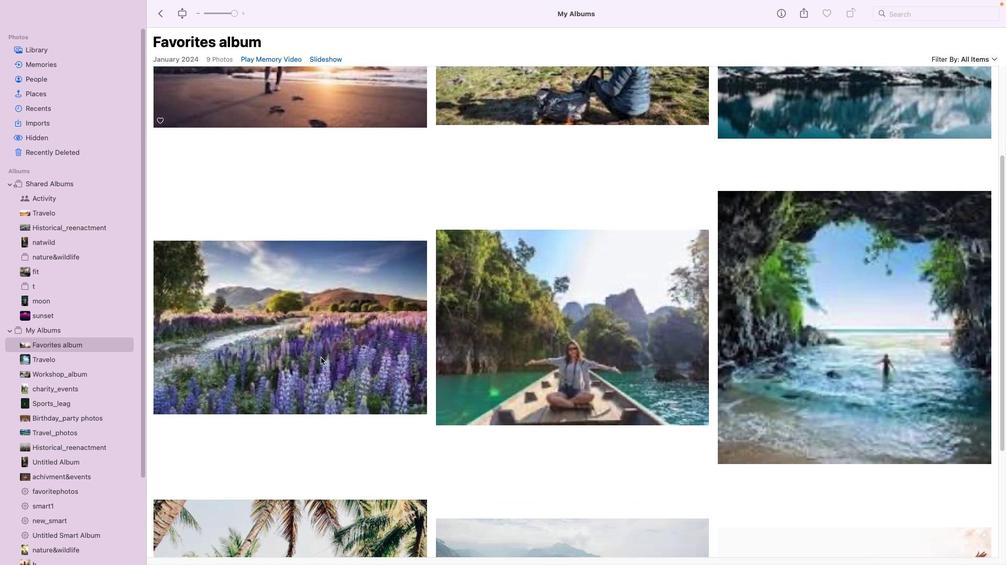 
Action: Mouse scrolled (320, 358) with delta (0, -3)
Screenshot: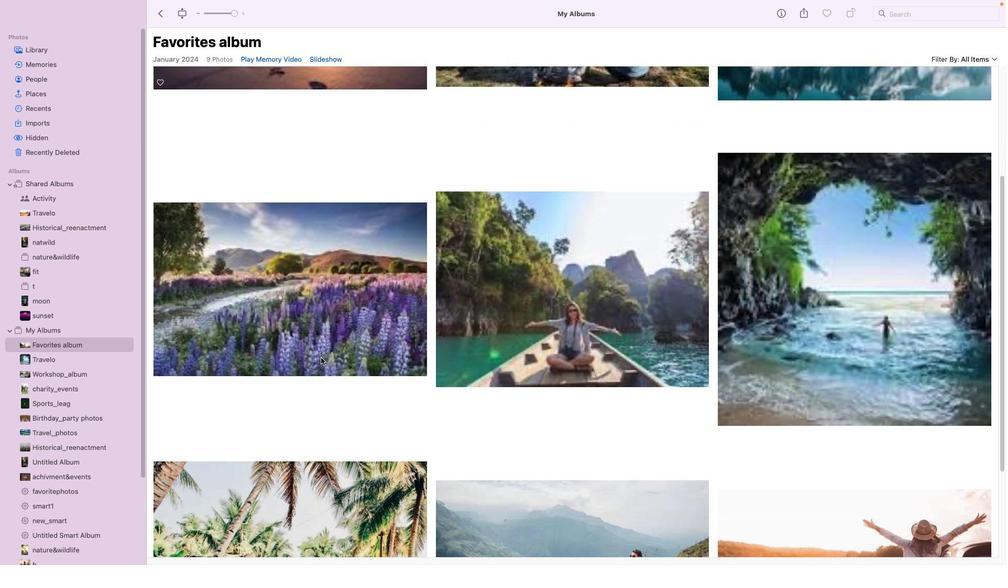 
Action: Mouse scrolled (320, 358) with delta (0, -3)
Screenshot: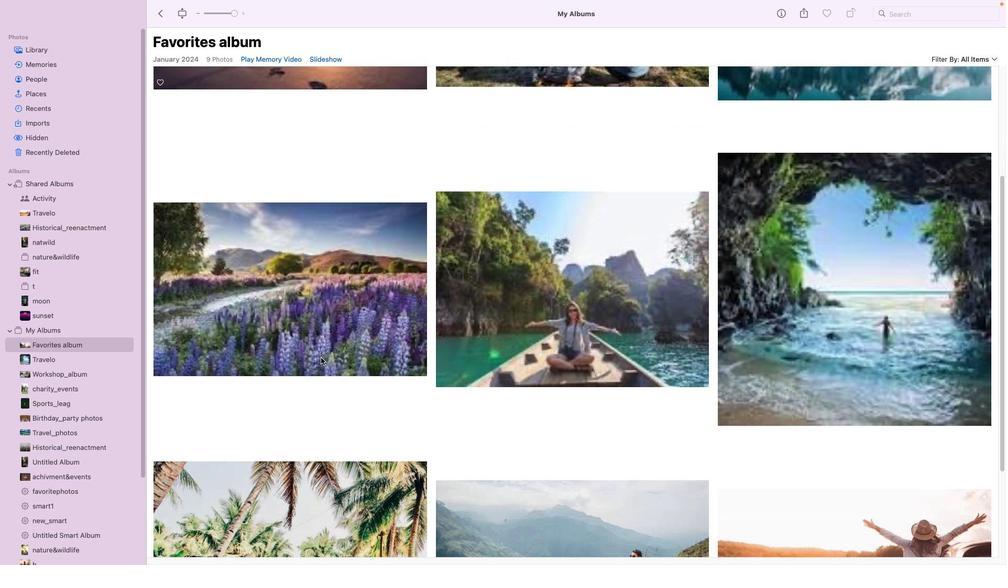 
Action: Mouse scrolled (320, 358) with delta (0, -3)
Screenshot: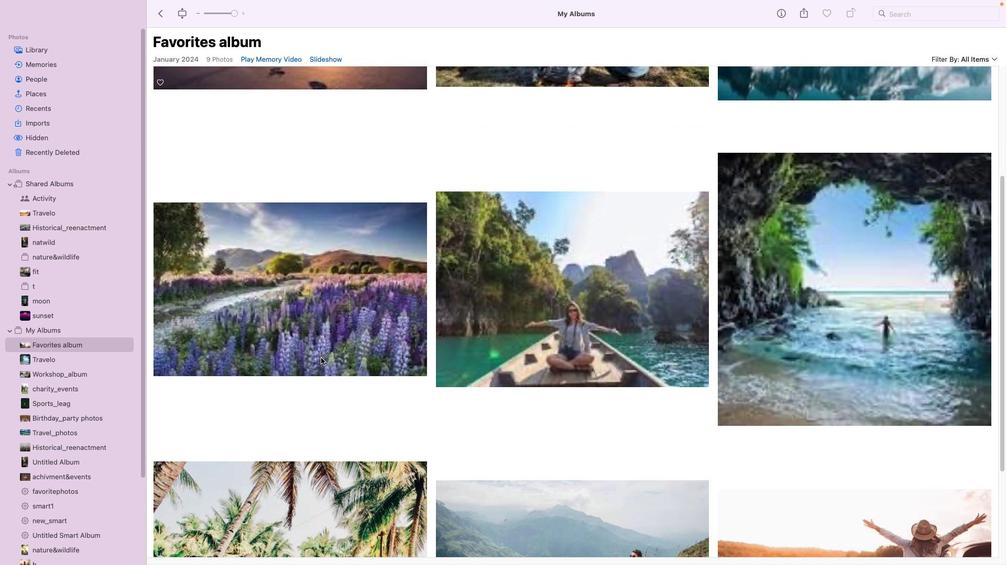 
Action: Mouse scrolled (320, 358) with delta (0, 0)
Screenshot: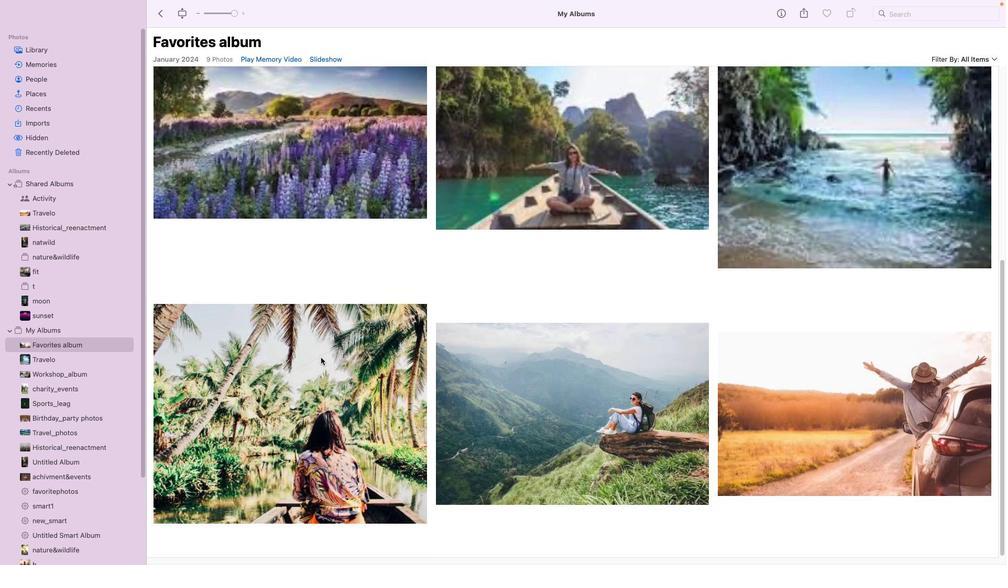 
Action: Mouse scrolled (320, 358) with delta (0, 0)
Screenshot: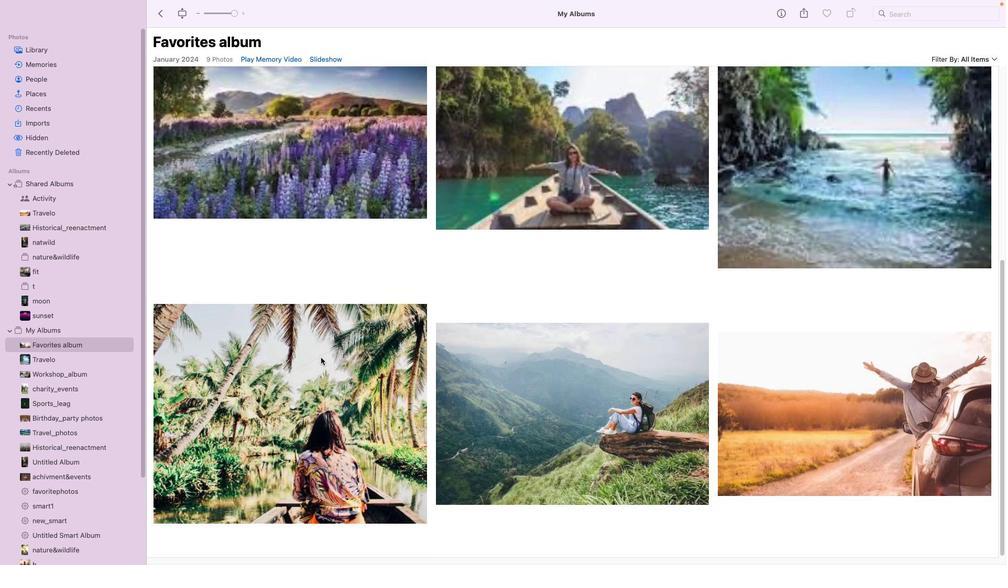 
Action: Mouse scrolled (320, 358) with delta (0, -2)
Screenshot: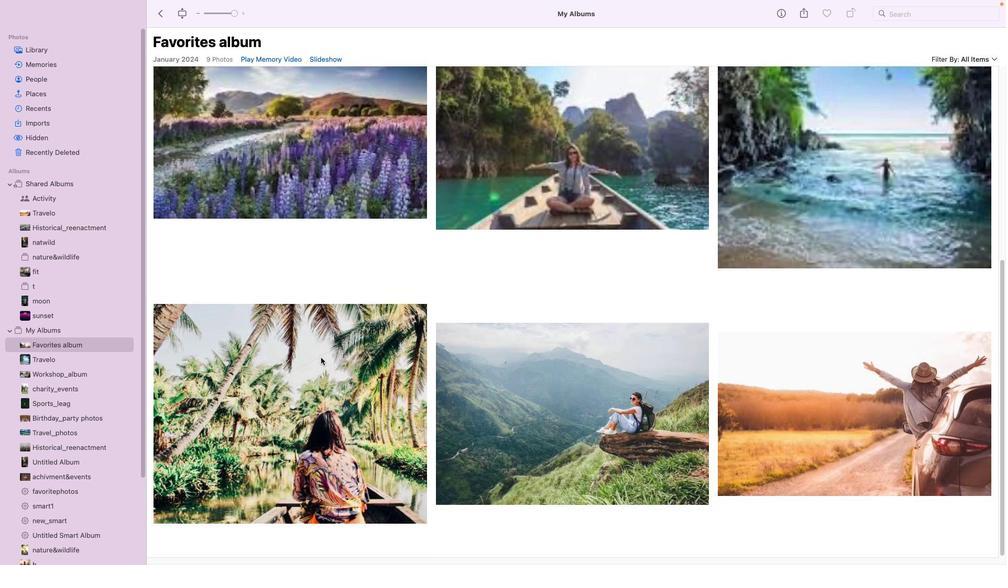 
Action: Mouse scrolled (320, 358) with delta (0, -2)
Screenshot: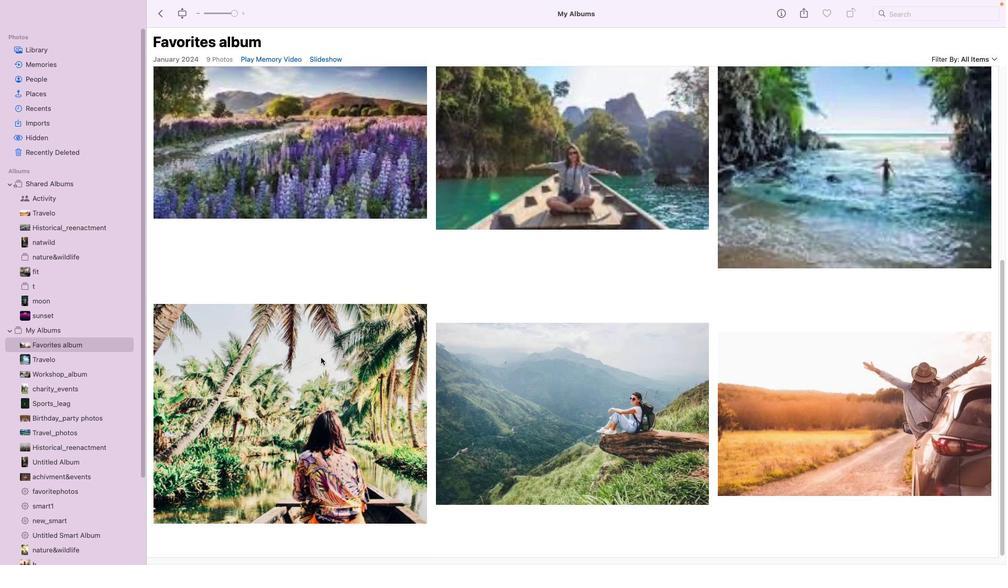 
Action: Mouse scrolled (320, 358) with delta (0, -3)
Screenshot: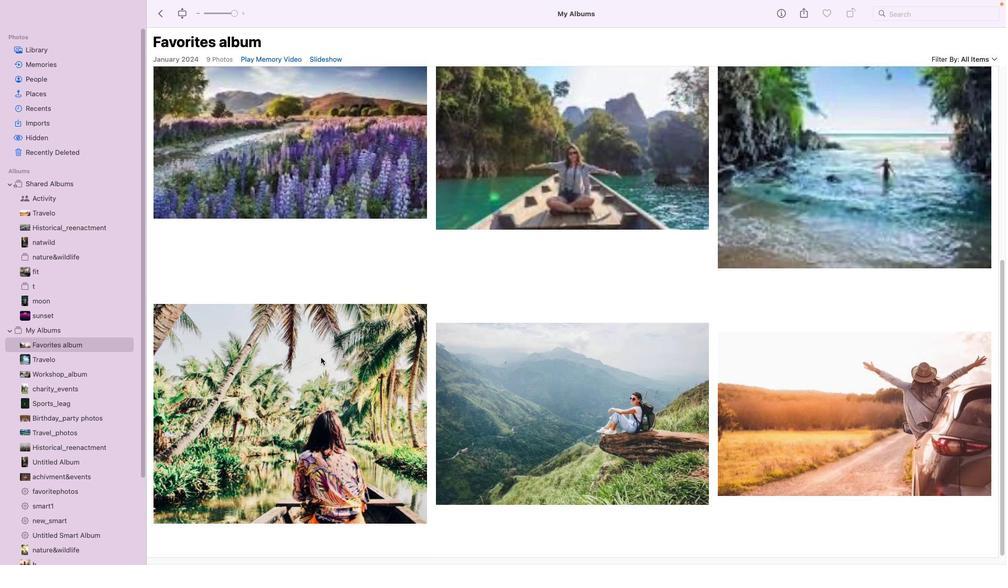 
Action: Mouse scrolled (320, 358) with delta (0, -3)
Screenshot: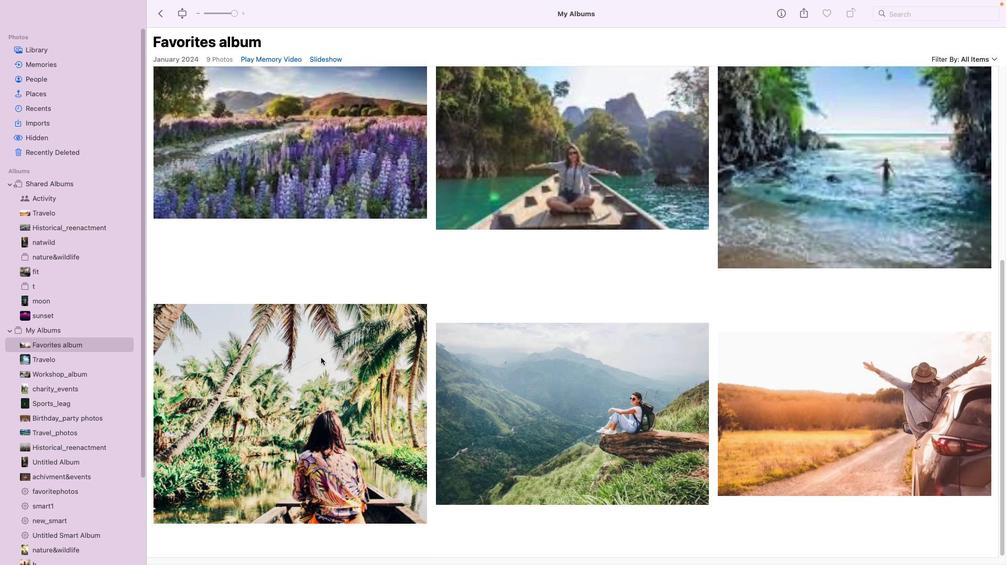 
Action: Mouse scrolled (320, 358) with delta (0, -3)
Screenshot: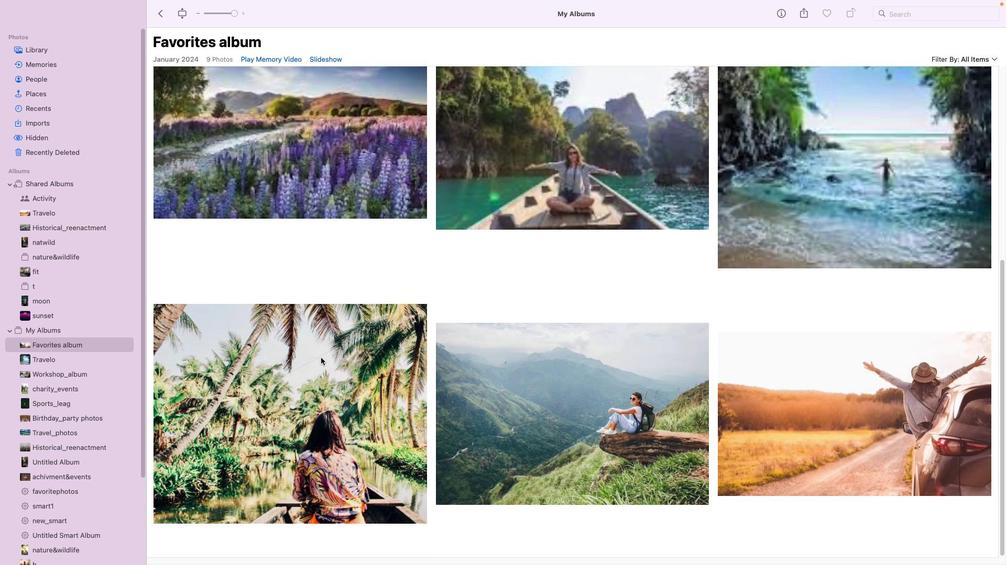 
Action: Mouse moved to (320, 357)
Screenshot: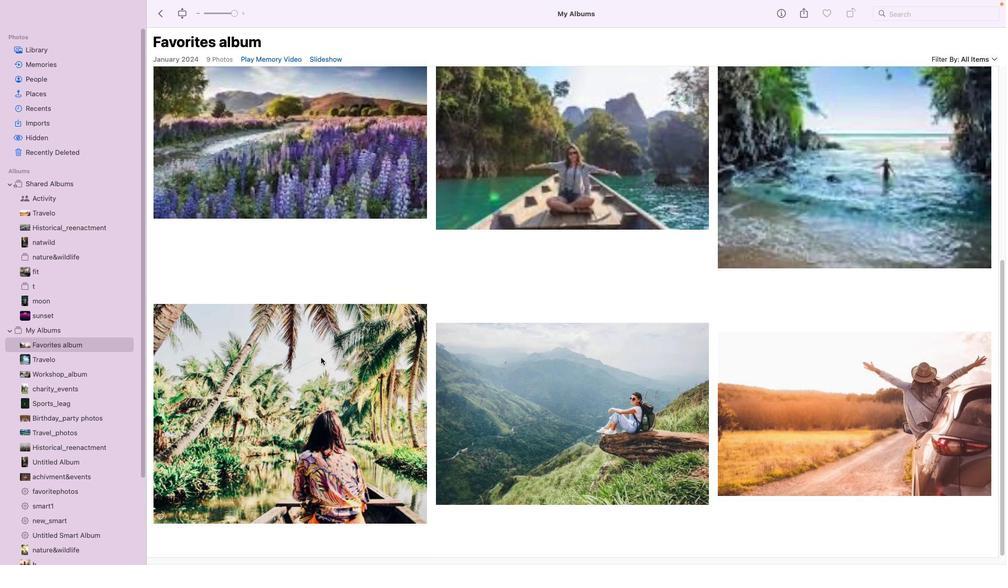
Action: Mouse scrolled (320, 357) with delta (0, 0)
Screenshot: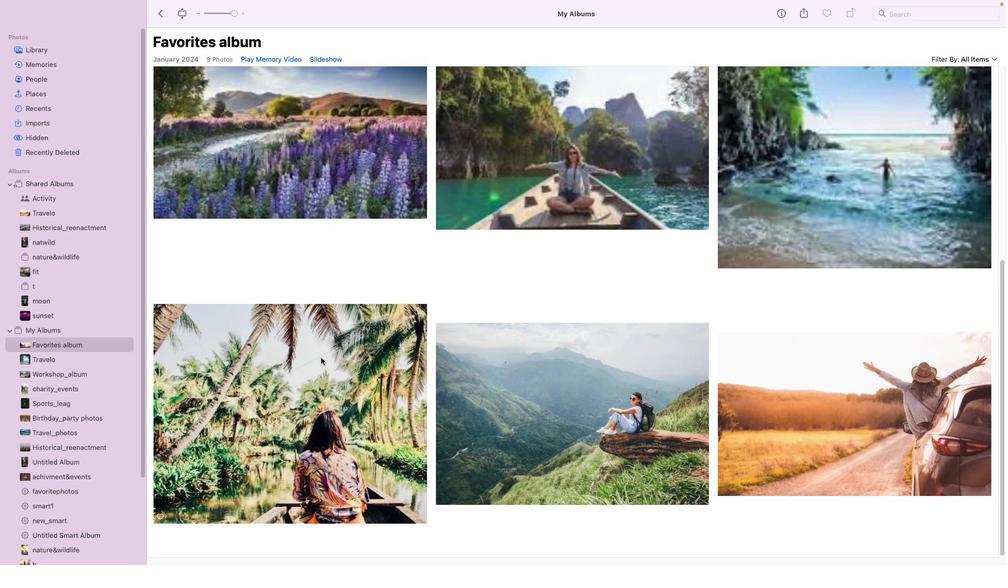 
Action: Mouse scrolled (320, 357) with delta (0, 0)
Screenshot: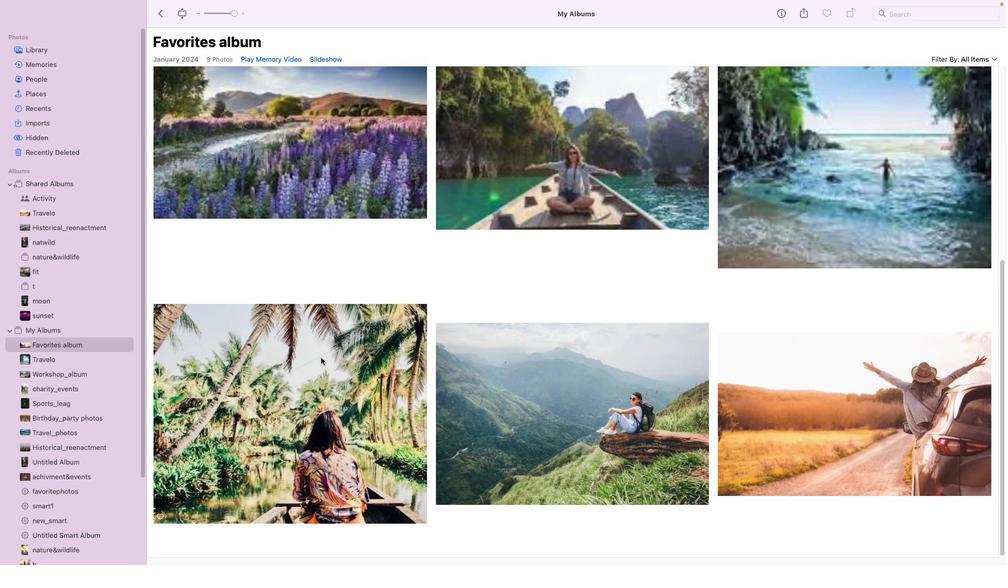 
Action: Mouse scrolled (320, 357) with delta (0, -2)
Screenshot: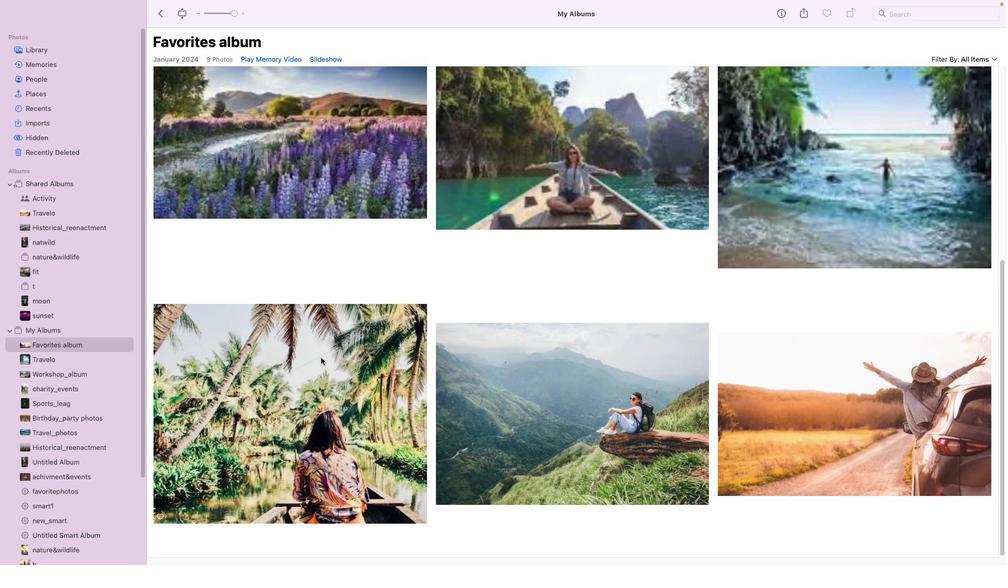 
Action: Mouse scrolled (320, 357) with delta (0, -2)
Screenshot: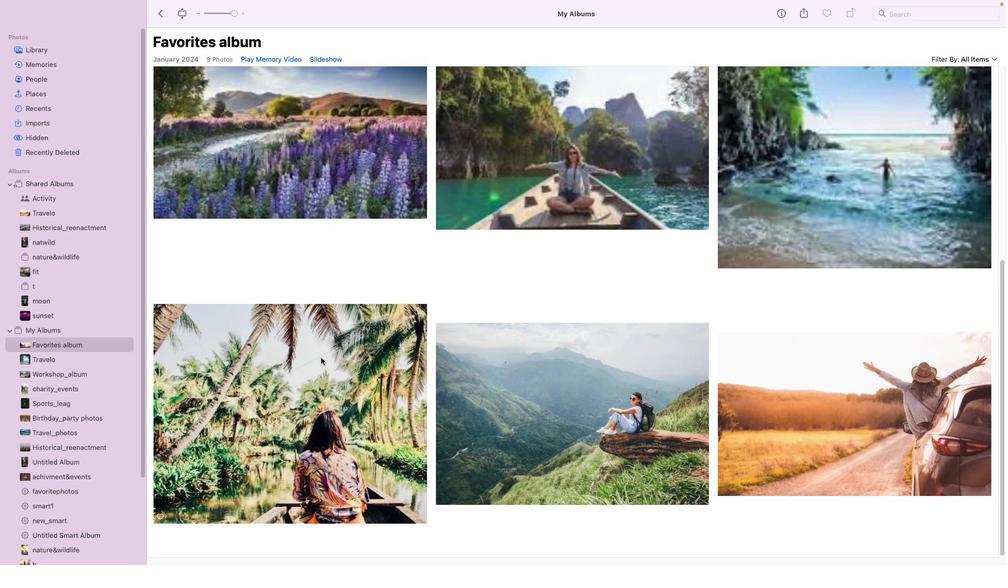 
Action: Mouse scrolled (320, 357) with delta (0, -3)
Screenshot: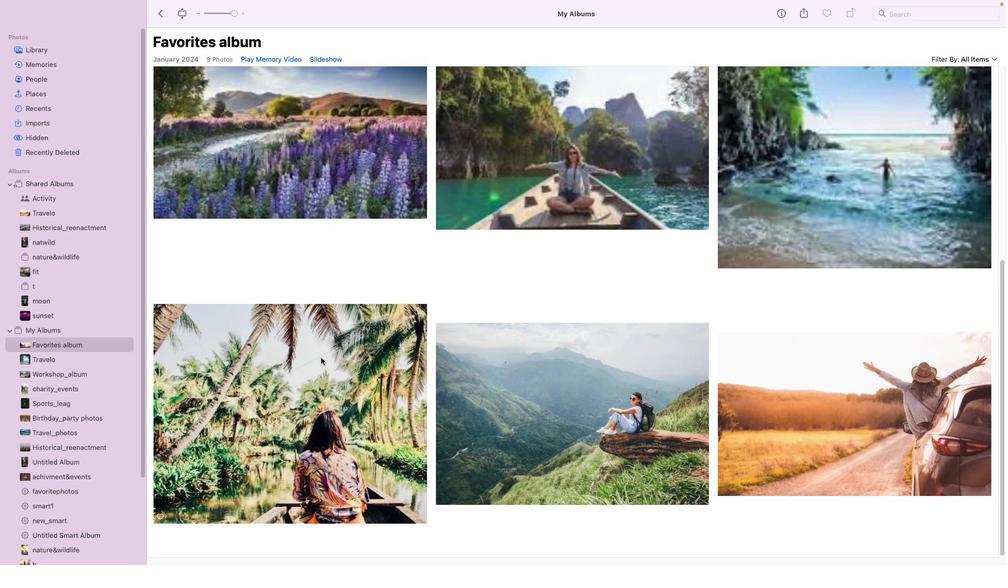 
Action: Mouse scrolled (320, 357) with delta (0, -3)
Screenshot: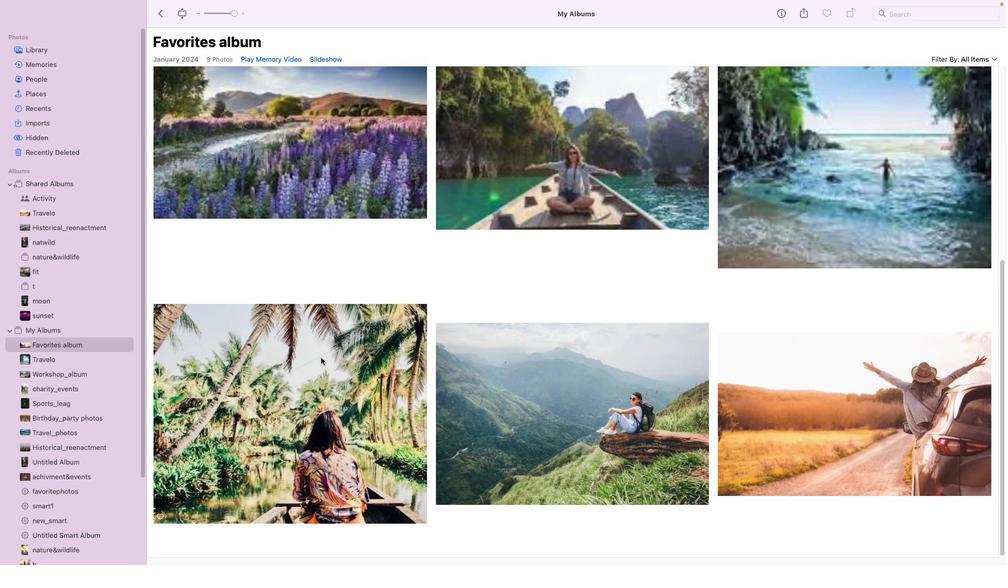
Action: Mouse moved to (320, 357)
Screenshot: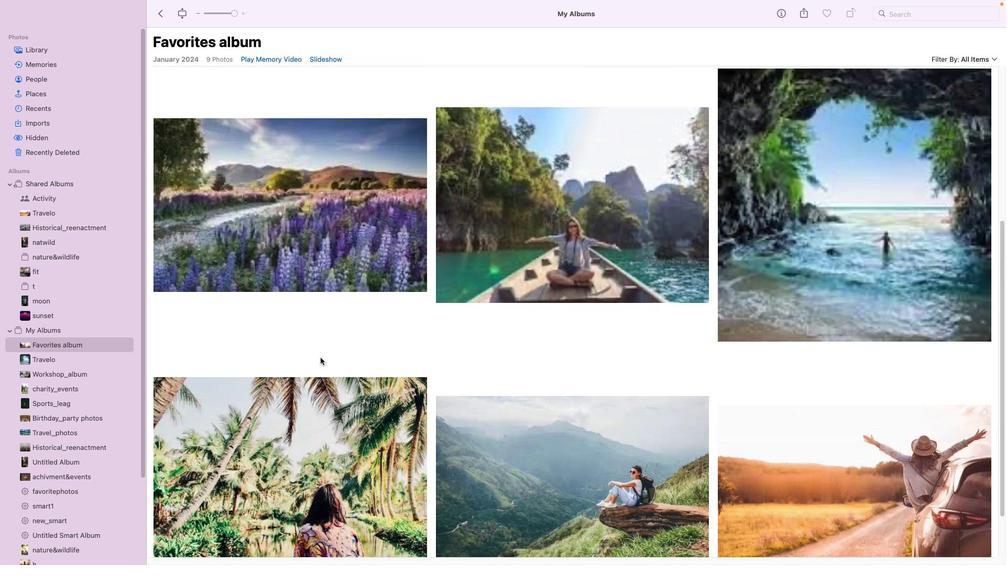 
Action: Mouse scrolled (320, 357) with delta (0, 0)
